 Task: Get directions from Kings Canyon National Park, California, United States to Big Thicket National Preserve, Texas, United States departing at 12:00 noon on the 15th of December
Action: Mouse moved to (762, 506)
Screenshot: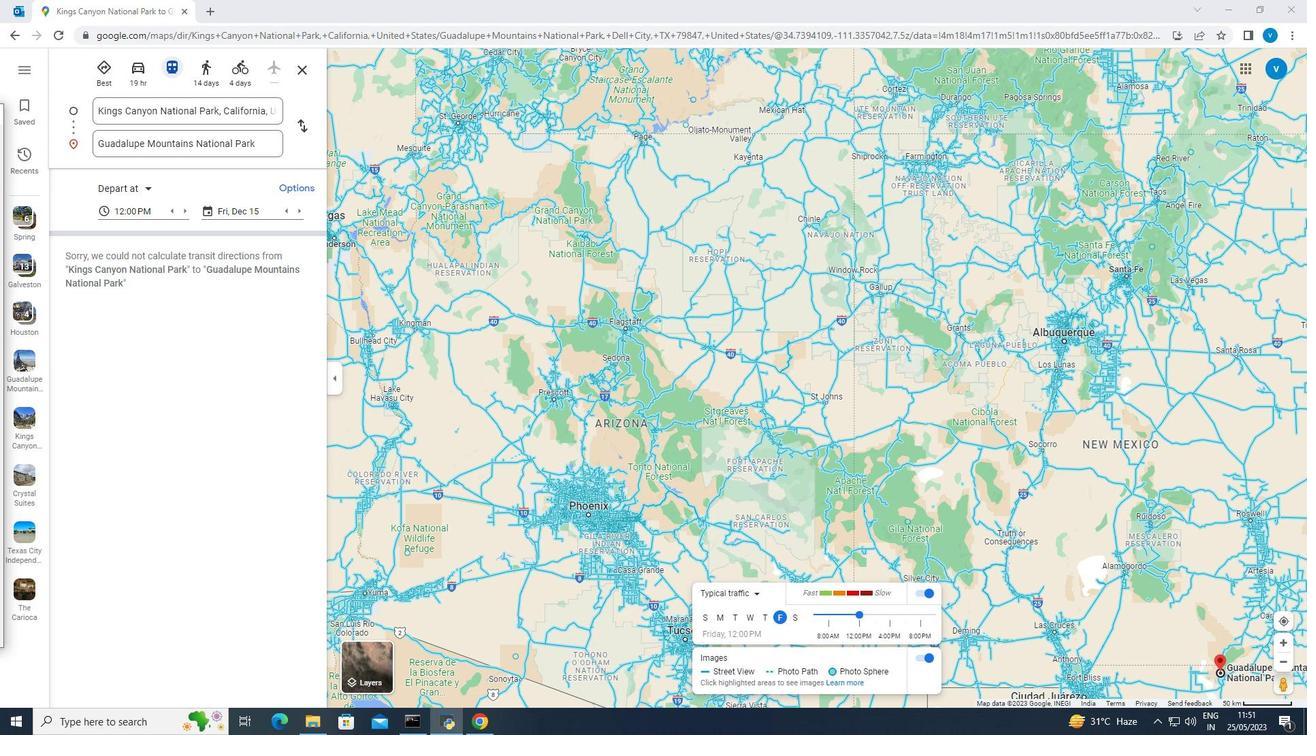
Action: Mouse pressed left at (762, 506)
Screenshot: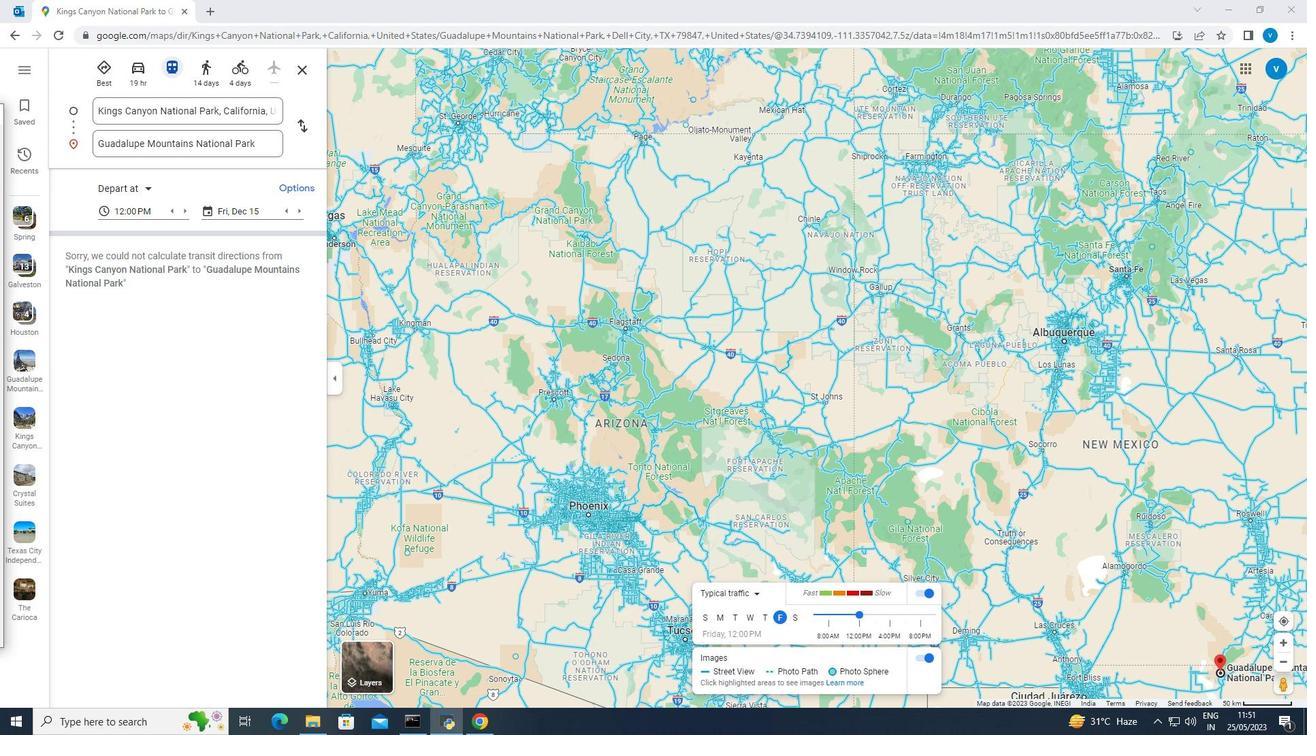 
Action: Mouse moved to (762, 506)
Screenshot: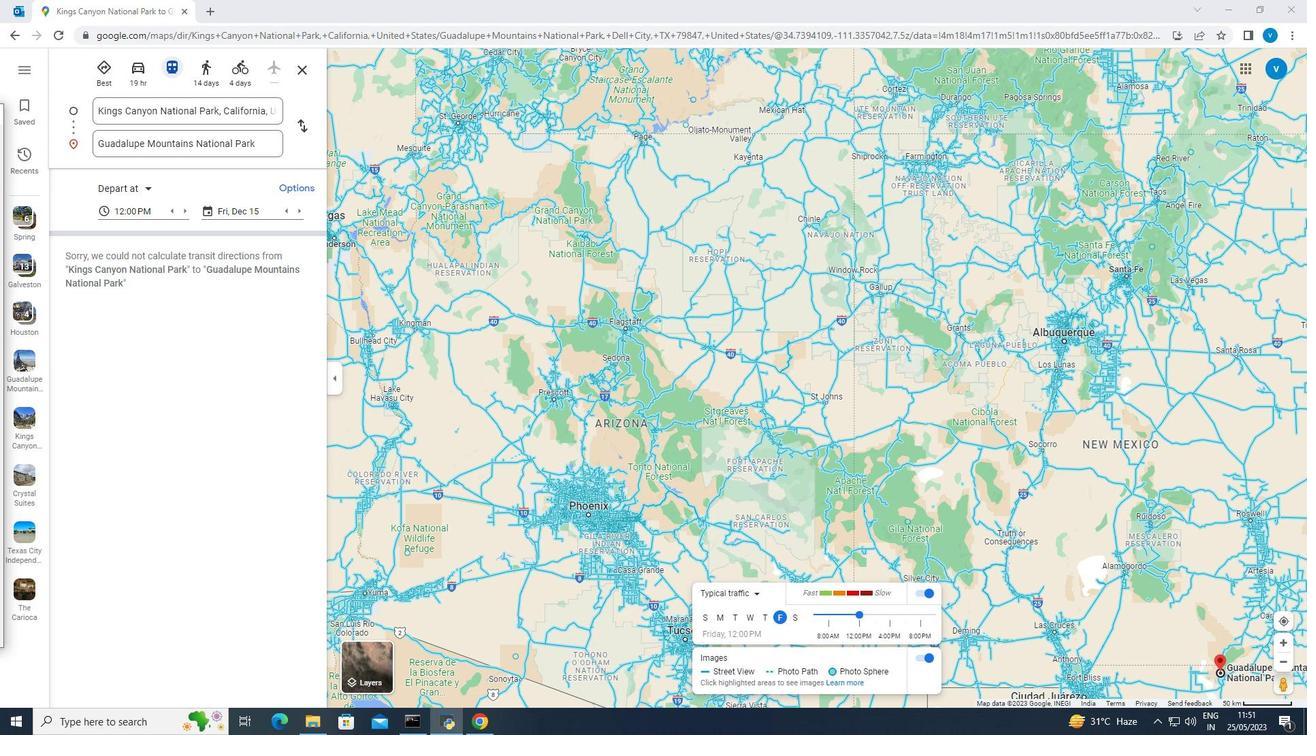 
Action: Key pressed google<Key.space>maps<Key.space>
Screenshot: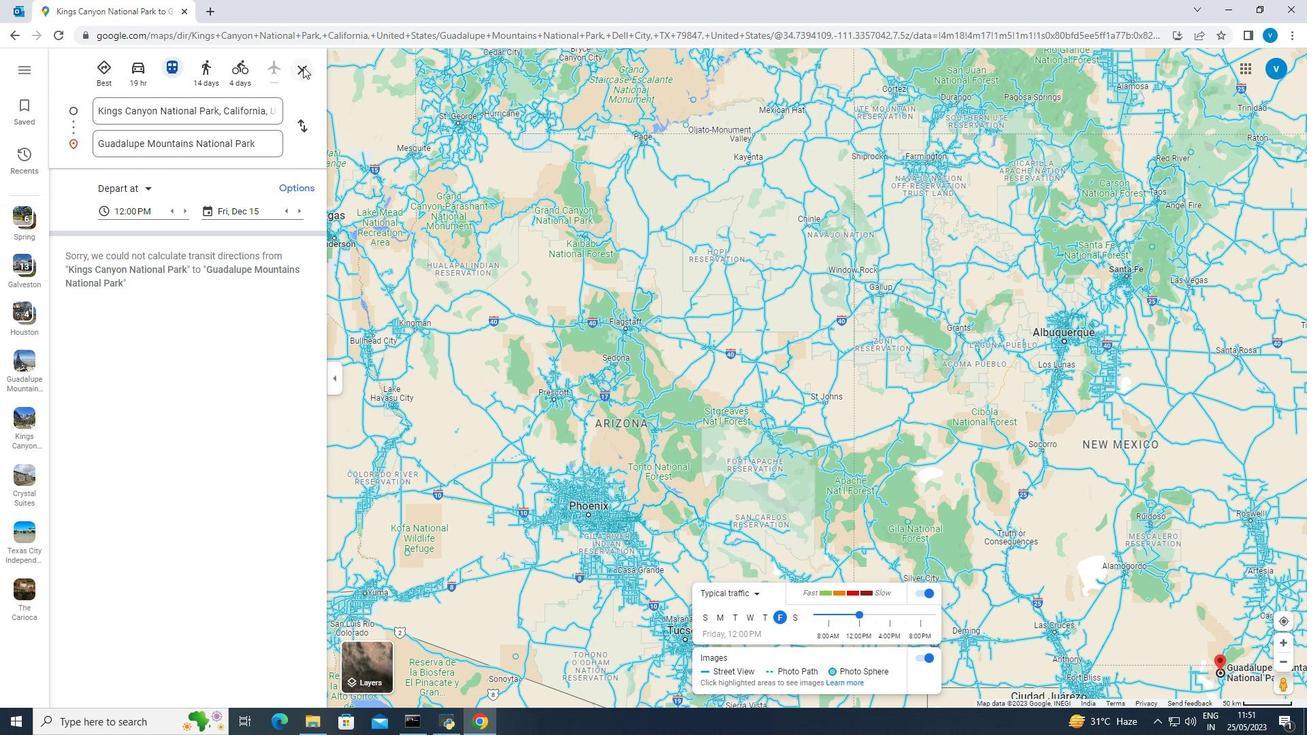 
Action: Mouse moved to (751, 499)
Screenshot: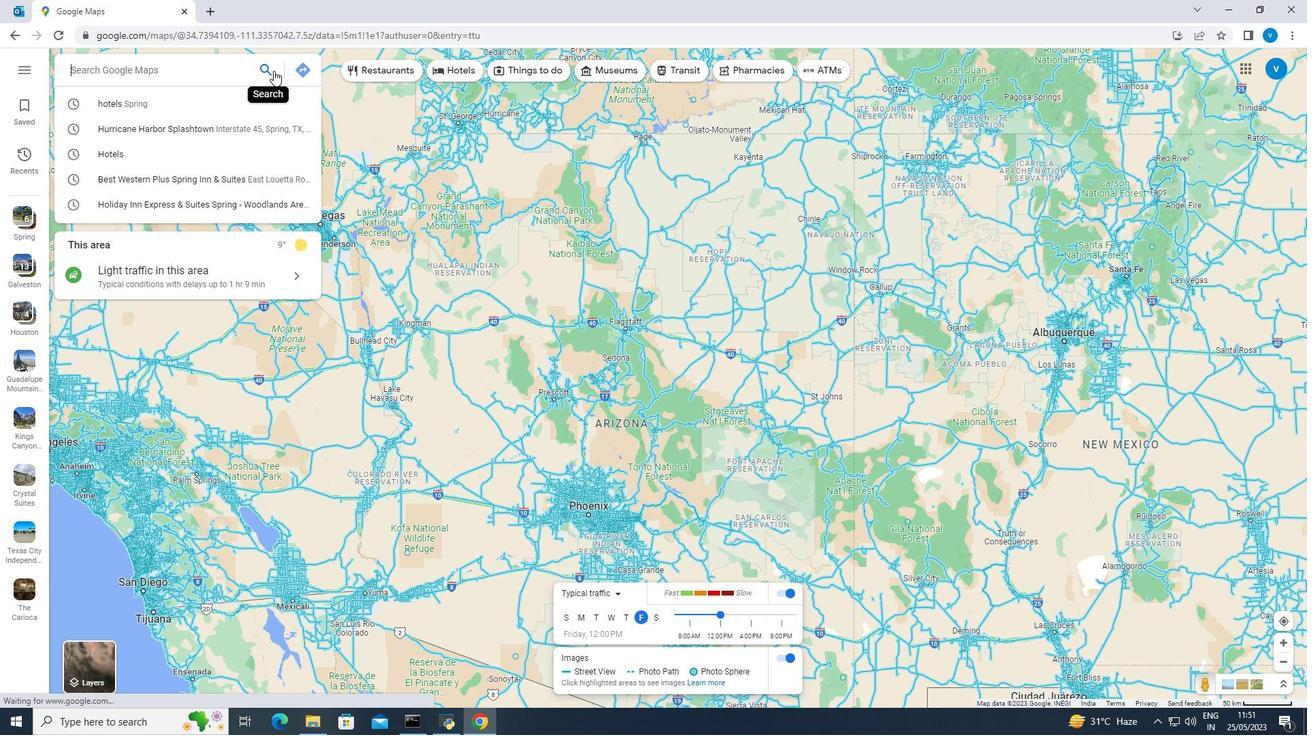 
Action: Key pressed <Key.enter>
Screenshot: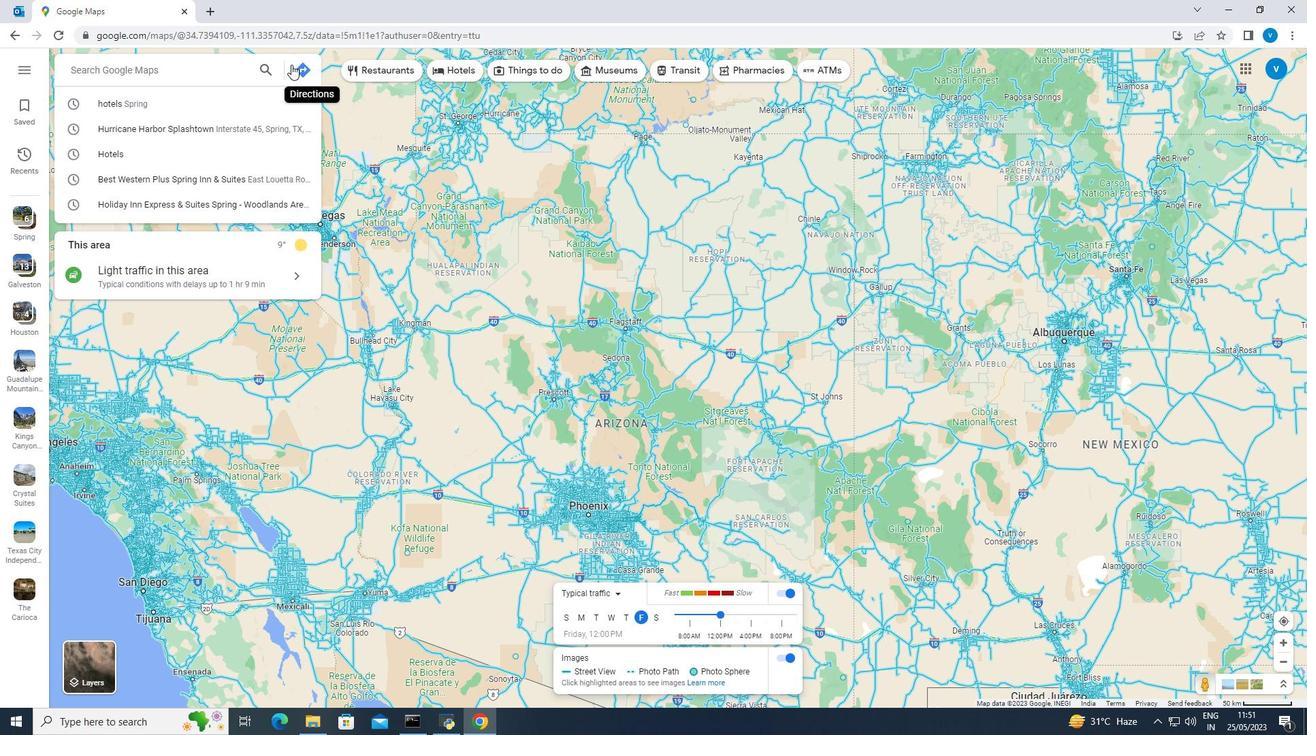 
Action: Mouse moved to (459, 452)
Screenshot: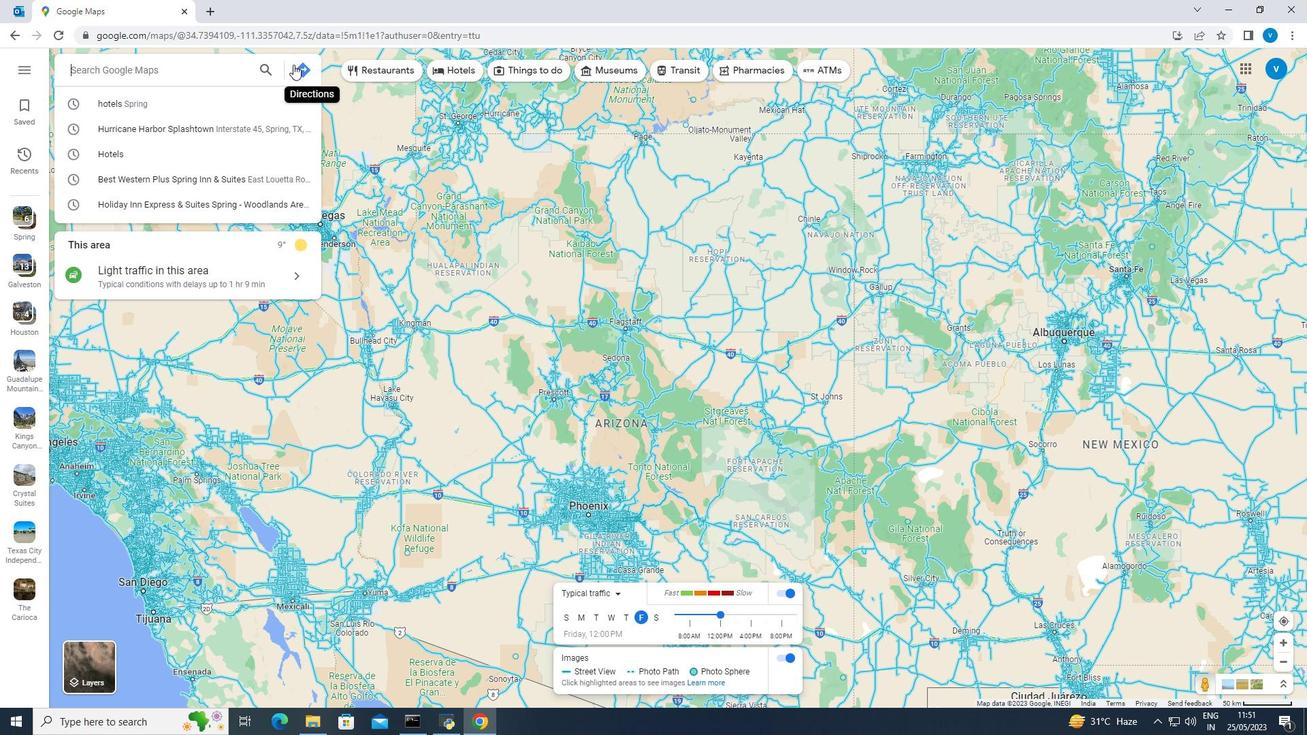 
Action: Mouse pressed left at (459, 452)
Screenshot: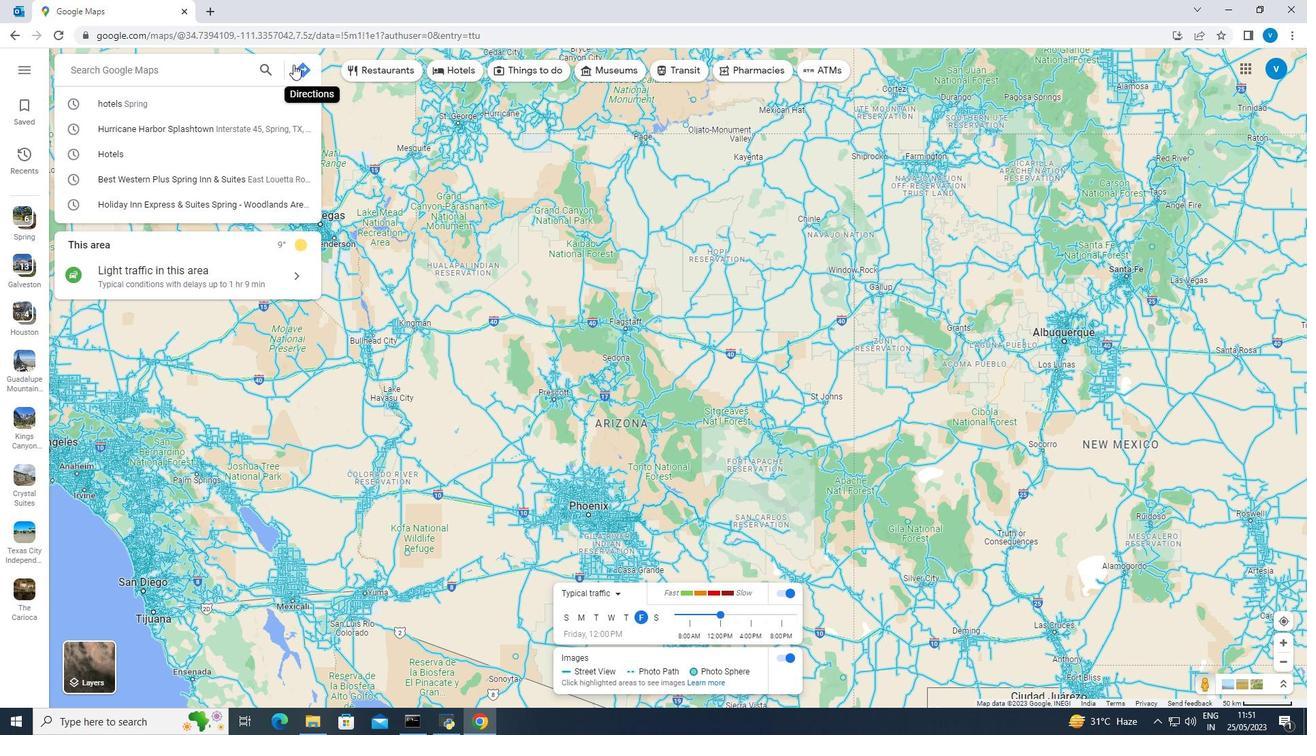 
Action: Mouse moved to (426, 312)
Screenshot: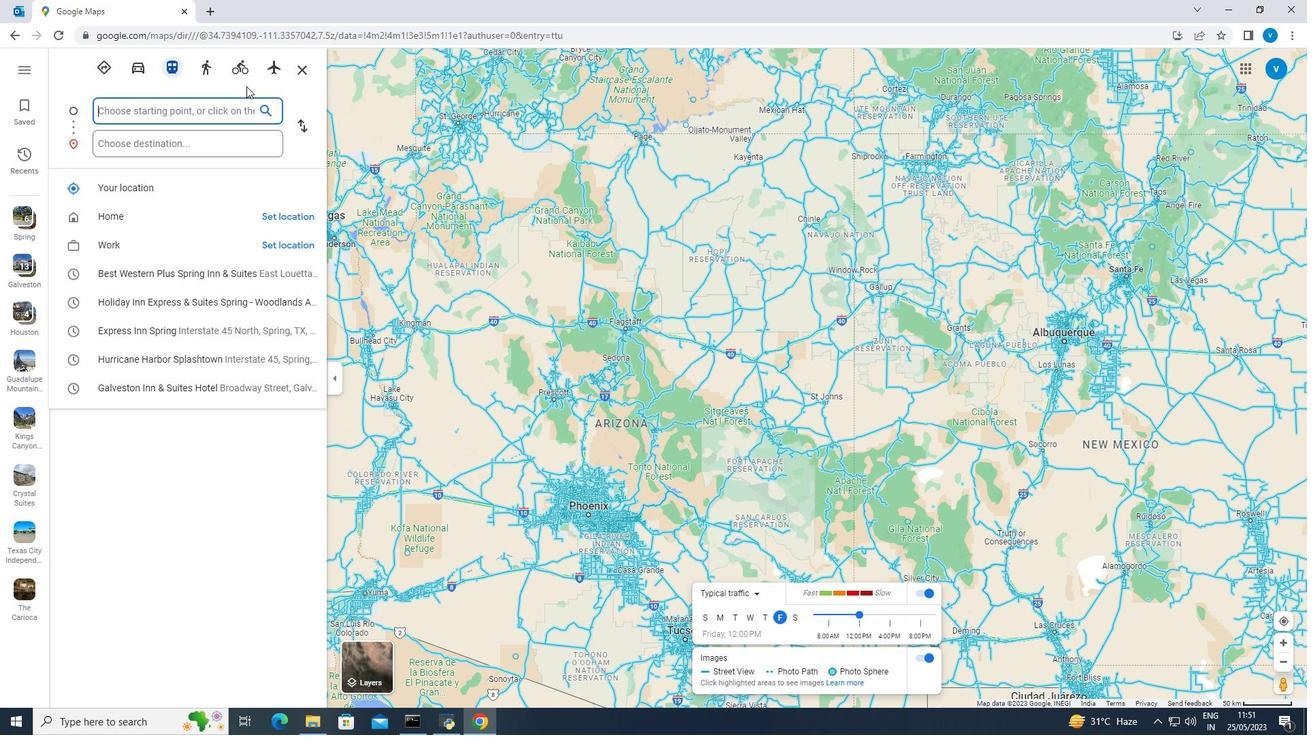
Action: Mouse pressed left at (426, 312)
Screenshot: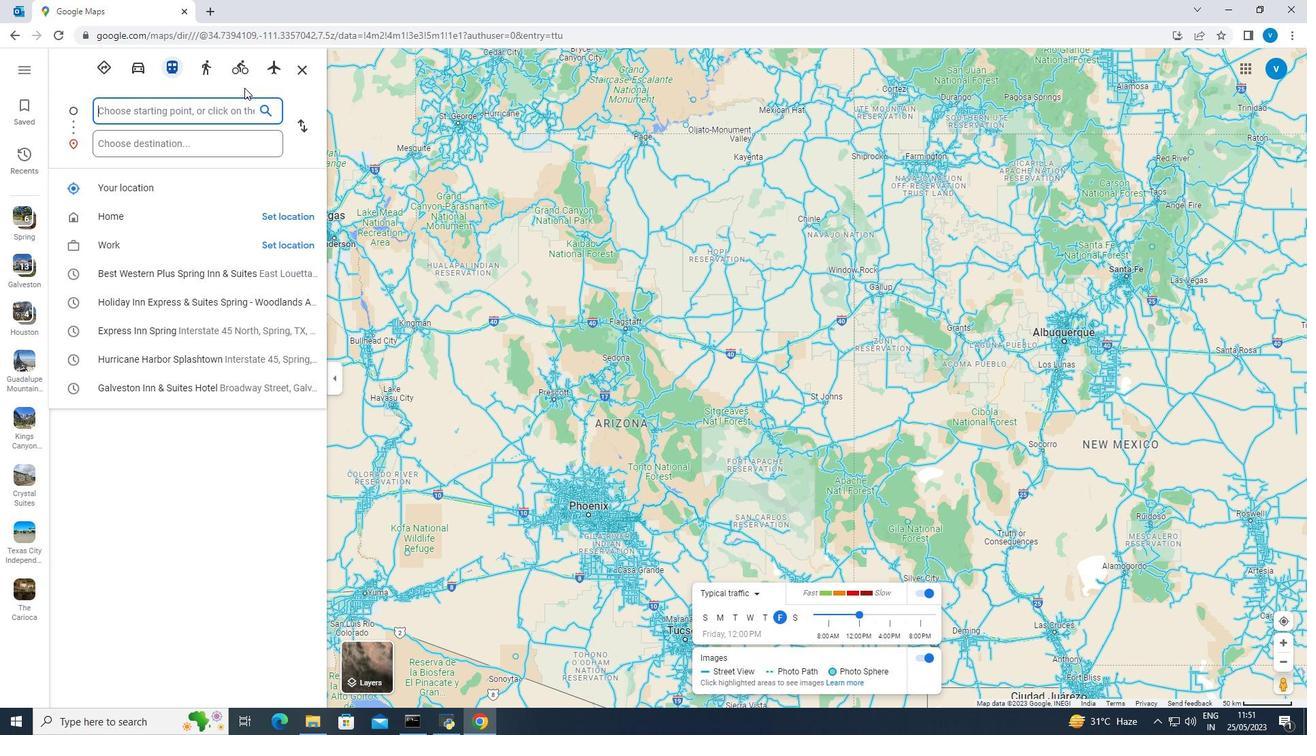
Action: Mouse moved to (426, 309)
Screenshot: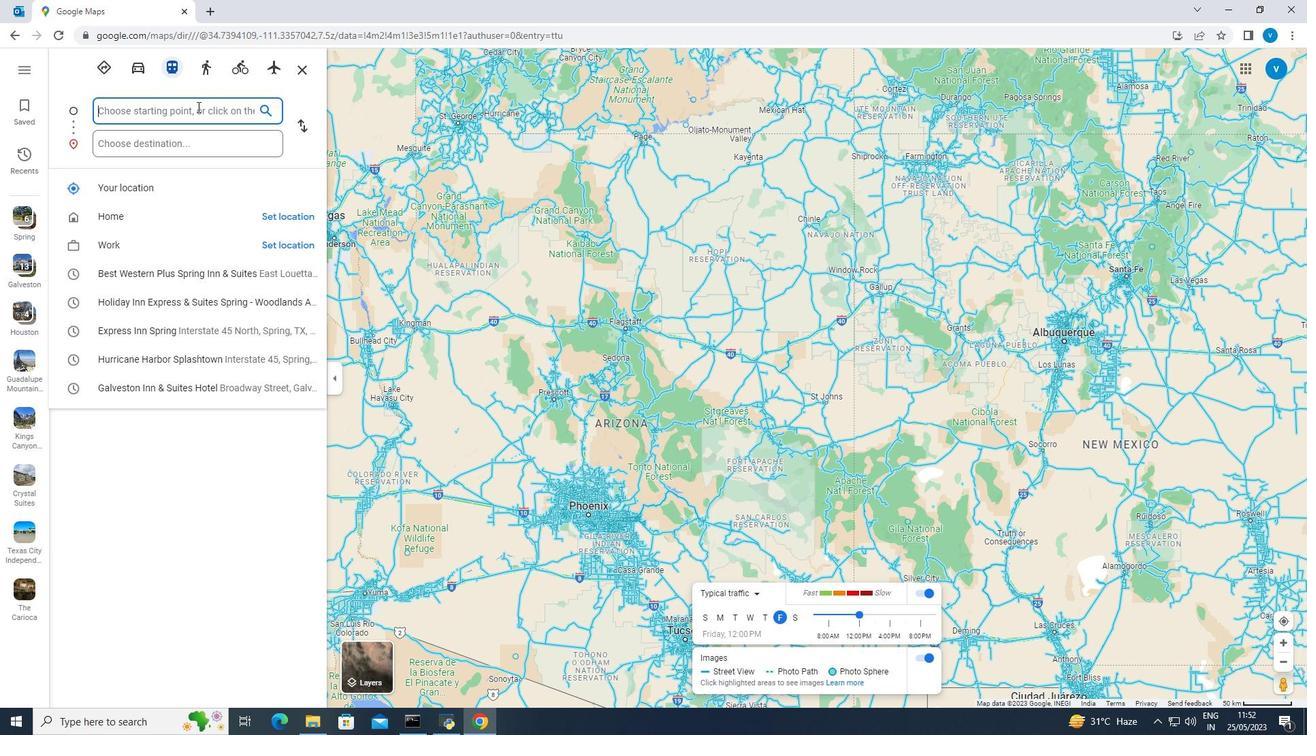 
Action: Mouse pressed left at (426, 309)
Screenshot: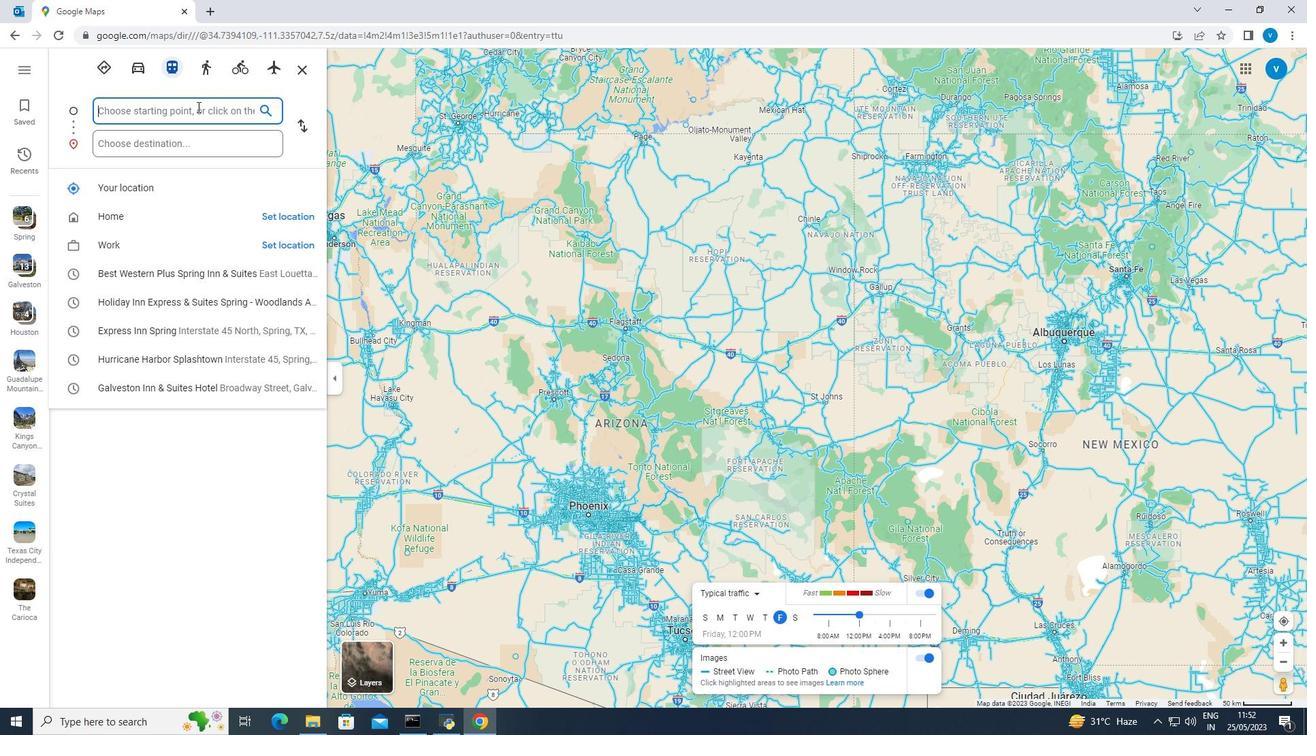 
Action: Key pressed big<Key.backspace><Key.backspace><Key.backspace><Key.shift>BI<Key.backspace>ig<Key.space><Key.shift>Thicket<Key.space><Key.shift>National<Key.space><Key.shift><Key.shift><Key.shift><Key.shift><Key.shift><Key.shift><Key.shift><Key.shift><Key.shift><Key.shift><Key.shift><Key.shift><Key.shift><Key.shift>Preserve,<Key.shift>Texas<Key.space><Key.shift>US
Screenshot: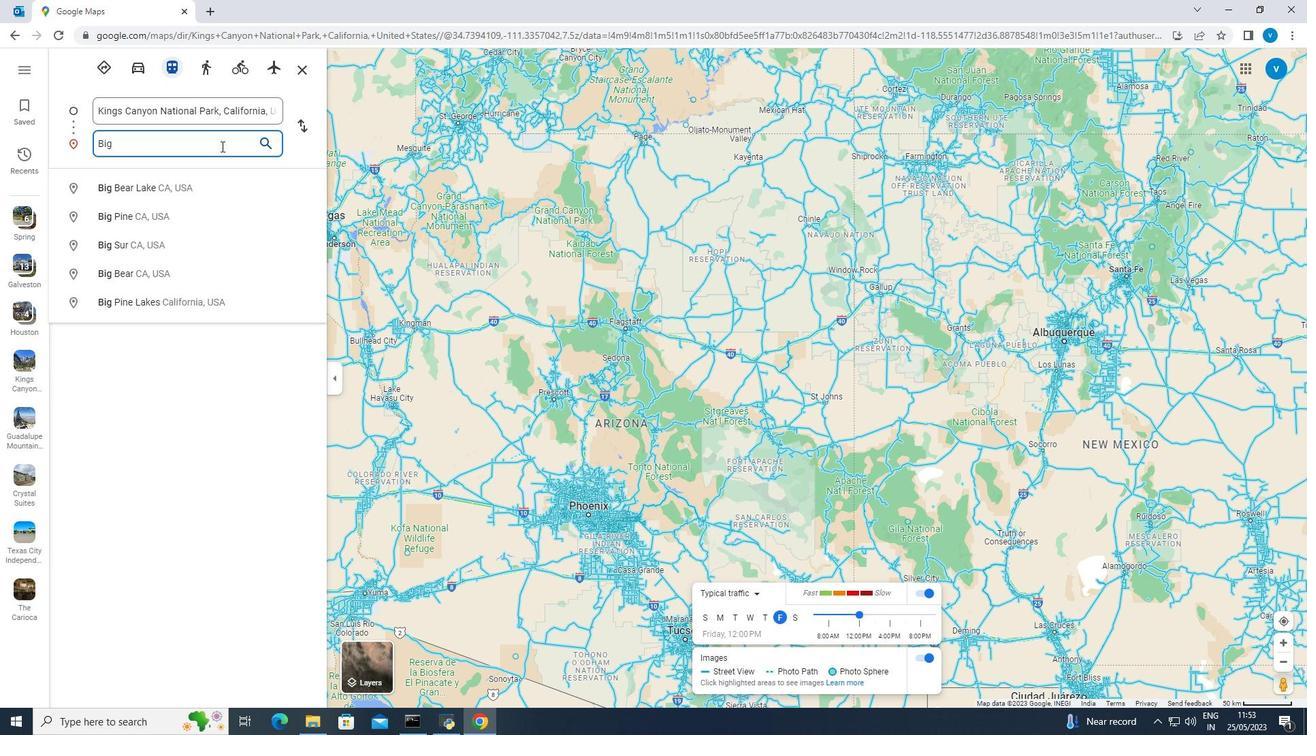 
Action: Mouse moved to (471, 316)
Screenshot: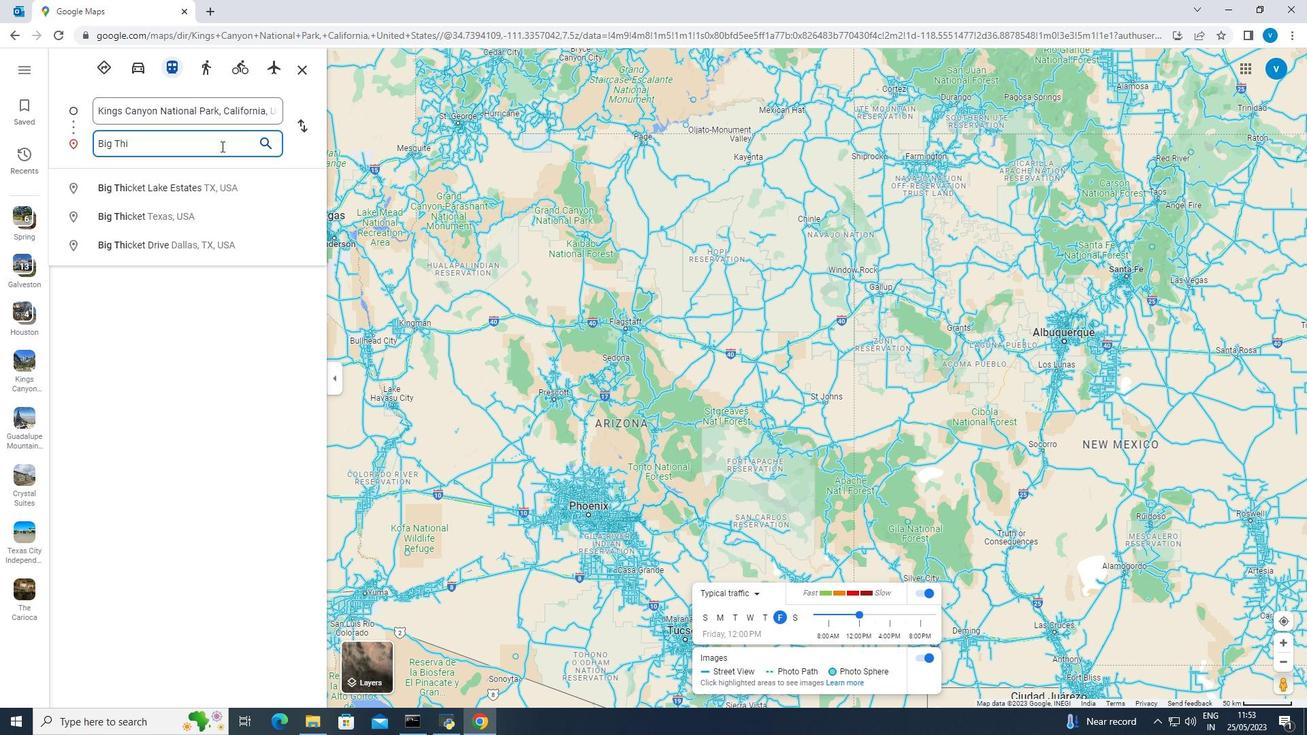 
Action: Mouse pressed left at (471, 316)
Screenshot: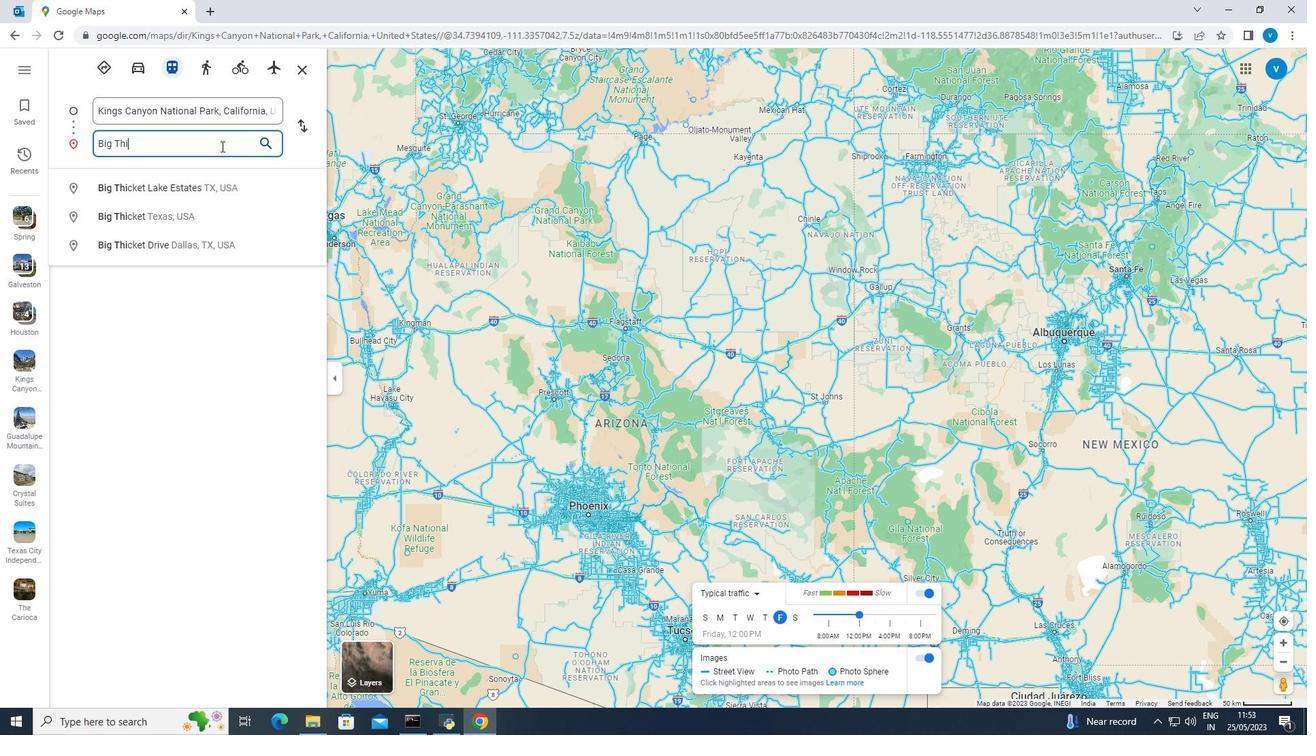 
Action: Mouse moved to (471, 314)
Screenshot: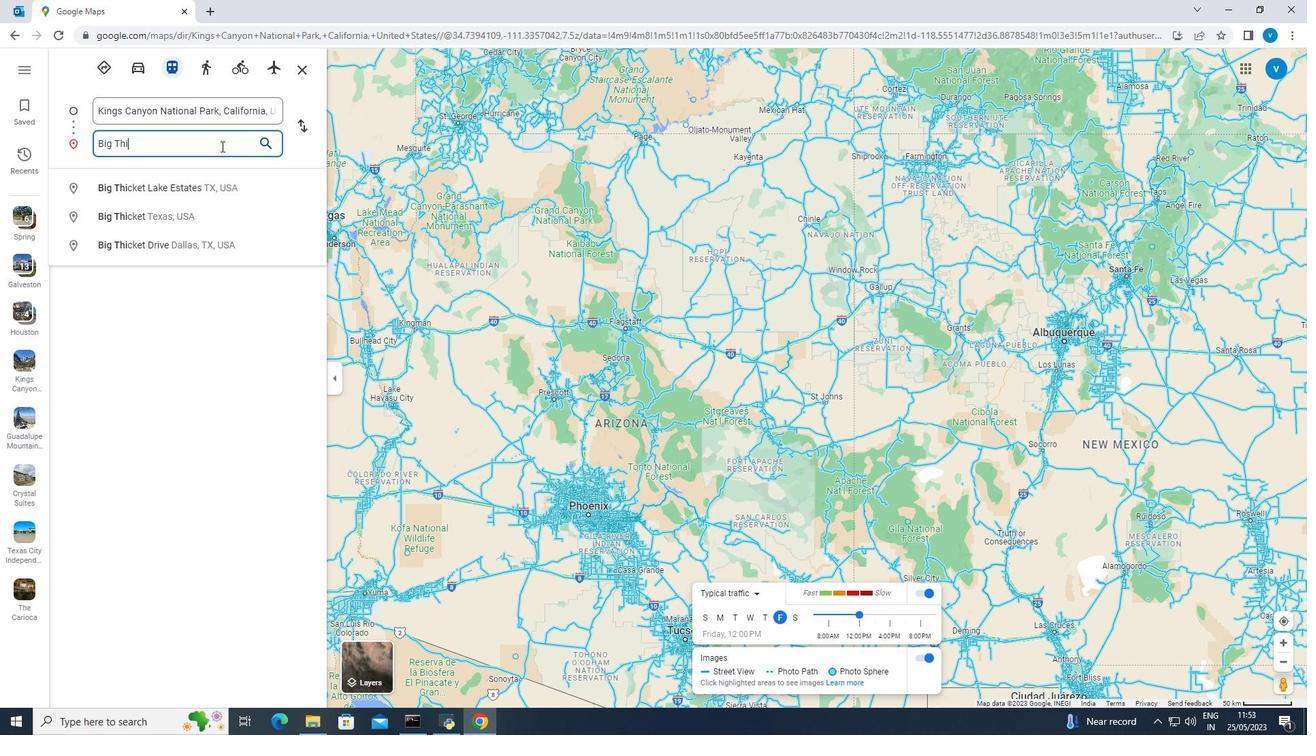 
Action: Key pressed ,
Screenshot: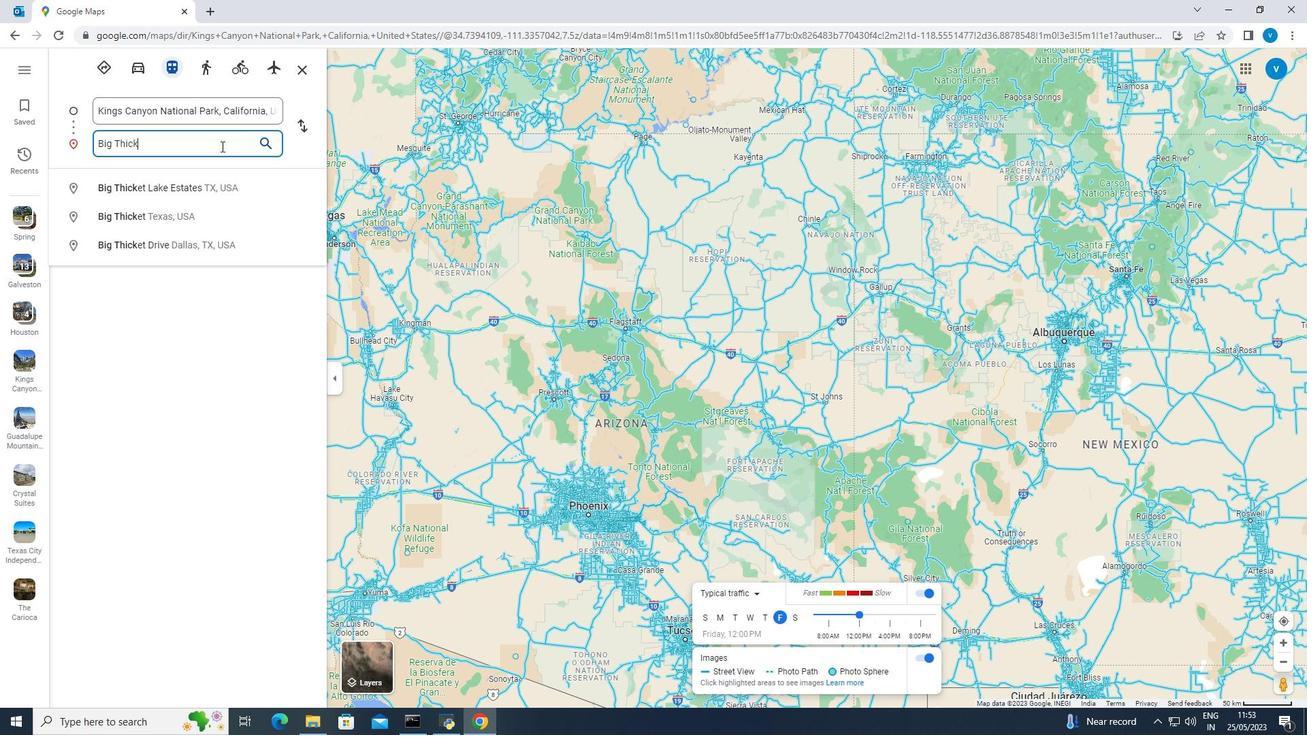 
Action: Mouse moved to (509, 309)
Screenshot: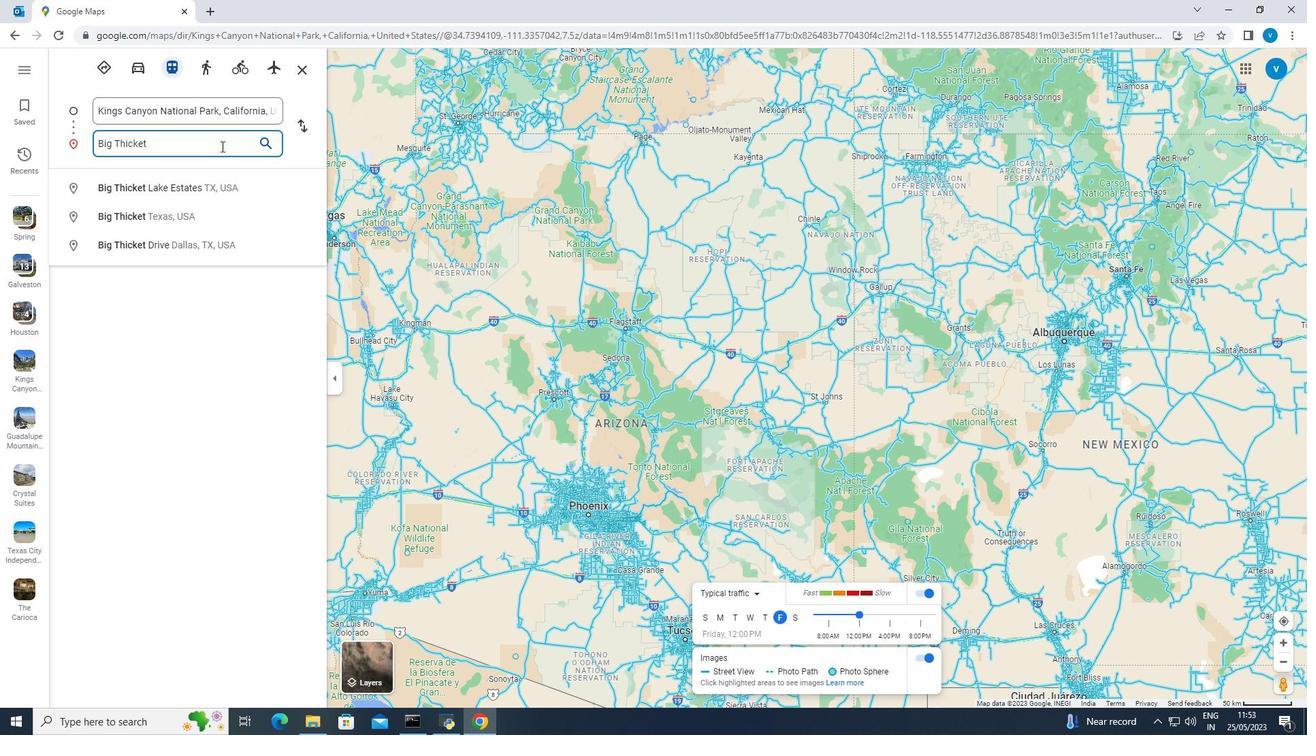 
Action: Mouse pressed left at (509, 309)
Screenshot: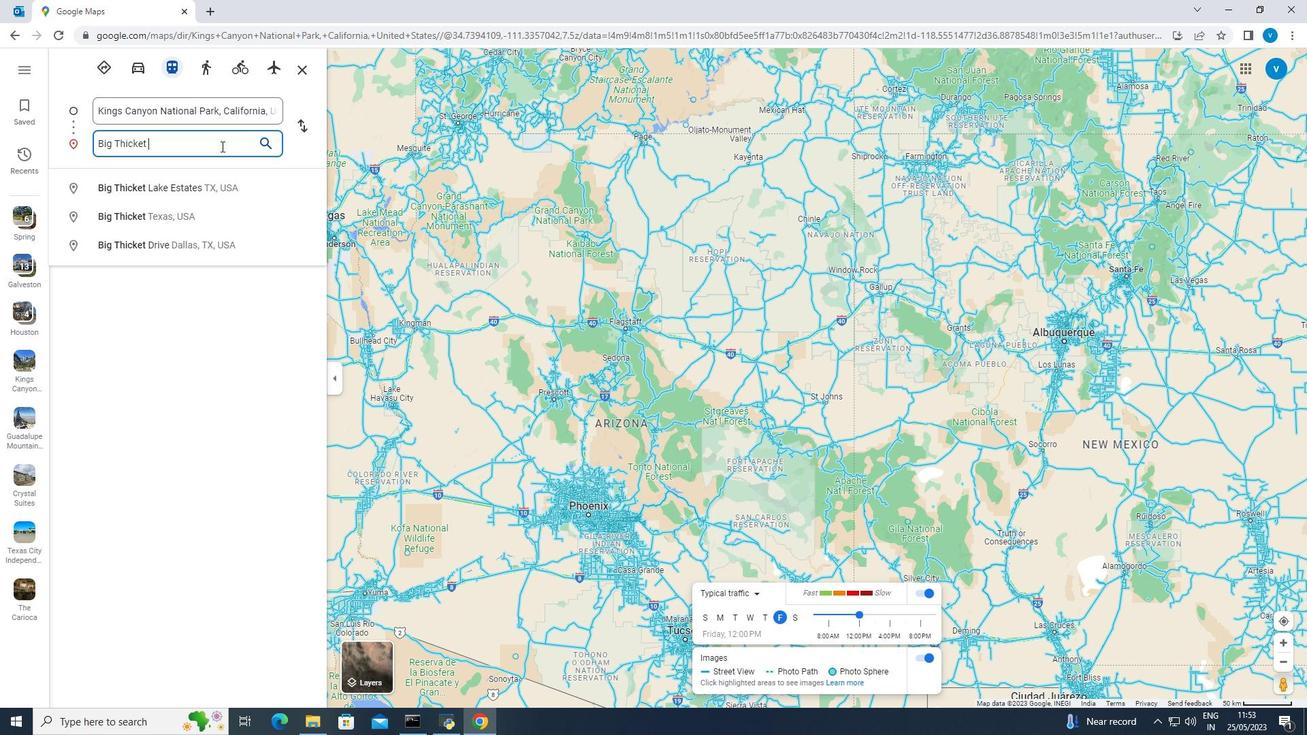 
Action: Mouse moved to (330, 576)
Screenshot: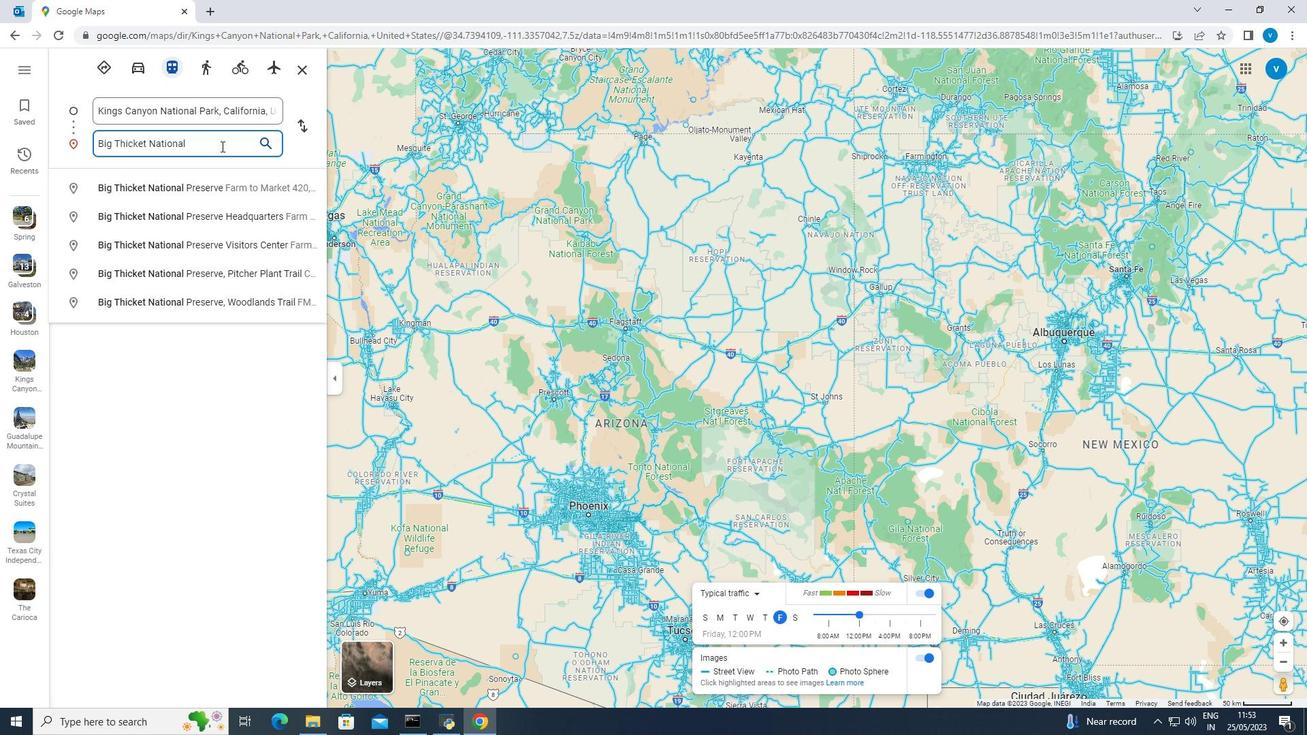 
Action: Mouse pressed left at (330, 576)
Screenshot: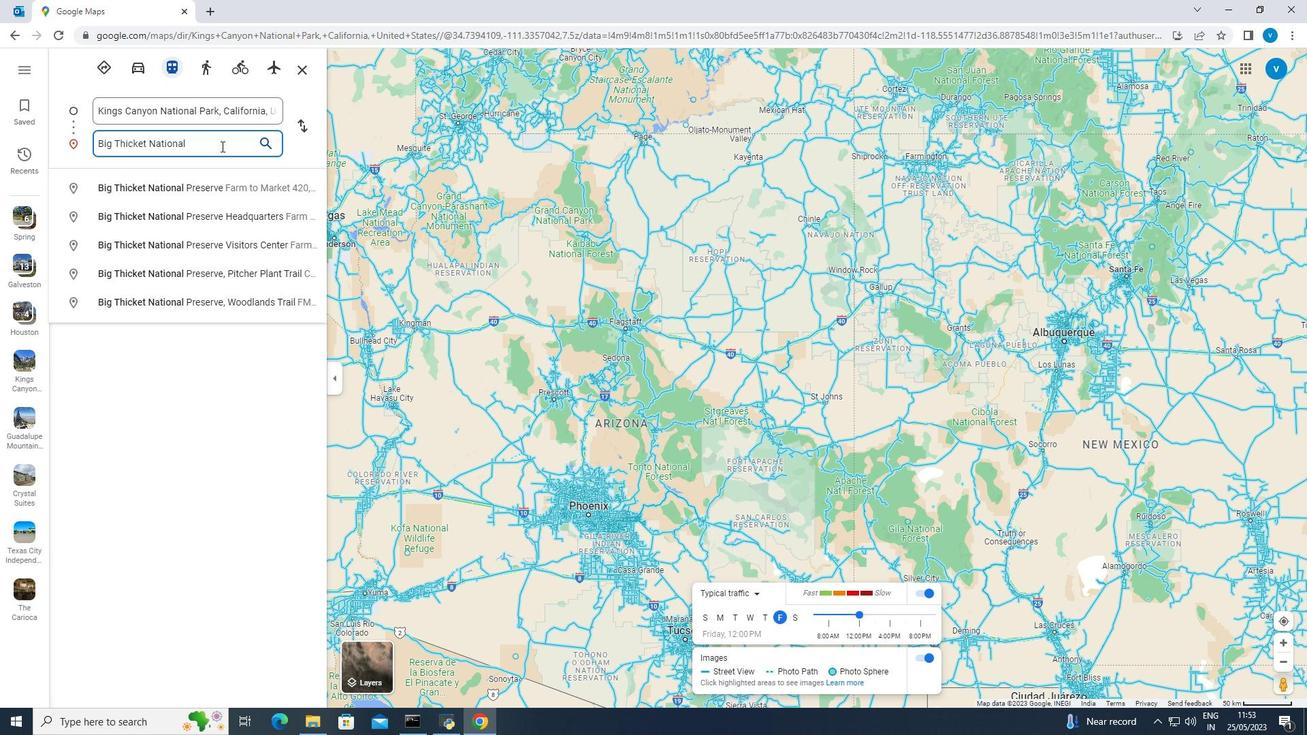 
Action: Mouse moved to (353, 352)
Screenshot: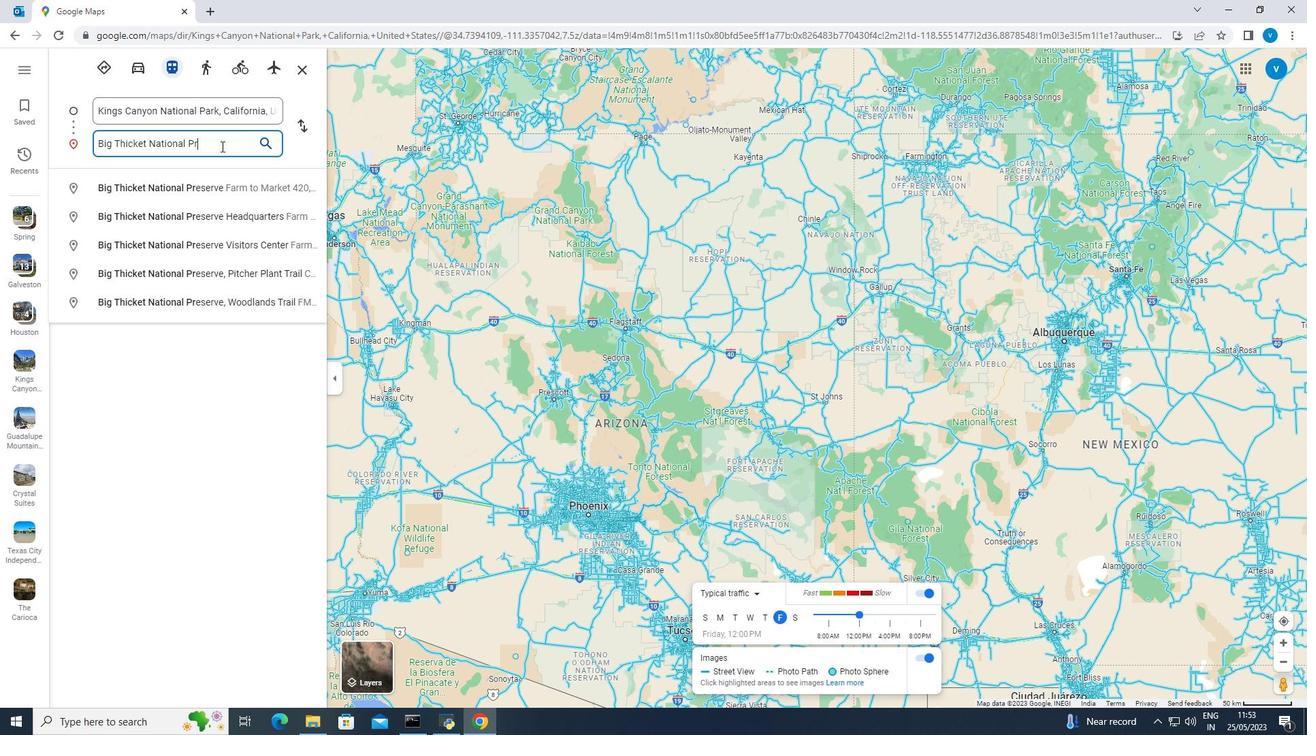 
Action: Mouse pressed left at (353, 352)
Screenshot: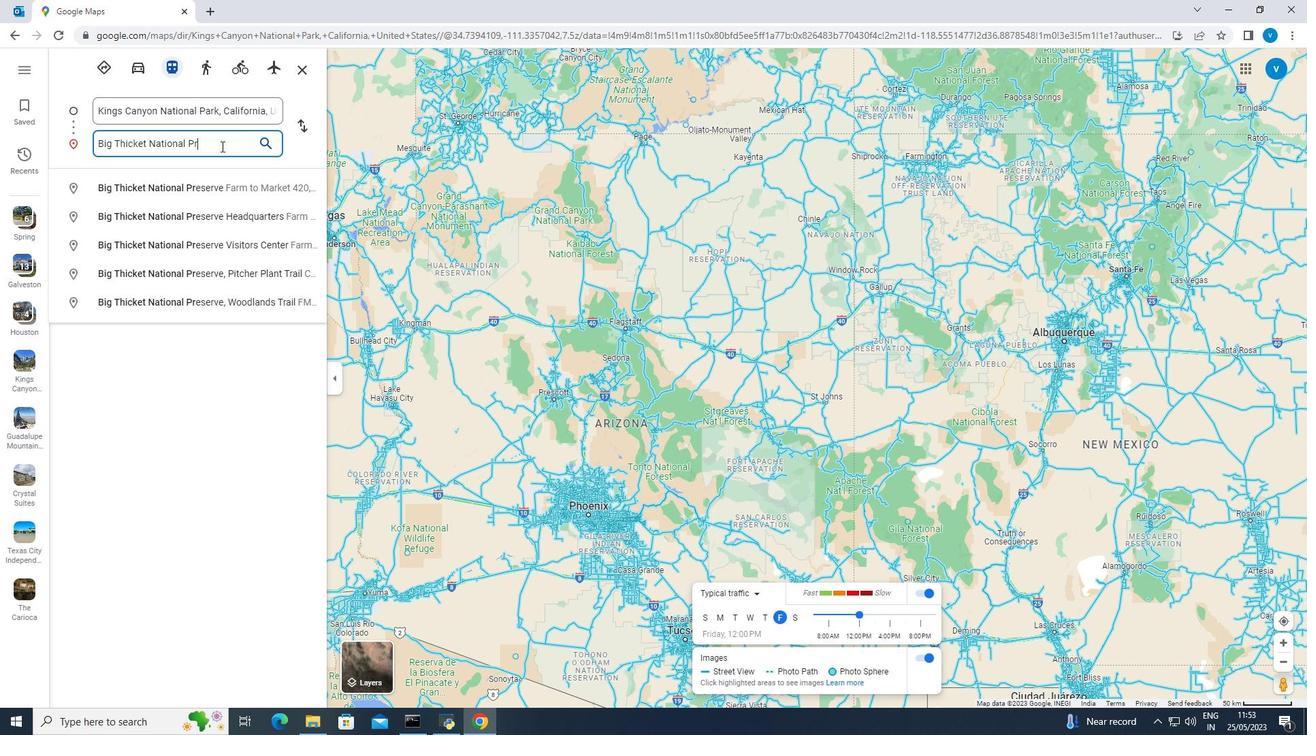 
Action: Mouse moved to (352, 352)
Screenshot: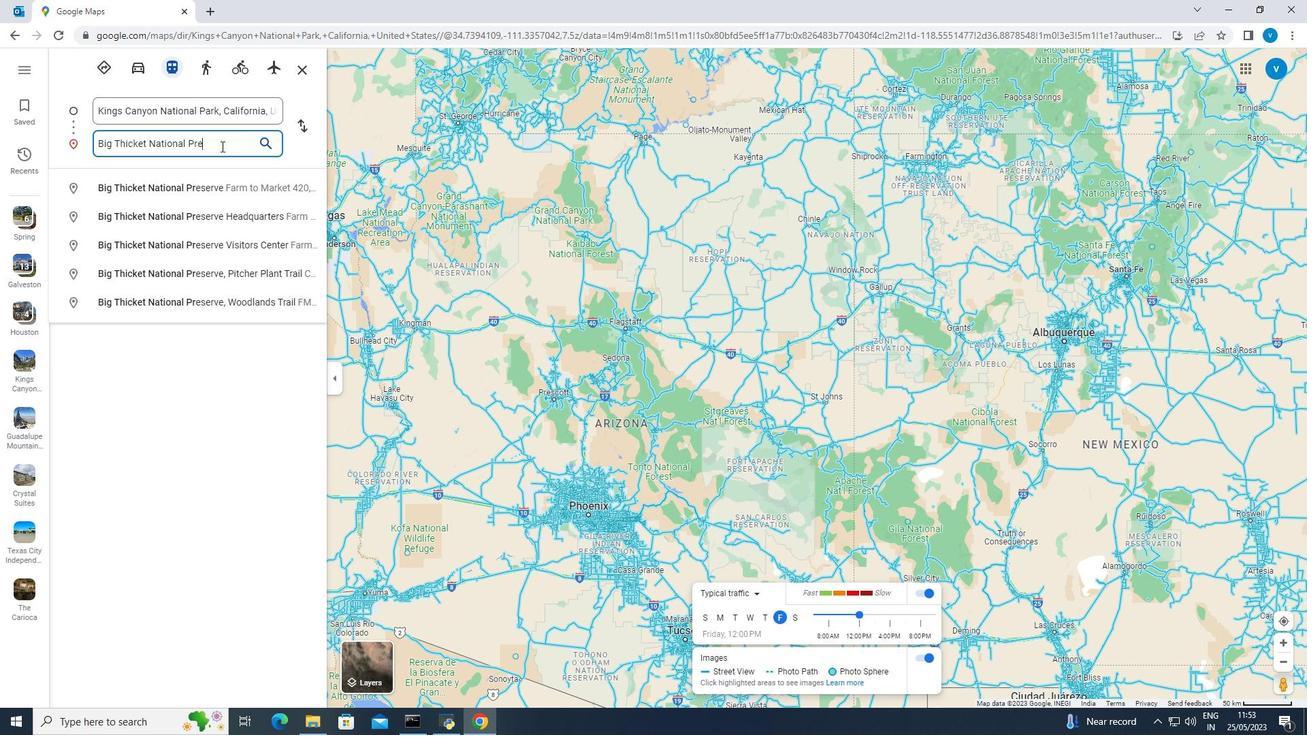 
Action: Key pressed <Key.shift>KI<Key.backspace>ing<Key.space><Key.shift>Canyou<Key.backspace>n<Key.space><Key.shift><Key.shift><Key.shift><Key.shift><Key.shift><Key.shift><Key.shift><Key.shift><Key.shift><Key.shift><Key.shift><Key.shift><Key.shift><Key.shift><Key.shift><Key.shift><Key.shift><Key.shift><Key.shift><Key.shift><Key.shift><Key.shift>National<Key.space><Key.shift>Park<Key.space><Key.shift><Key.shift><Key.shift><Key.shift>Caliifornia<Key.space>,<Key.shift><Key.shift><Key.shift><Key.shift><Key.shift><Key.shift><Key.shift><Key.shift><Key.shift><Key.shift><Key.shift><Key.shift><Key.shift><Key.shift><Key.shift><Key.shift><Key.shift><Key.shift>Us<Key.backspace><Key.shift>S
Screenshot: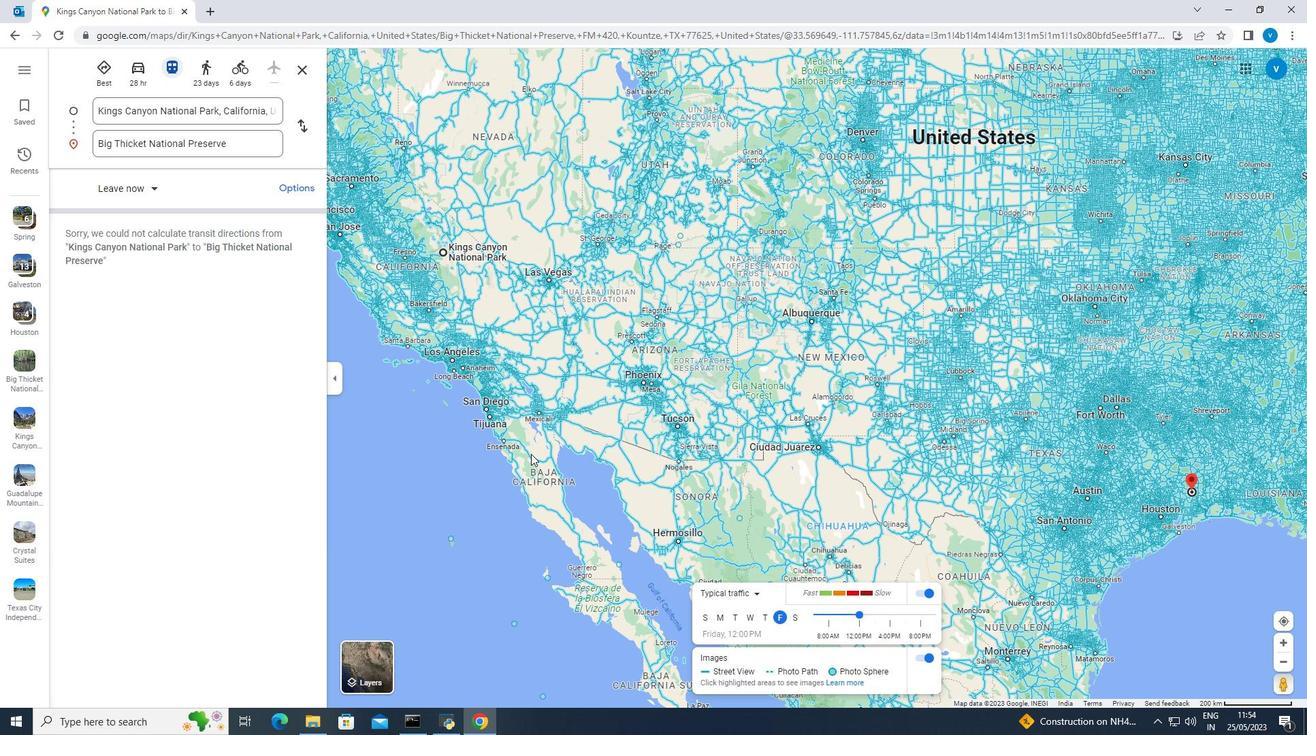 
Action: Mouse moved to (411, 431)
Screenshot: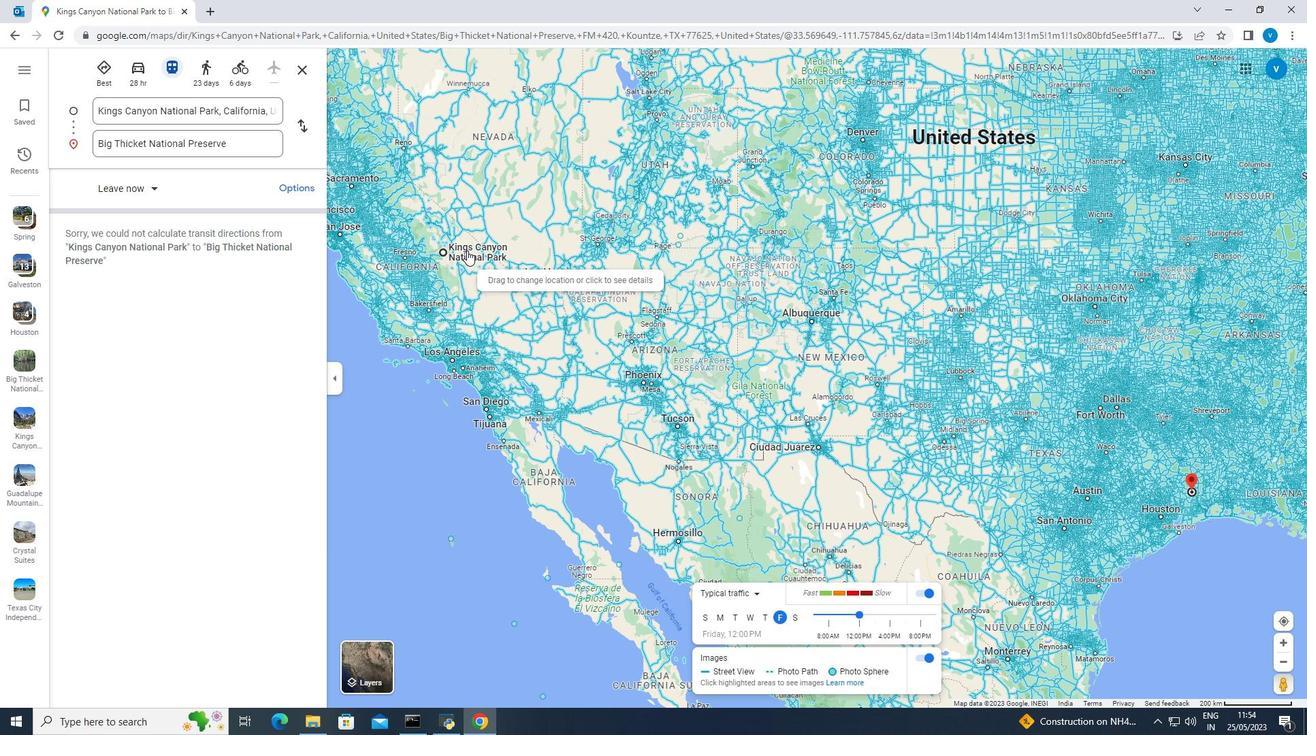 
Action: Mouse pressed left at (411, 431)
Screenshot: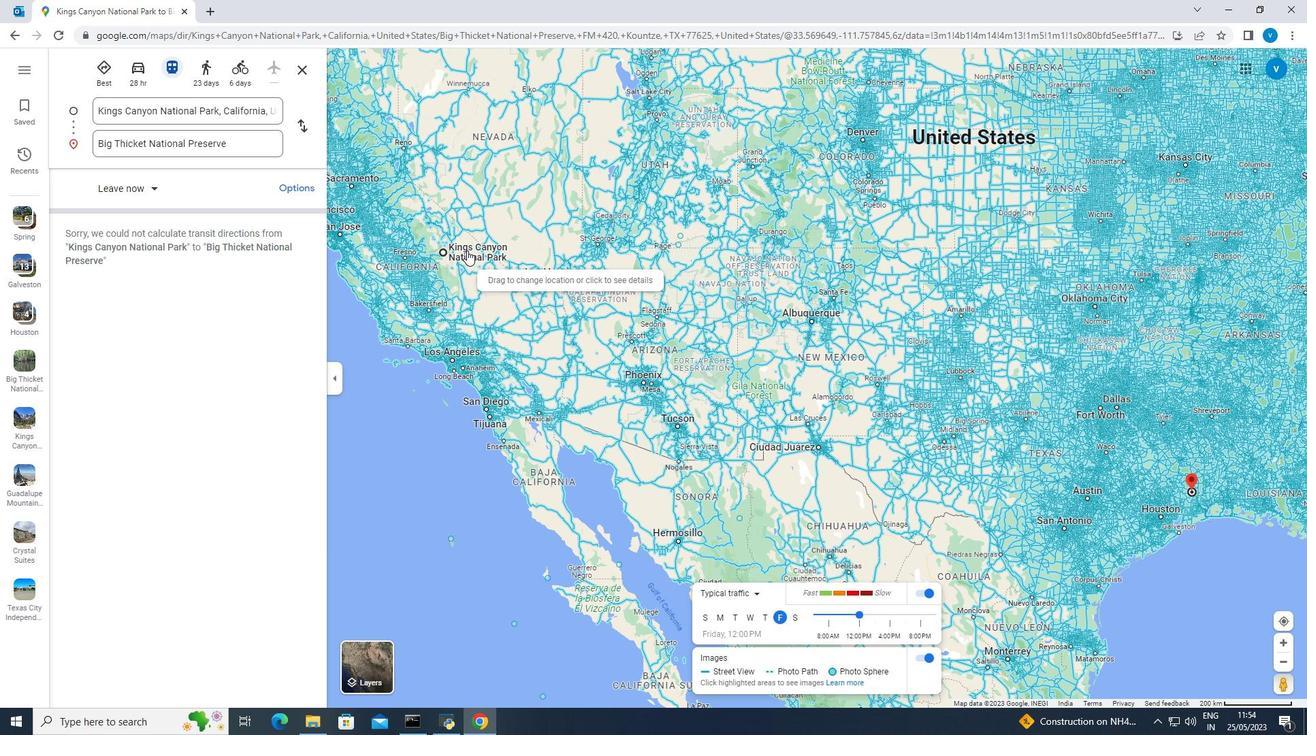 
Action: Mouse moved to (371, 454)
Screenshot: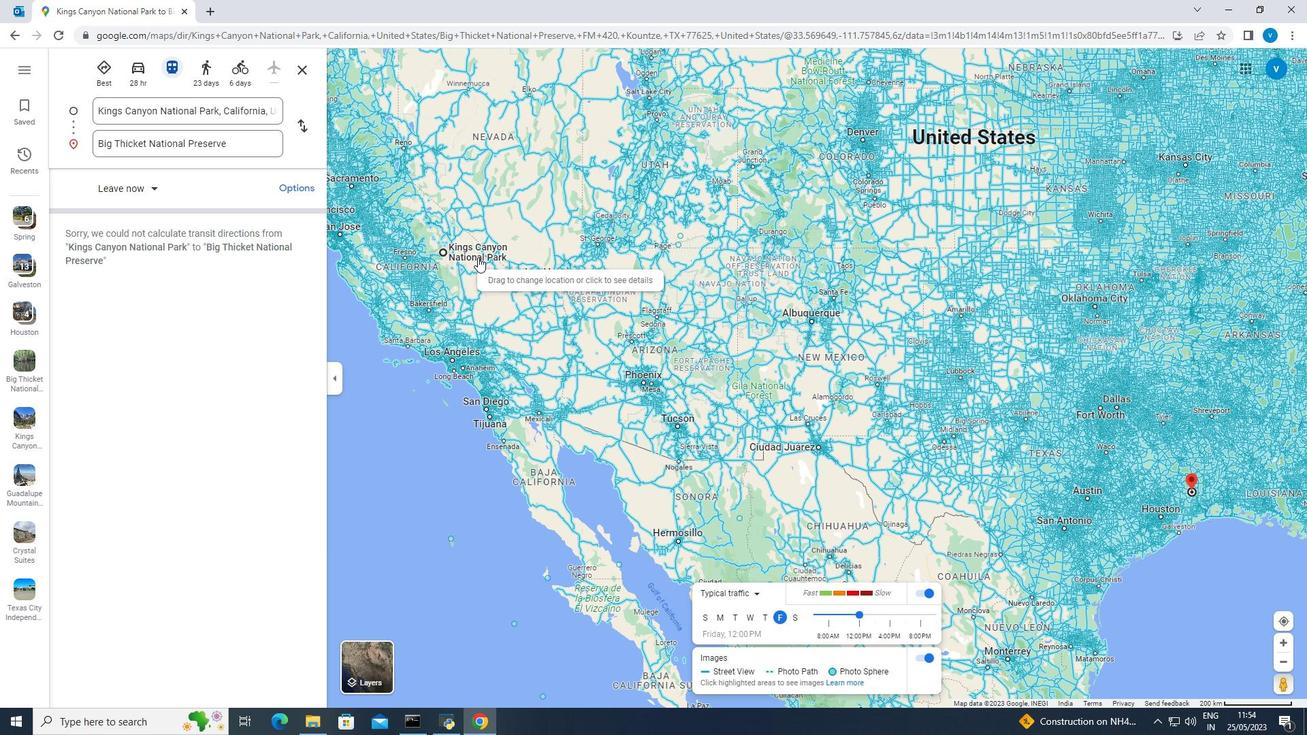 
Action: Mouse pressed left at (544, 308)
Screenshot: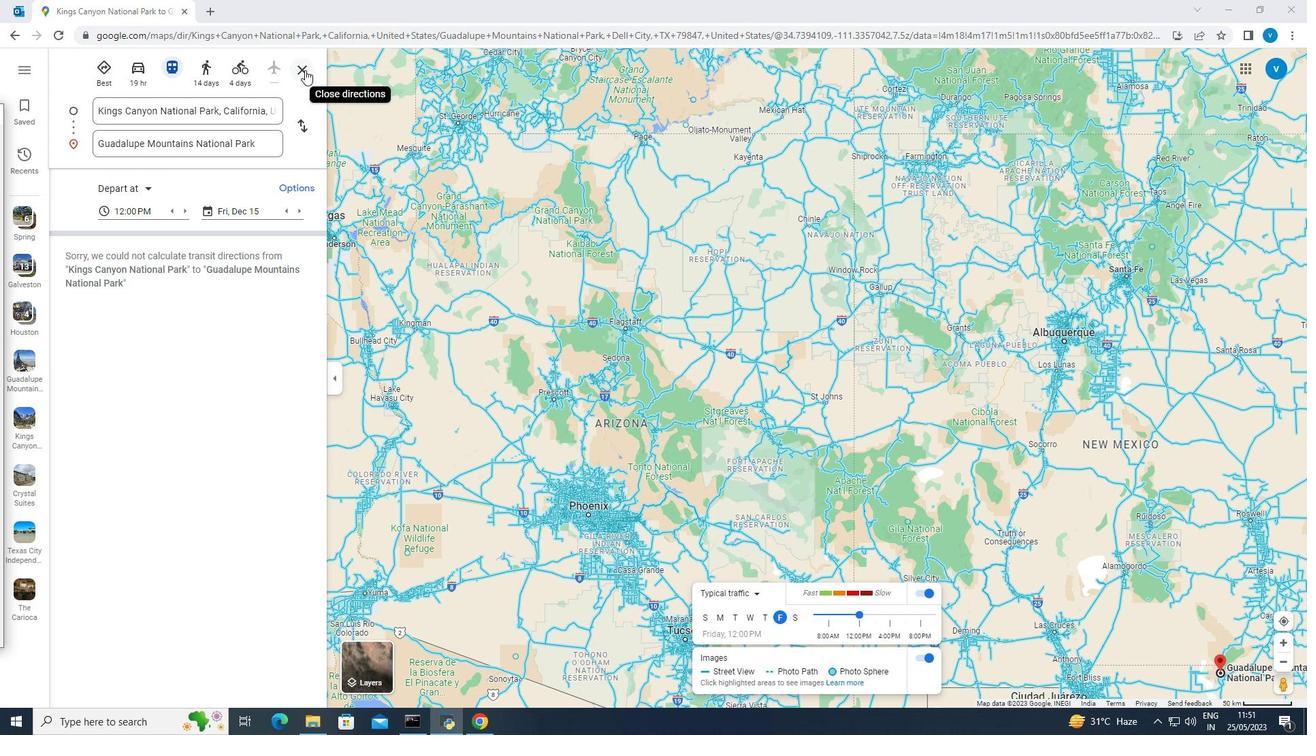 
Action: Mouse moved to (401, 463)
Screenshot: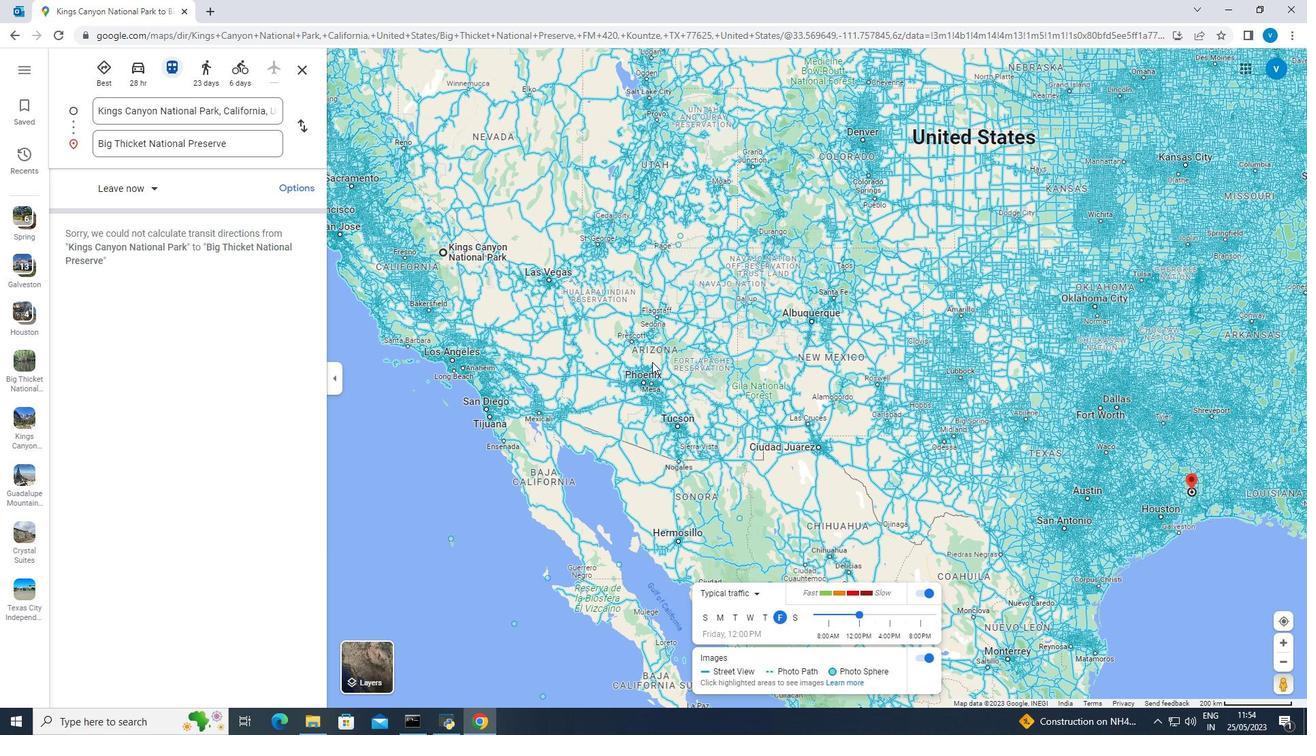 
Action: Mouse pressed left at (401, 463)
Screenshot: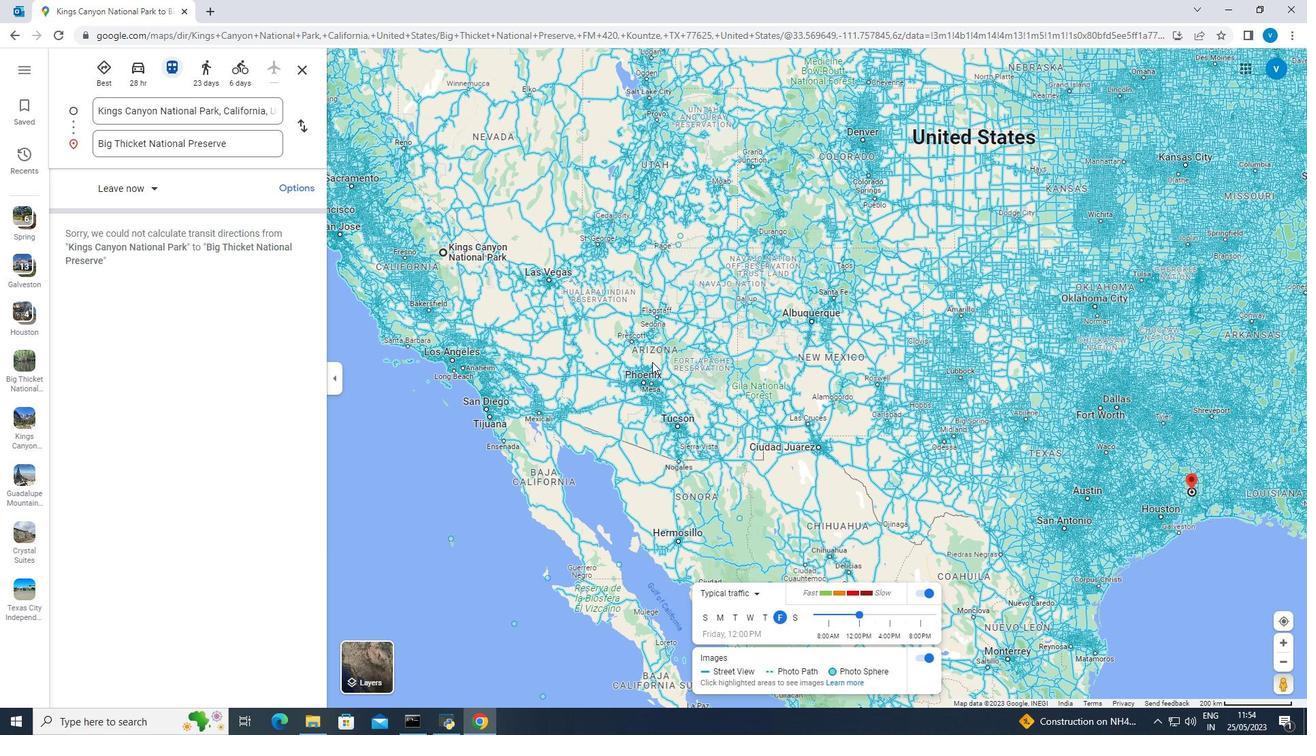 
Action: Mouse moved to (535, 306)
Screenshot: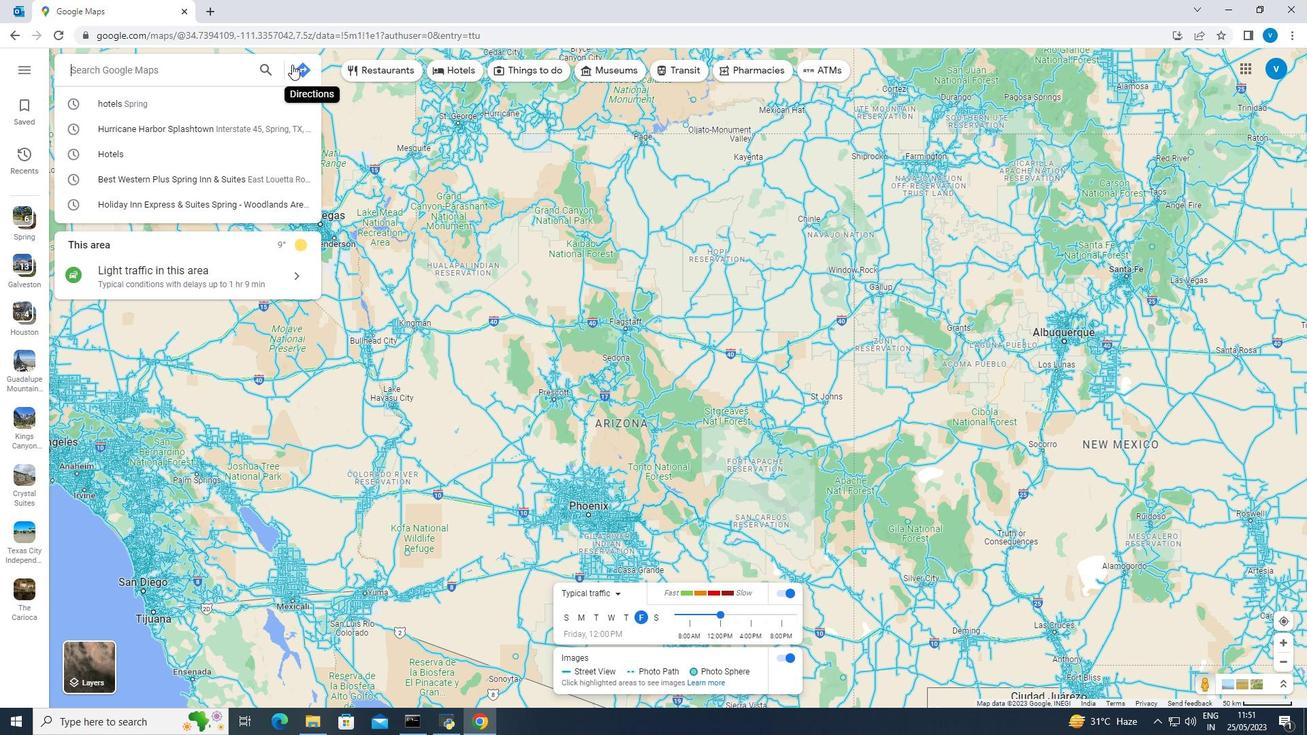 
Action: Mouse pressed left at (363, 504)
Screenshot: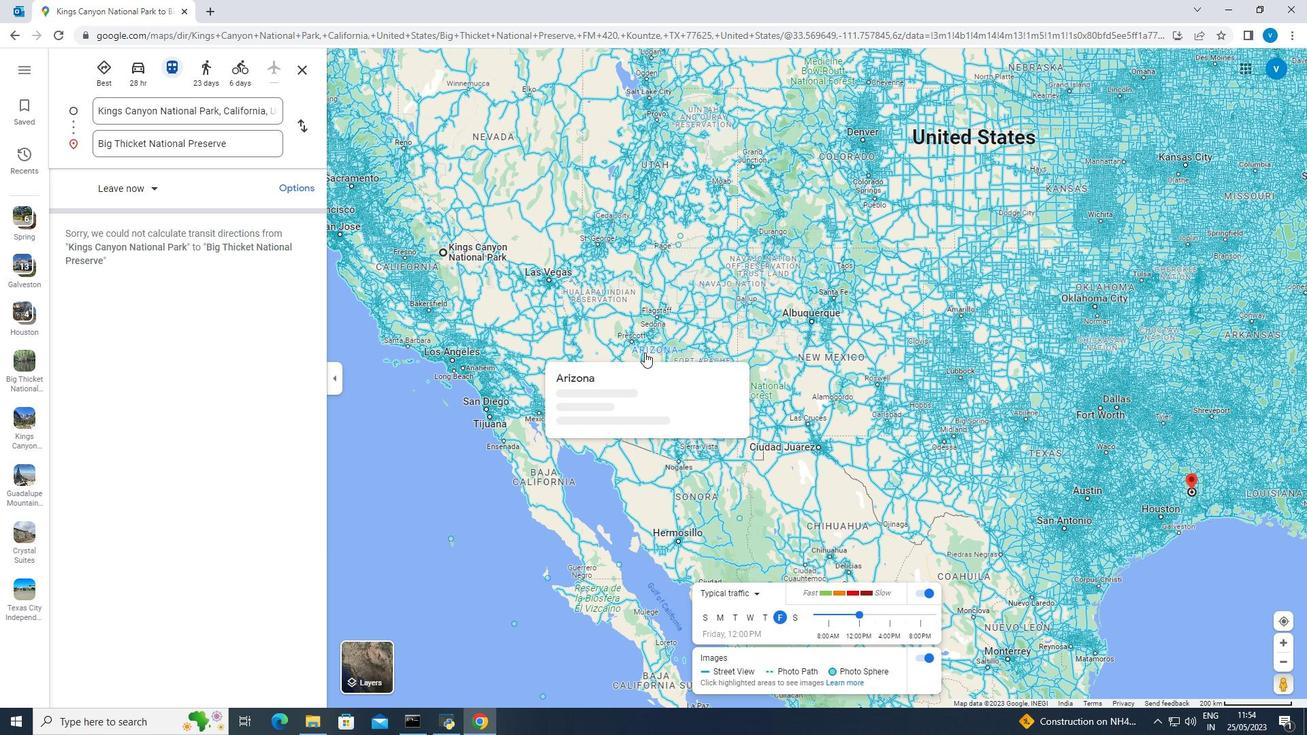 
Action: Mouse moved to (364, 504)
Screenshot: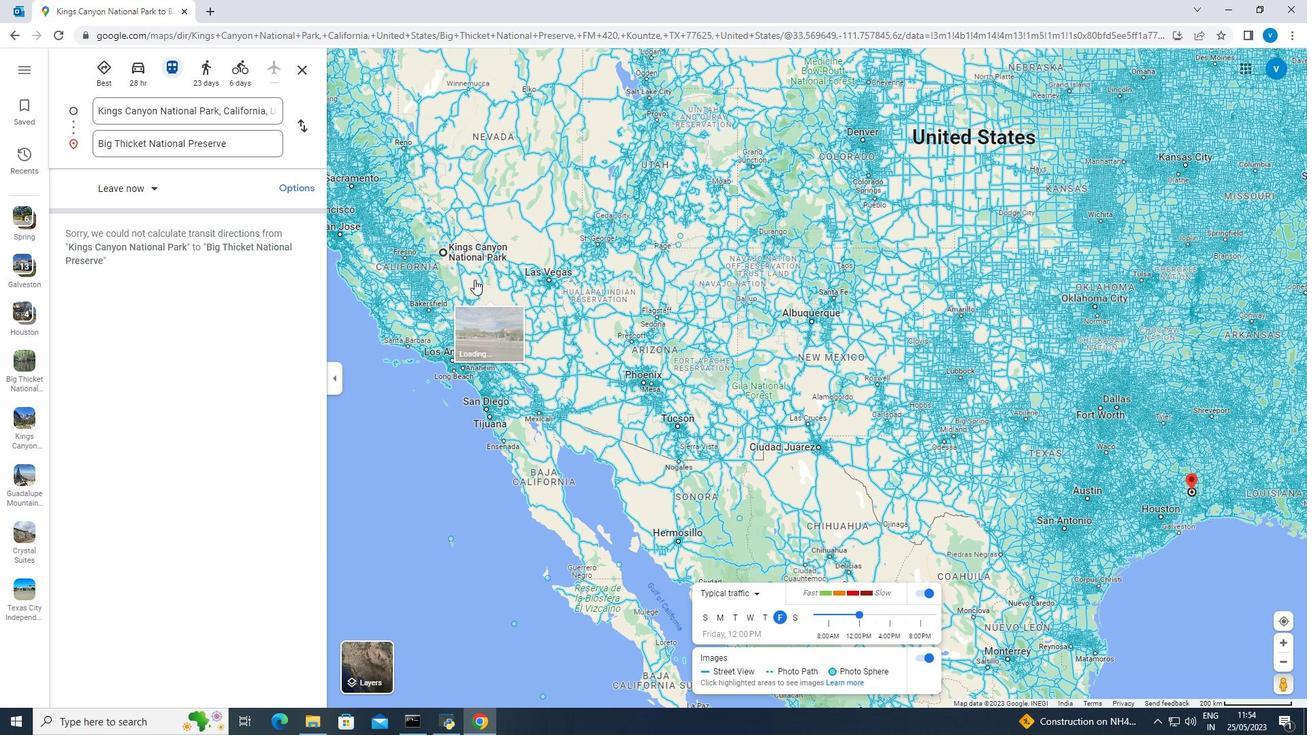 
Action: Mouse pressed left at (535, 306)
Screenshot: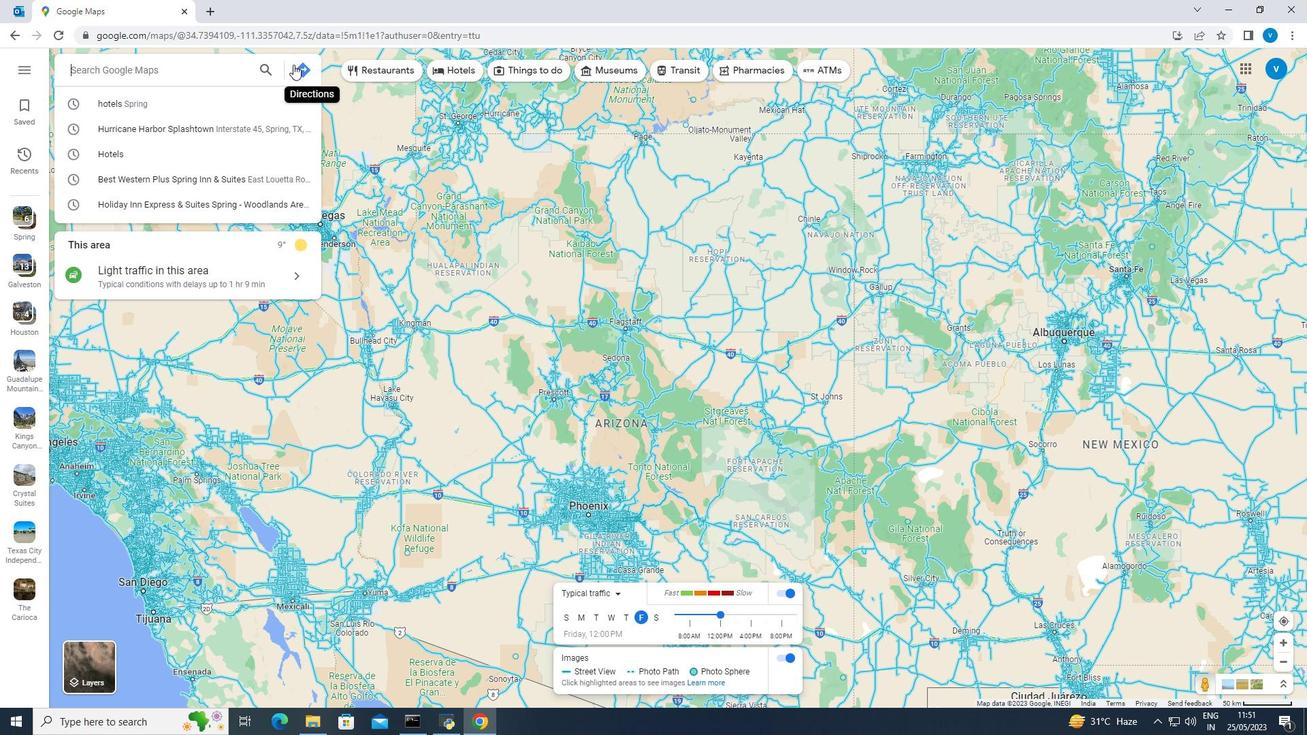 
Action: Mouse moved to (388, 452)
Screenshot: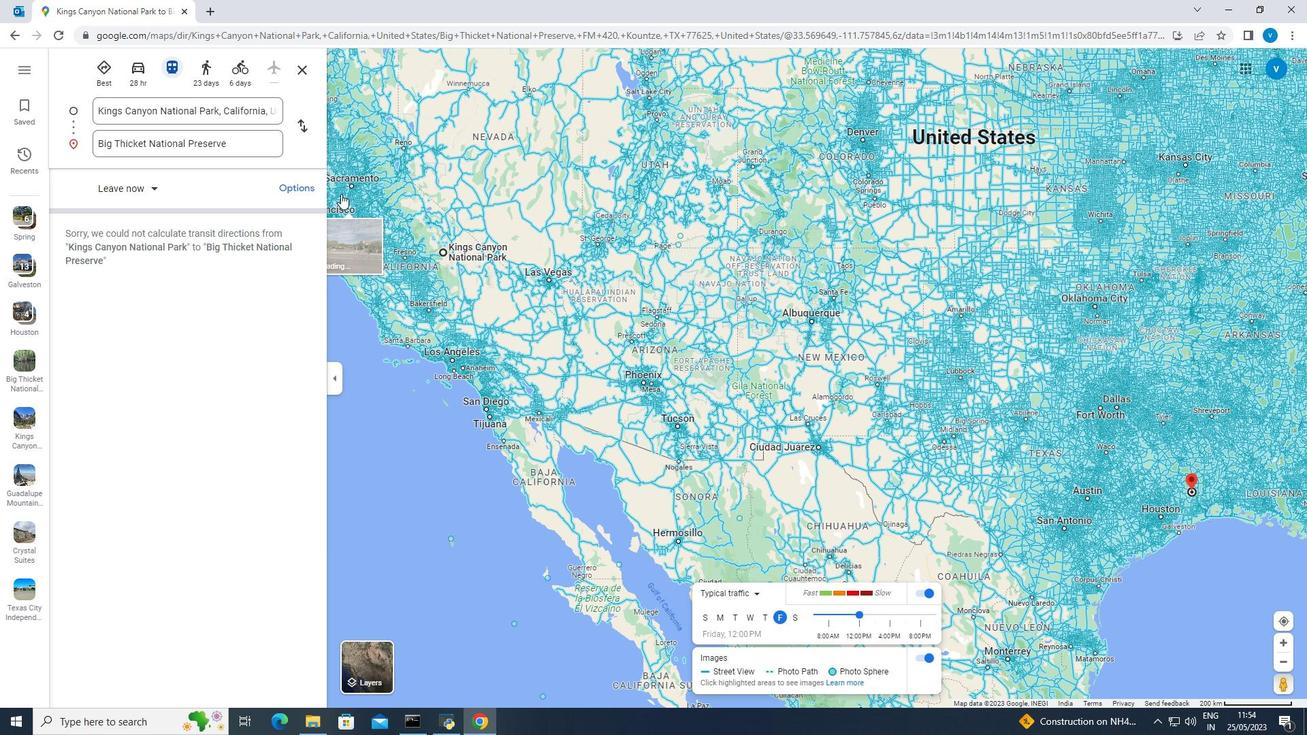 
Action: Mouse pressed left at (388, 452)
Screenshot: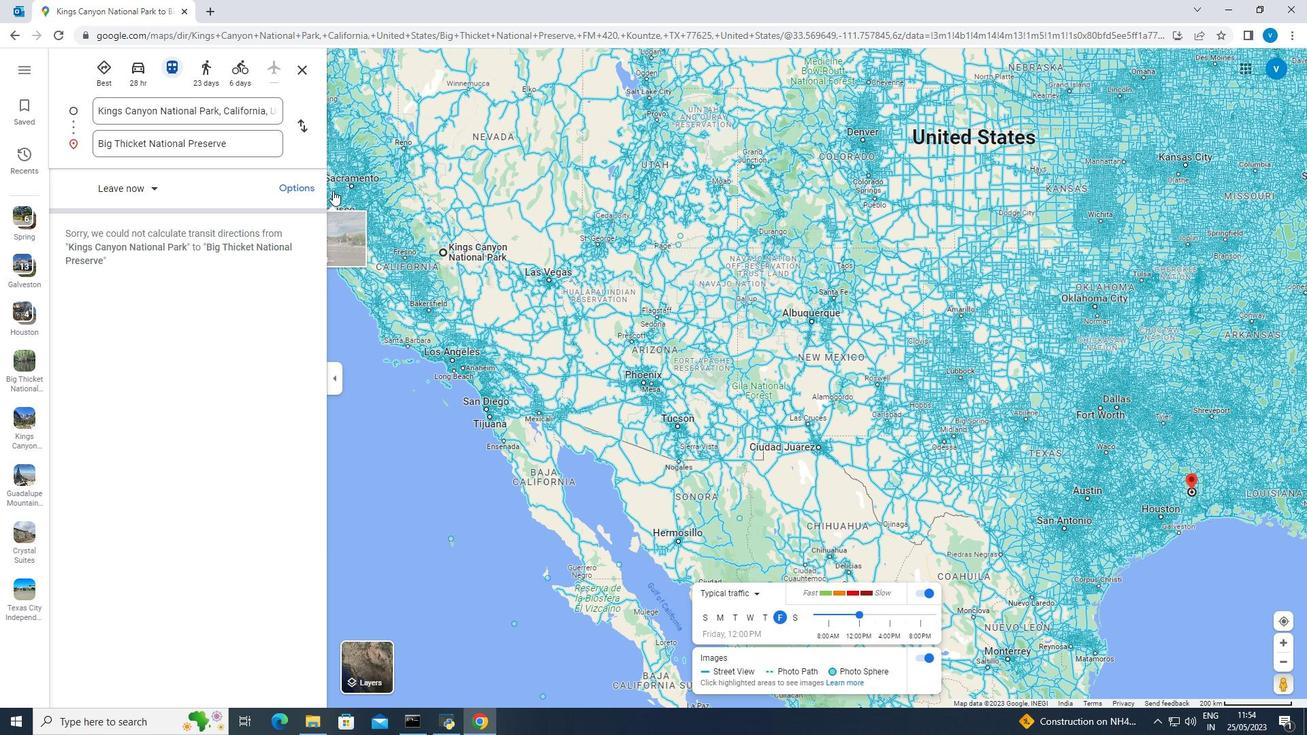 
Action: Mouse moved to (497, 324)
Screenshot: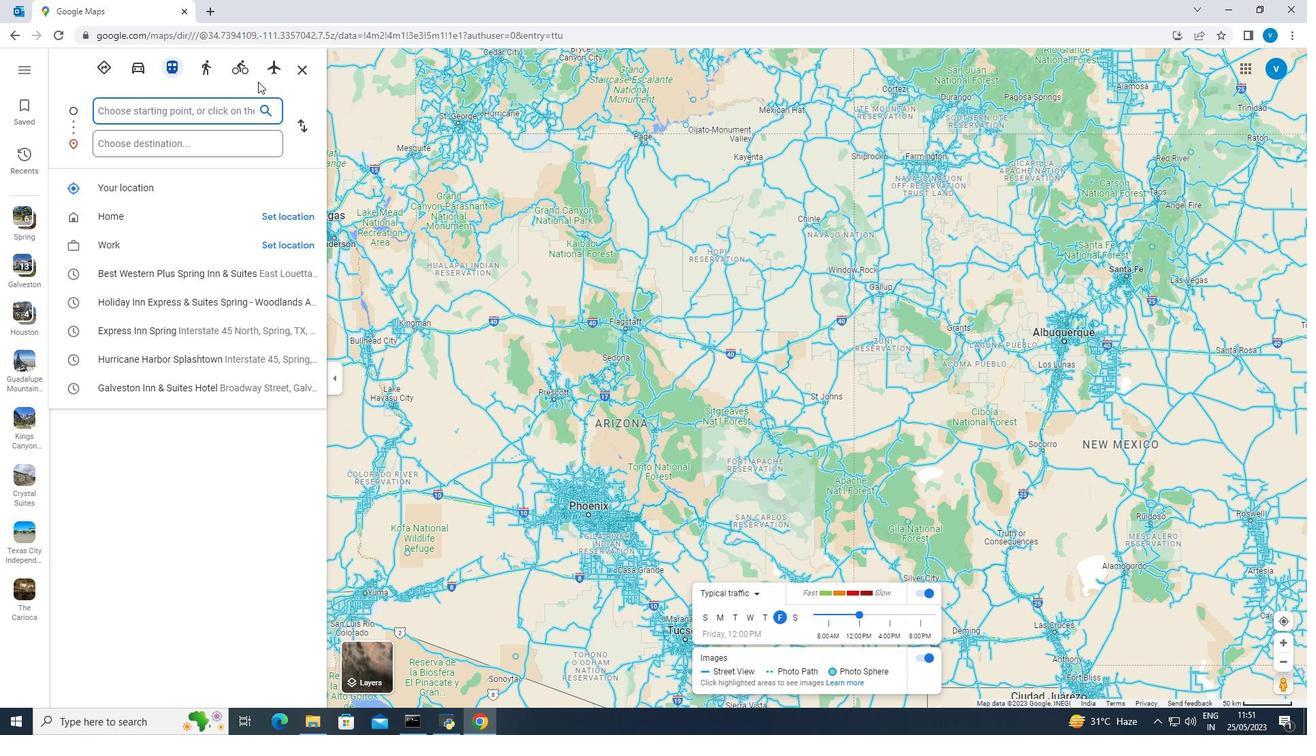 
Action: Mouse pressed left at (368, 450)
Screenshot: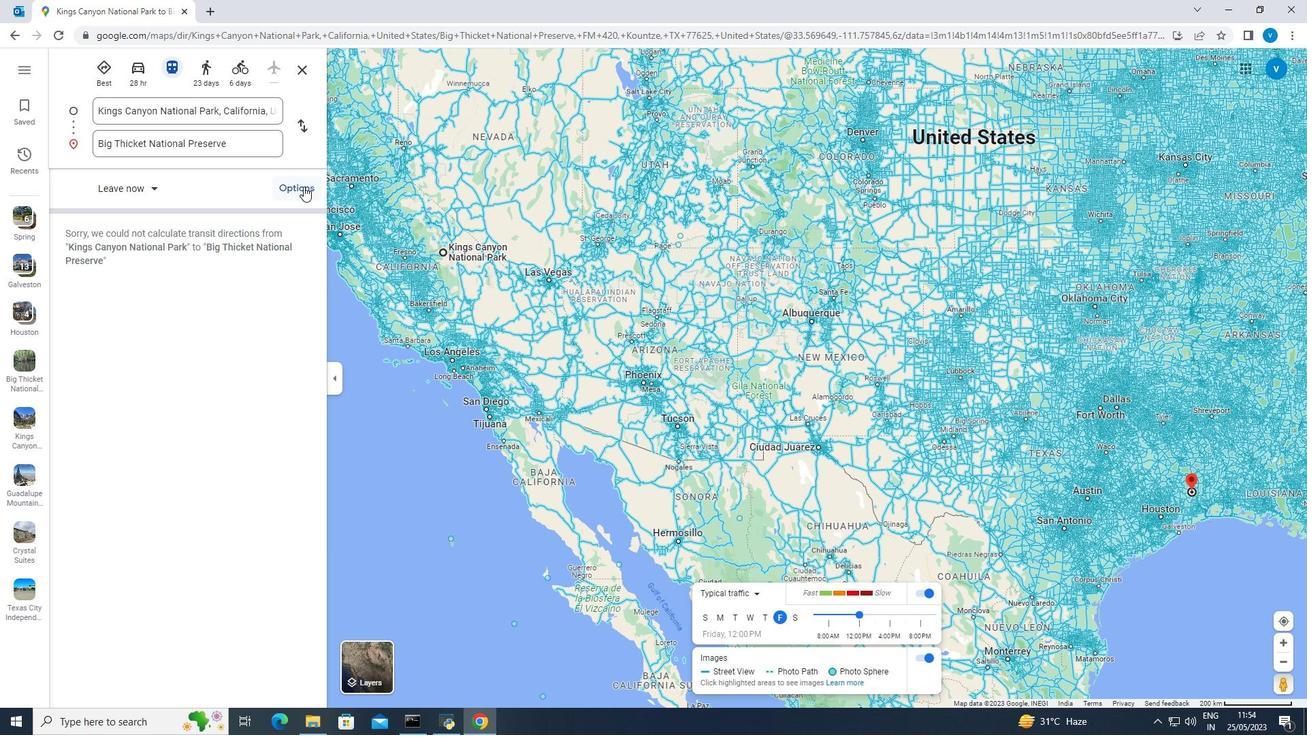 
Action: Mouse moved to (486, 329)
Screenshot: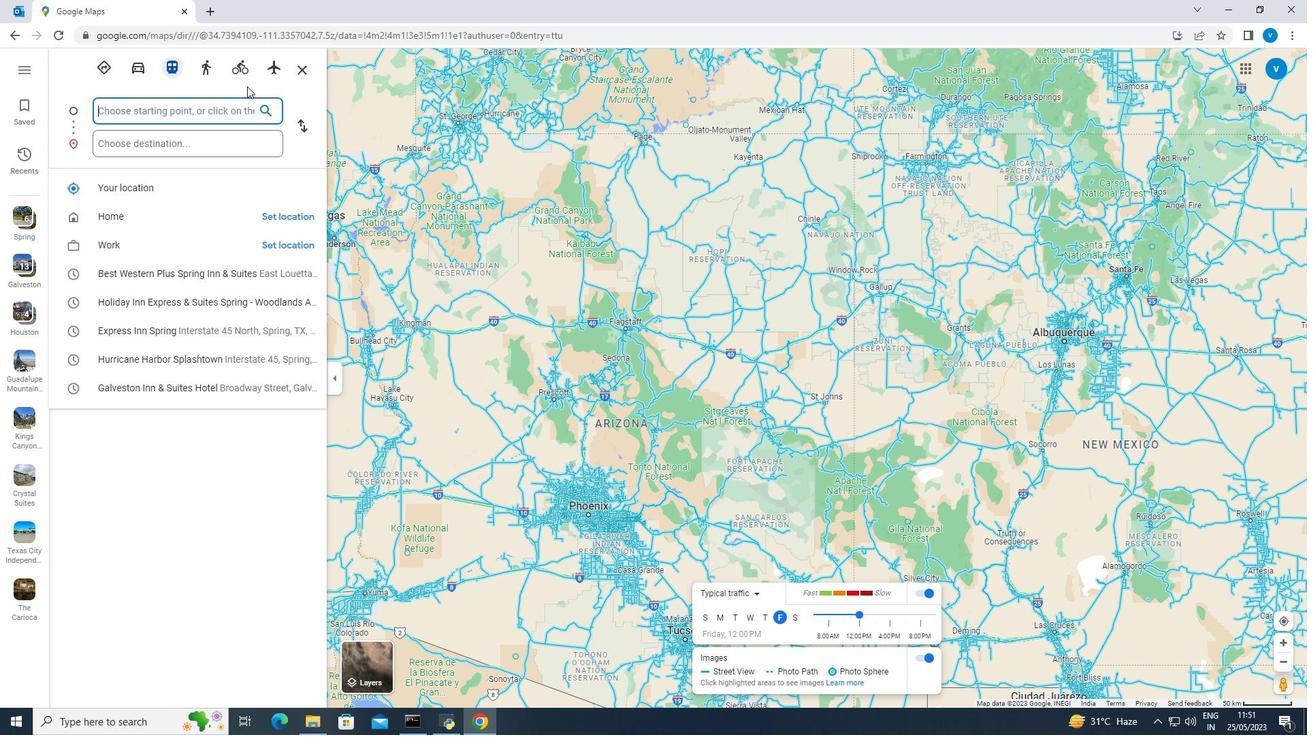 
Action: Mouse pressed left at (398, 455)
Screenshot: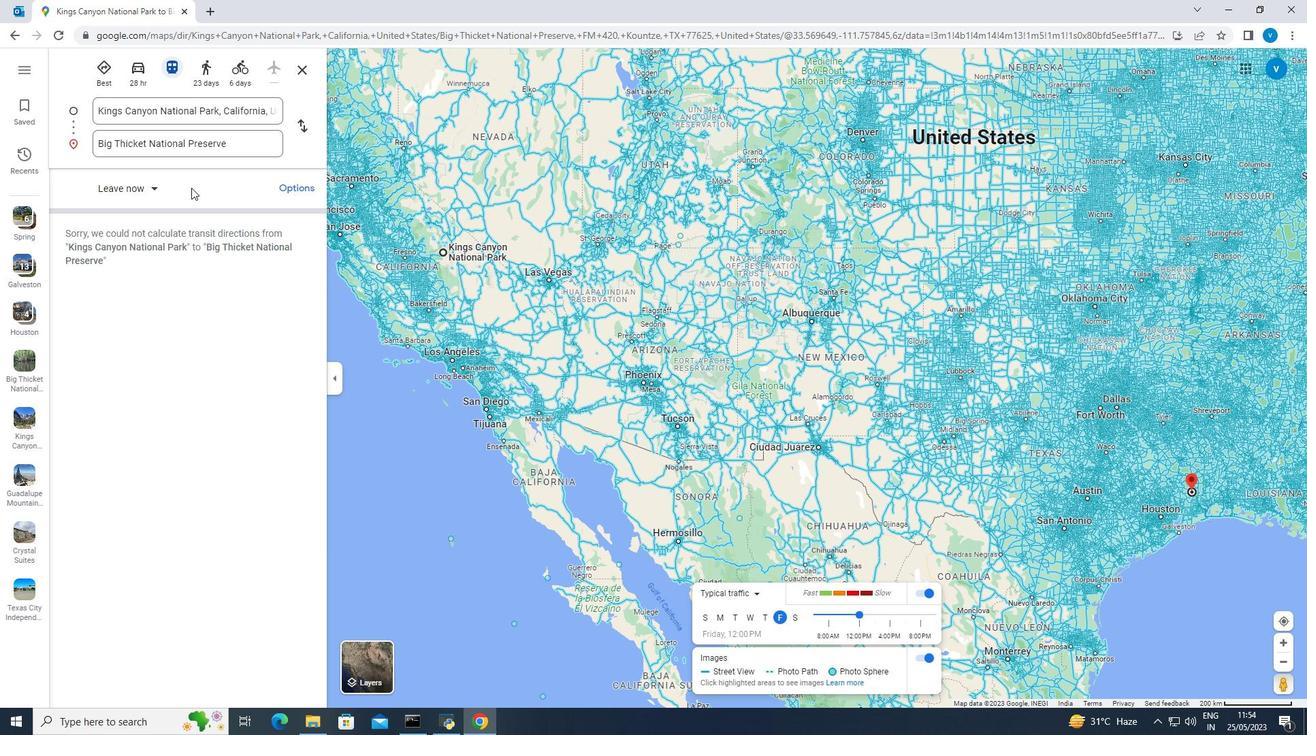 
Action: Mouse moved to (462, 339)
Screenshot: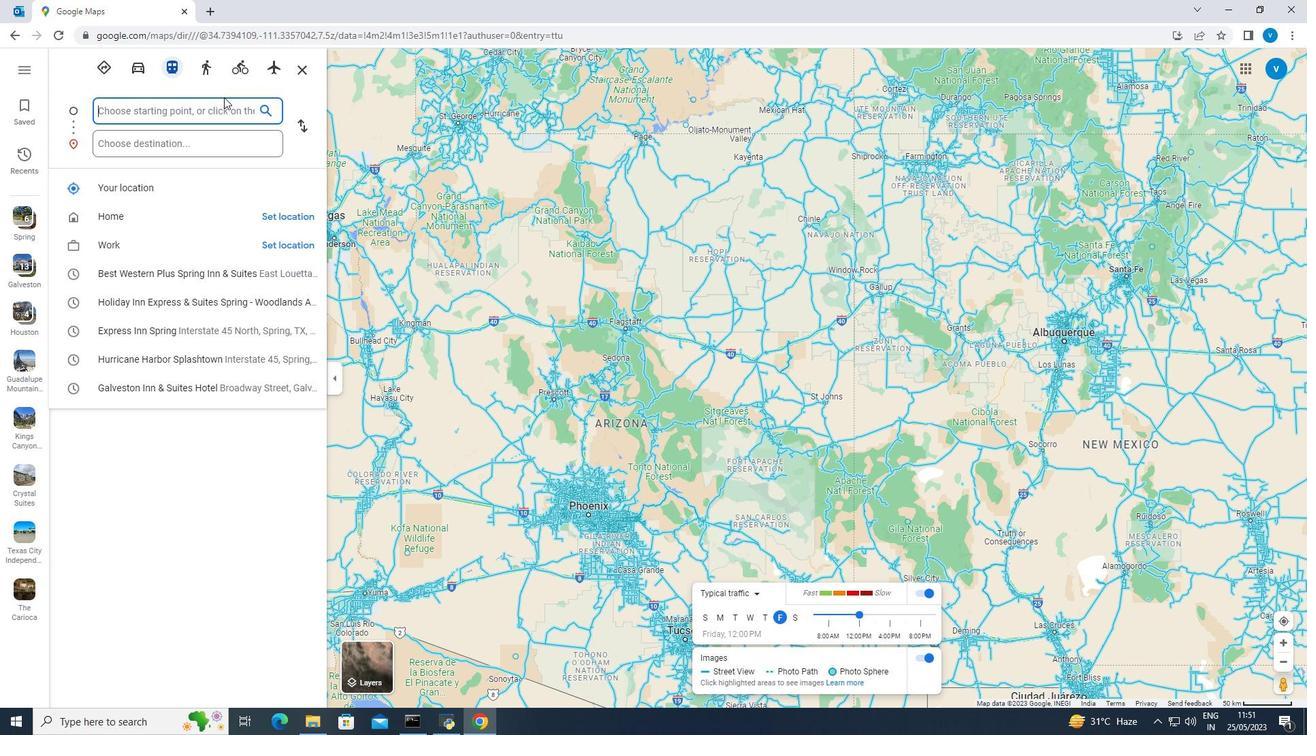 
Action: Key pressed <Key.backspace>
Screenshot: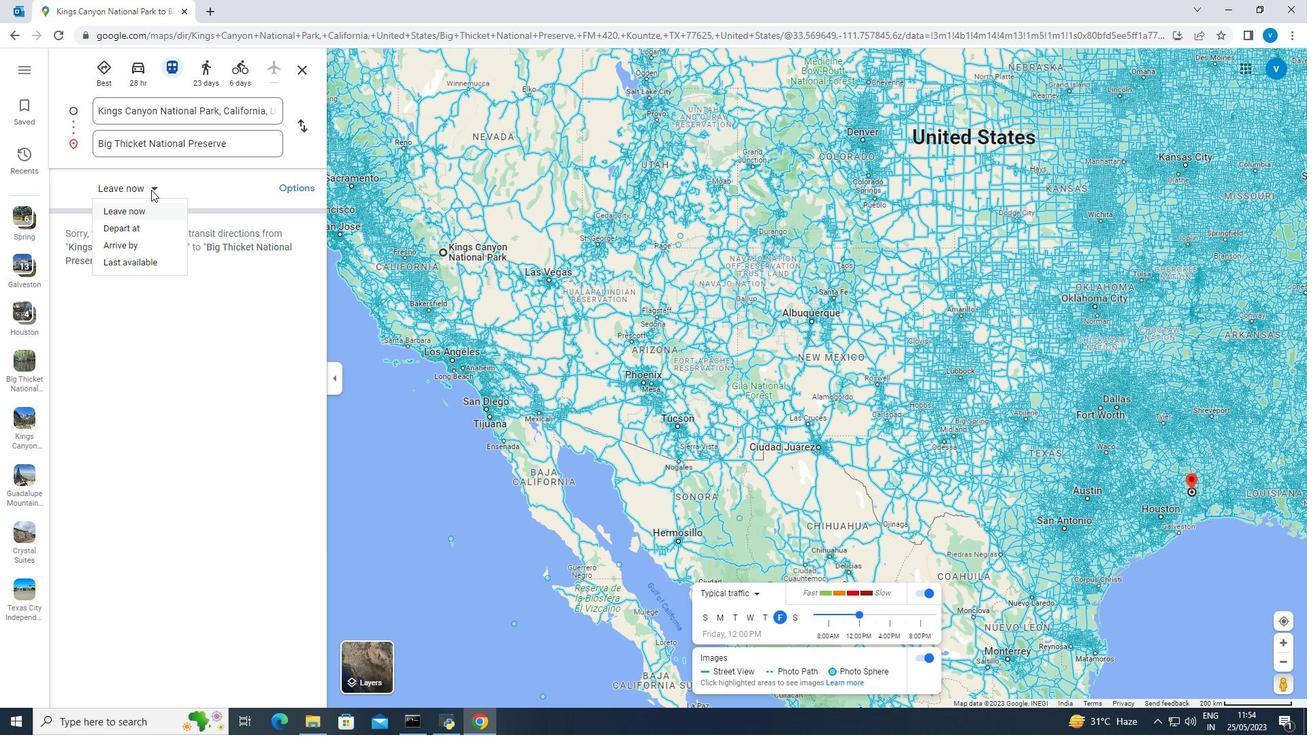 
Action: Mouse moved to (463, 335)
Screenshot: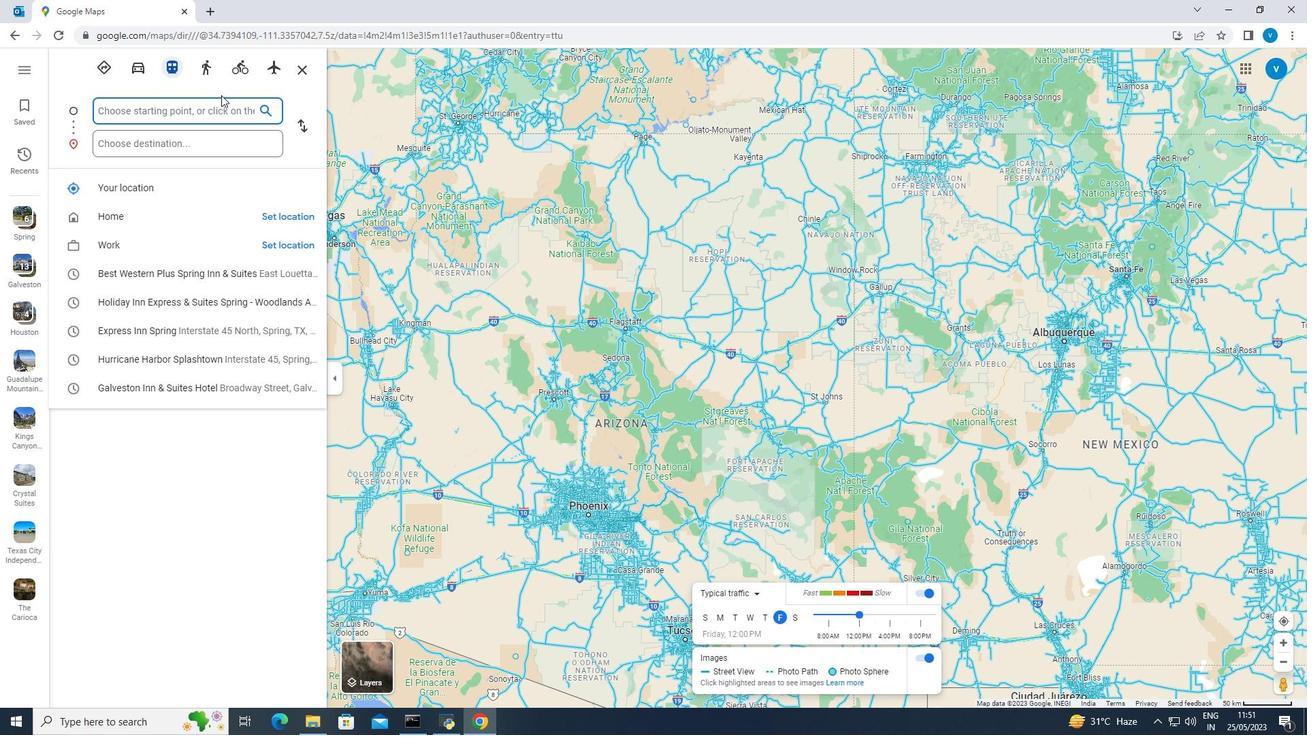 
Action: Key pressed 1
Screenshot: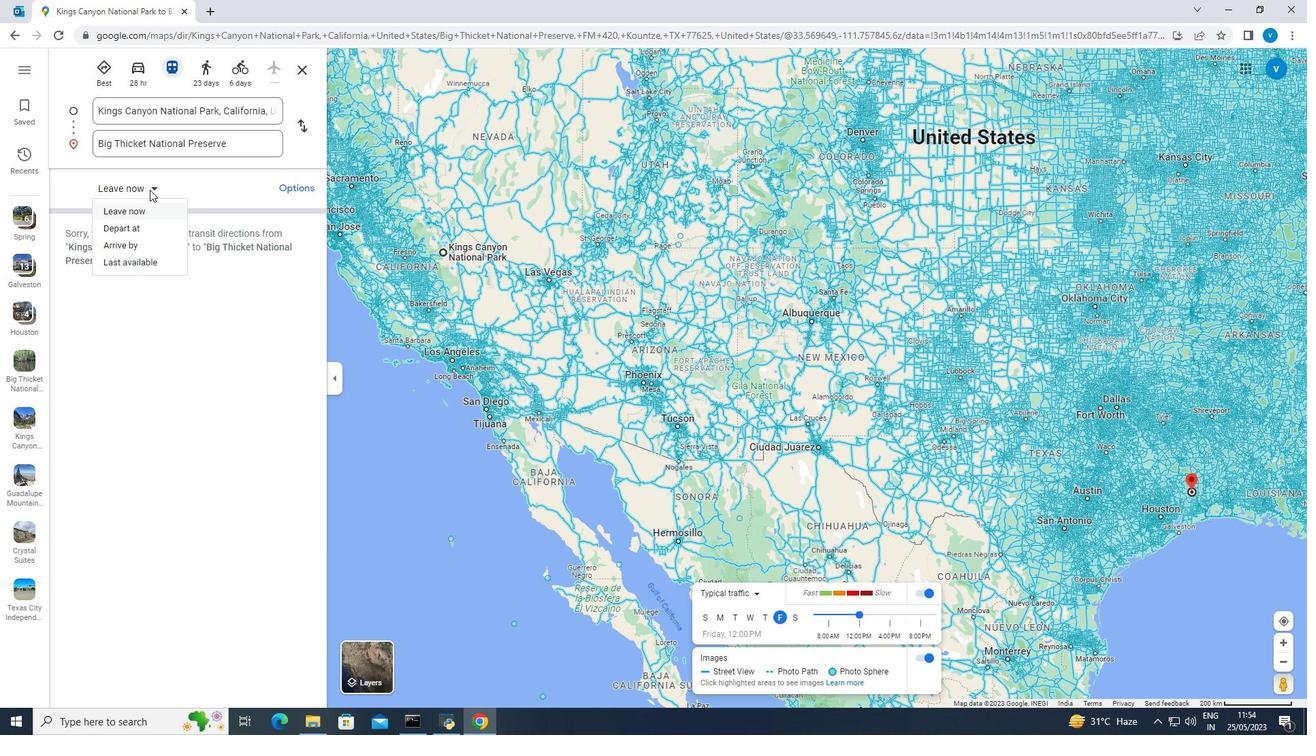 
Action: Mouse moved to (463, 334)
Screenshot: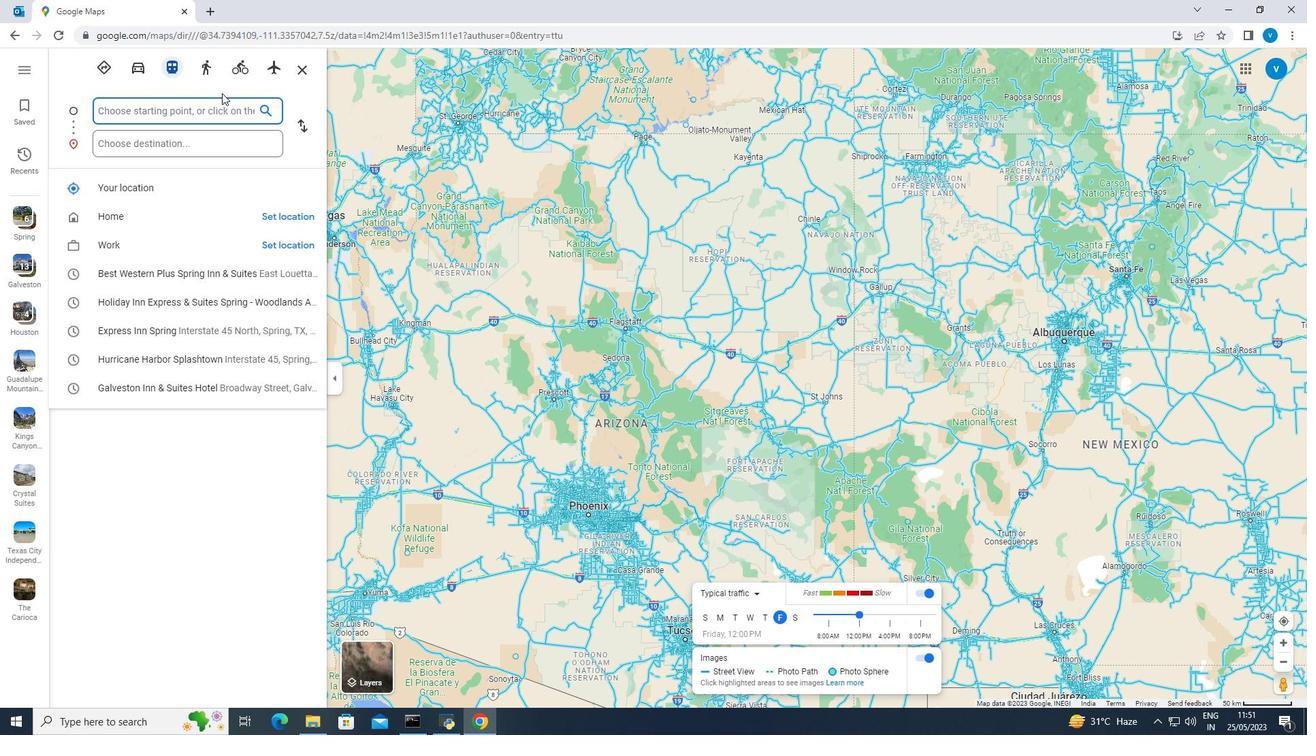 
Action: Key pressed 2
Screenshot: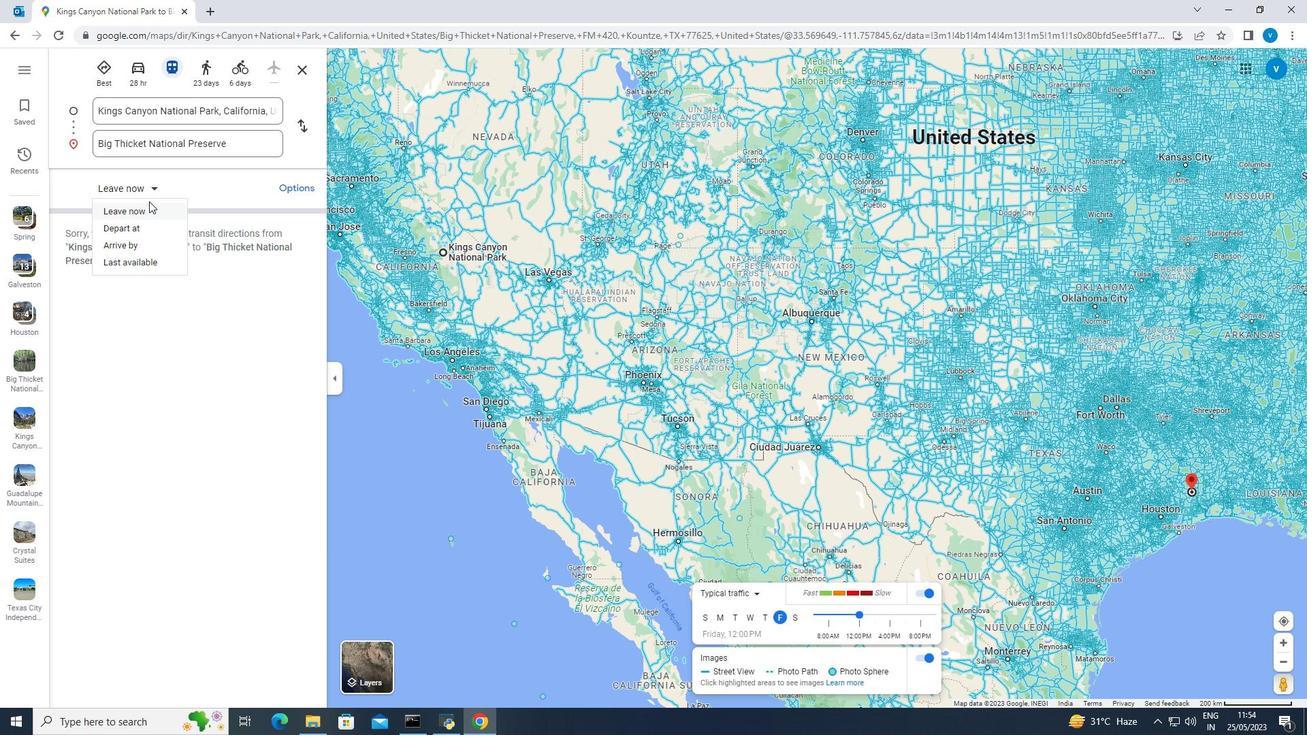 
Action: Mouse moved to (443, 332)
Screenshot: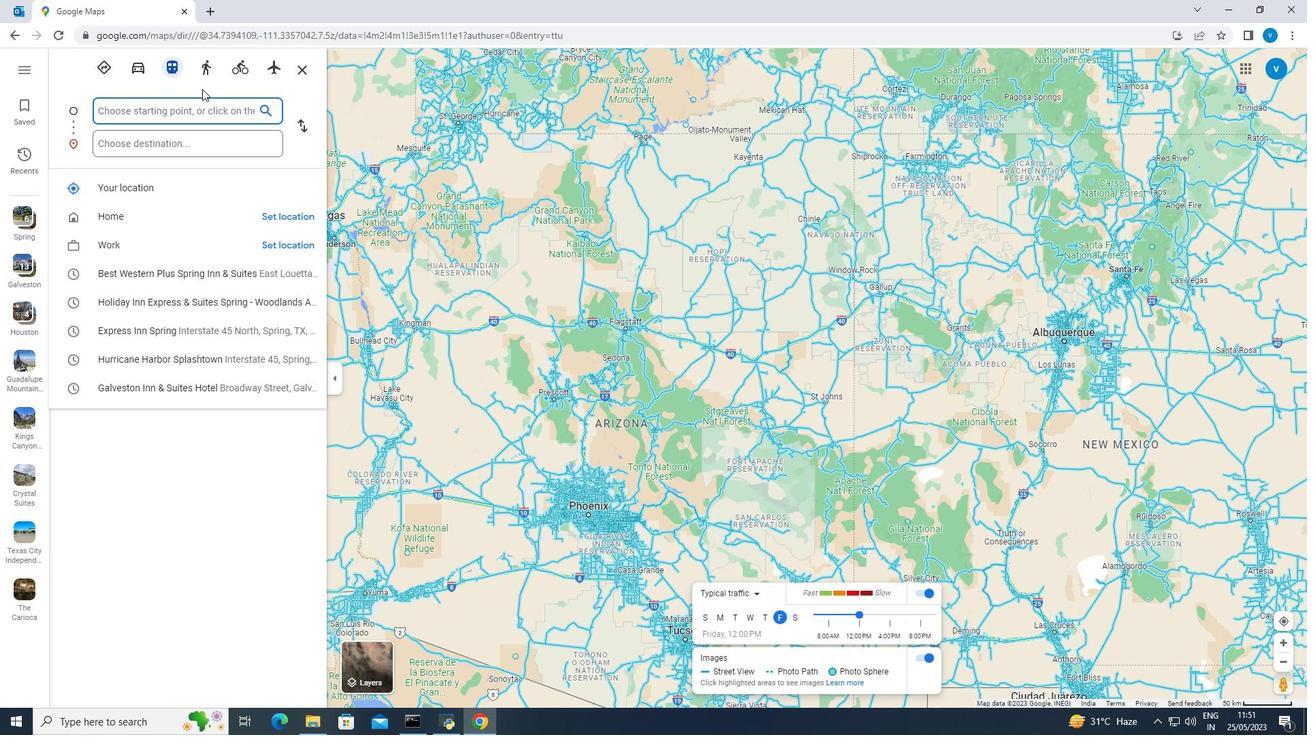 
Action: Key pressed .
Screenshot: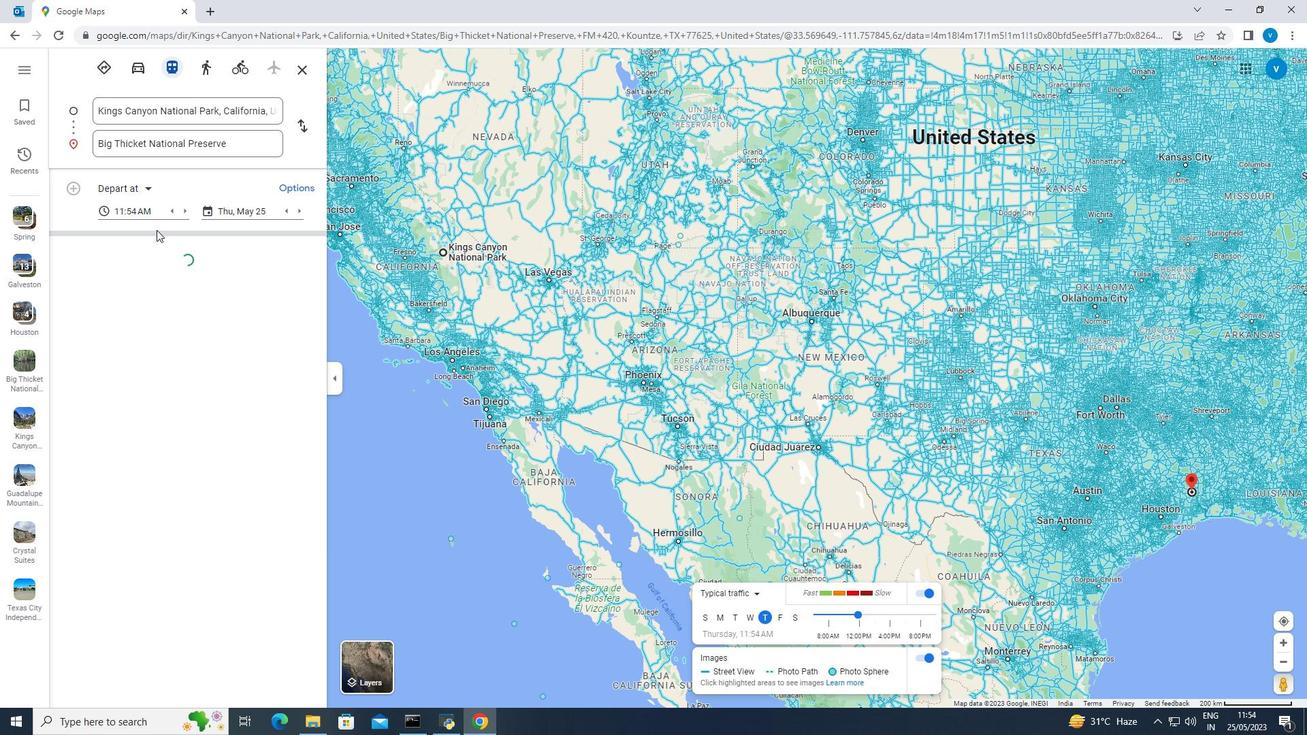 
Action: Mouse moved to (439, 348)
Screenshot: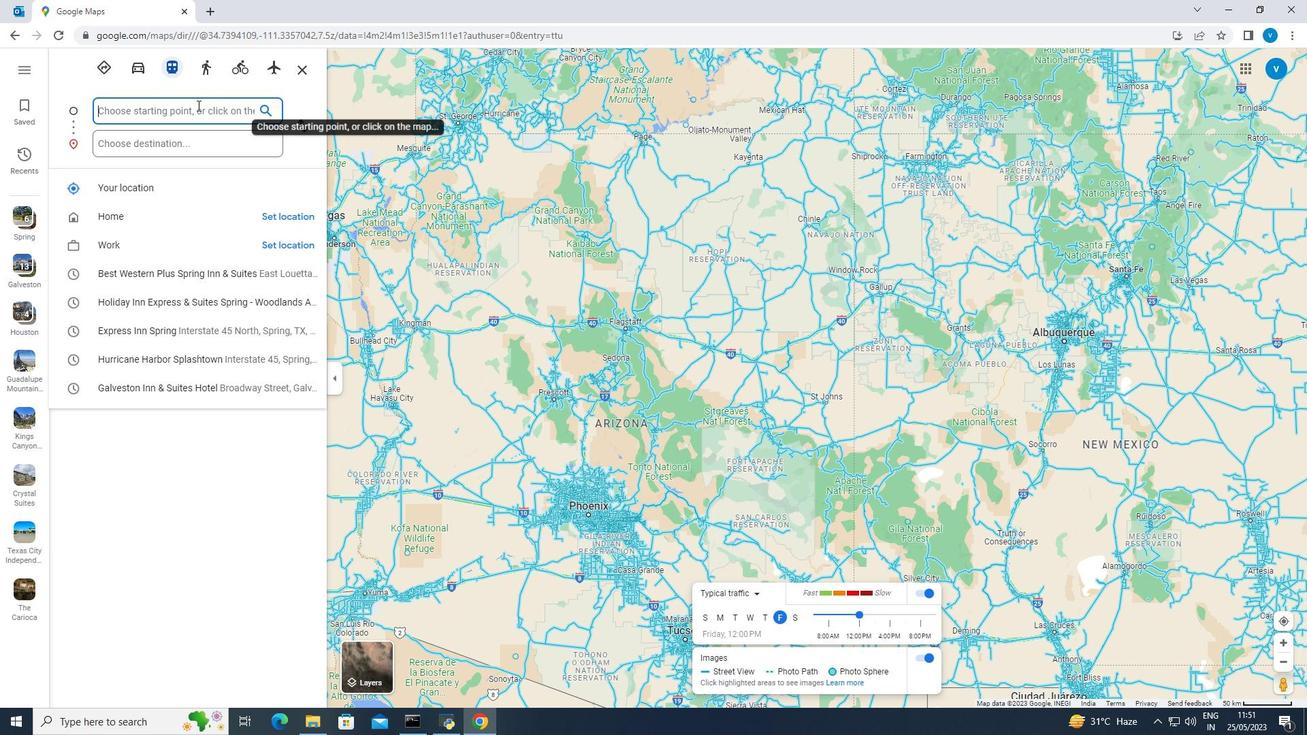 
Action: Key pressed 00
Screenshot: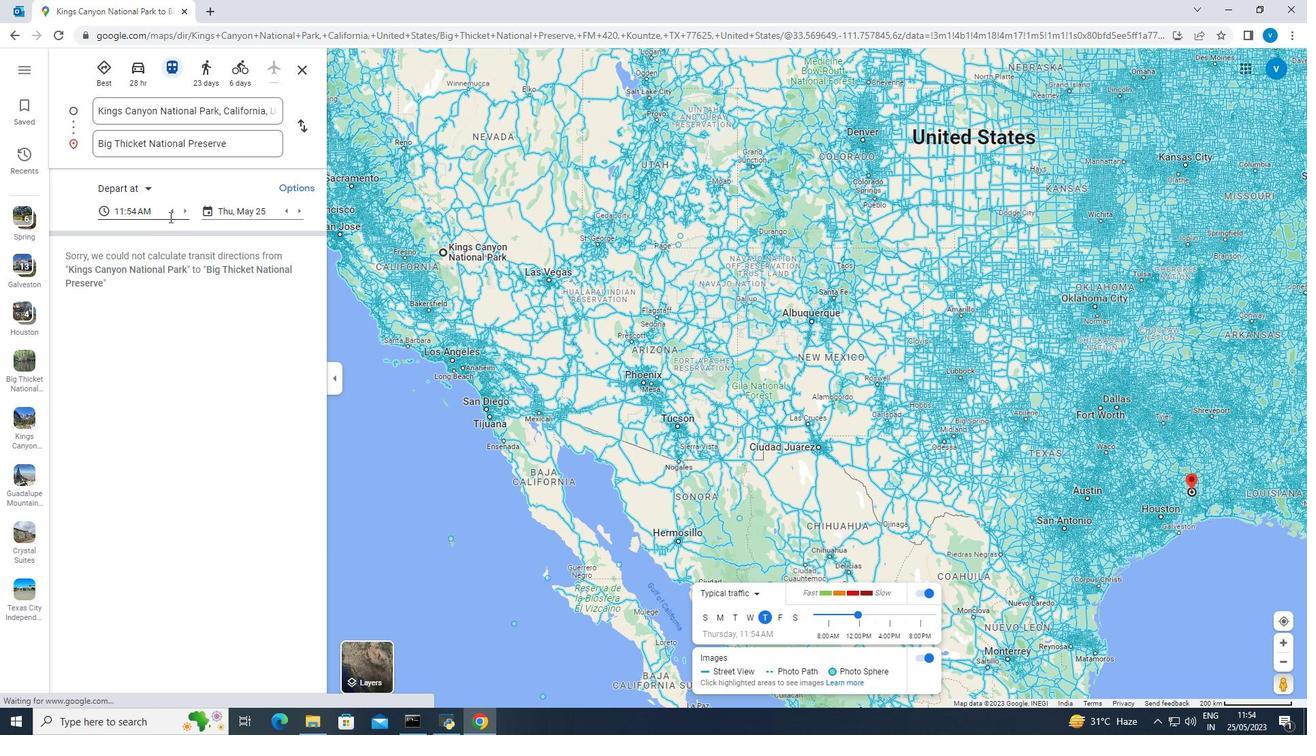 
Action: Mouse pressed left at (439, 348)
Screenshot: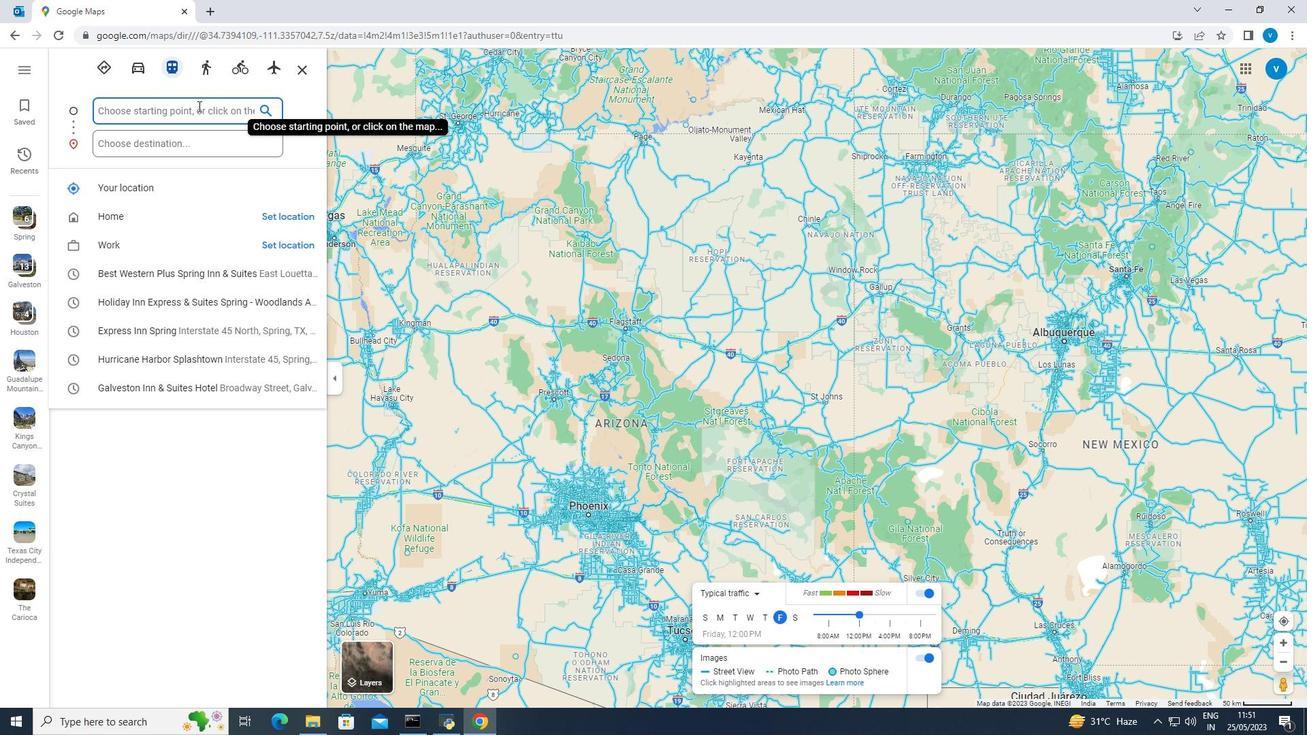 
Action: Mouse moved to (439, 348)
Screenshot: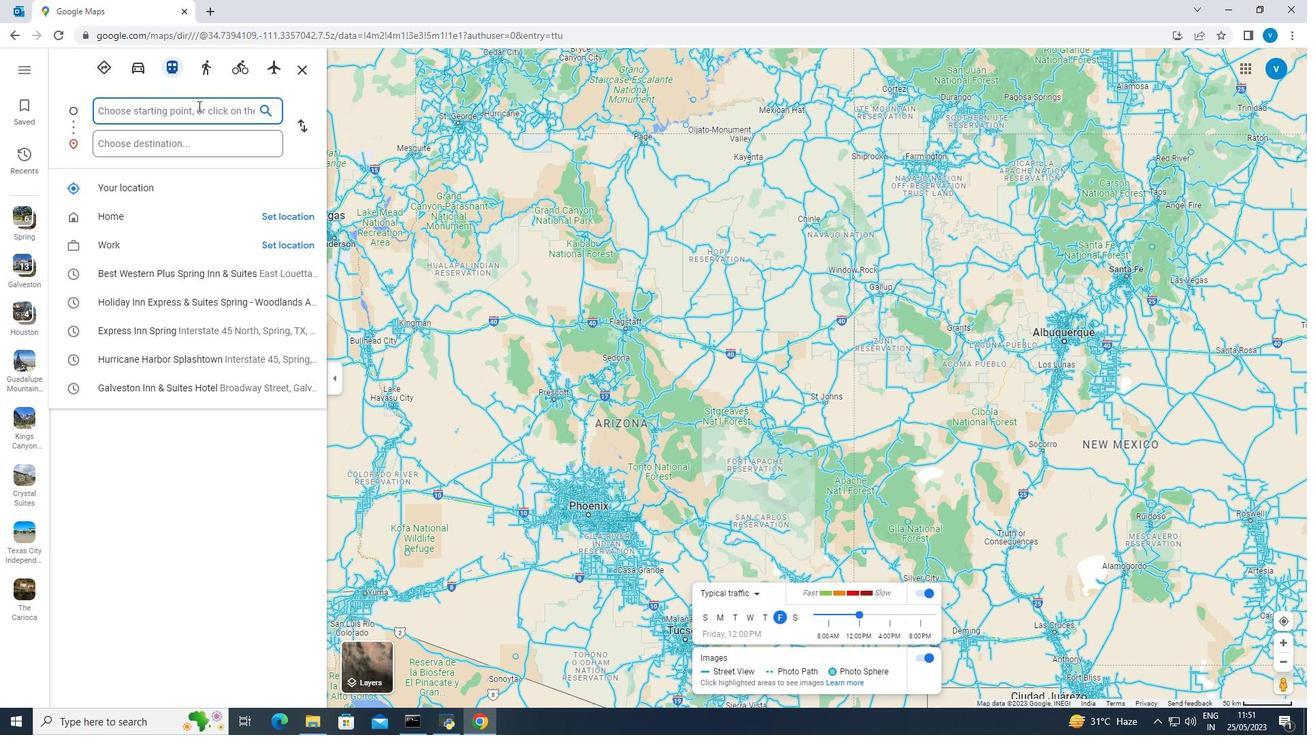 
Action: Key pressed <Key.space><Key.shift><Key.shift>PM
Screenshot: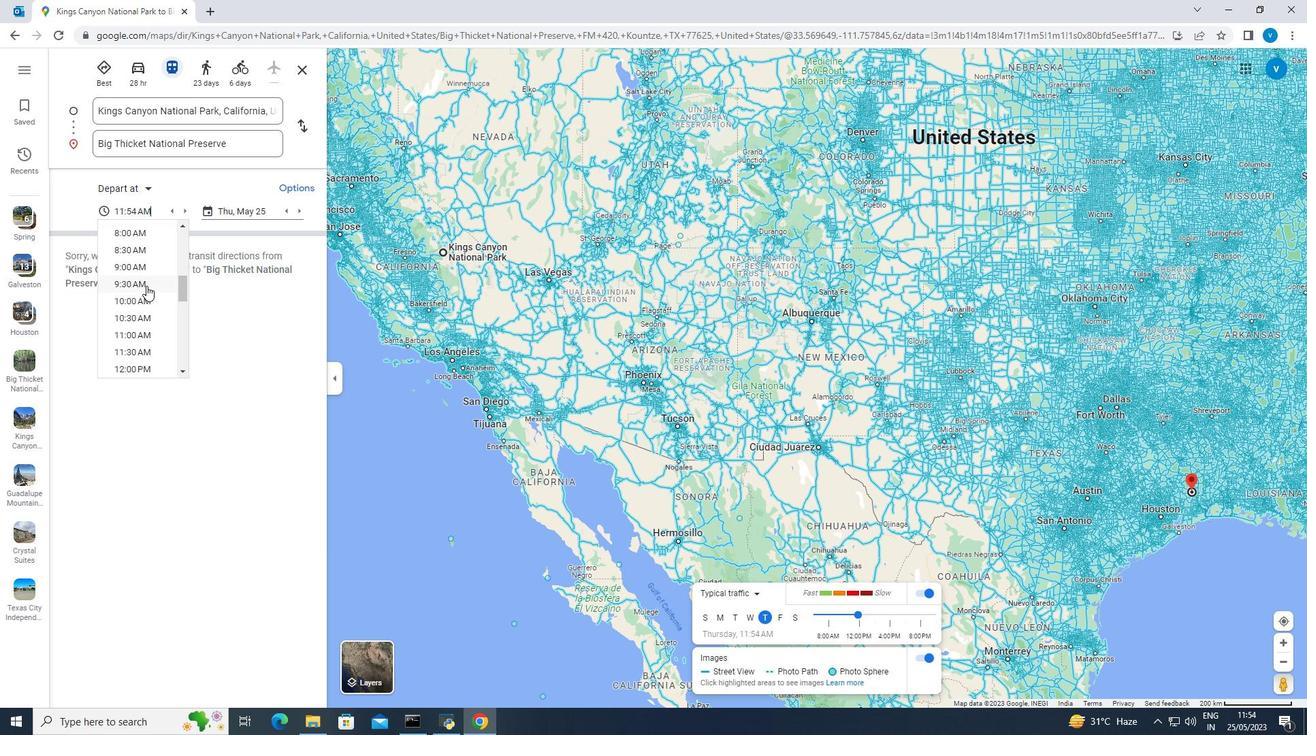 
Action: Mouse moved to (527, 431)
Screenshot: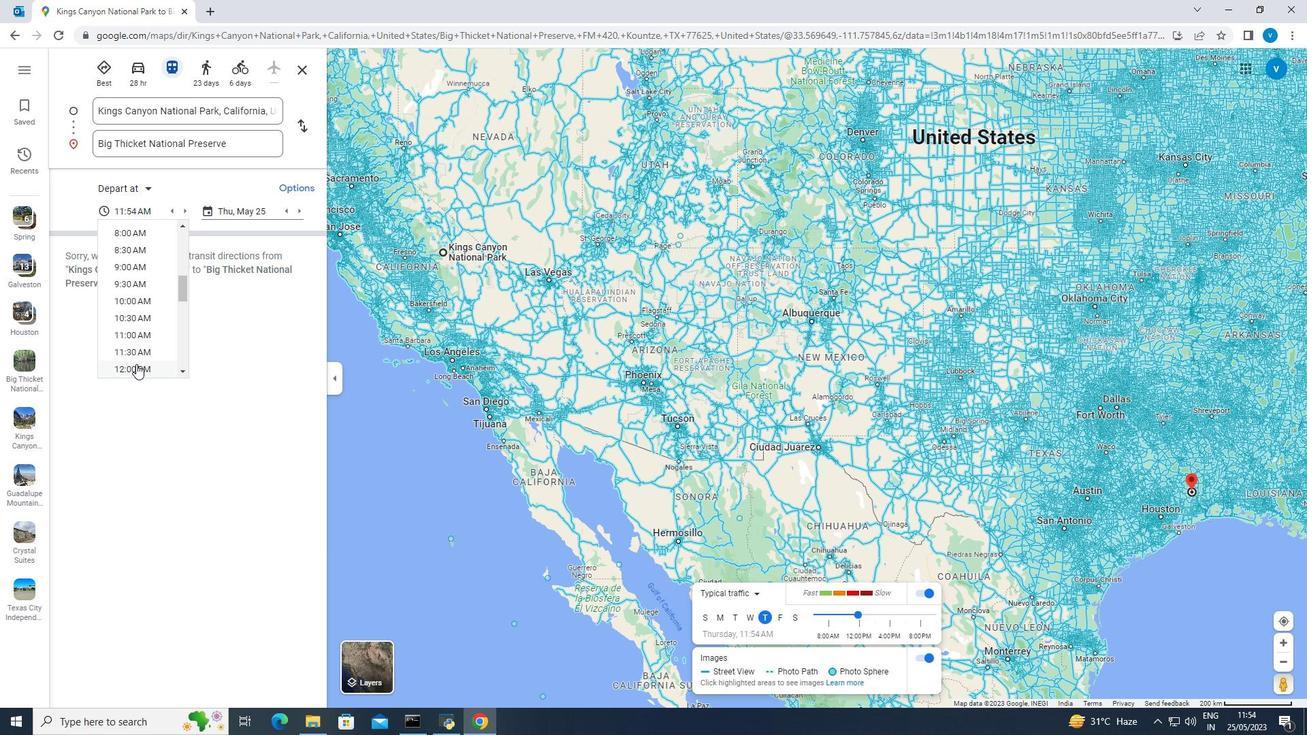 
Action: Key pressed <Key.shift>
Screenshot: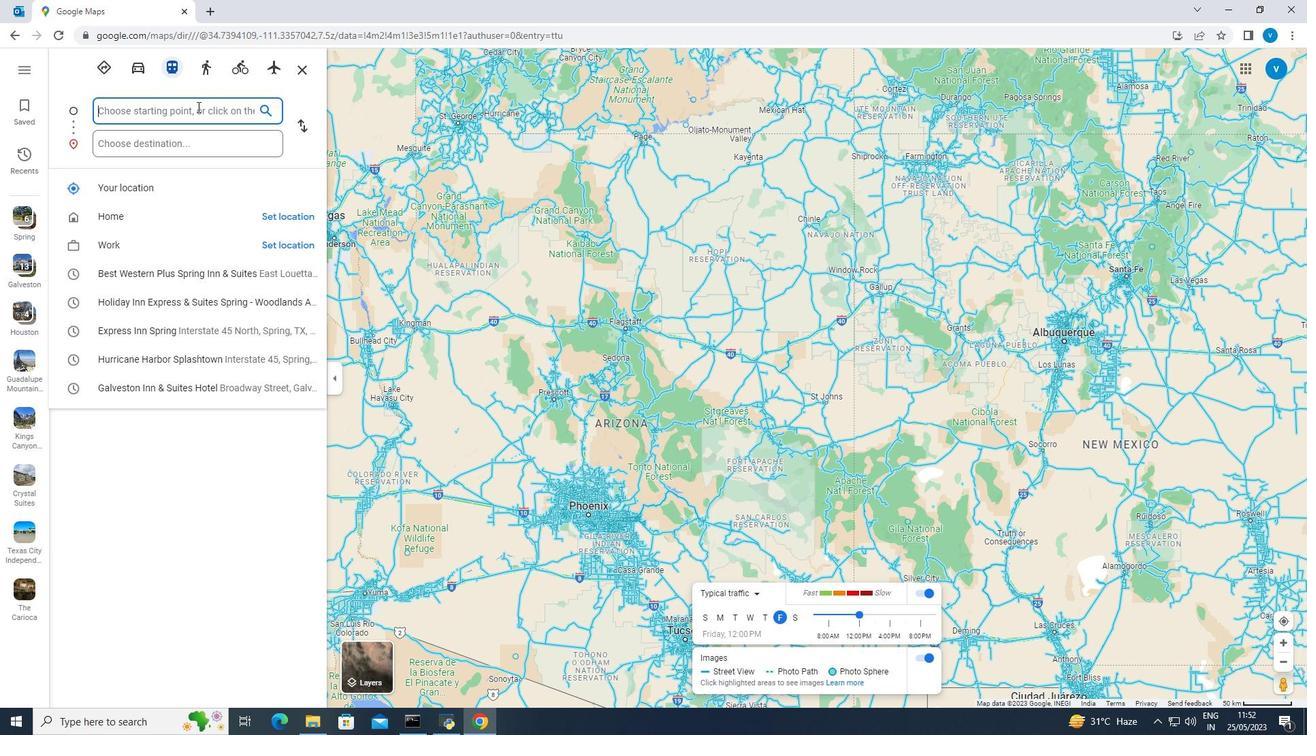 
Action: Mouse moved to (529, 431)
Screenshot: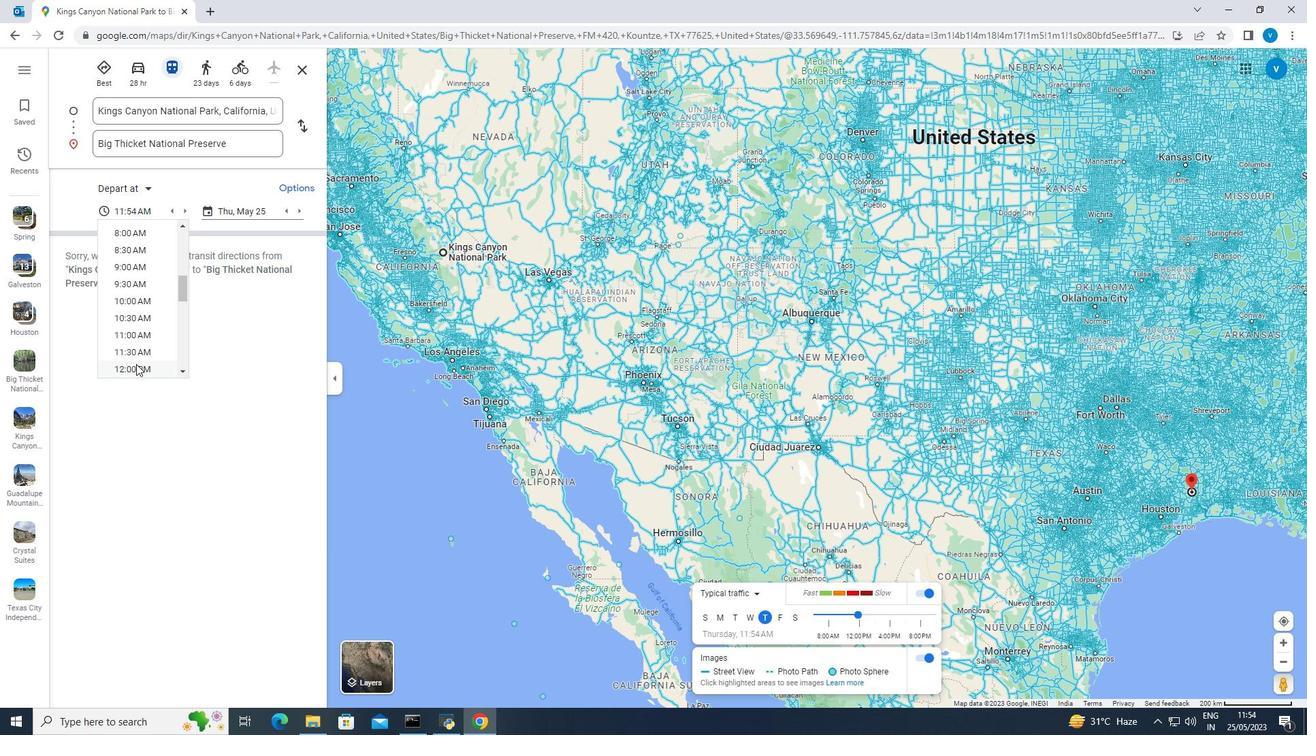 
Action: Key pressed <Key.shift>
Screenshot: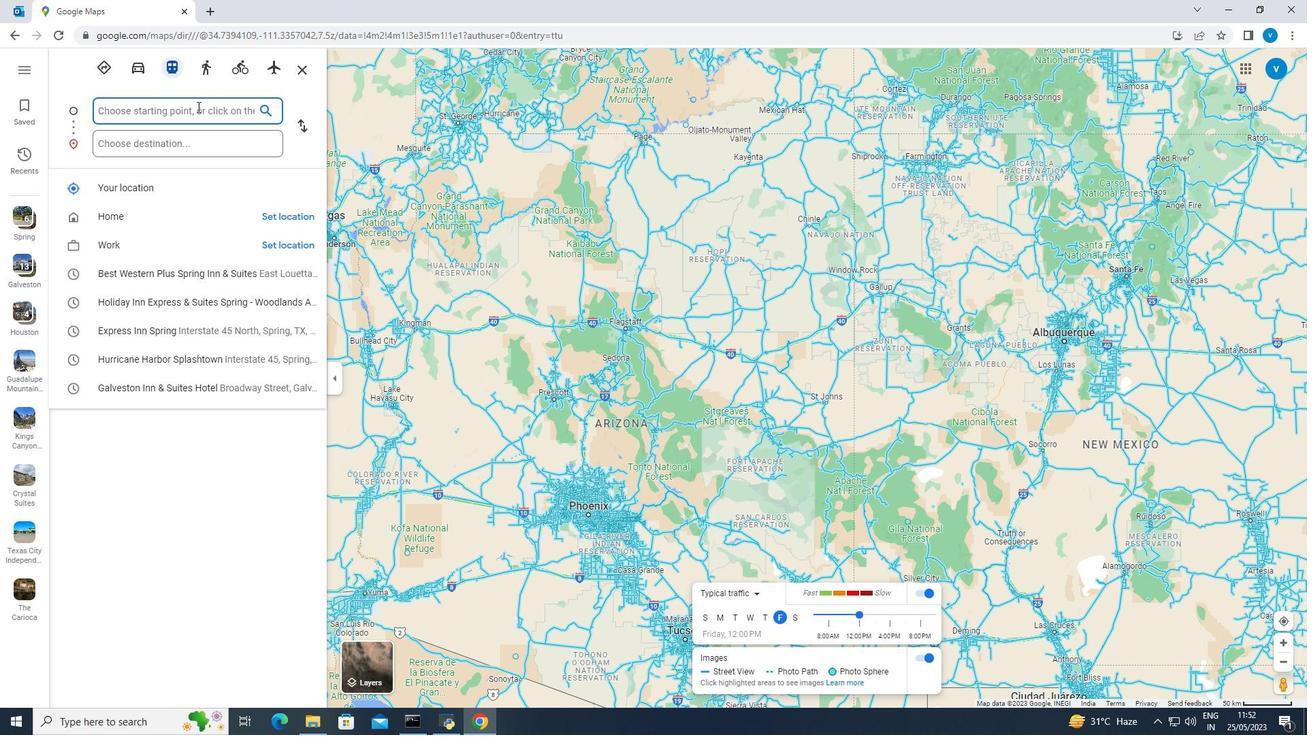 
Action: Mouse moved to (525, 433)
Screenshot: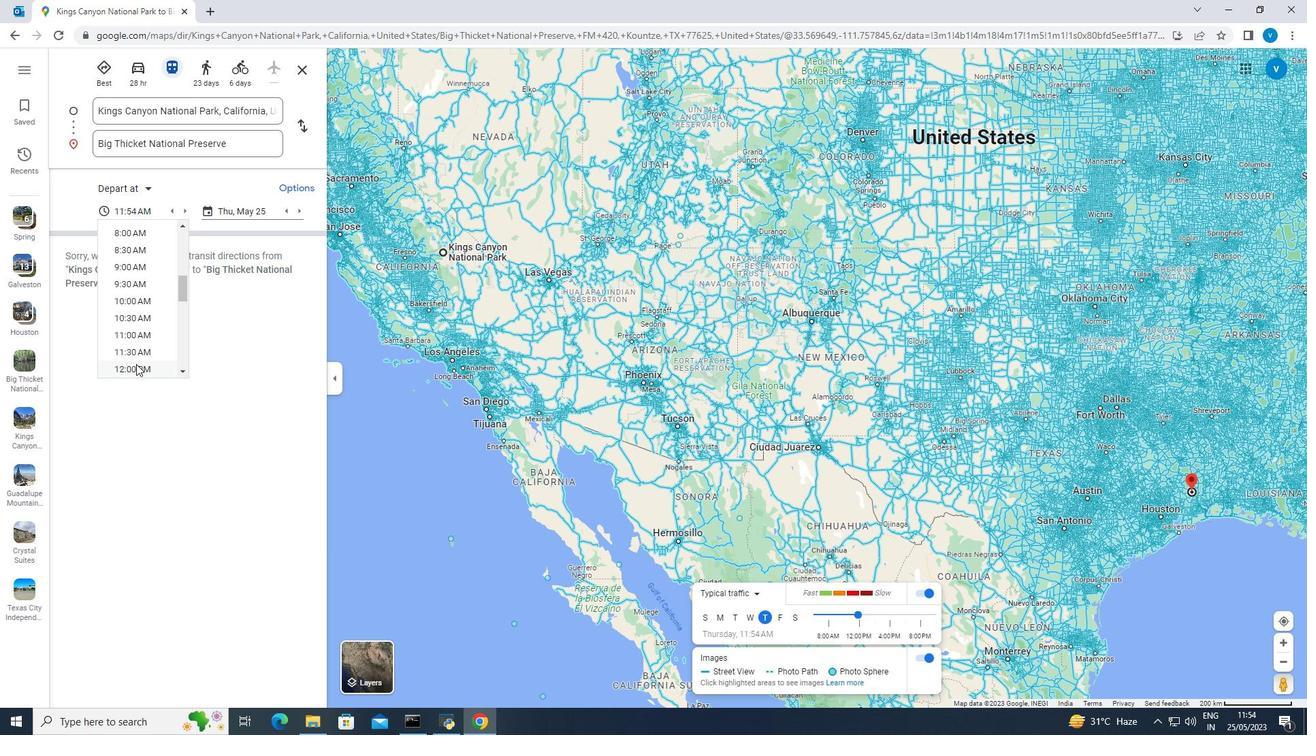
Action: Key pressed <Key.shift>
Screenshot: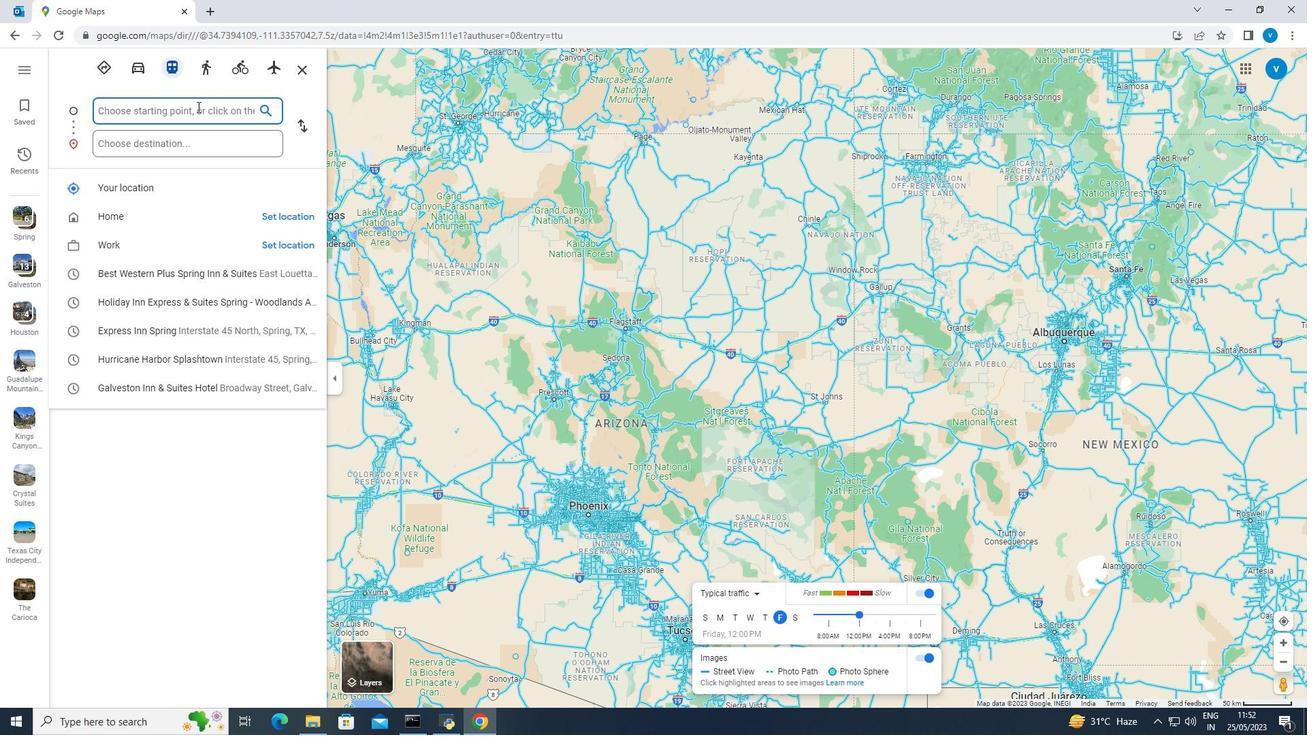
Action: Mouse moved to (524, 433)
Screenshot: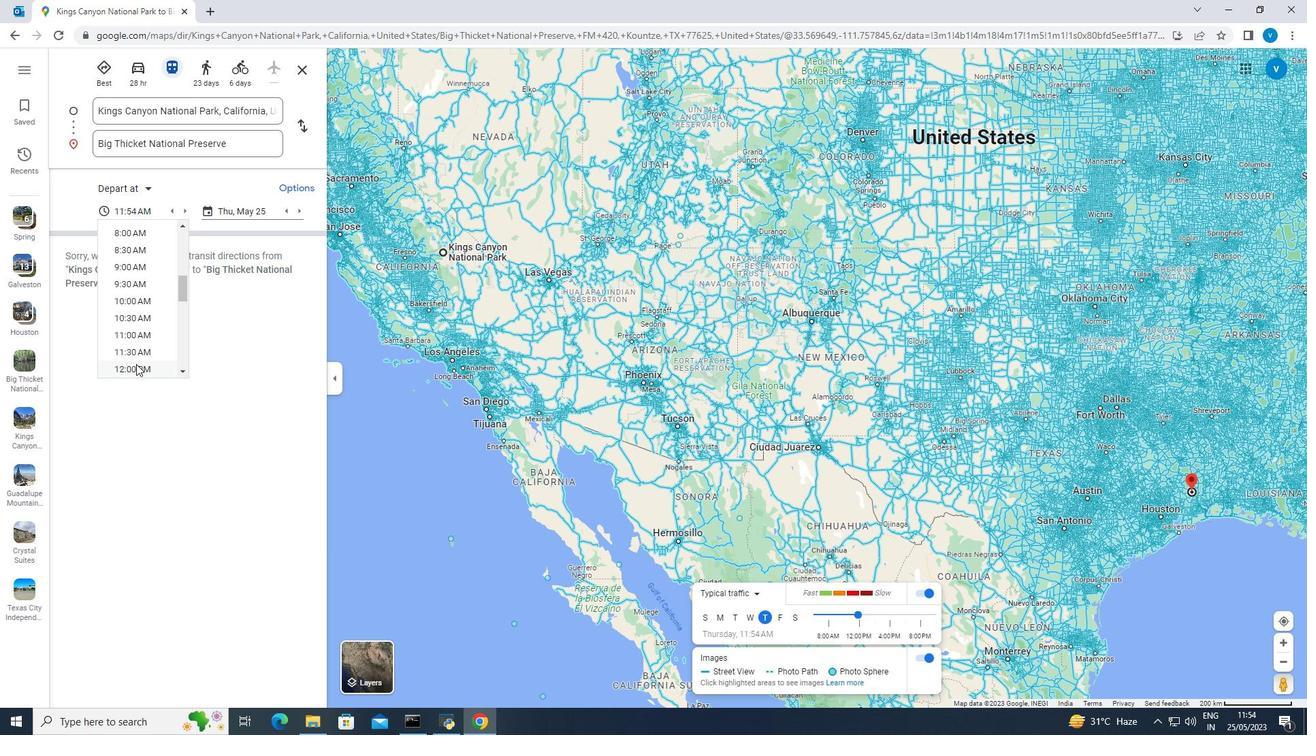 
Action: Key pressed <Key.shift><Key.shift><Key.shift><Key.shift><Key.shift><Key.shift>
Screenshot: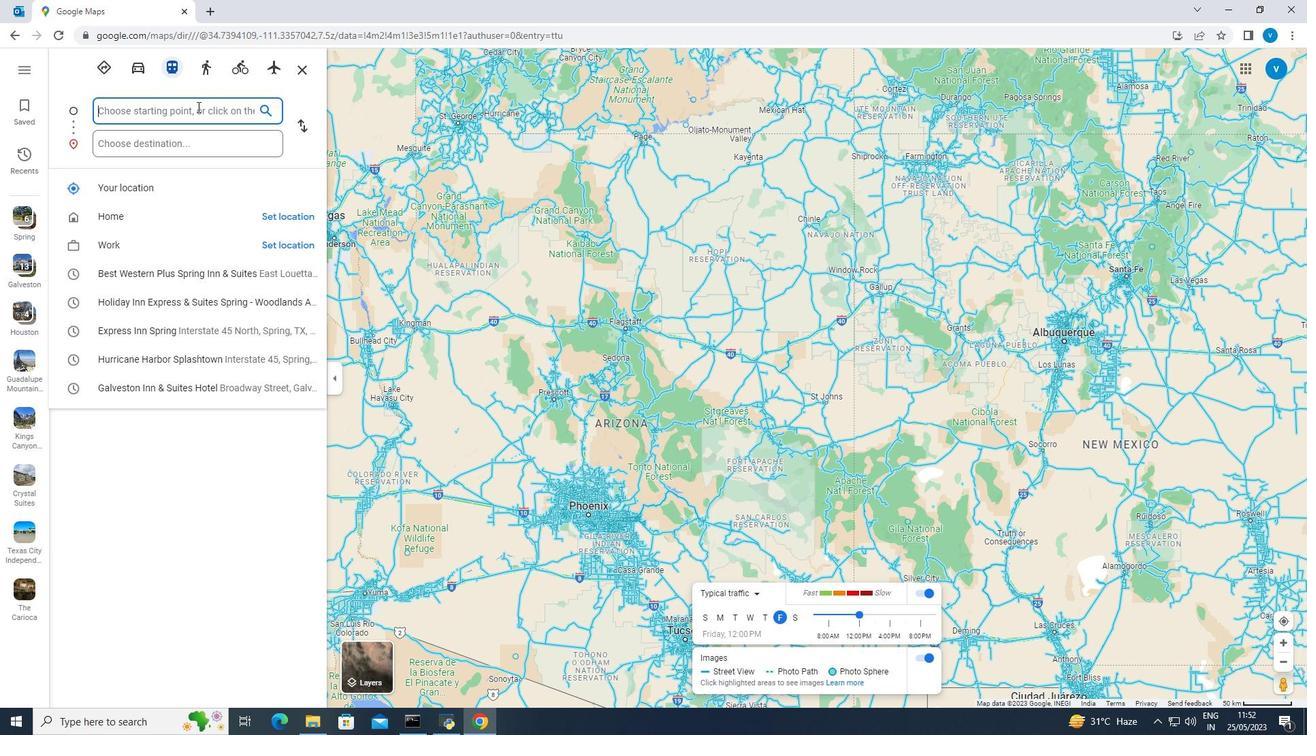 
Action: Mouse moved to (523, 433)
Screenshot: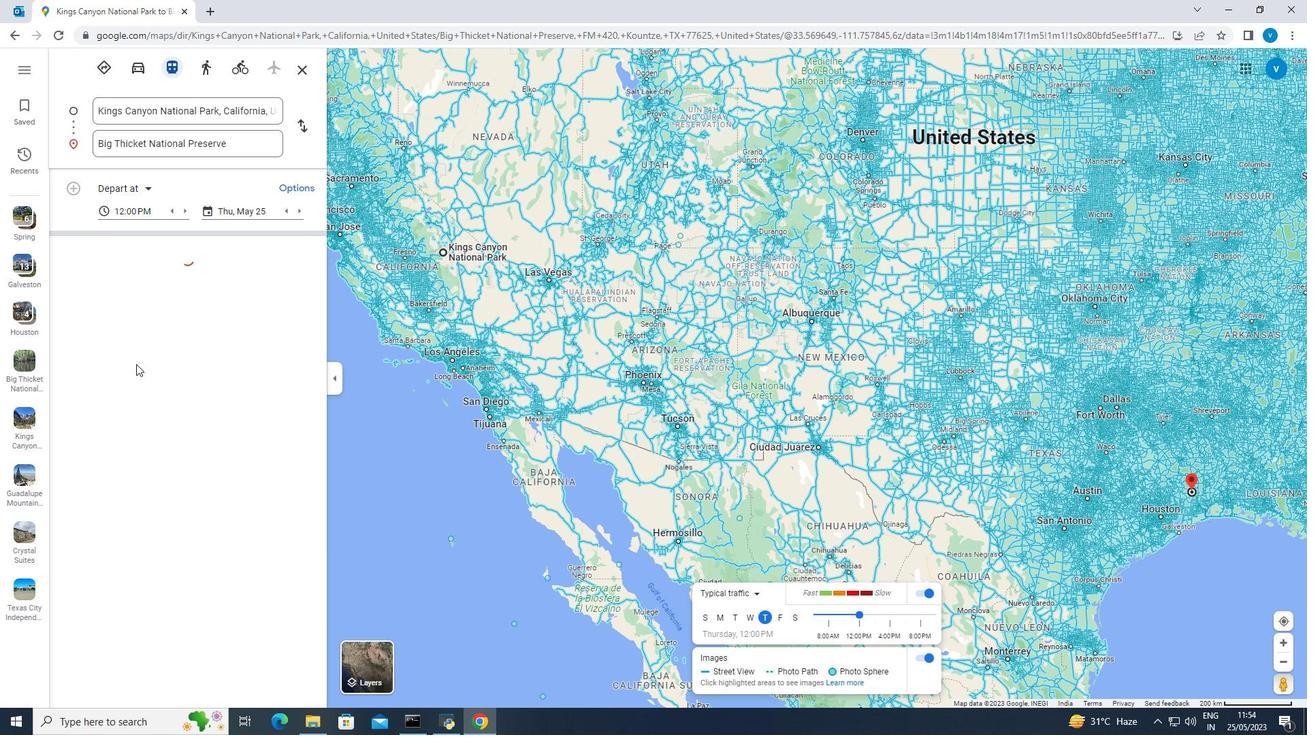 
Action: Key pressed <Key.shift>
Screenshot: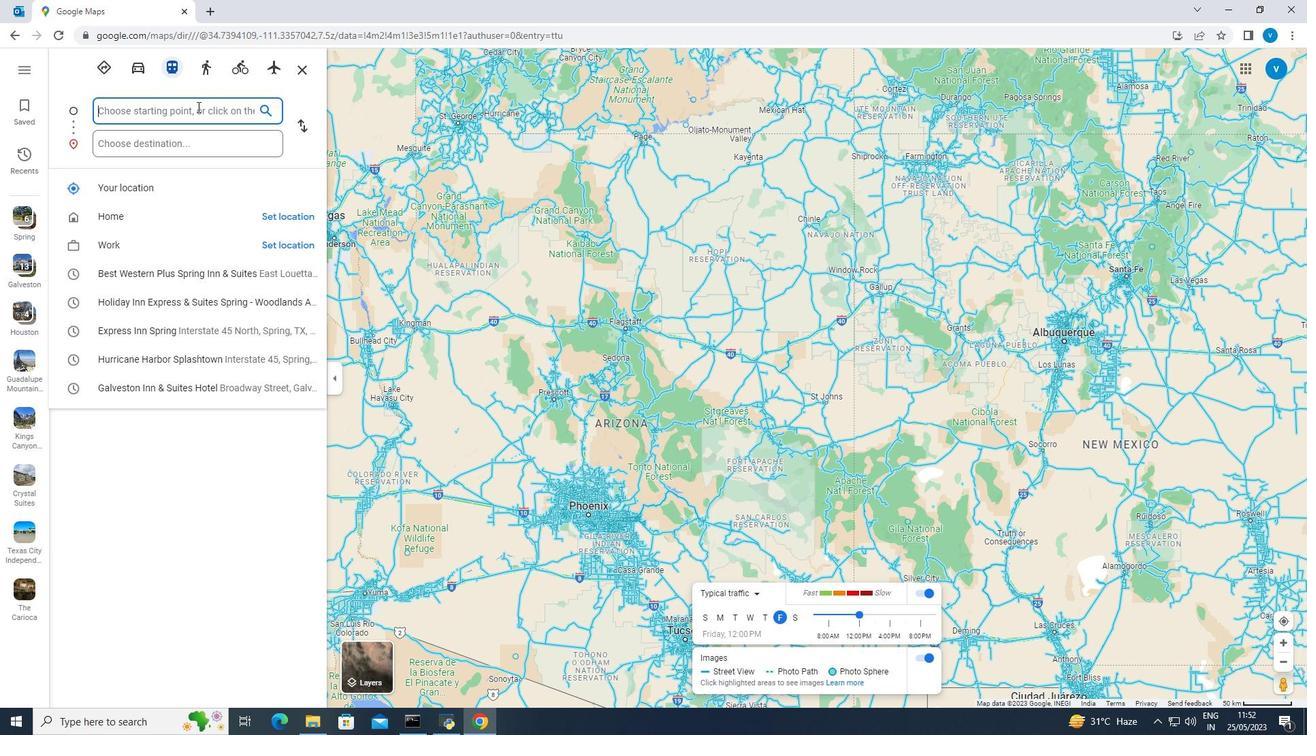 
Action: Mouse moved to (504, 452)
Screenshot: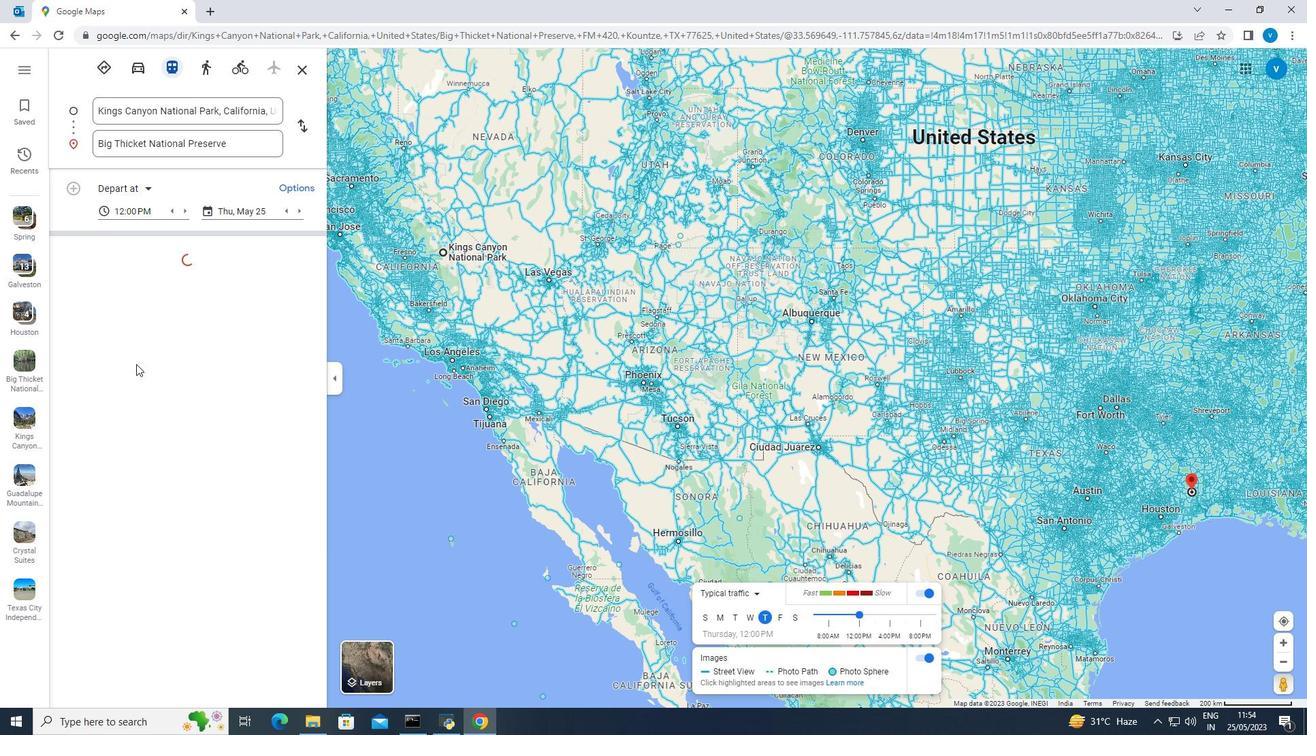 
Action: Key pressed <Key.shift>
Screenshot: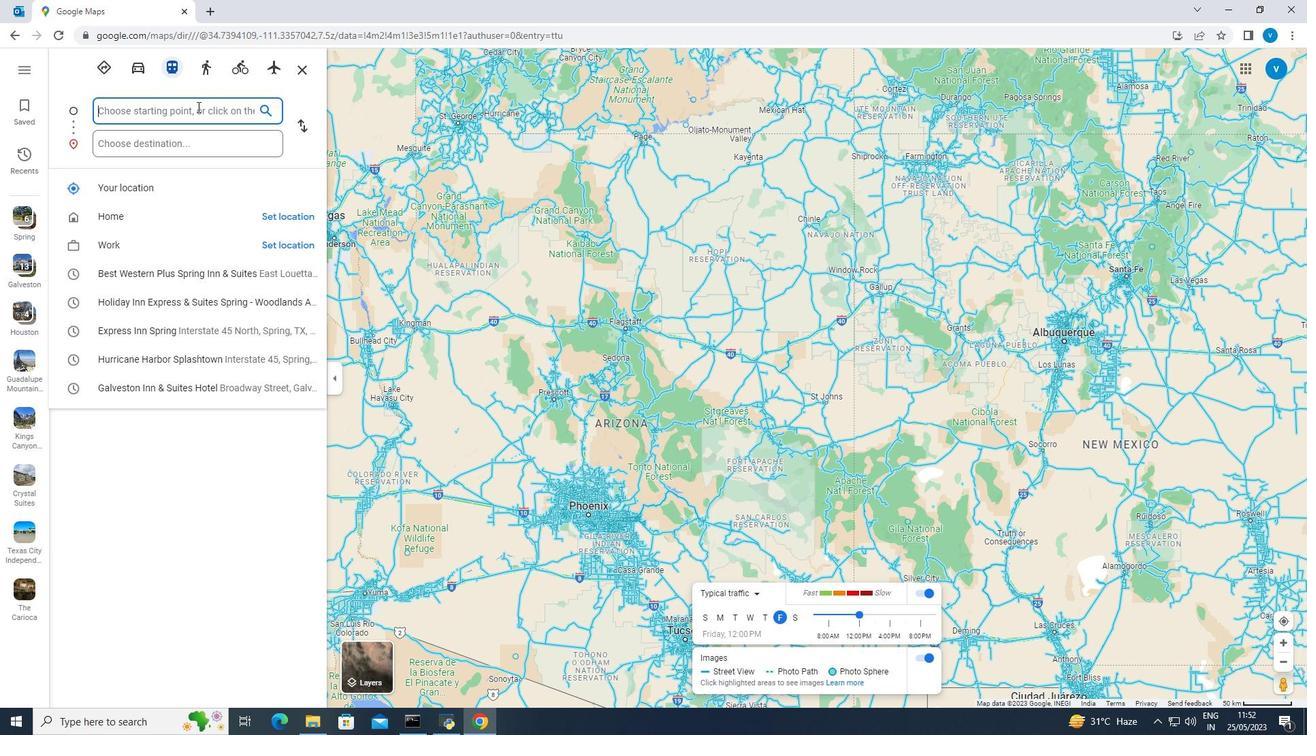 
Action: Mouse moved to (501, 461)
Screenshot: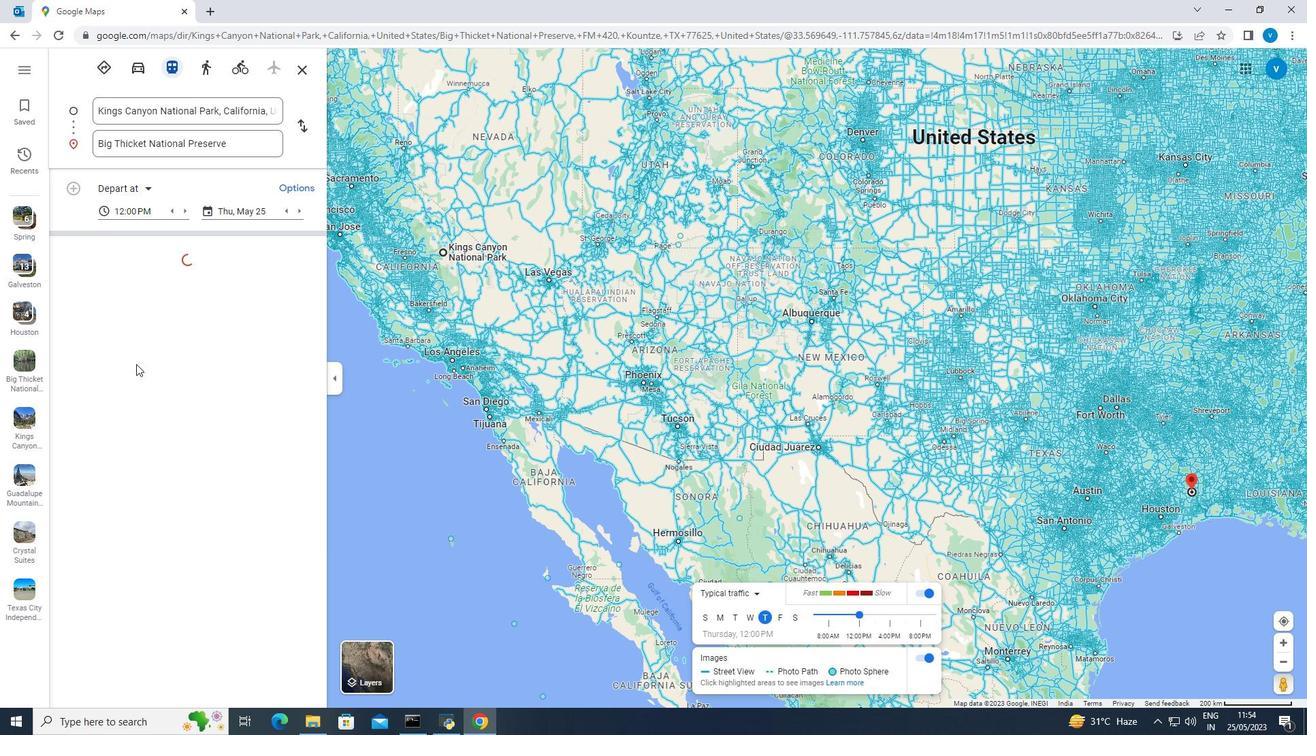 
Action: Key pressed <Key.shift>
Screenshot: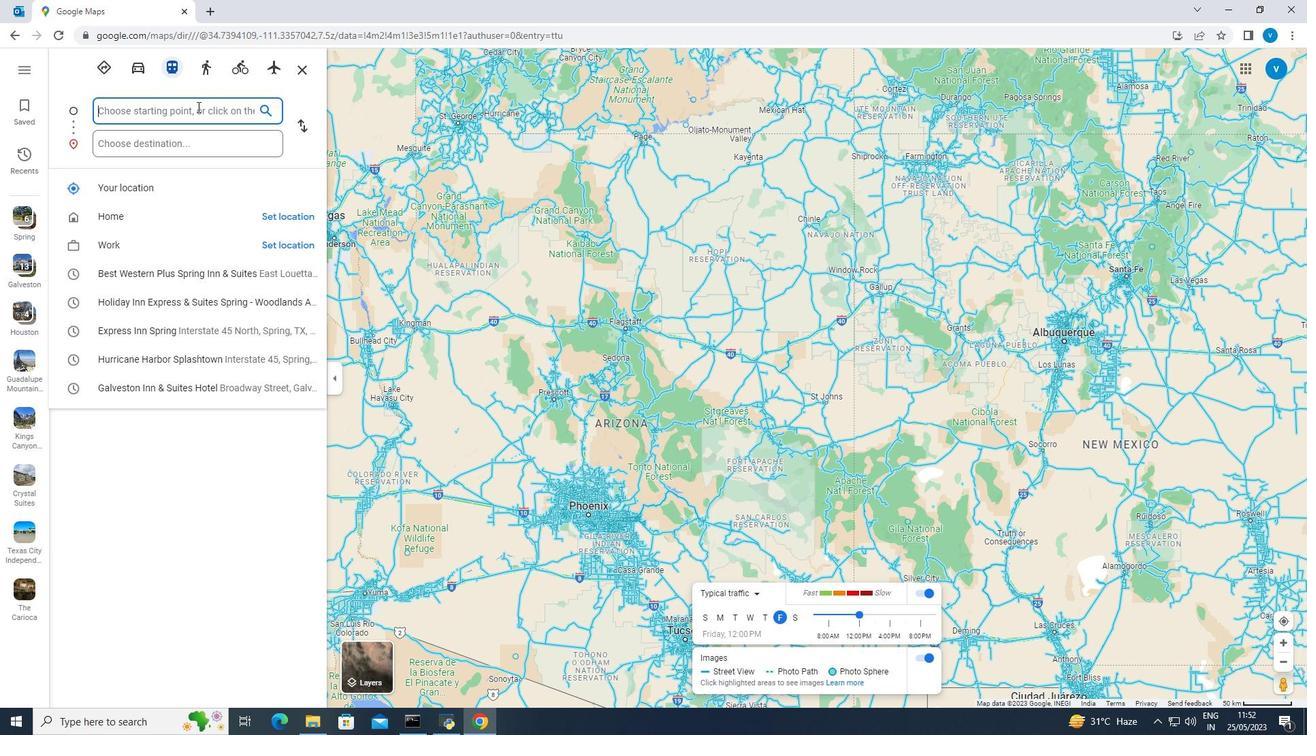 
Action: Mouse moved to (500, 462)
Screenshot: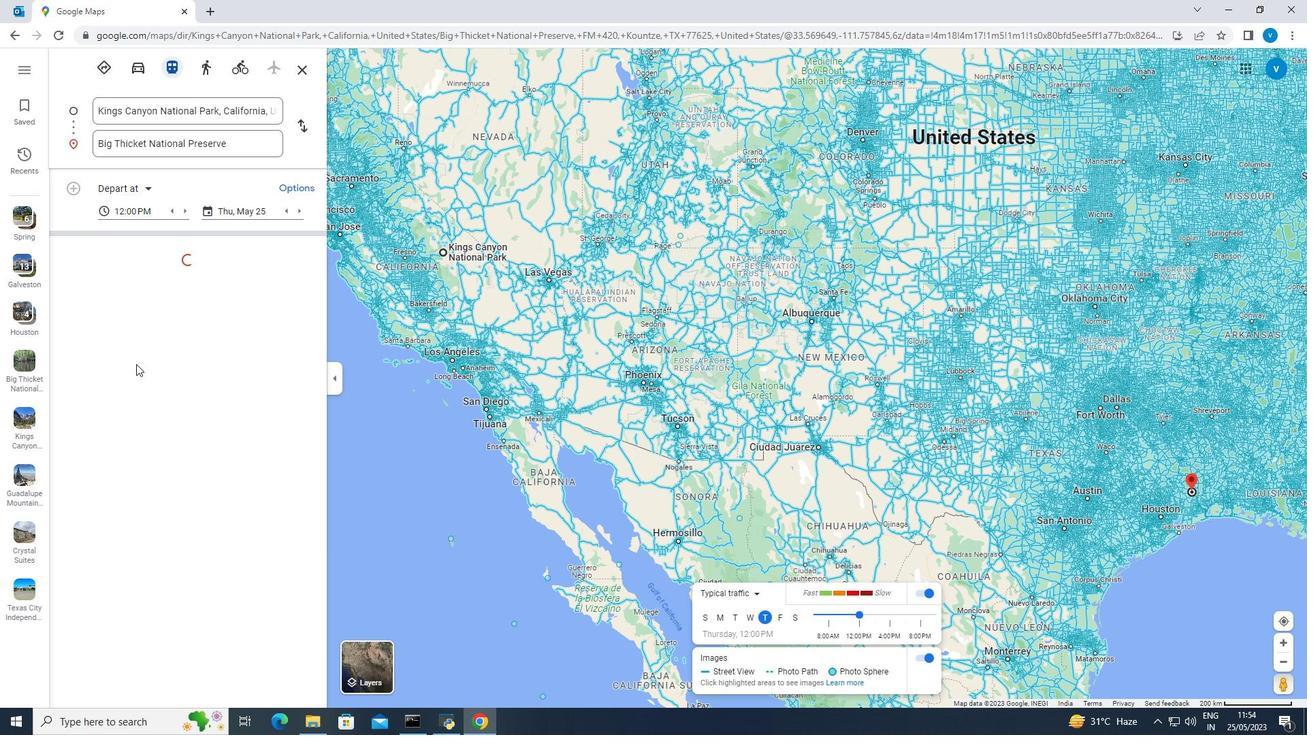 
Action: Key pressed <Key.shift>
Screenshot: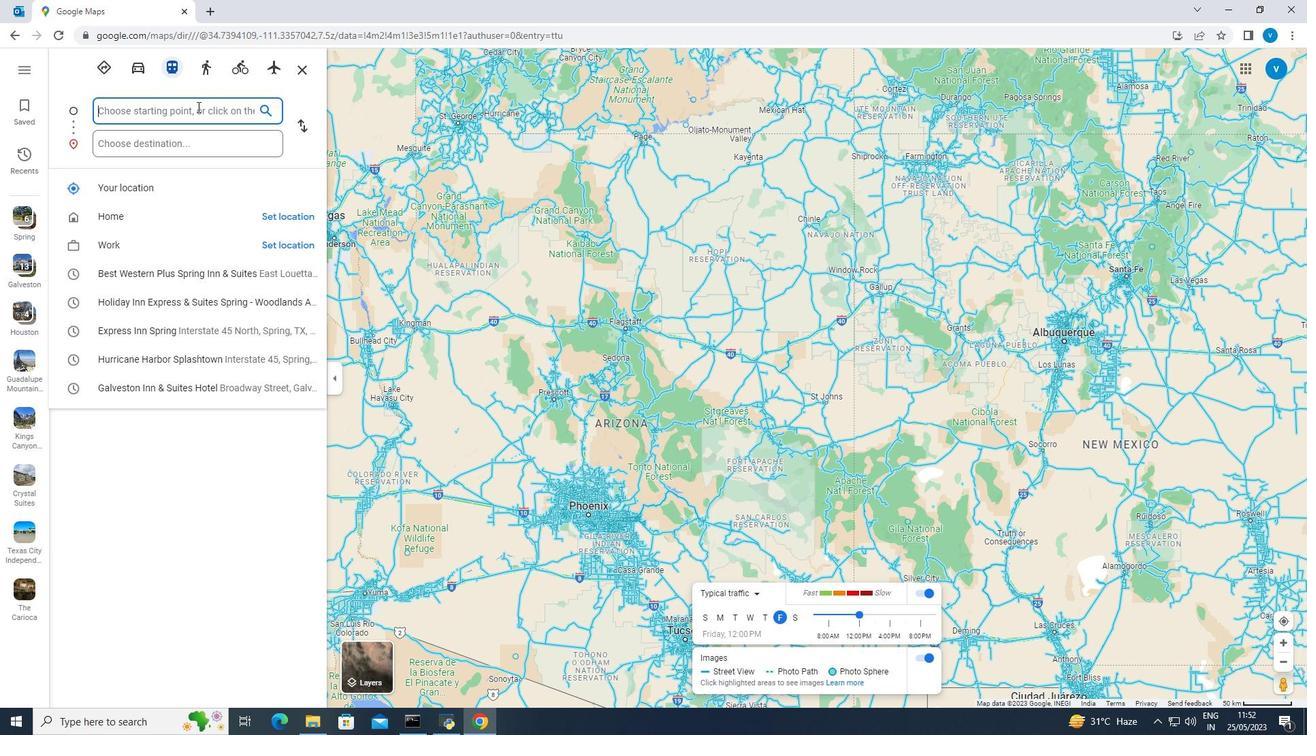 
Action: Mouse moved to (493, 464)
Screenshot: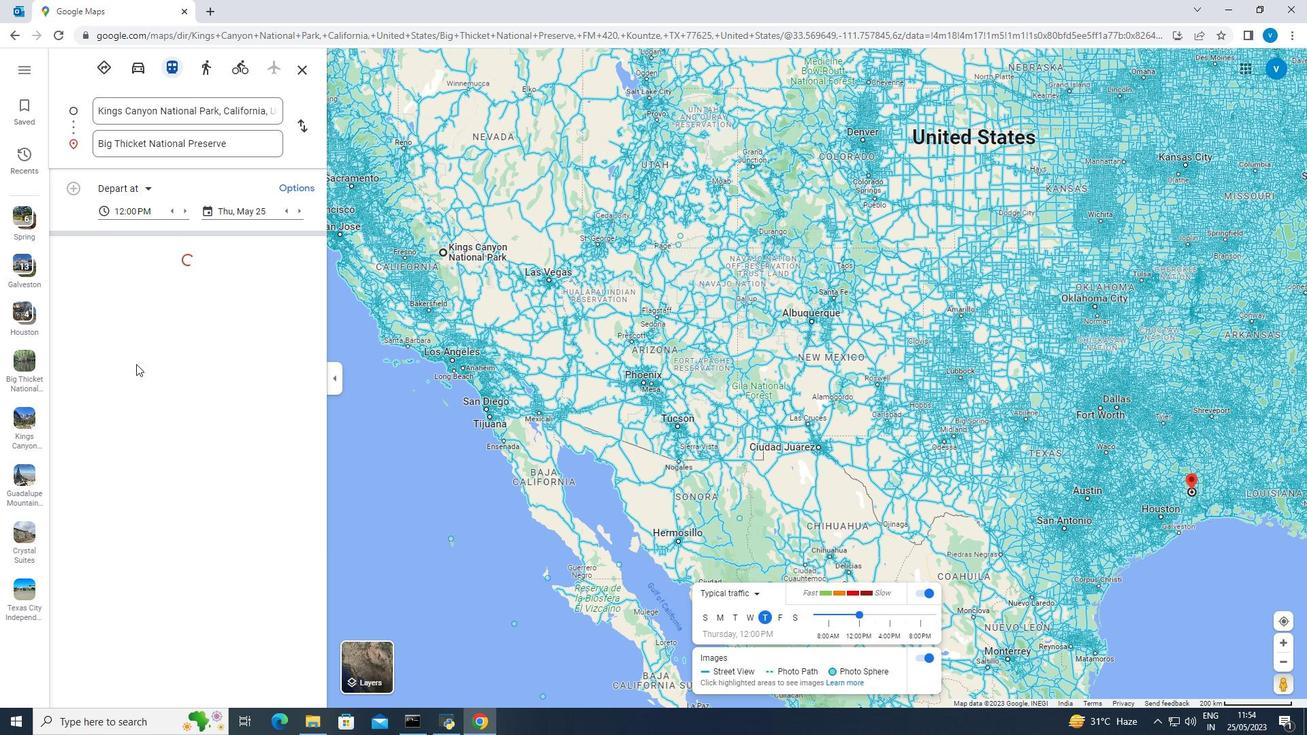 
Action: Key pressed <Key.shift>
Screenshot: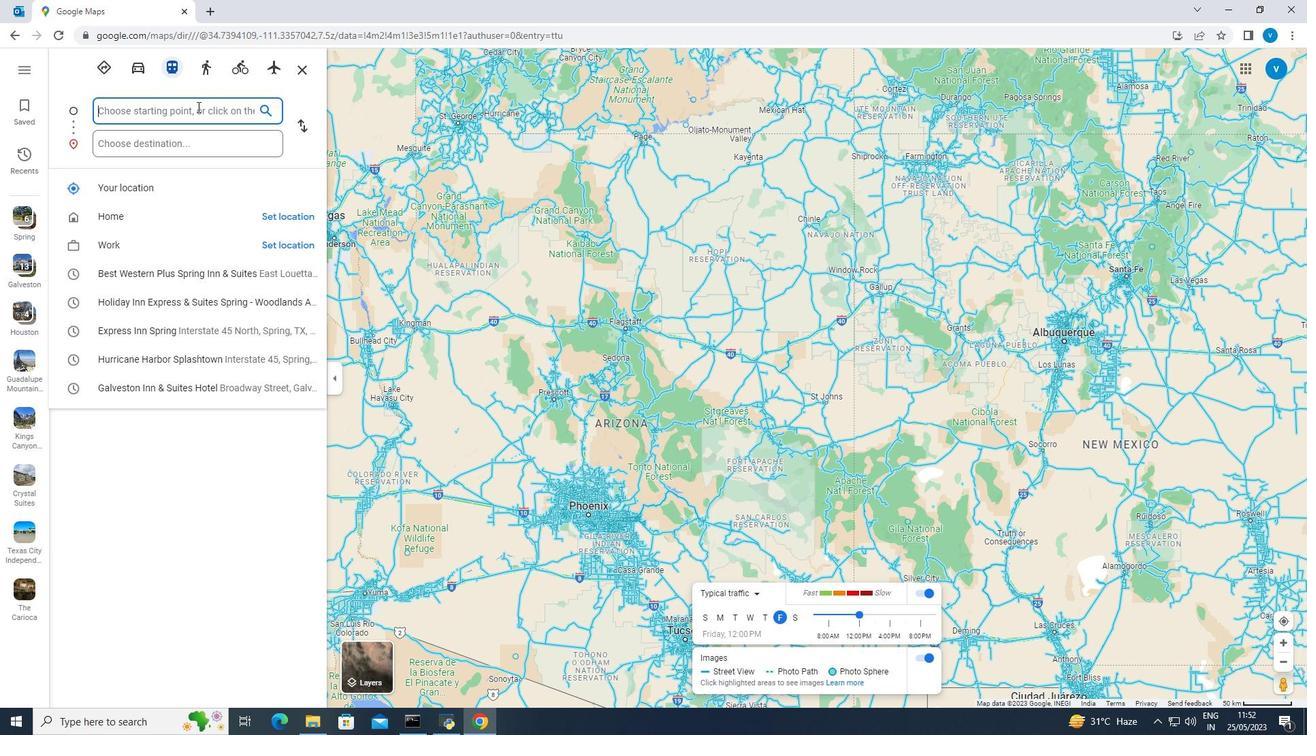 
Action: Mouse moved to (483, 465)
Screenshot: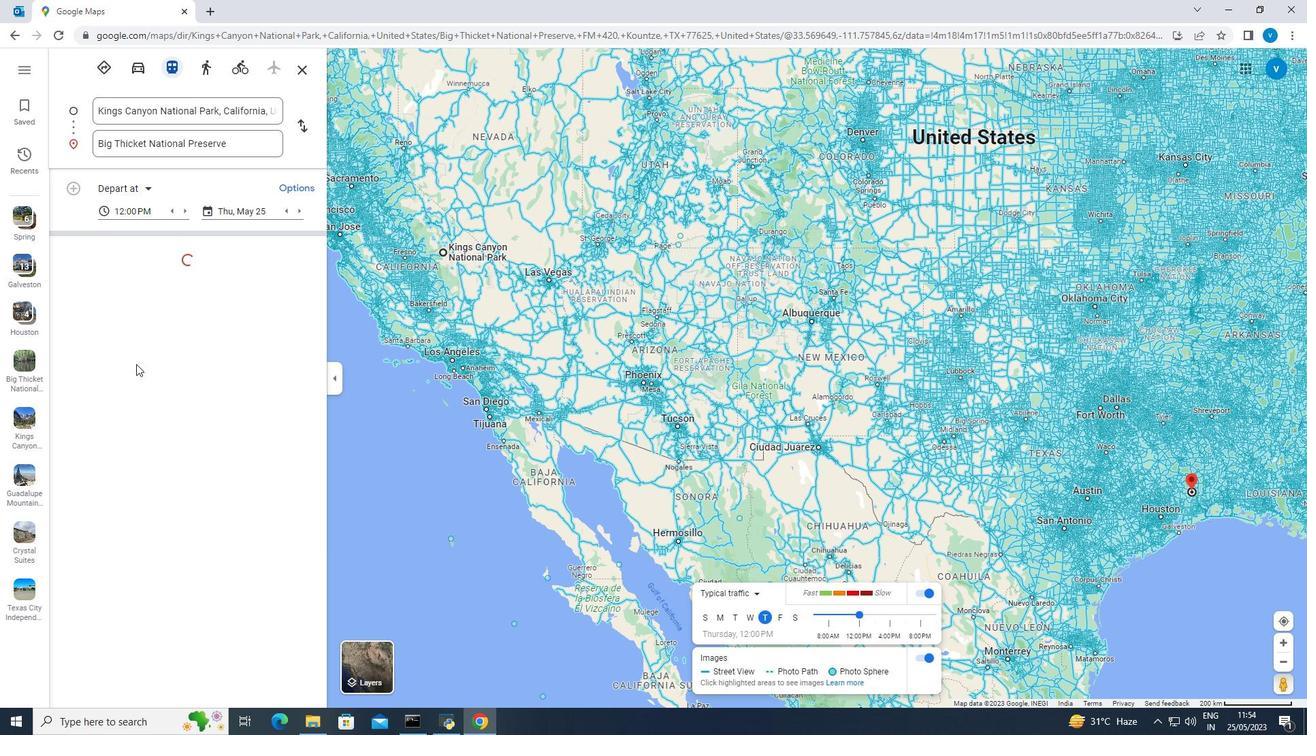 
Action: Key pressed <Key.shift>
Screenshot: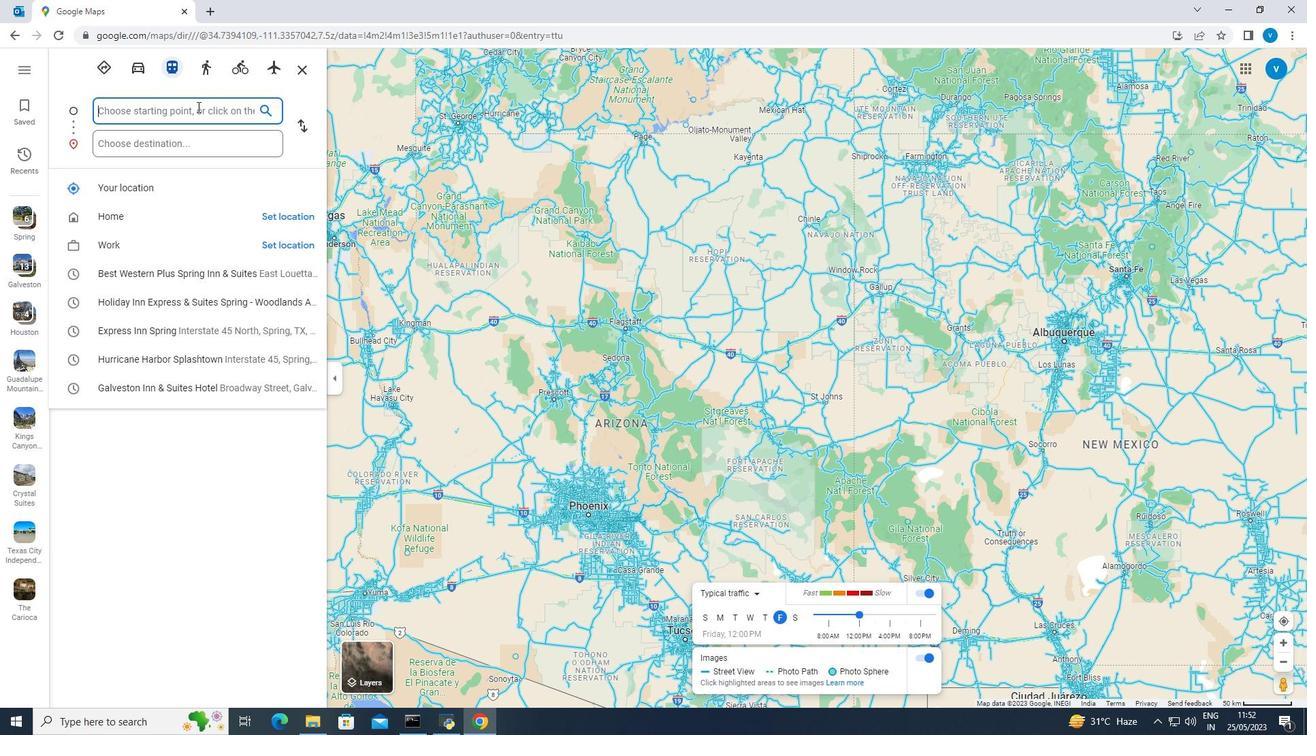 
Action: Mouse moved to (475, 463)
Screenshot: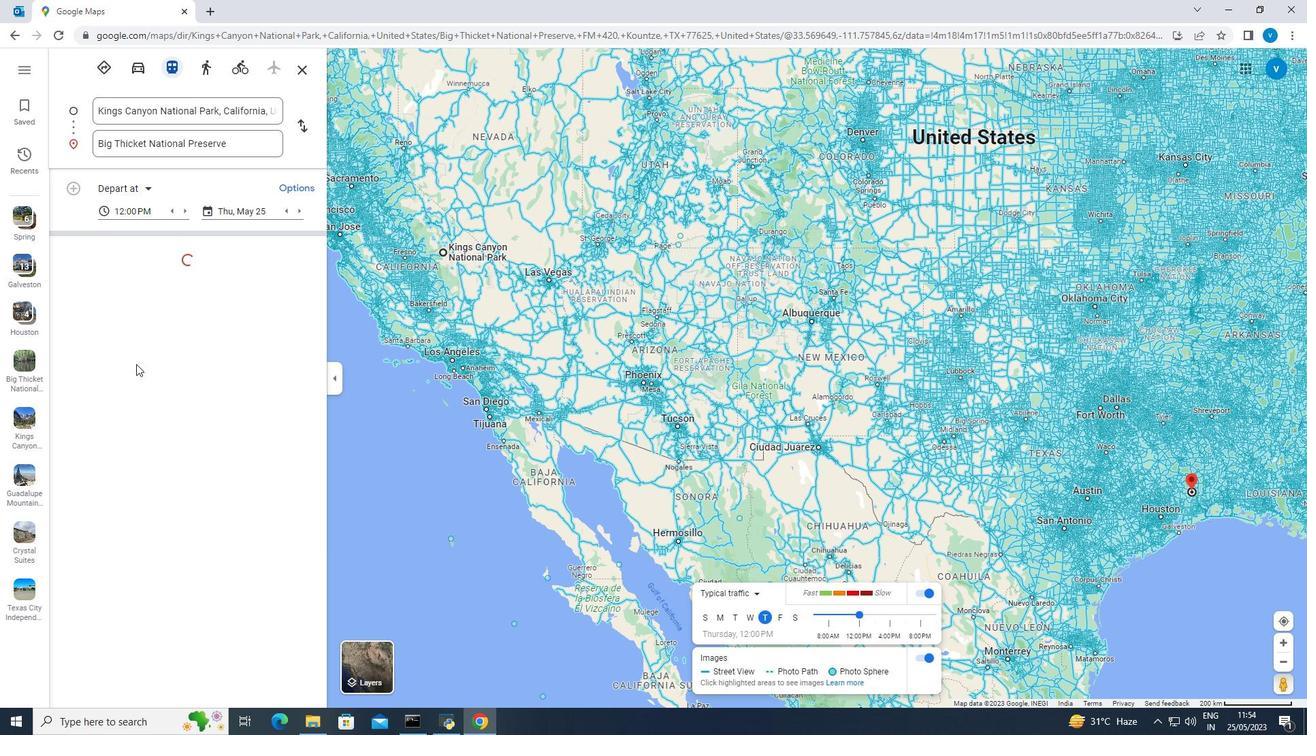 
Action: Key pressed <Key.shift>
Screenshot: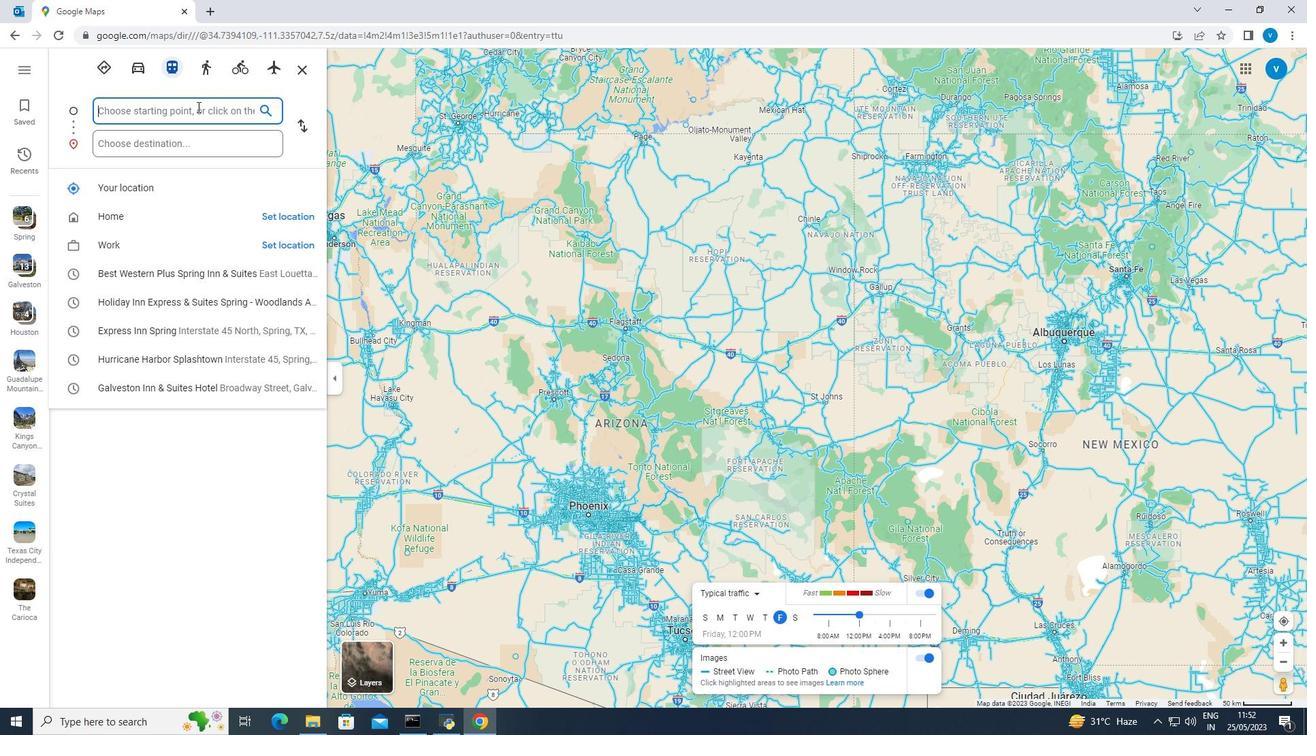 
Action: Mouse moved to (474, 463)
Screenshot: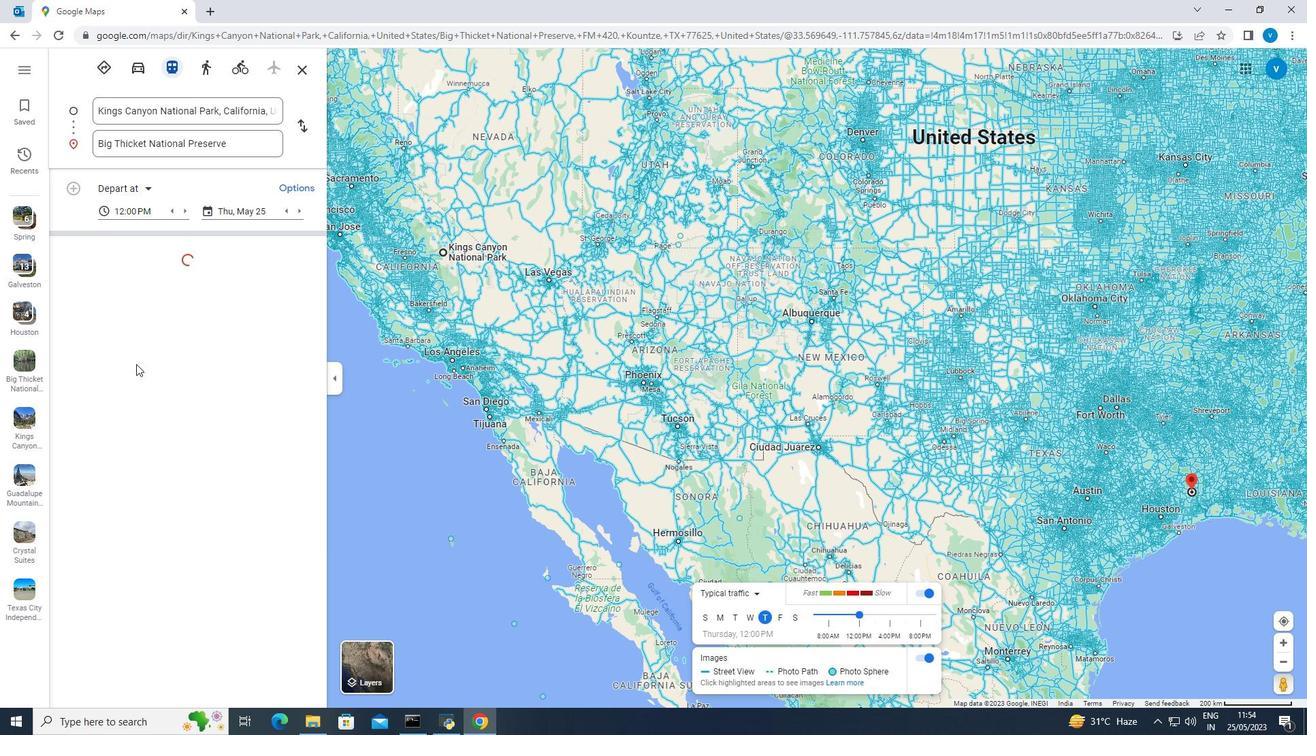 
Action: Key pressed <Key.shift>
Screenshot: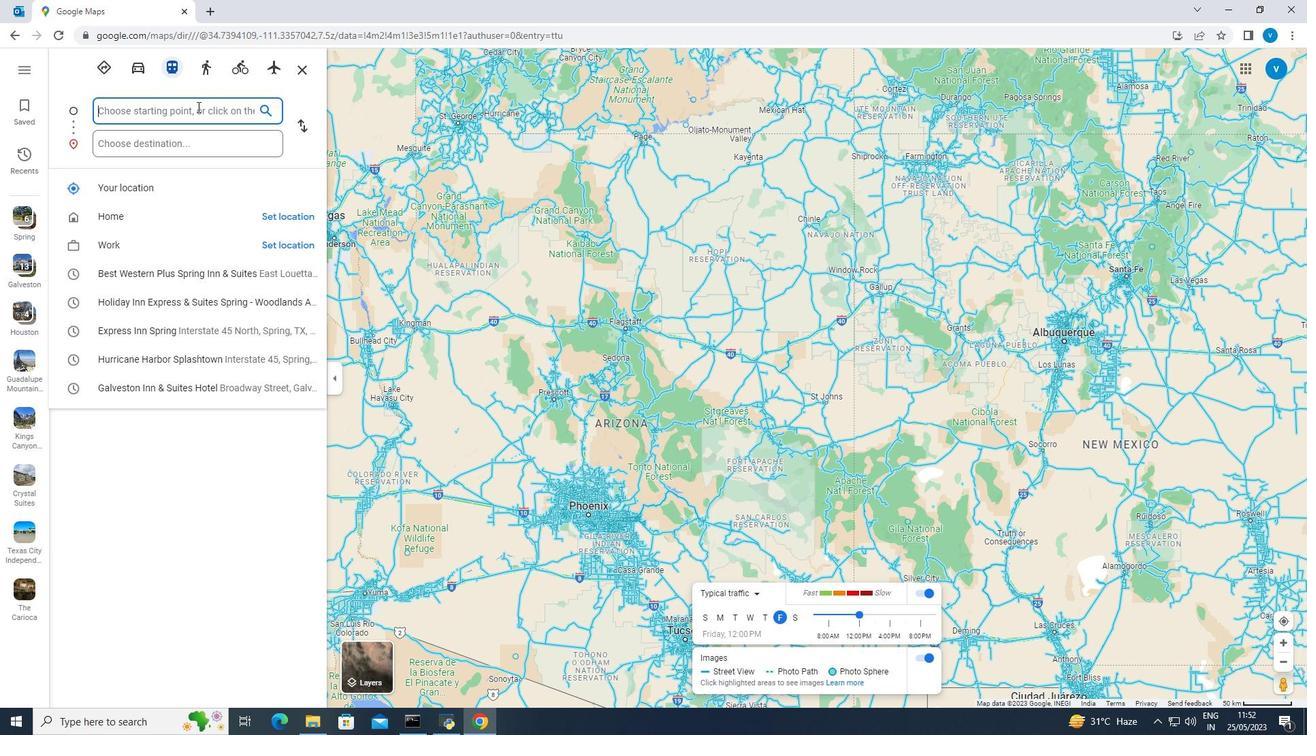 
Action: Mouse moved to (469, 461)
Screenshot: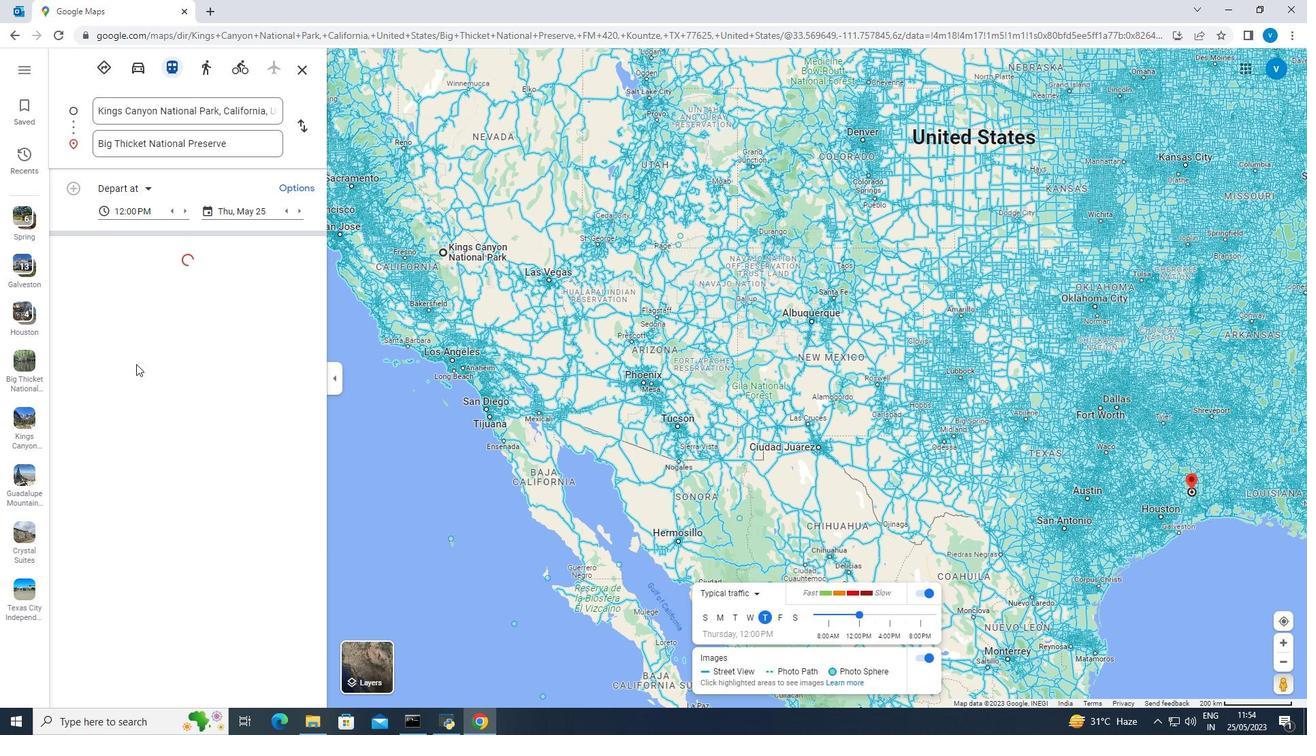 
Action: Key pressed <Key.shift>
Screenshot: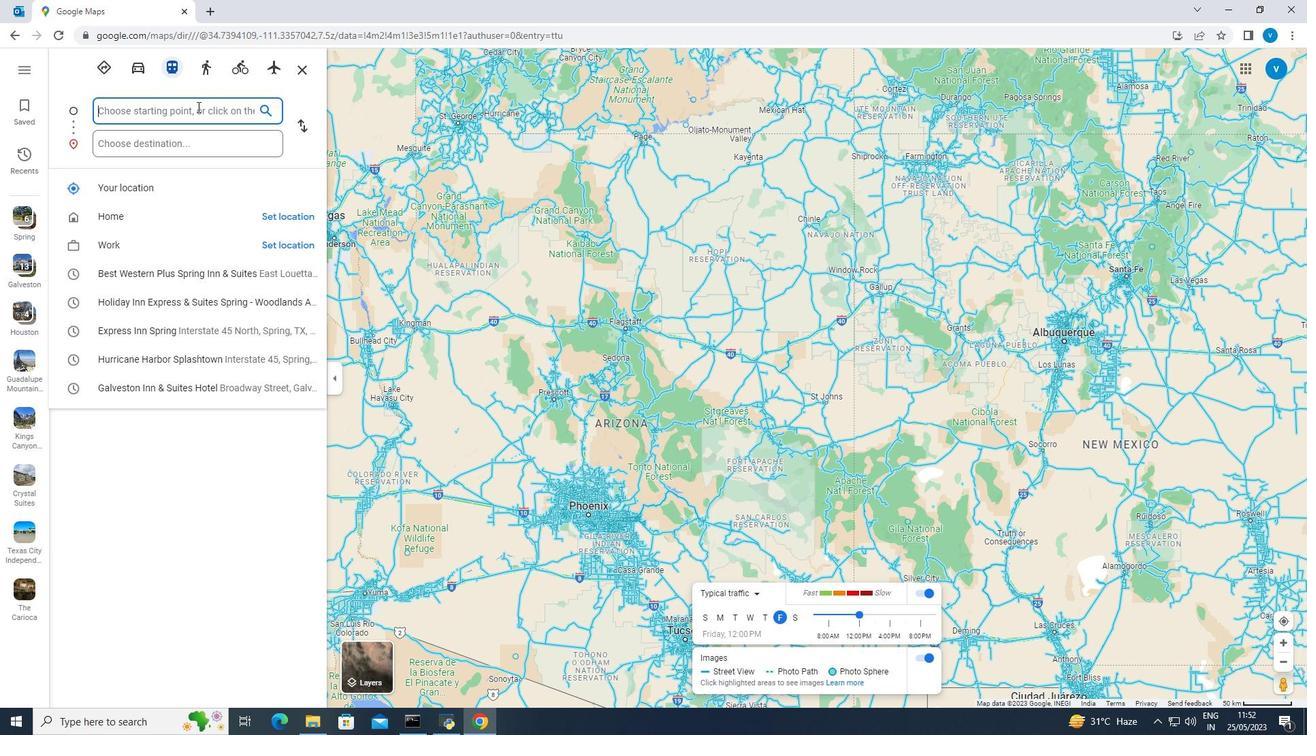 
Action: Mouse moved to (463, 459)
Screenshot: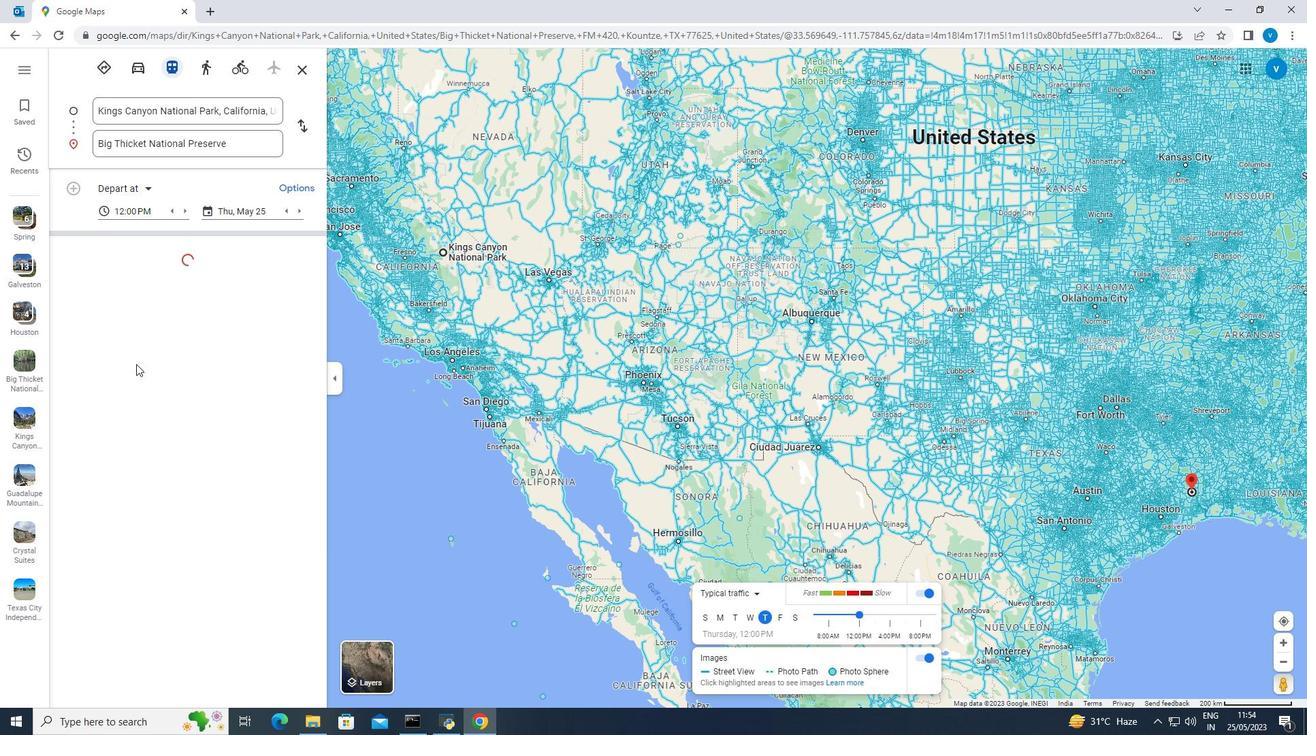 
Action: Key pressed <Key.shift>
Screenshot: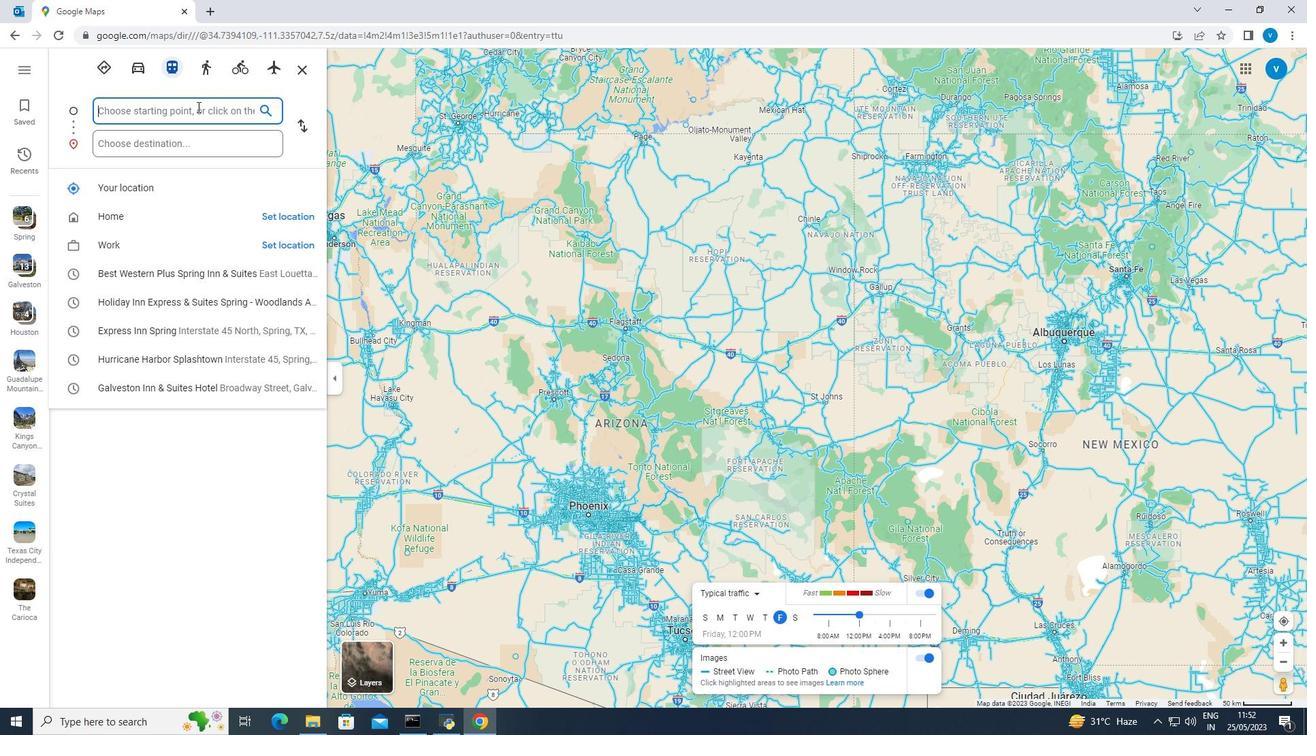
Action: Mouse moved to (461, 458)
Screenshot: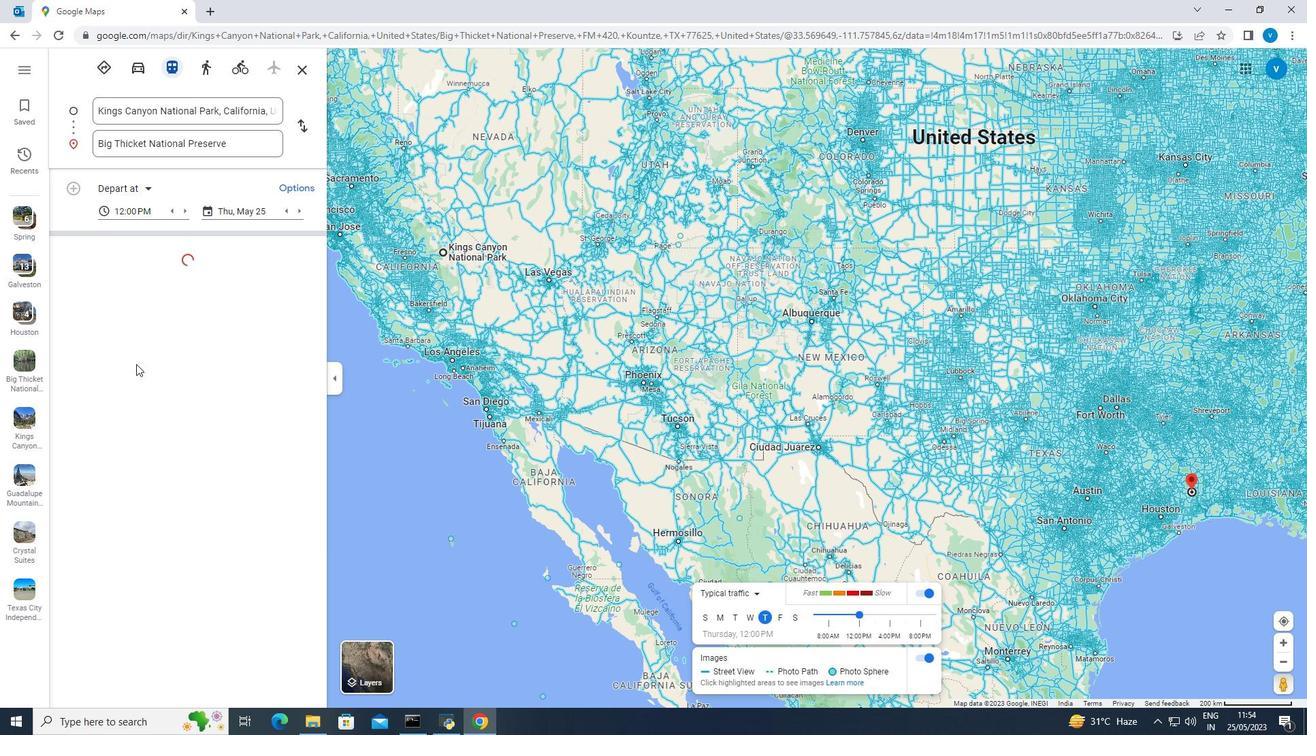 
Action: Key pressed <Key.shift><Key.shift>
Screenshot: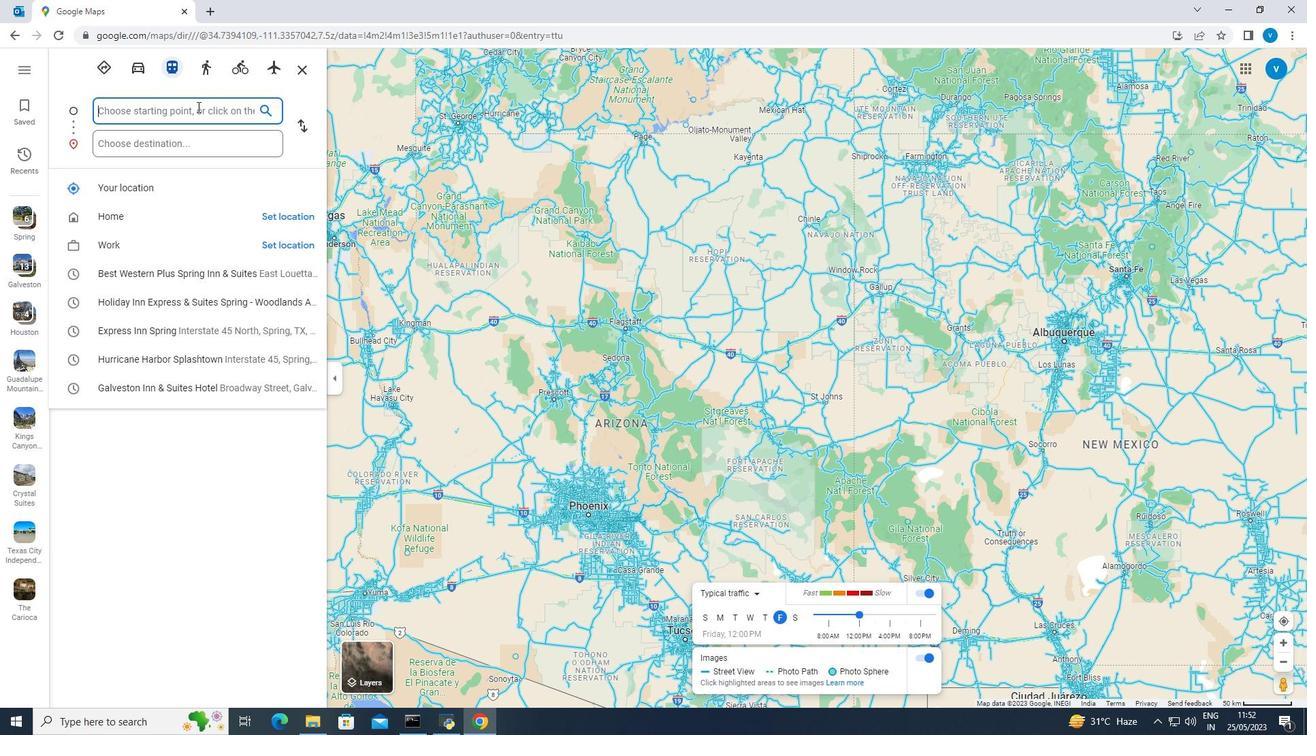 
Action: Mouse moved to (459, 458)
Screenshot: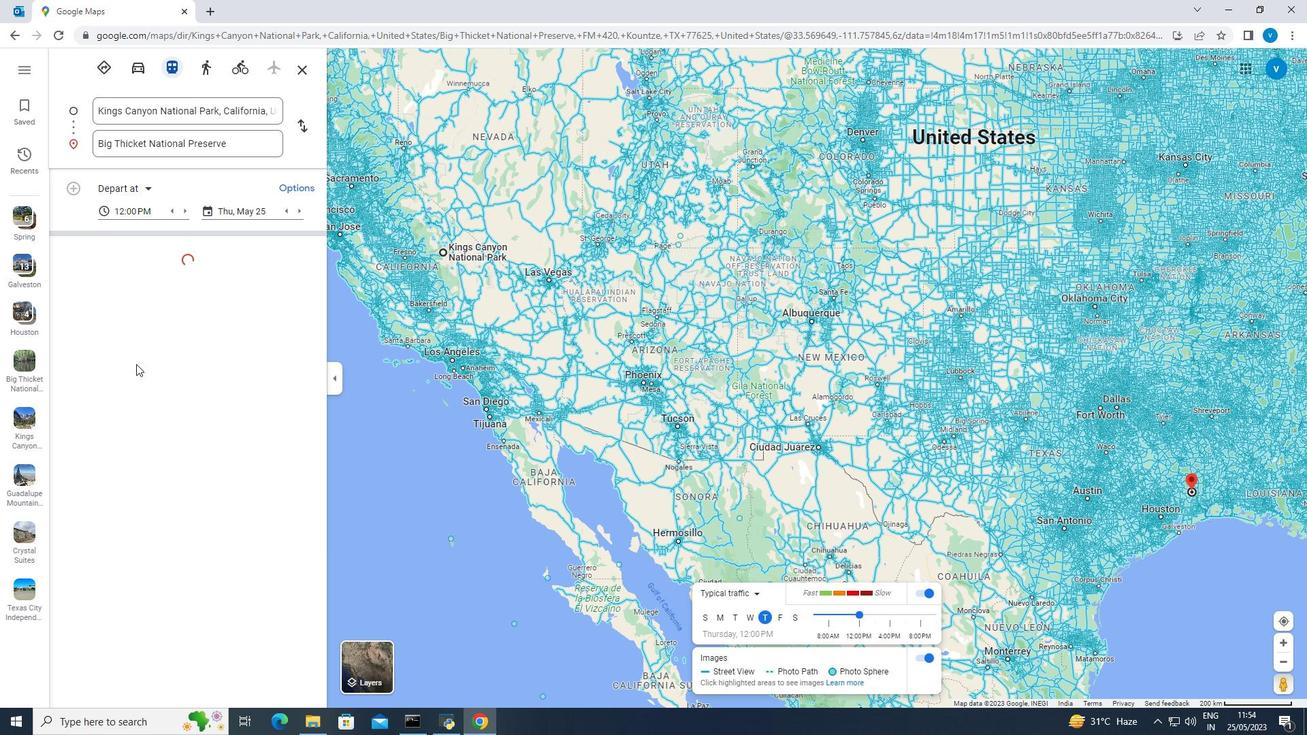 
Action: Key pressed <Key.shift>
Screenshot: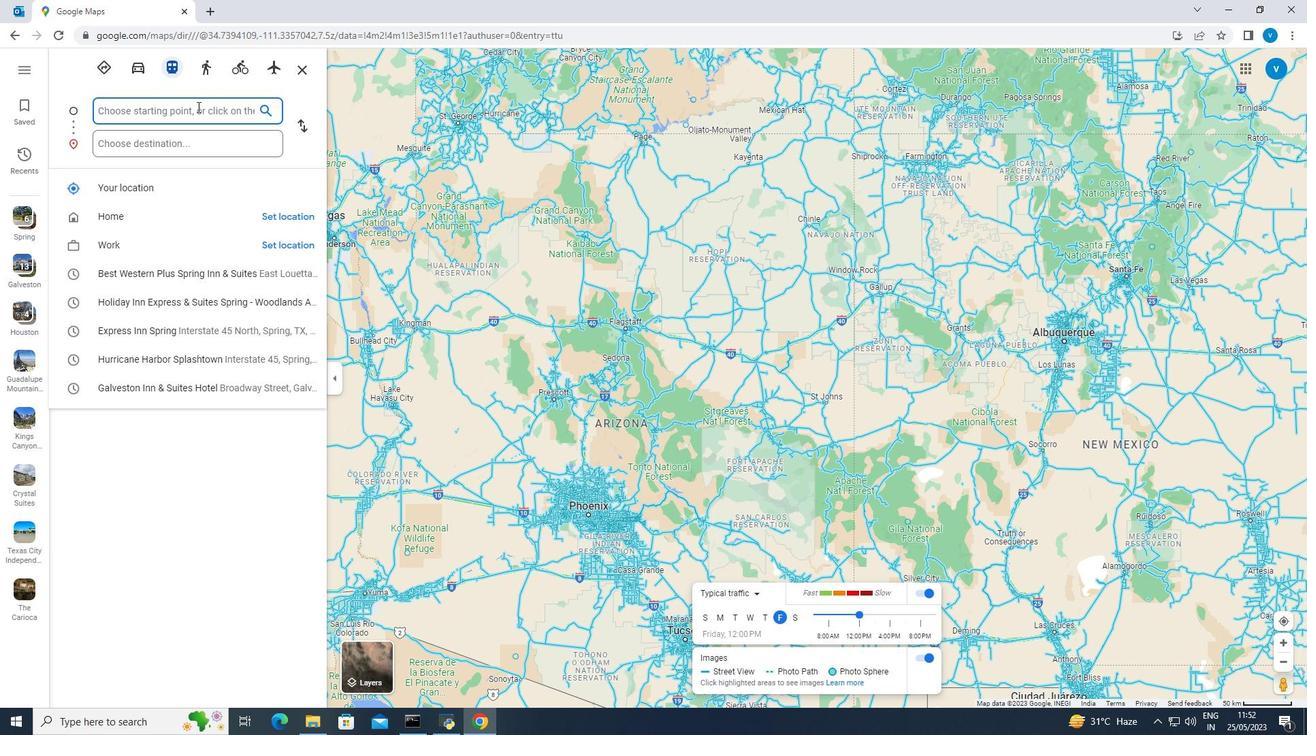 
Action: Mouse moved to (455, 458)
Screenshot: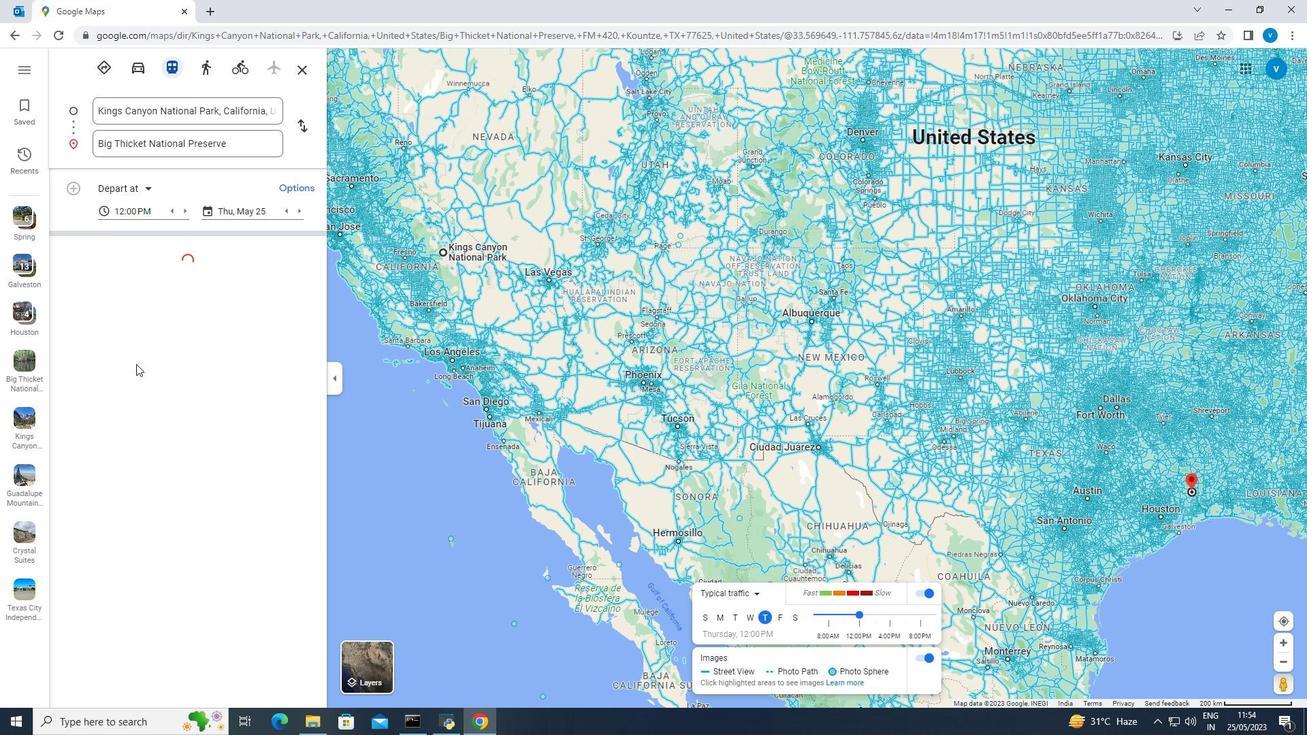 
Action: Key pressed <Key.shift>
Screenshot: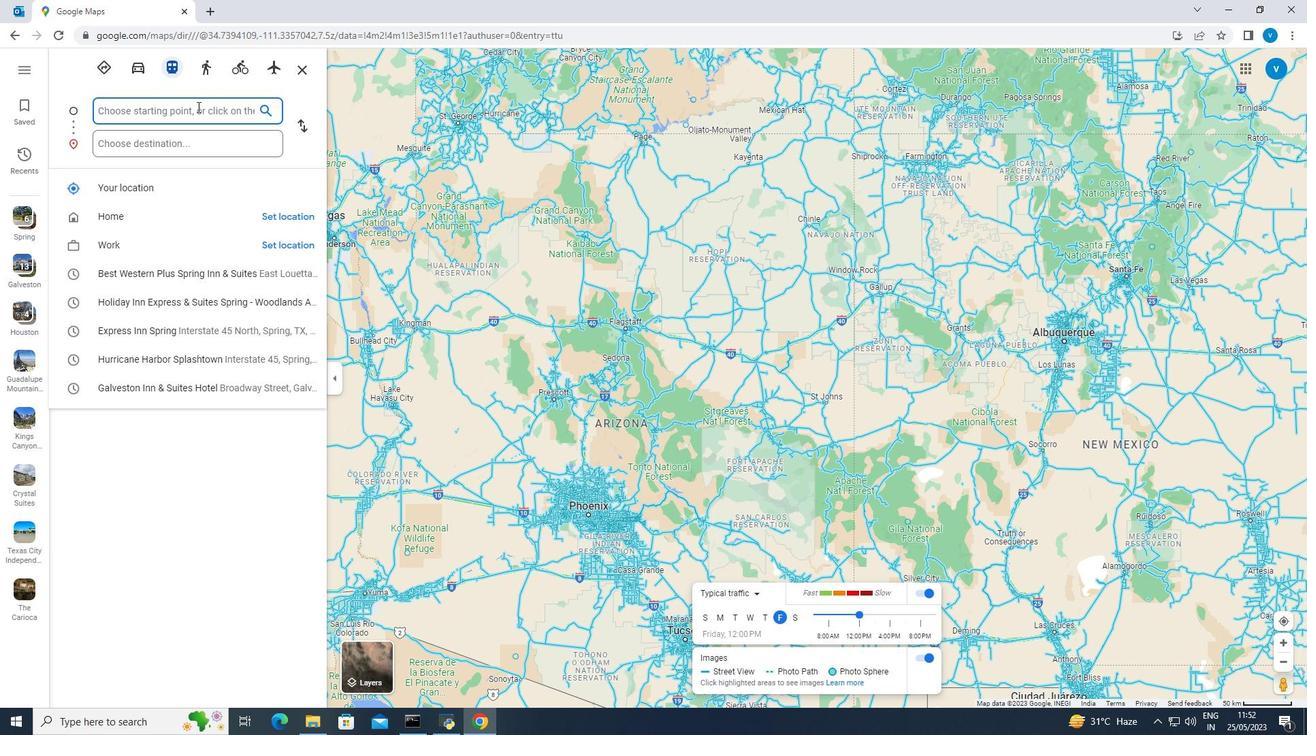 
Action: Mouse moved to (455, 458)
Screenshot: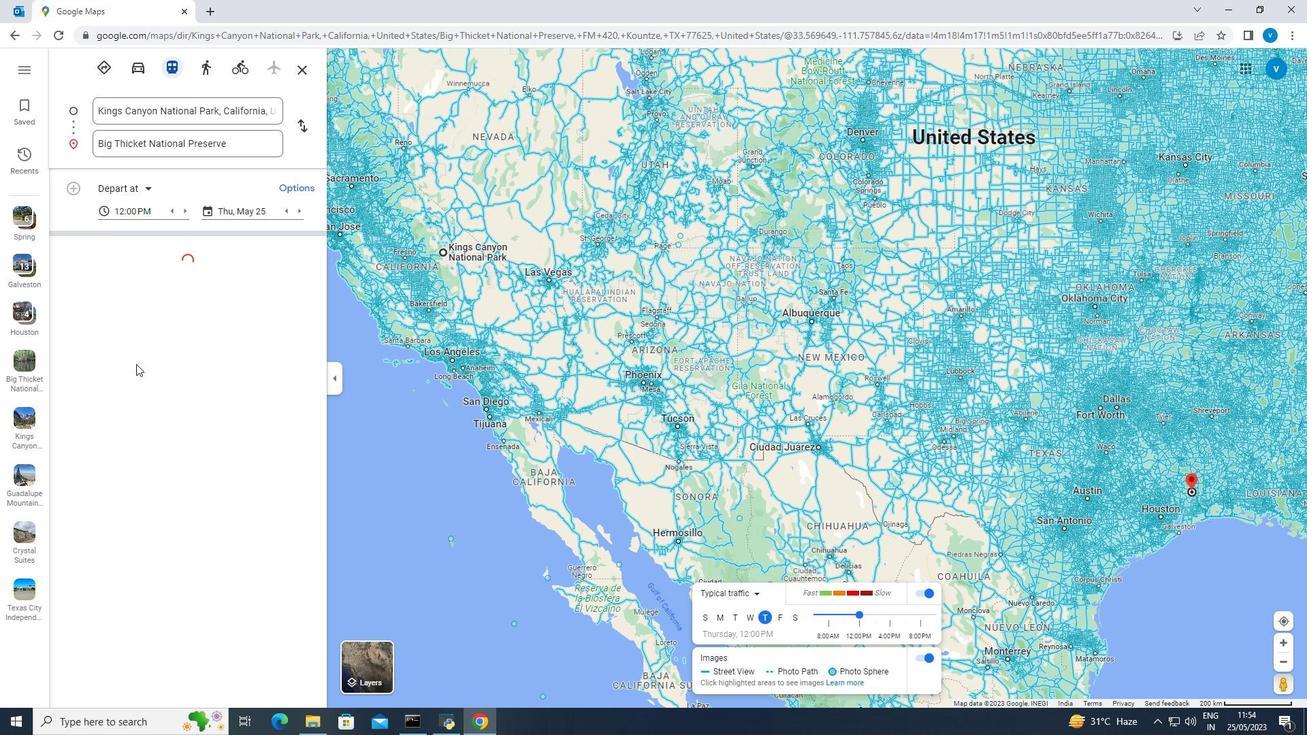 
Action: Key pressed <Key.shift><Key.shift><Key.shift>
Screenshot: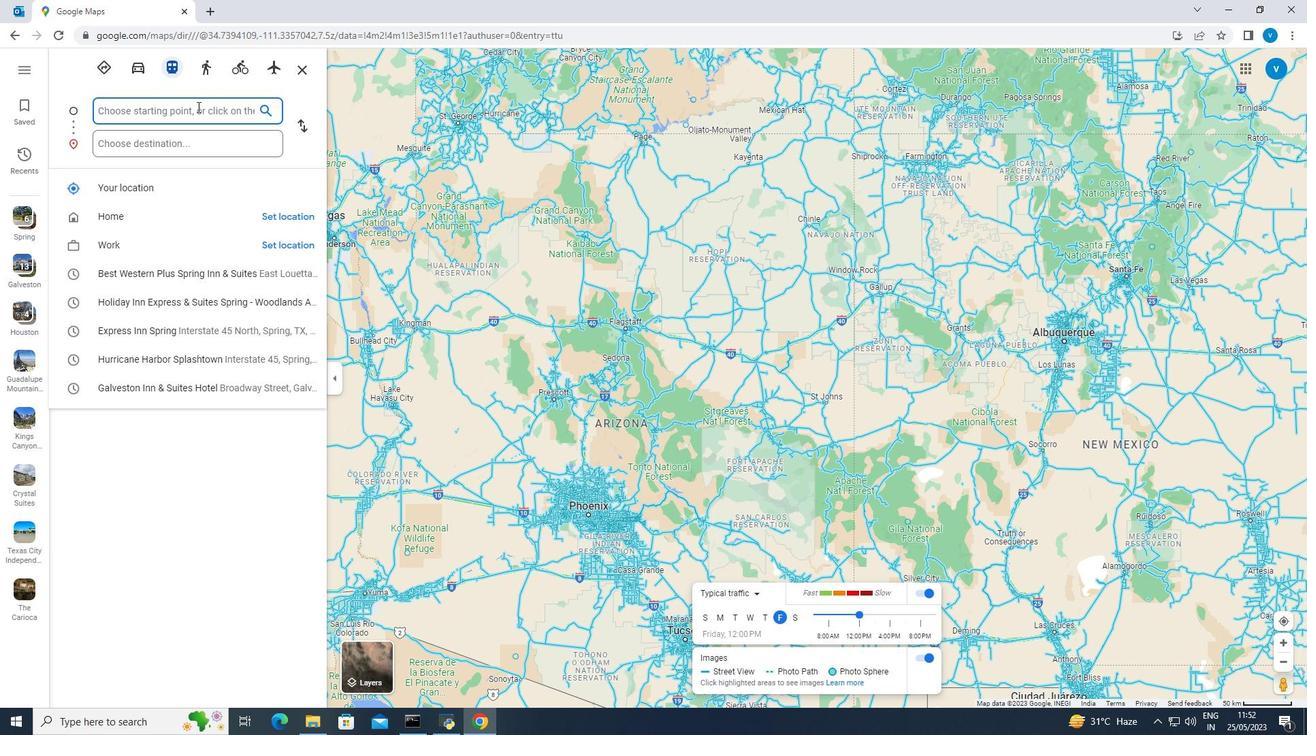
Action: Mouse moved to (452, 456)
Screenshot: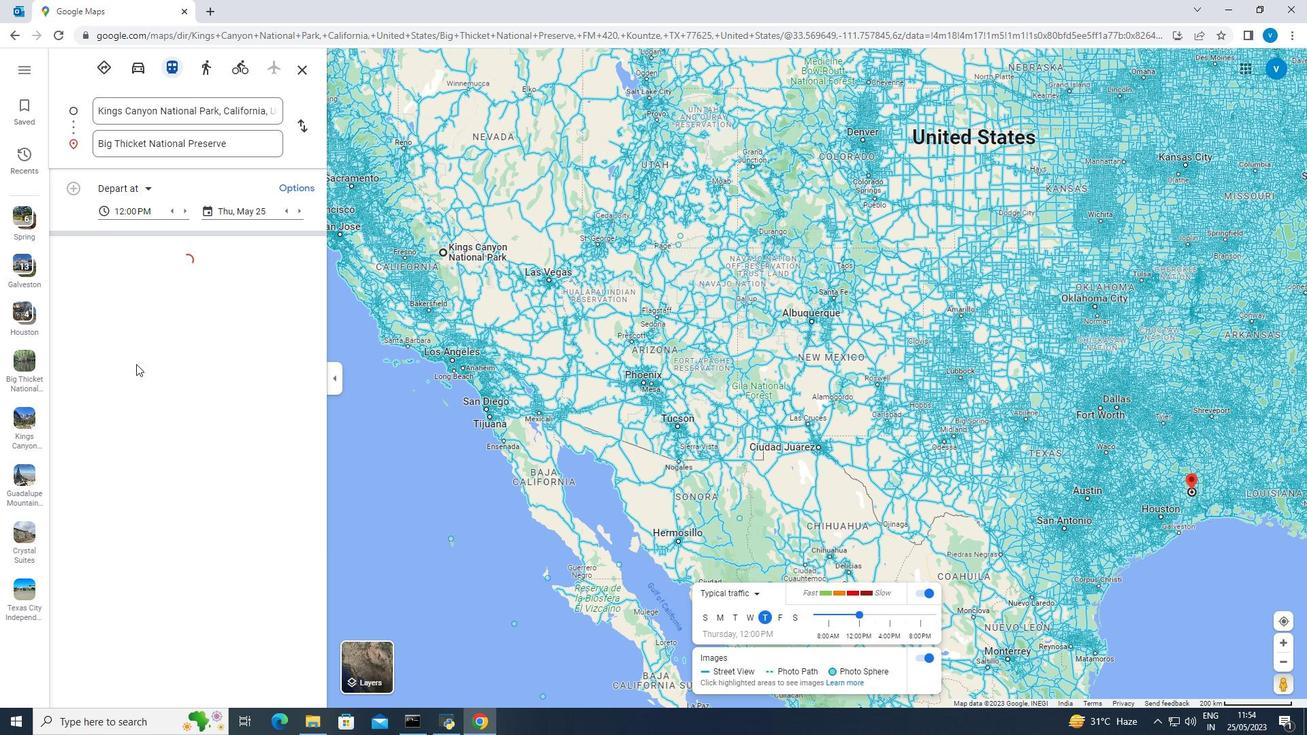 
Action: Key pressed <Key.shift><Key.shift><Key.shift><Key.shift><Key.shift>K
Screenshot: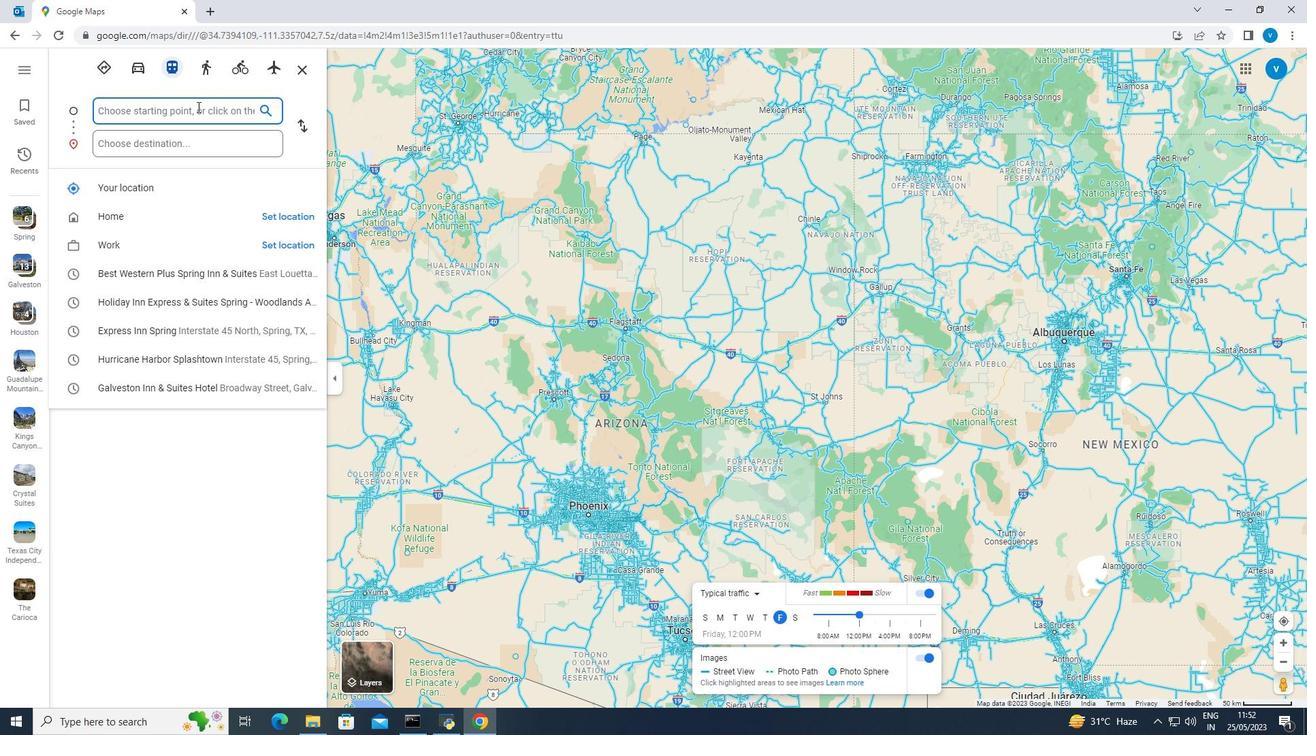 
Action: Mouse moved to (452, 454)
Screenshot: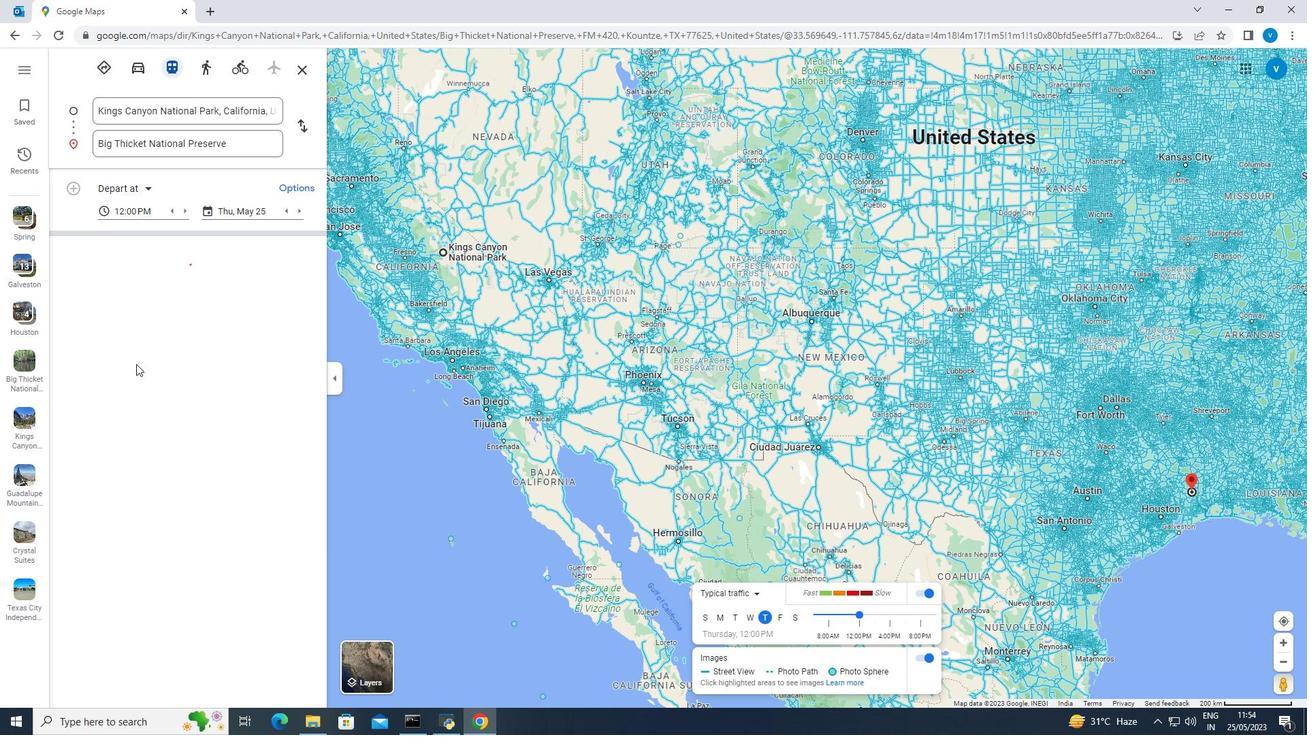 
Action: Mouse pressed left at (452, 454)
Screenshot: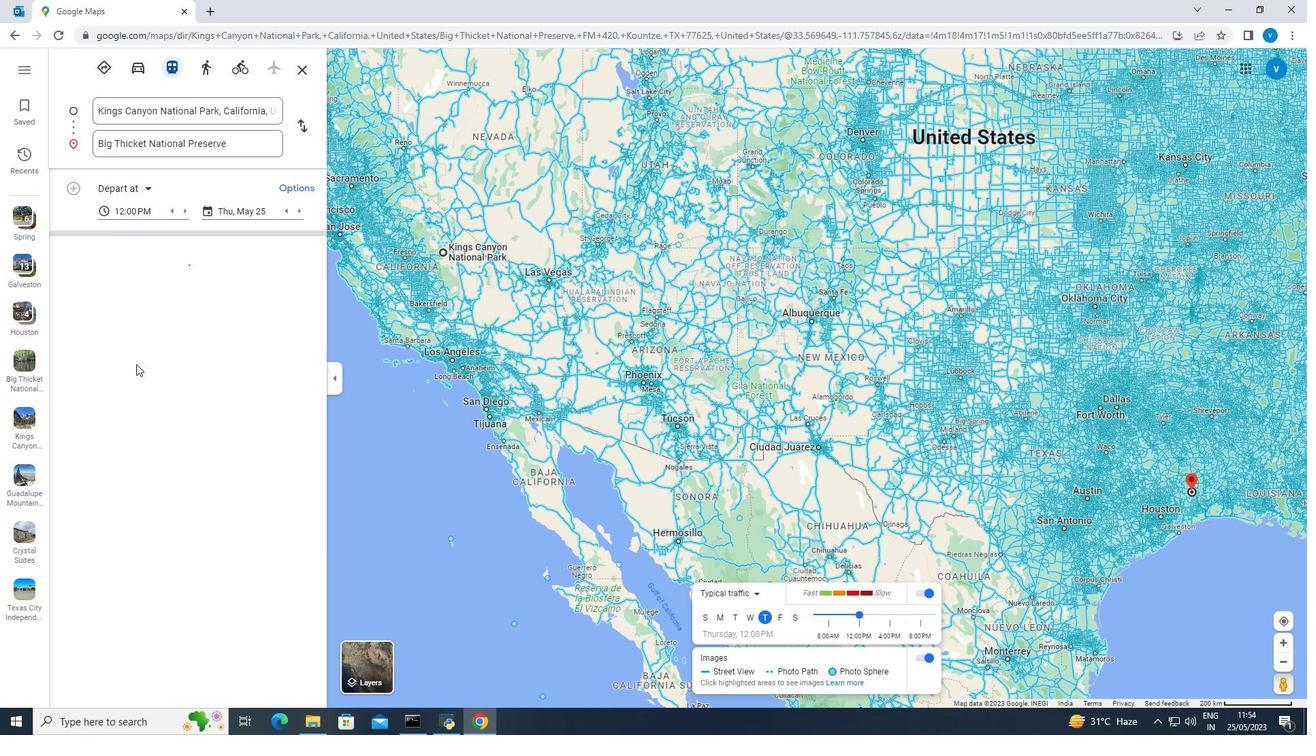 
Action: Mouse moved to (493, 467)
Screenshot: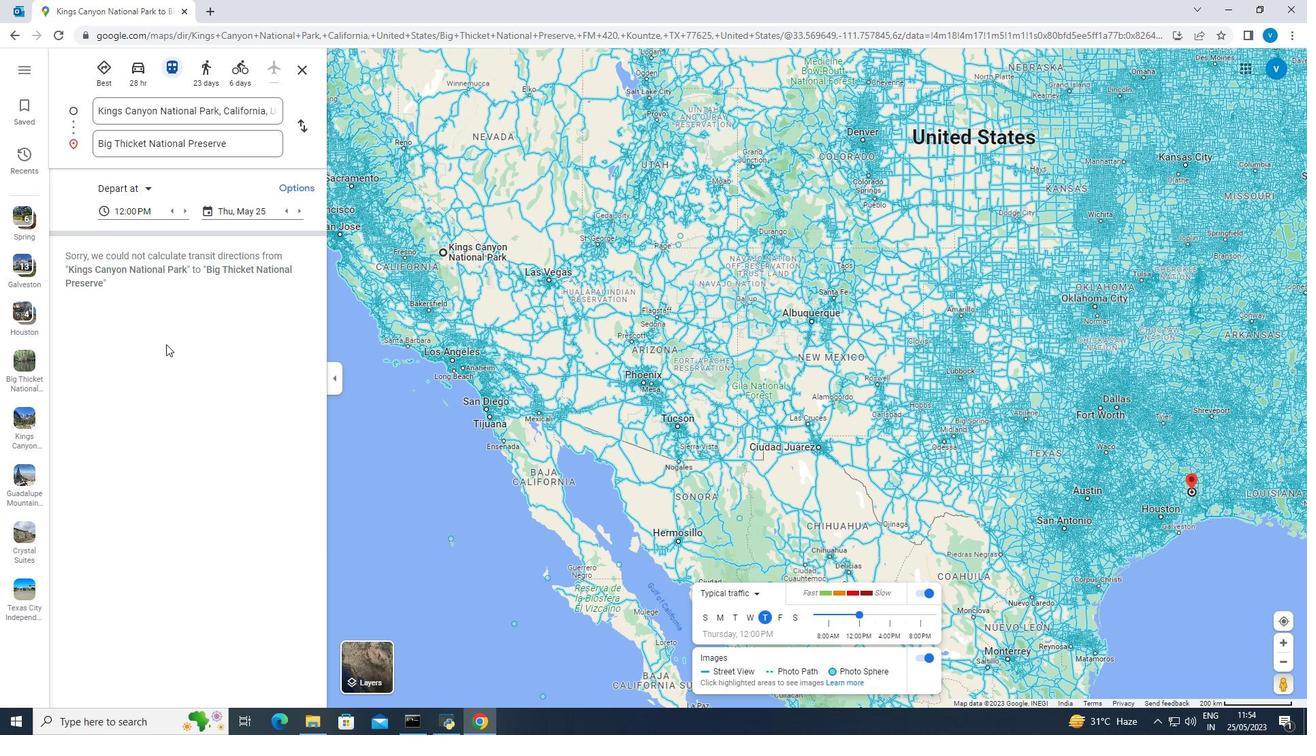 
Action: Key pressed i
Screenshot: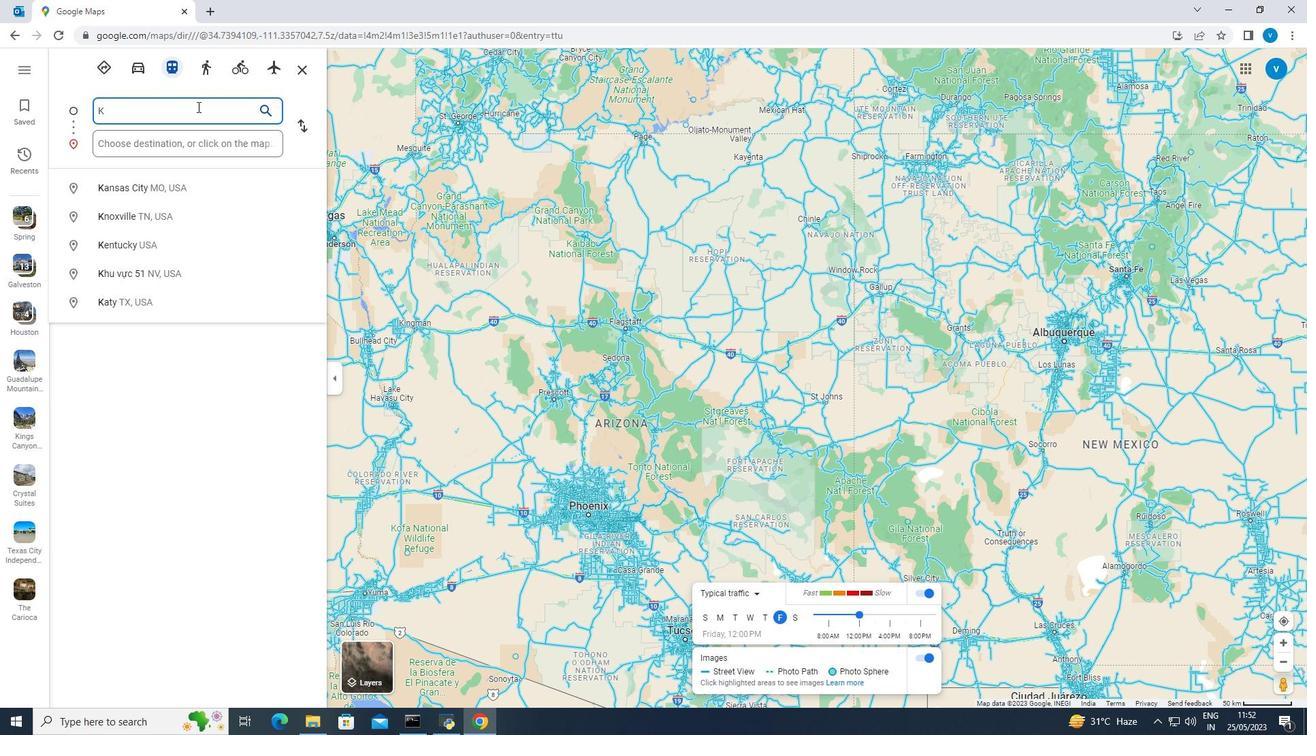 
Action: Mouse moved to (484, 476)
Screenshot: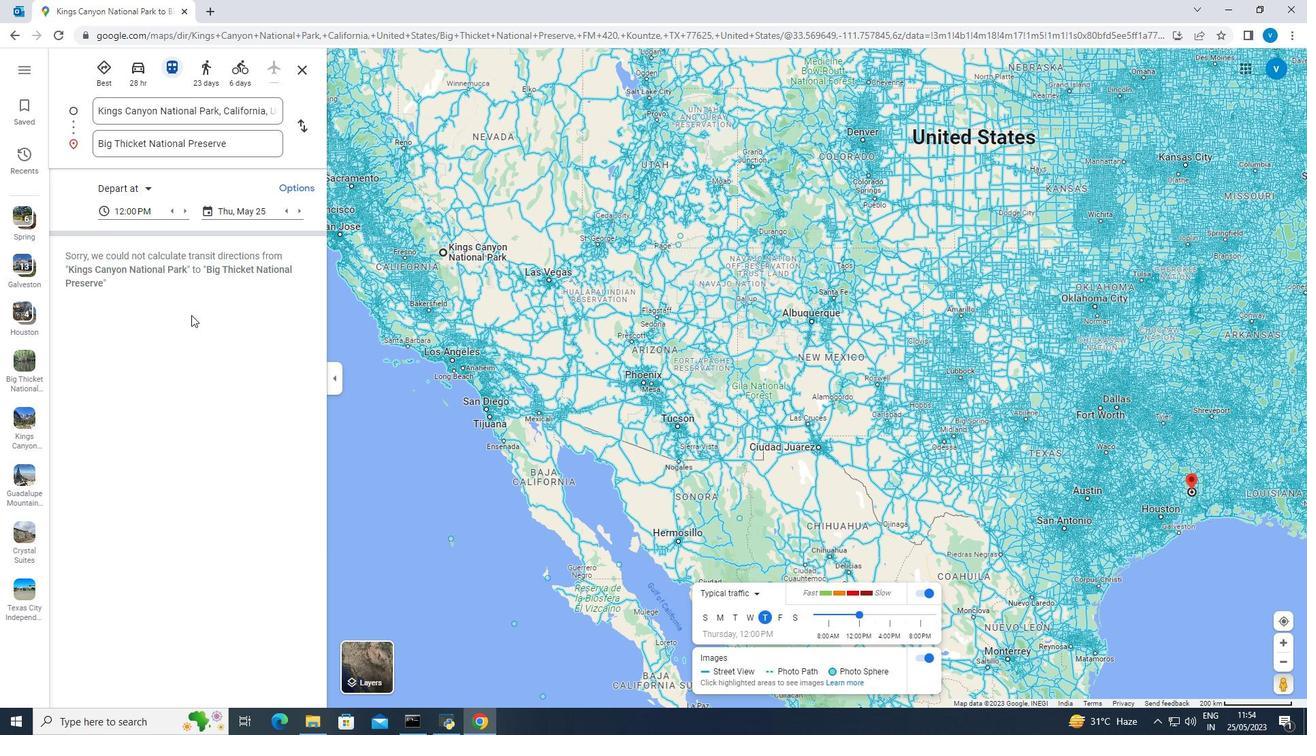 
Action: Key pressed n
Screenshot: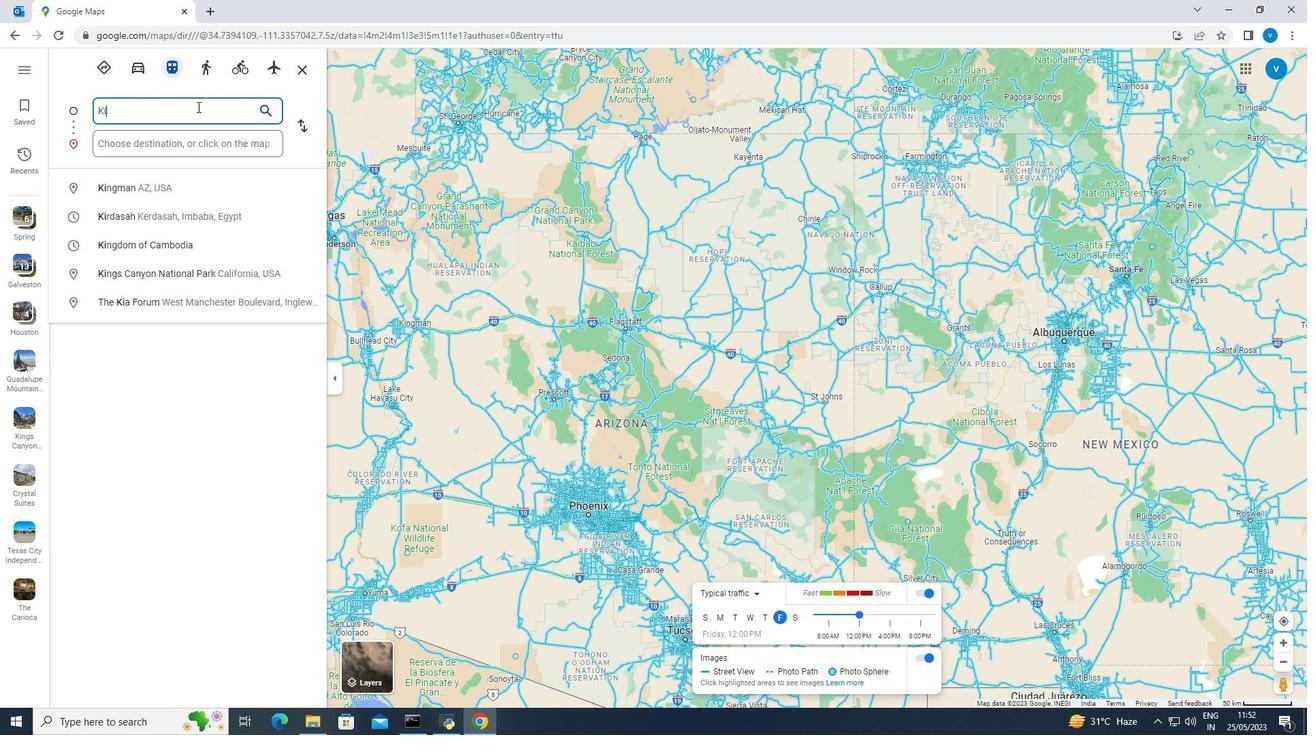 
Action: Mouse moved to (555, 484)
Screenshot: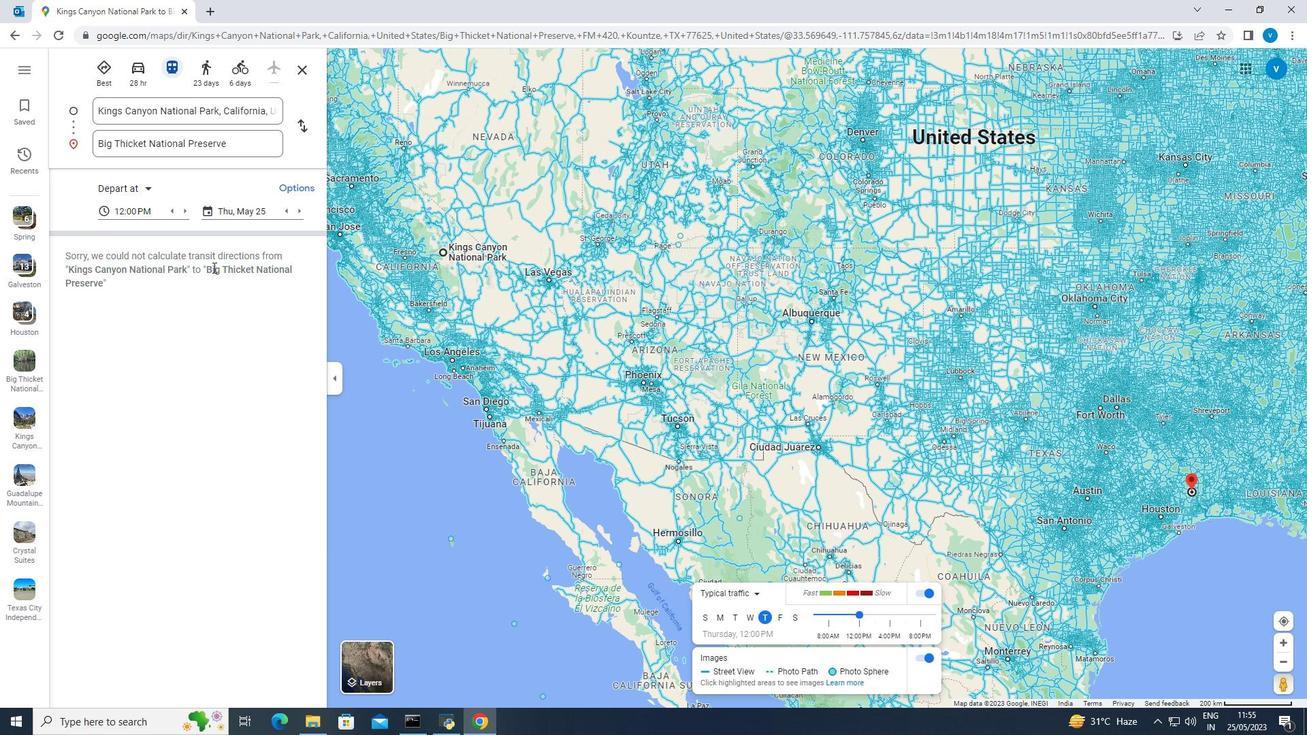 
Action: Key pressed g
Screenshot: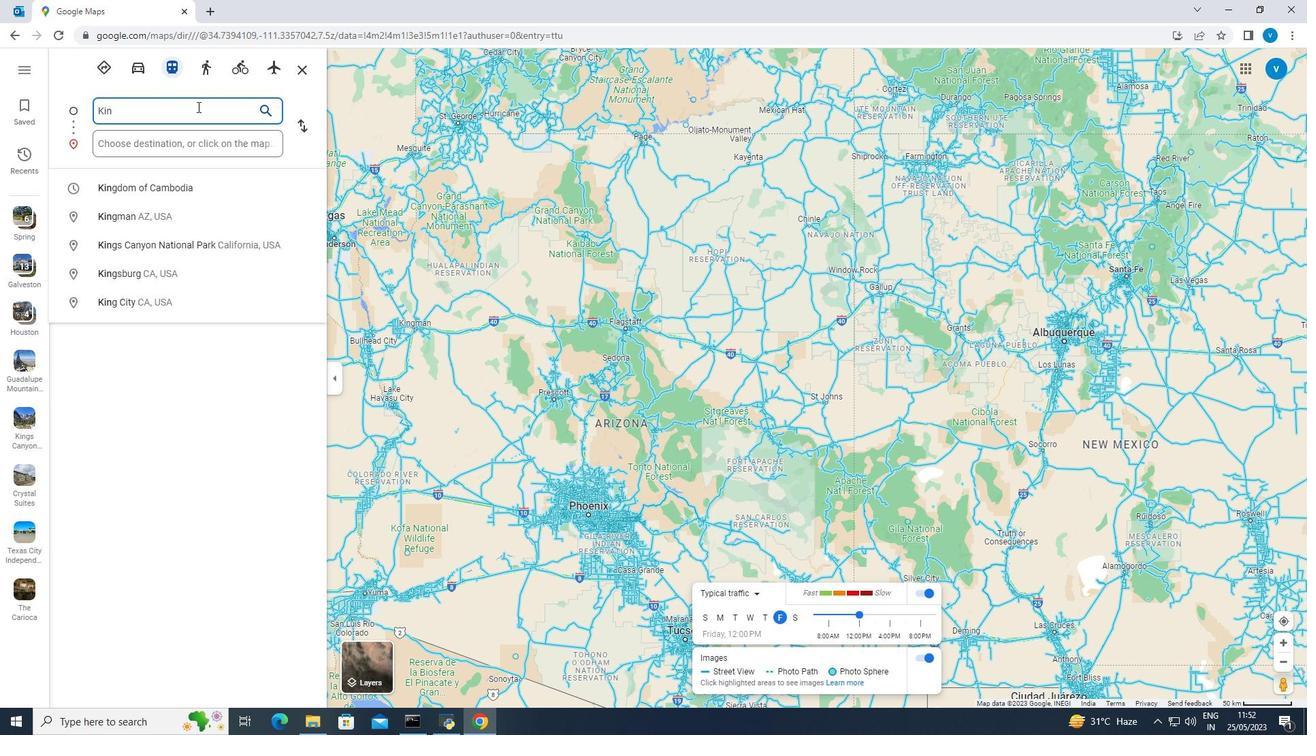 
Action: Mouse moved to (561, 483)
Screenshot: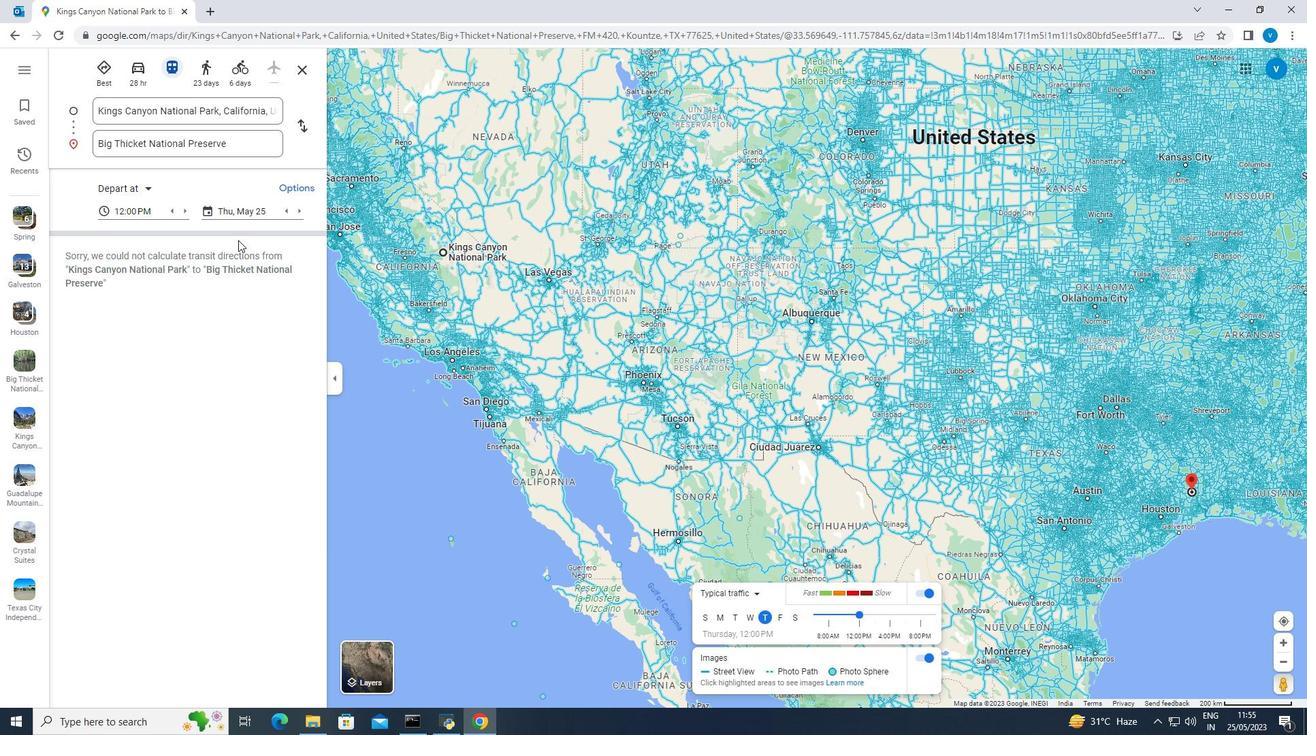 
Action: Mouse pressed left at (561, 483)
Screenshot: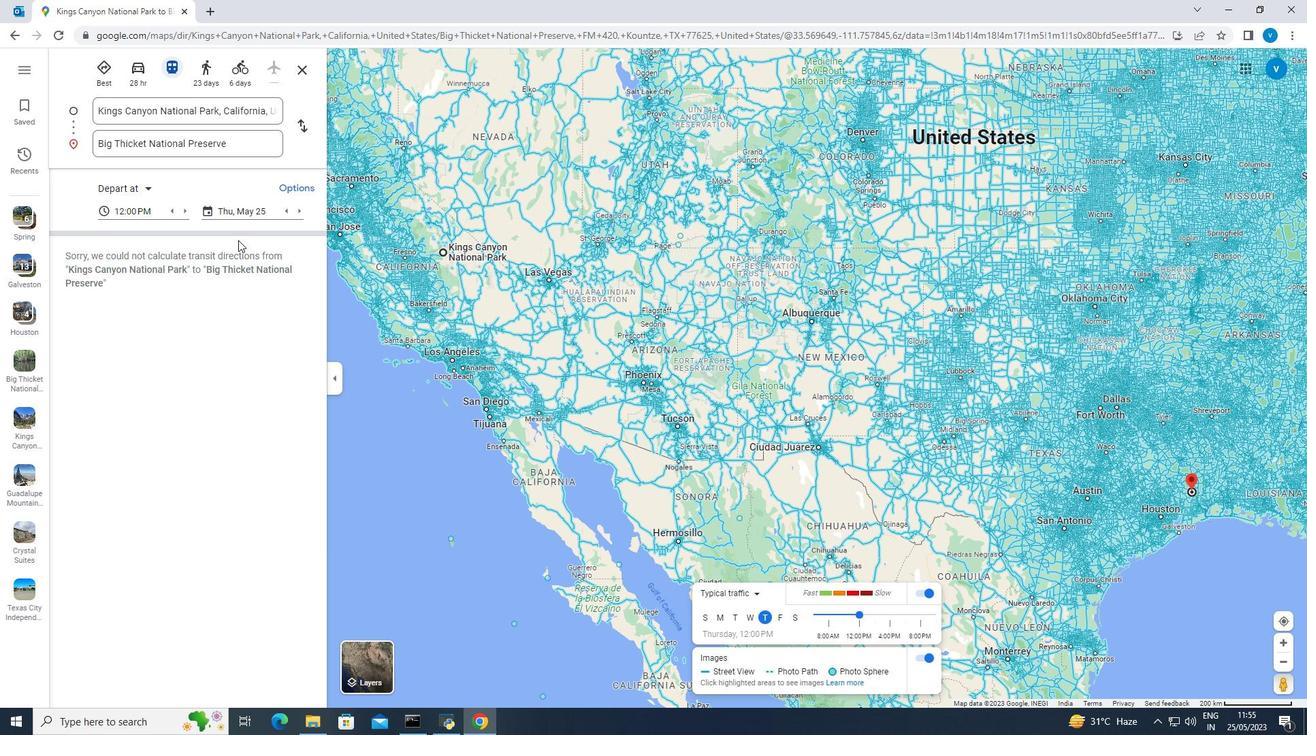 
Action: Mouse pressed left at (561, 483)
Screenshot: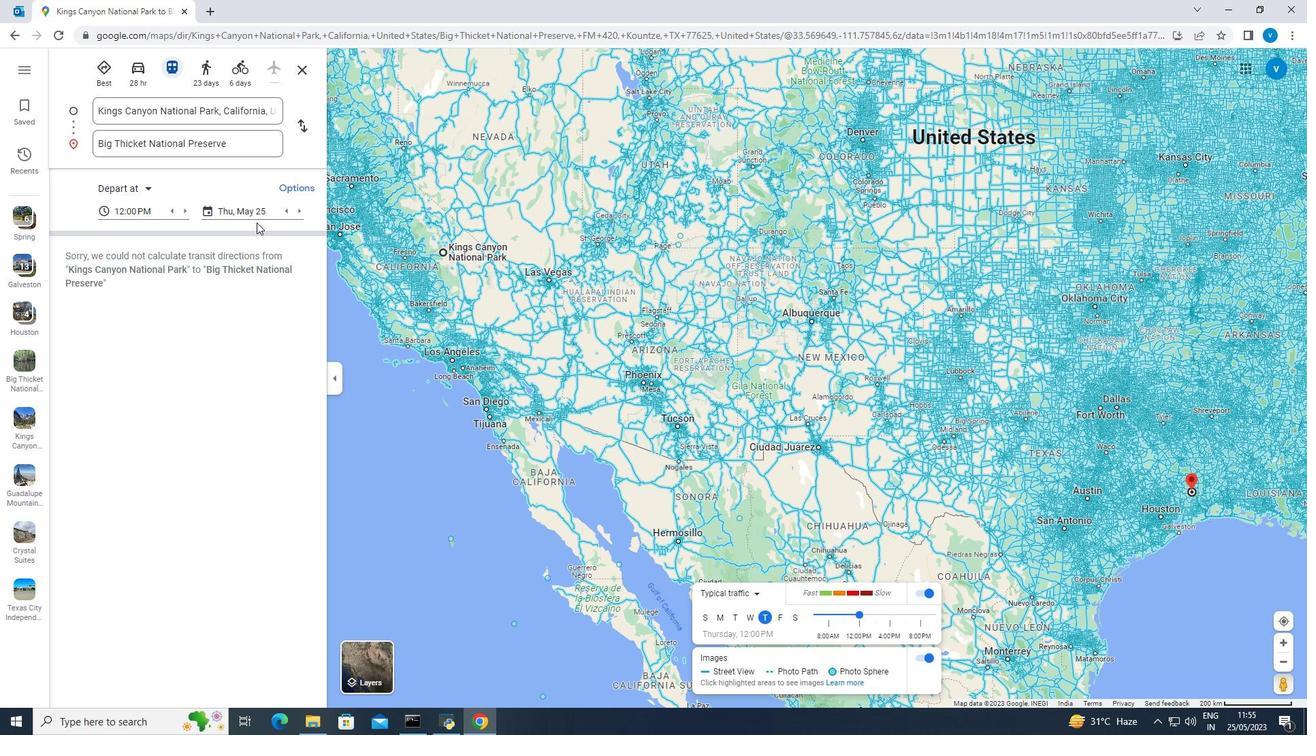 
Action: Key pressed s
Screenshot: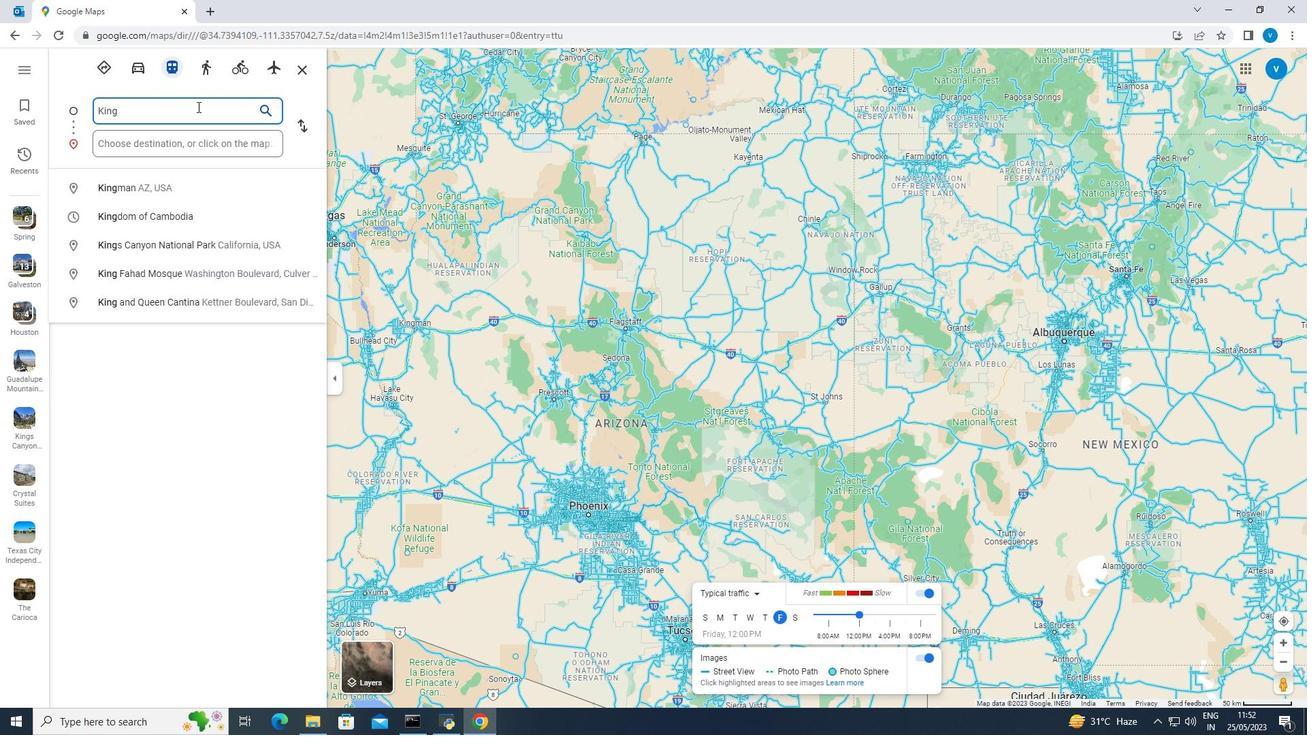 
Action: Mouse pressed left at (561, 483)
Screenshot: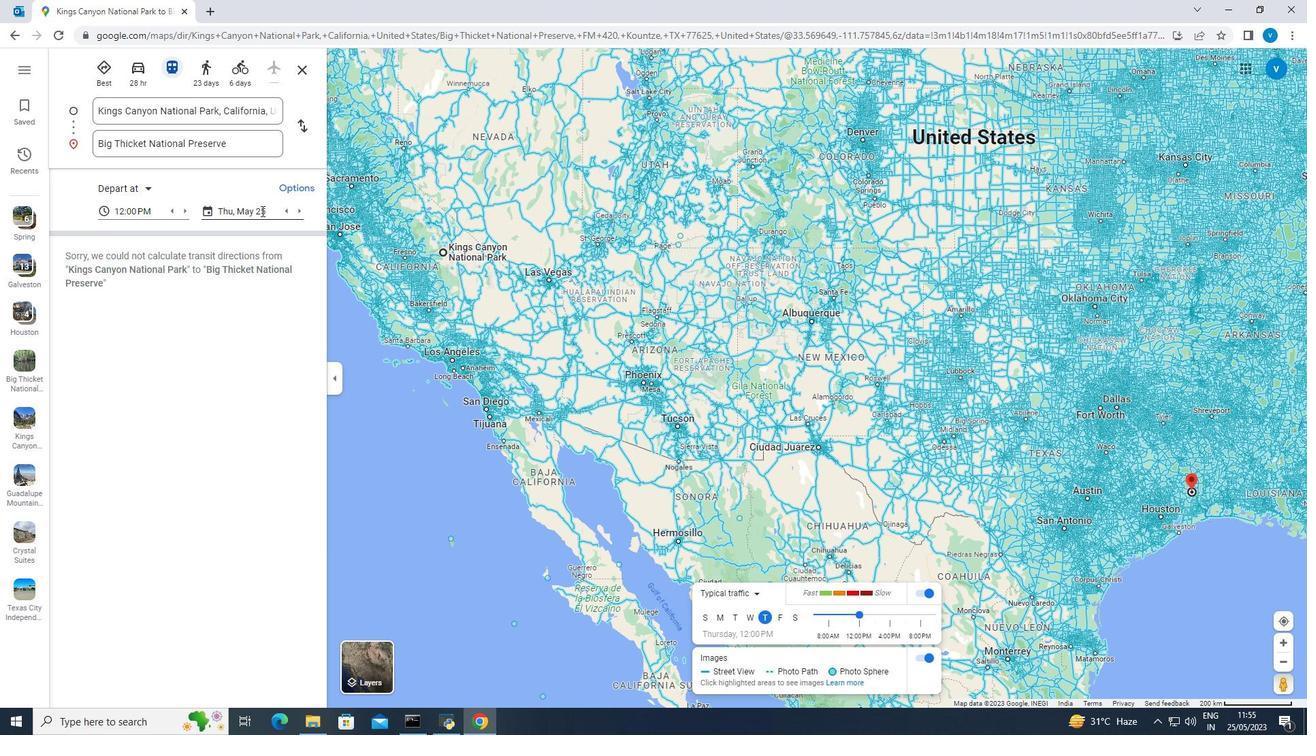 
Action: Mouse pressed left at (561, 483)
Screenshot: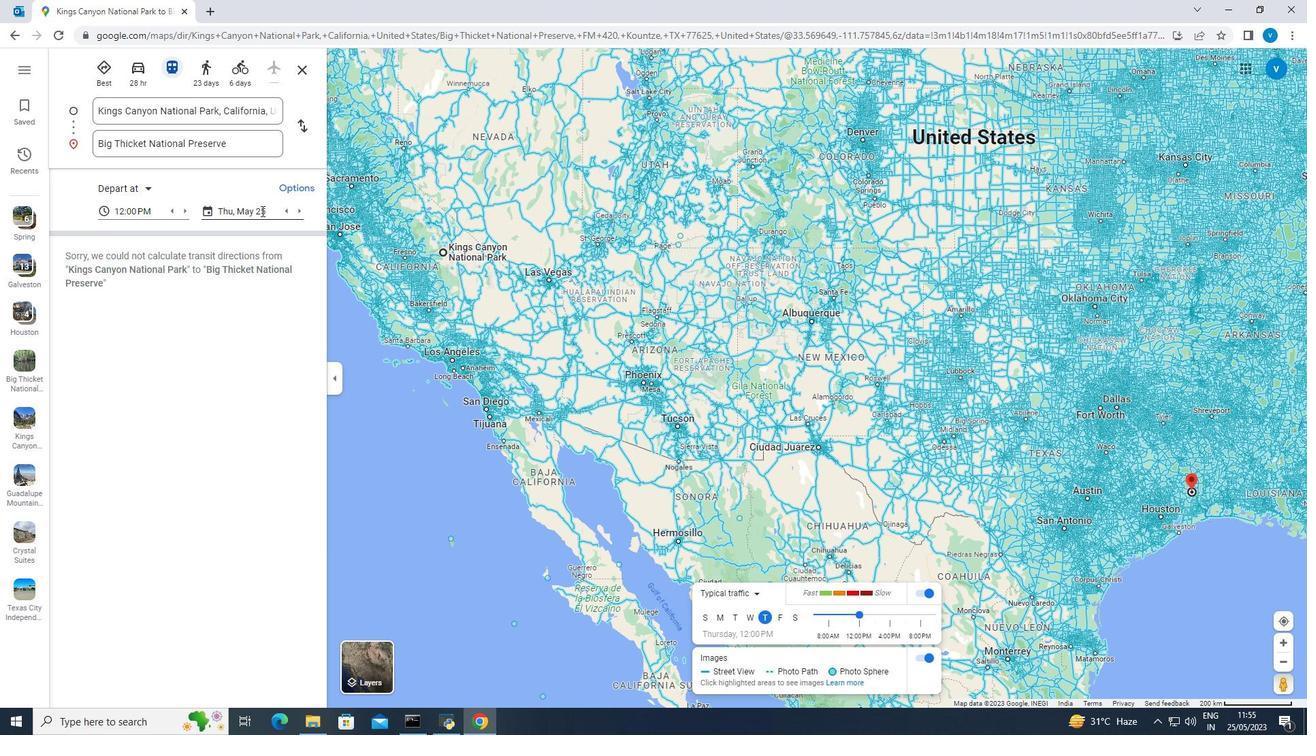 
Action: Key pressed <Key.space>
Screenshot: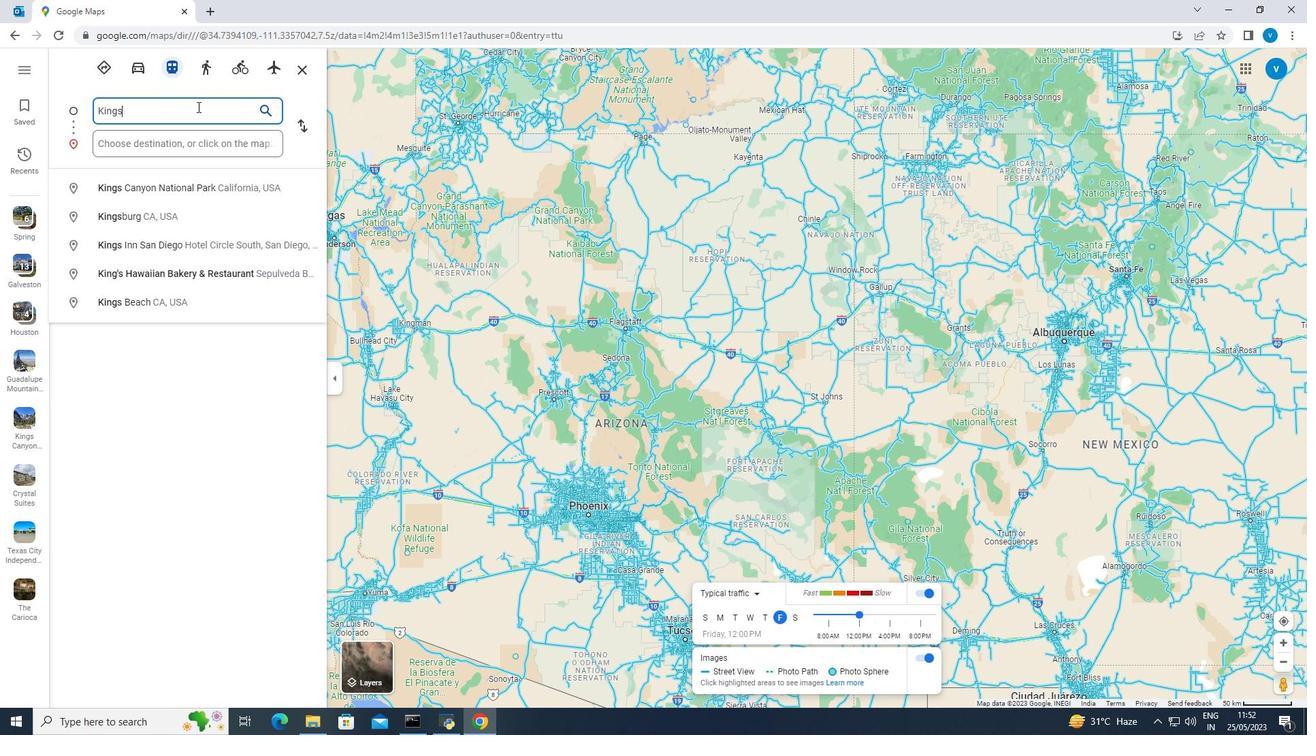 
Action: Mouse moved to (561, 482)
Screenshot: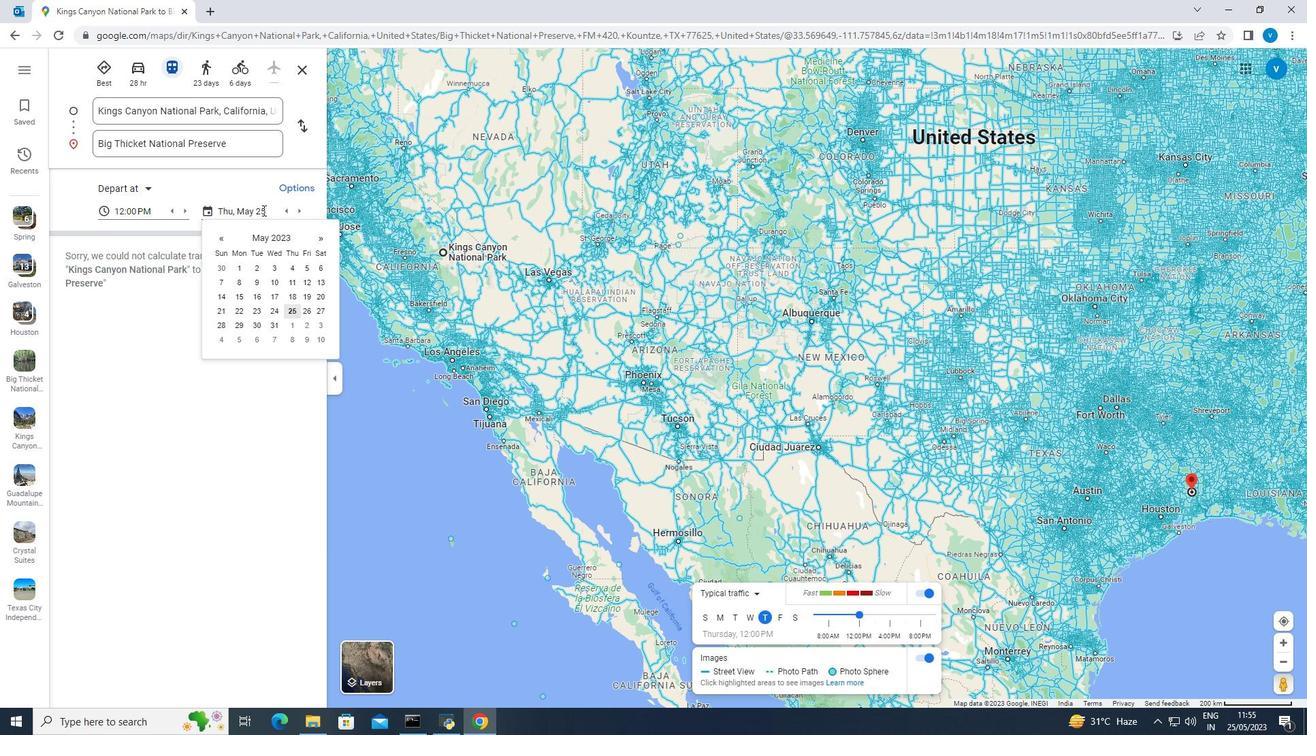 
Action: Mouse pressed left at (561, 482)
Screenshot: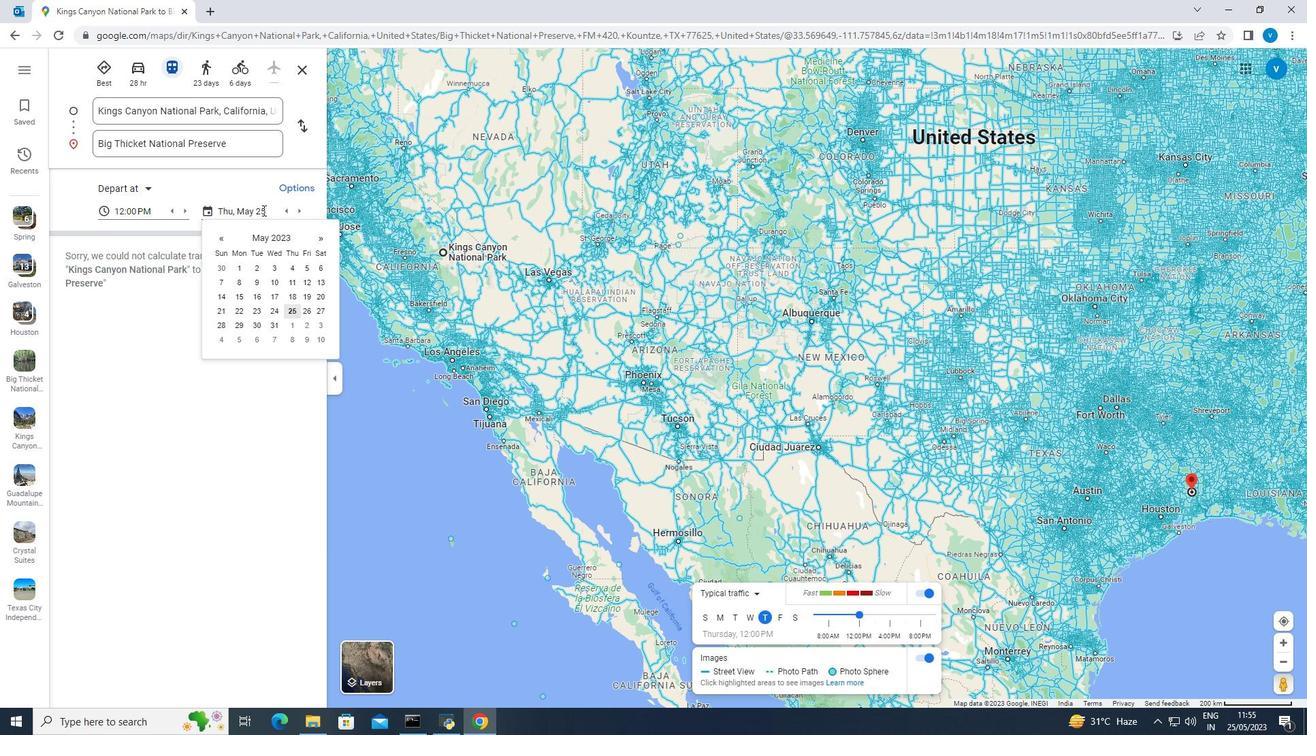 
Action: Key pressed <Key.shift>
Screenshot: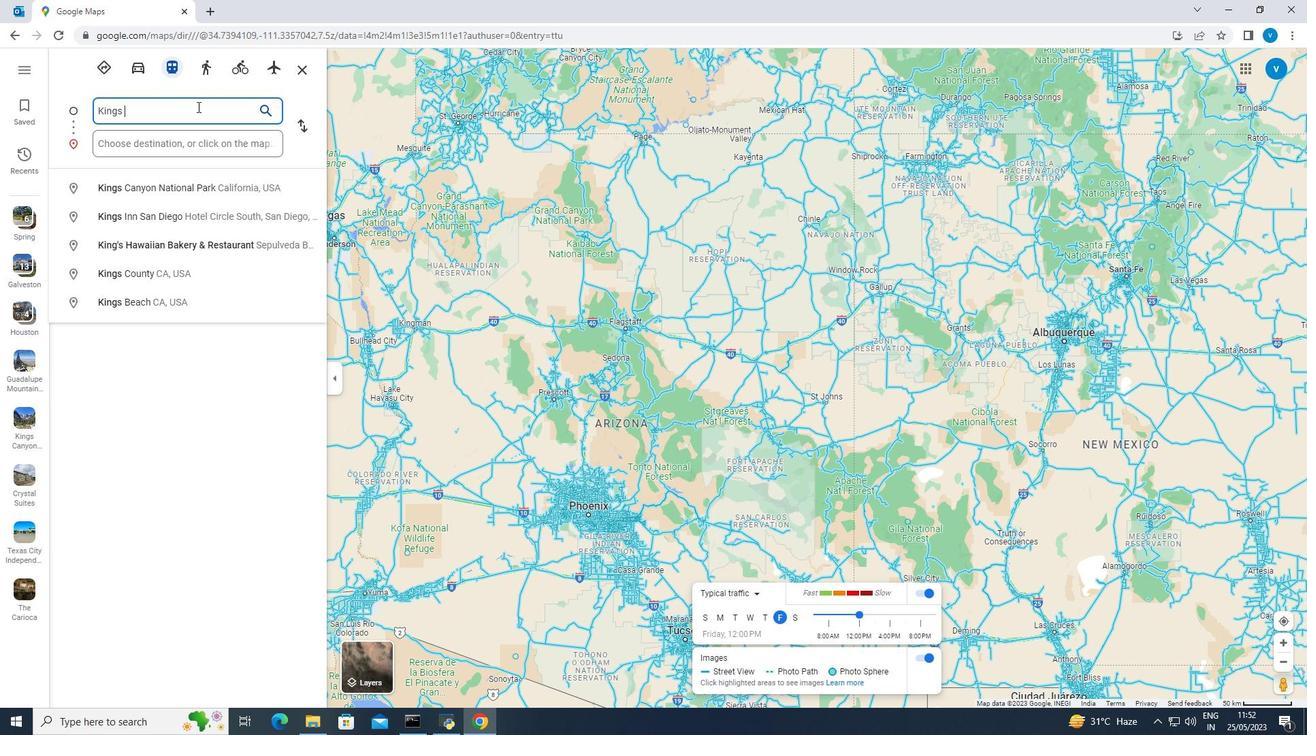 
Action: Mouse pressed left at (561, 482)
Screenshot: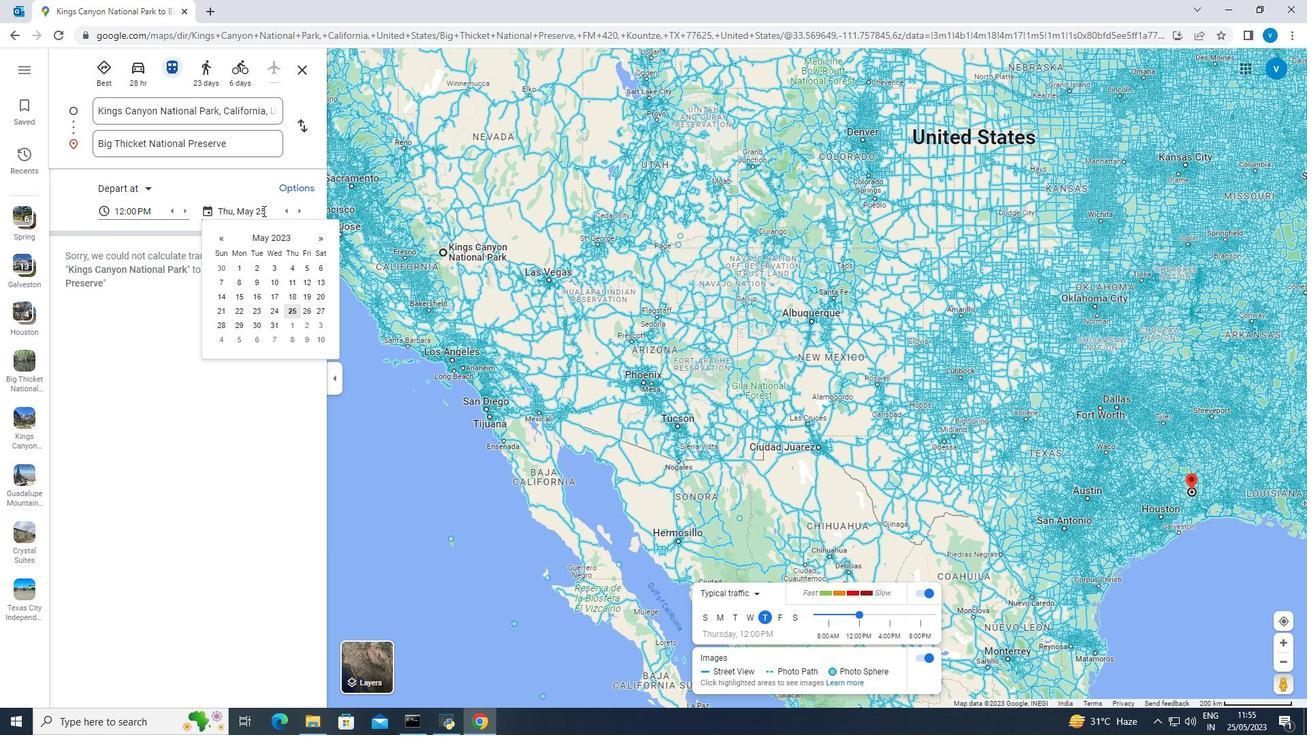 
Action: Key pressed <Key.shift>C
Screenshot: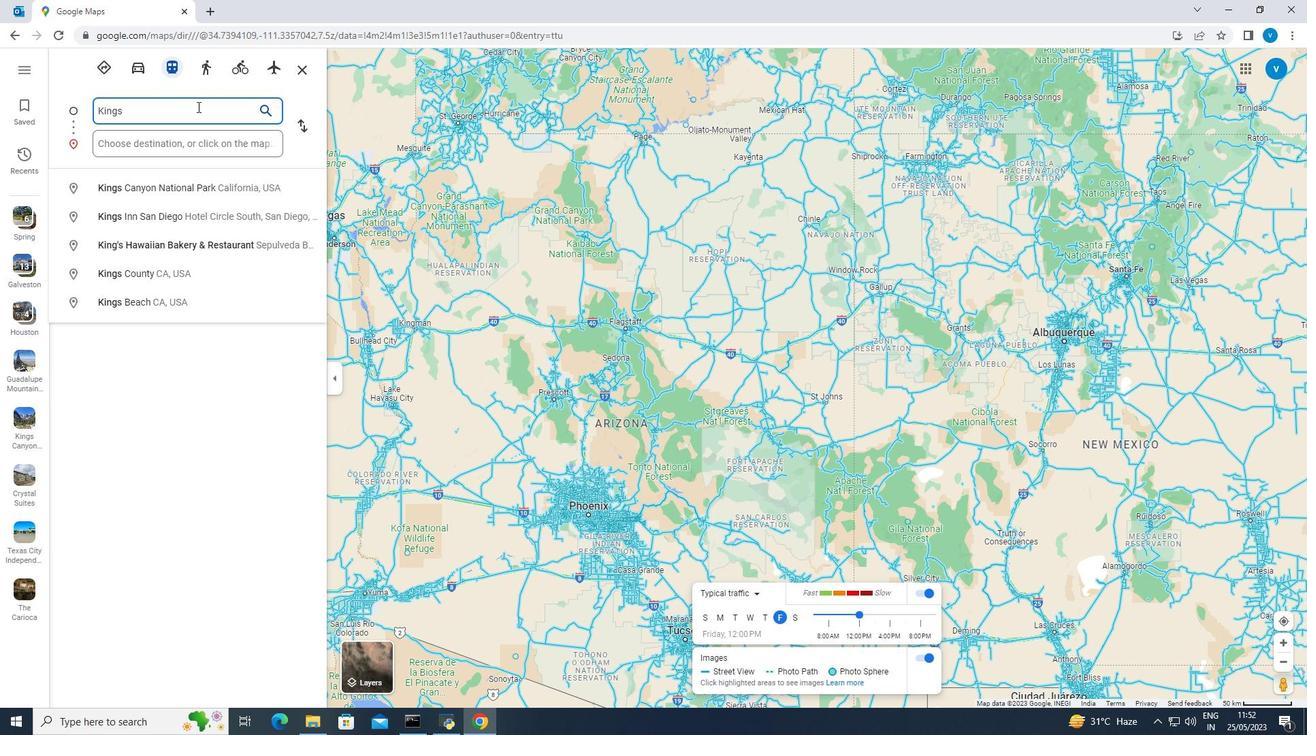
Action: Mouse pressed left at (561, 482)
Screenshot: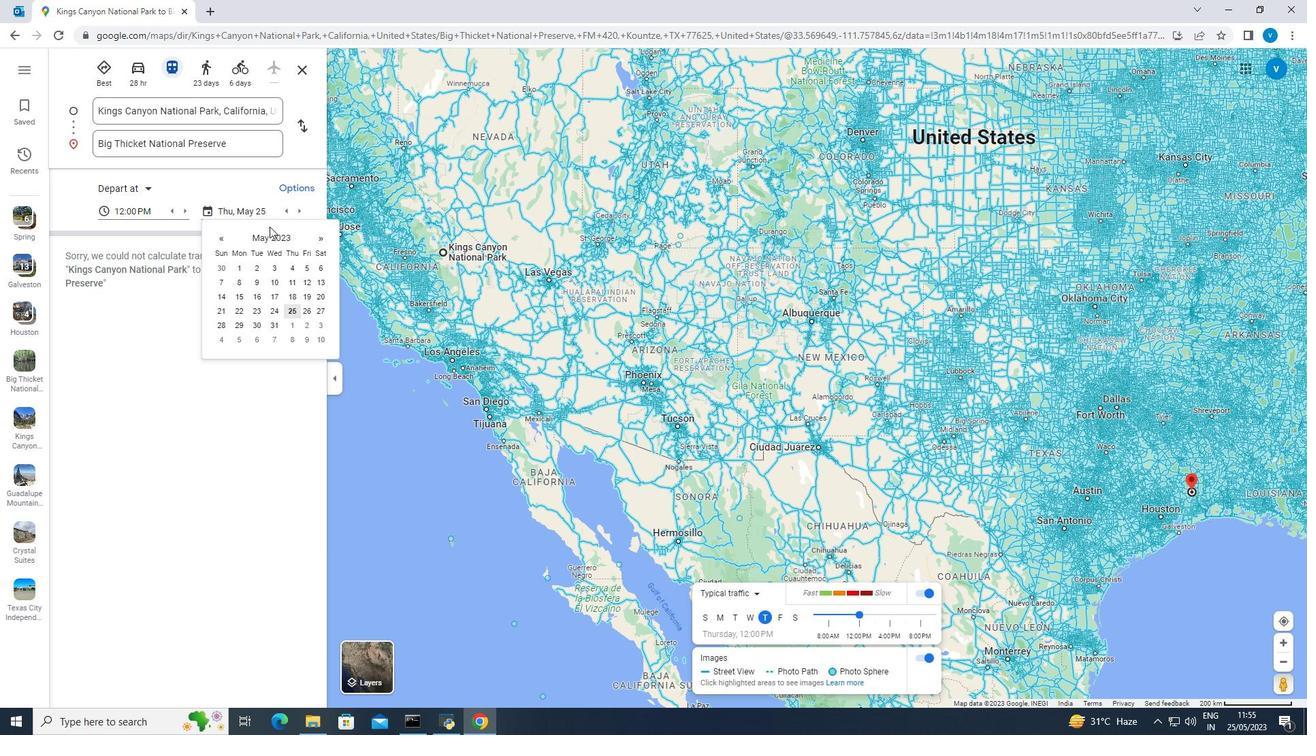 
Action: Mouse moved to (524, 552)
Screenshot: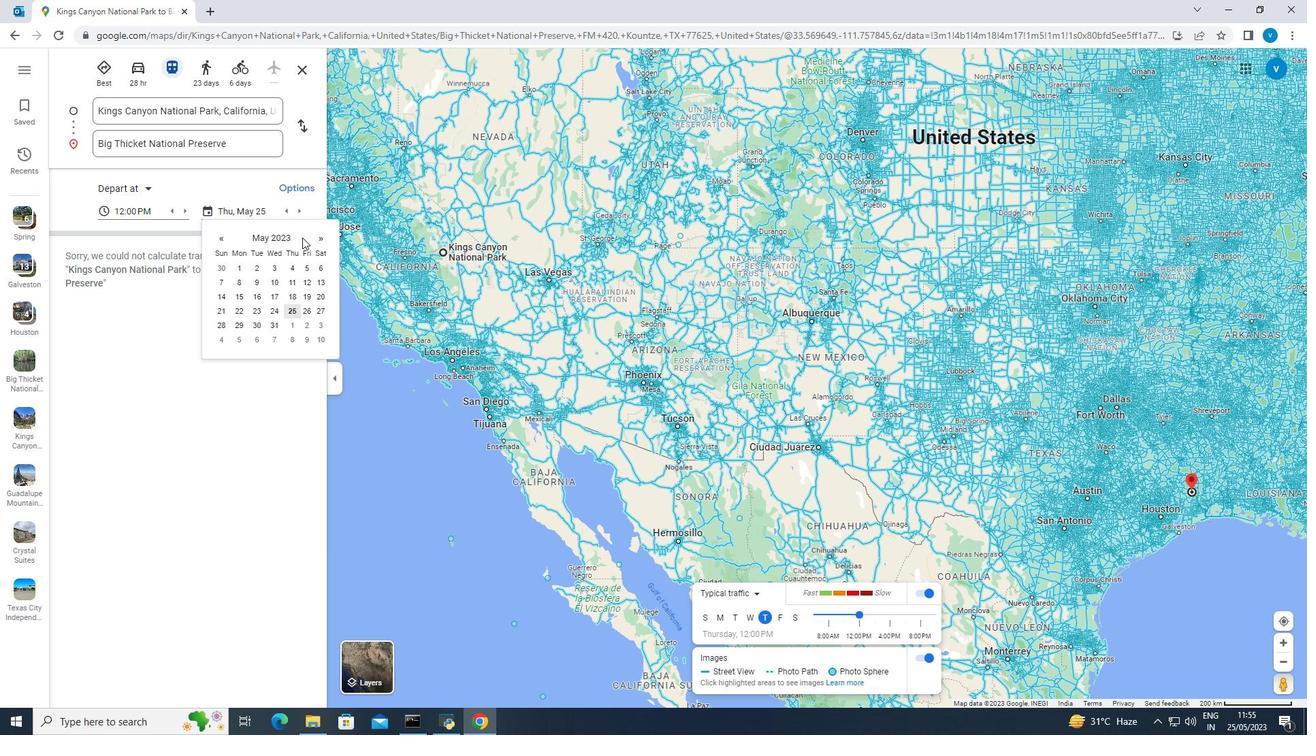 
Action: Key pressed a
Screenshot: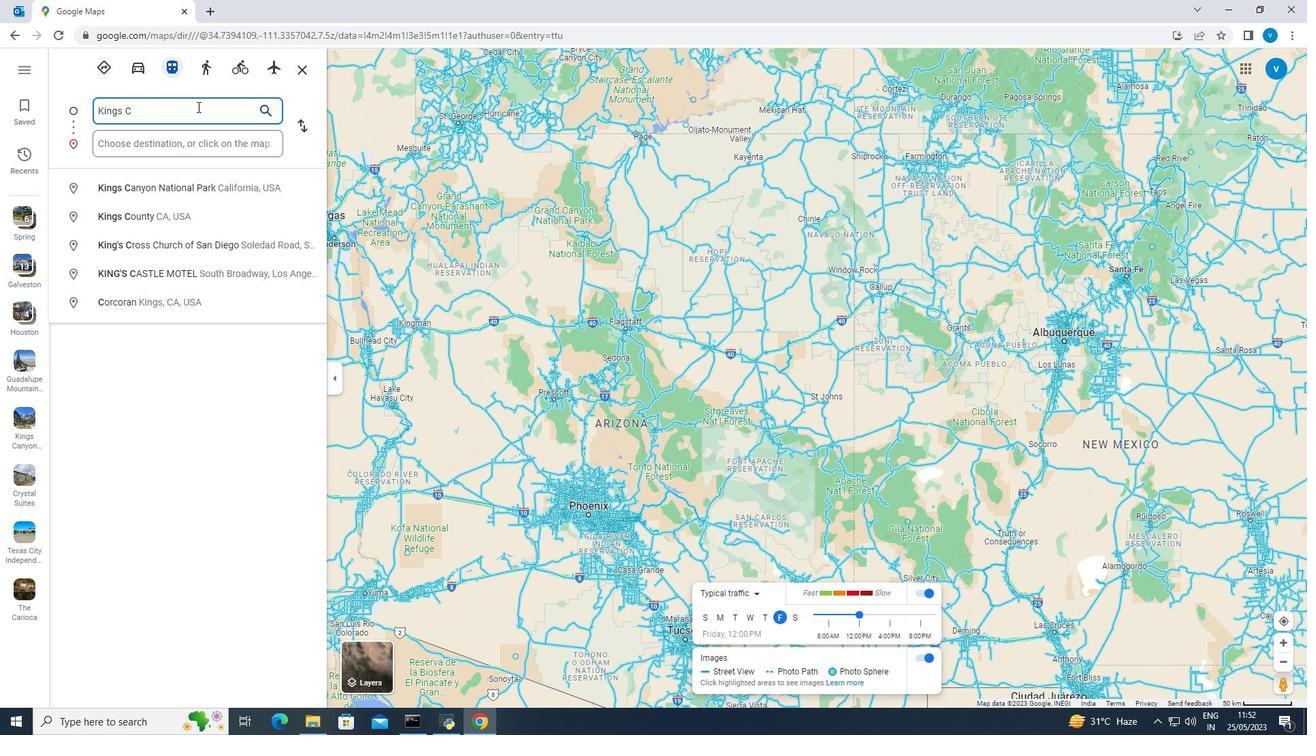 
Action: Mouse moved to (548, 543)
Screenshot: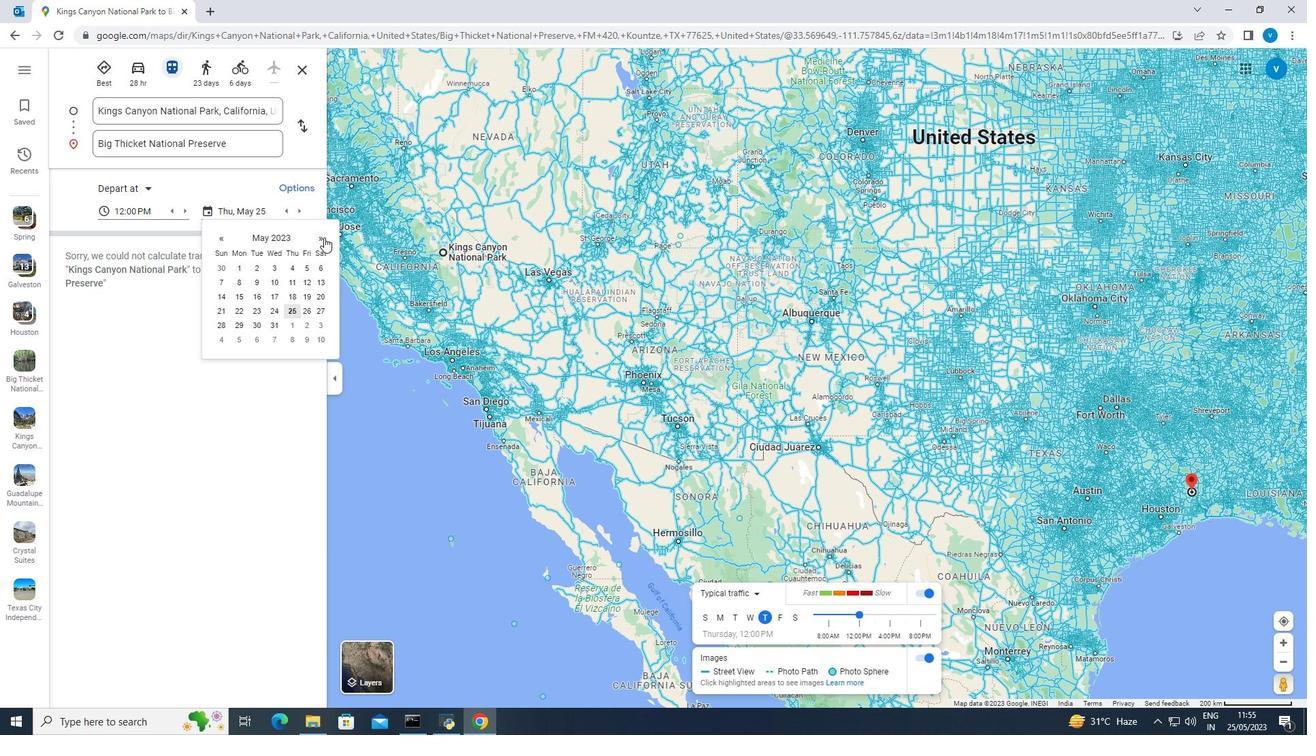 
Action: Key pressed n
Screenshot: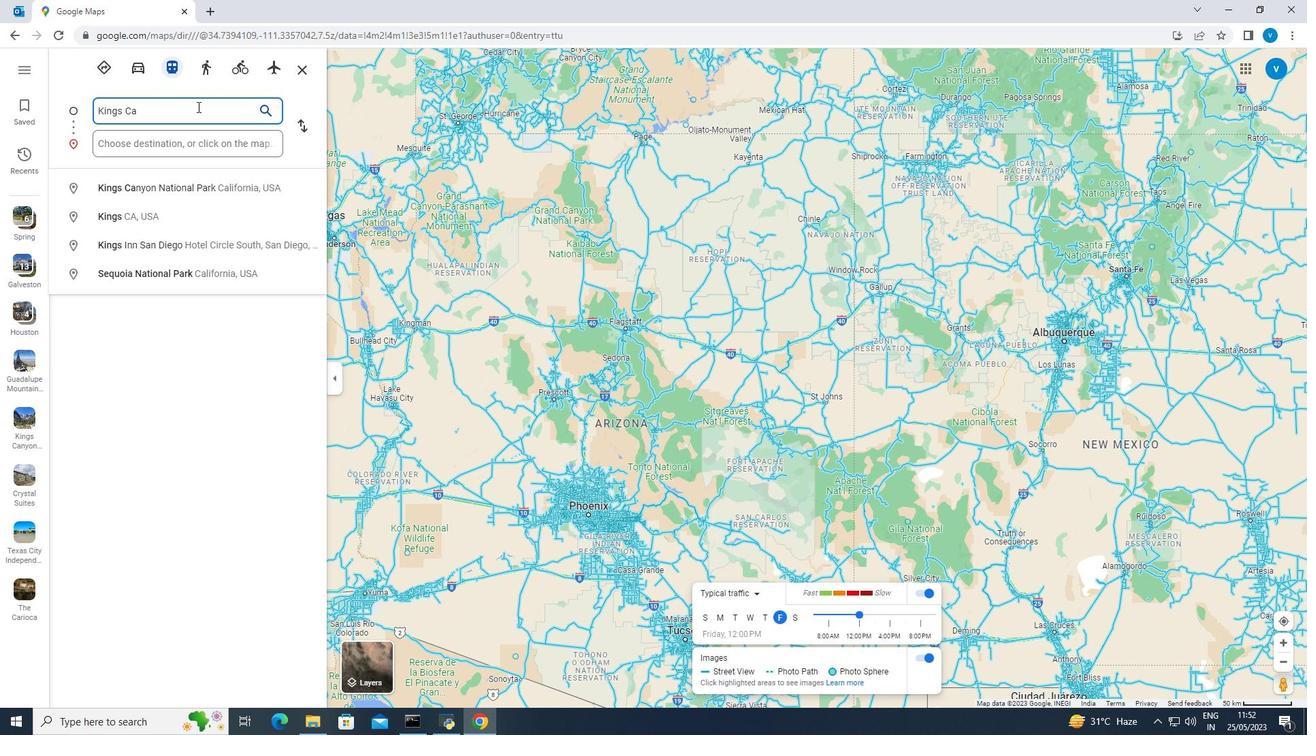 
Action: Mouse moved to (551, 538)
Screenshot: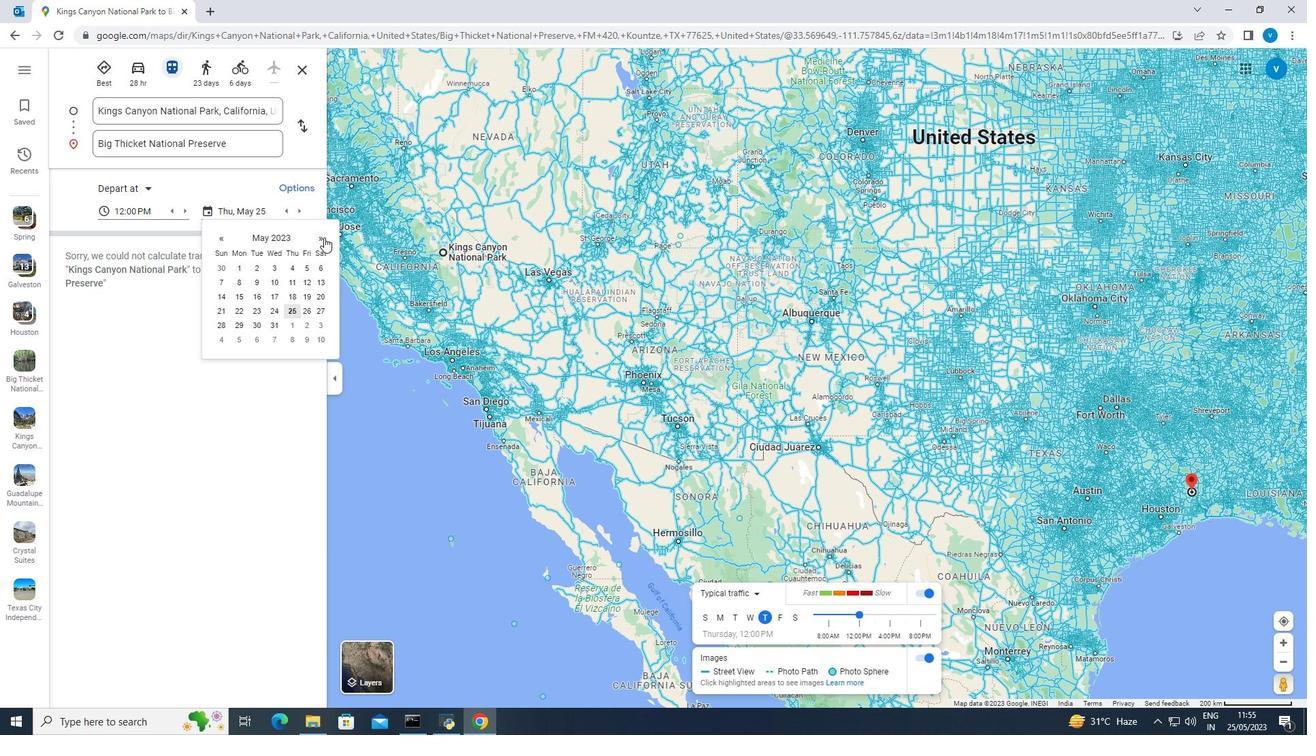 
Action: Mouse pressed left at (551, 538)
Screenshot: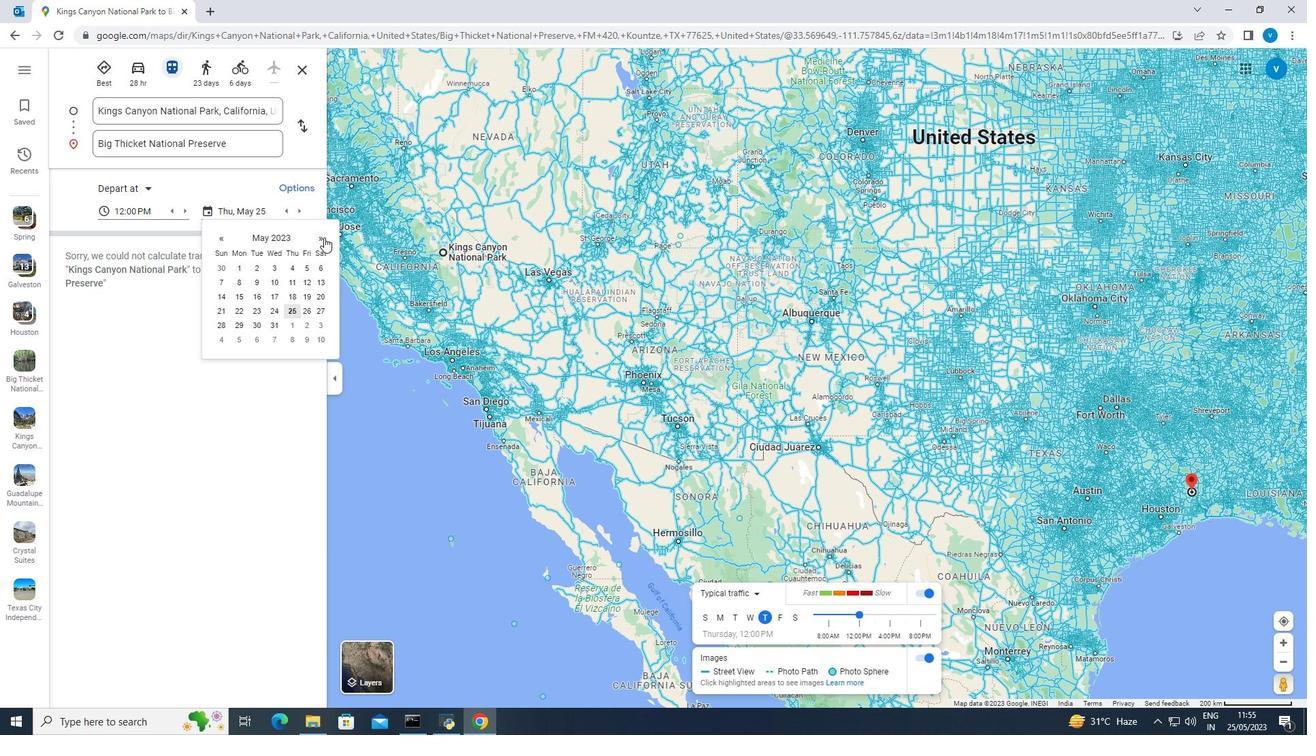 
Action: Key pressed y
Screenshot: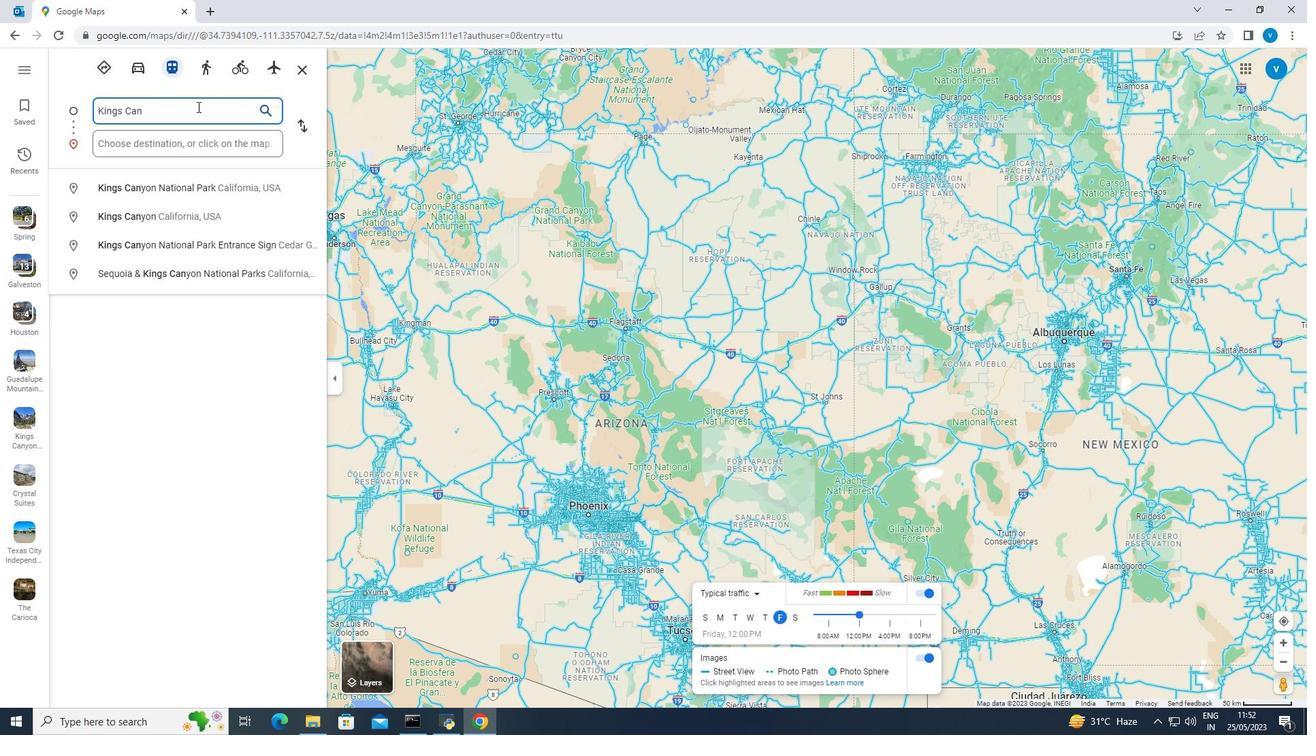 
Action: Mouse moved to (511, 535)
Screenshot: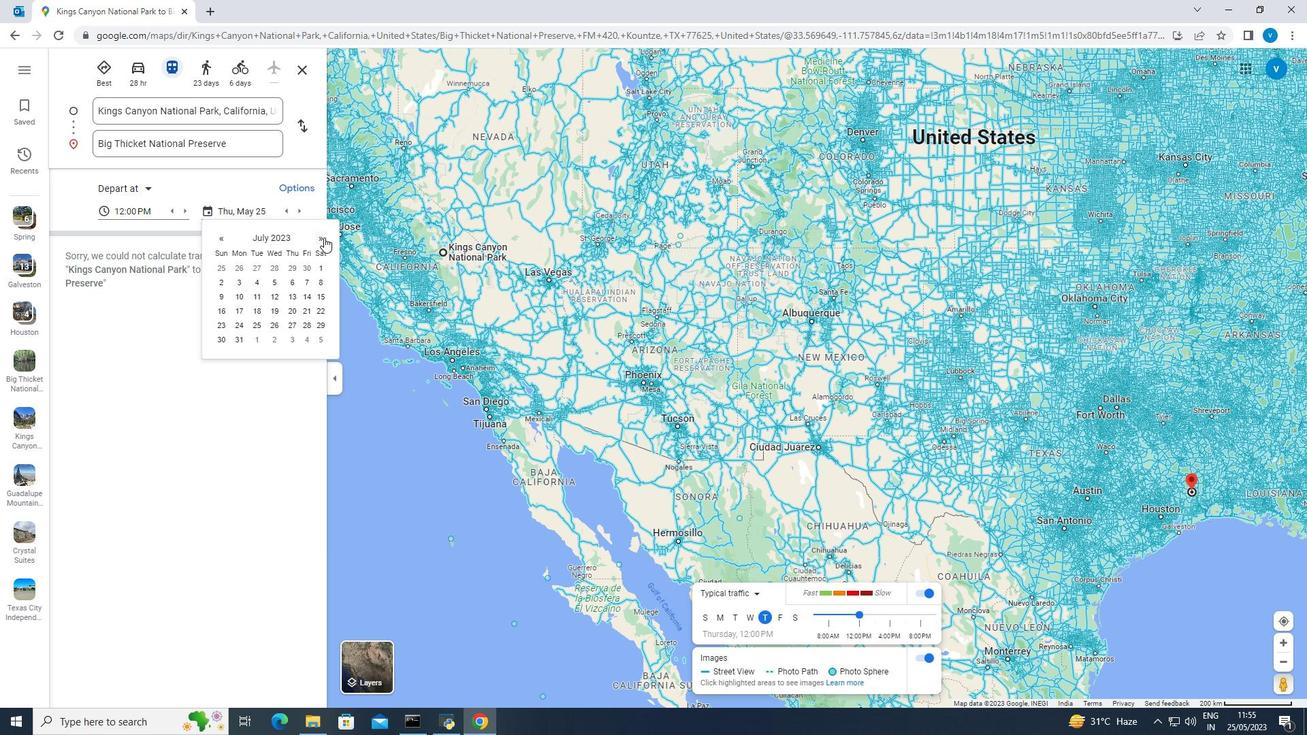 
Action: Key pressed o
Screenshot: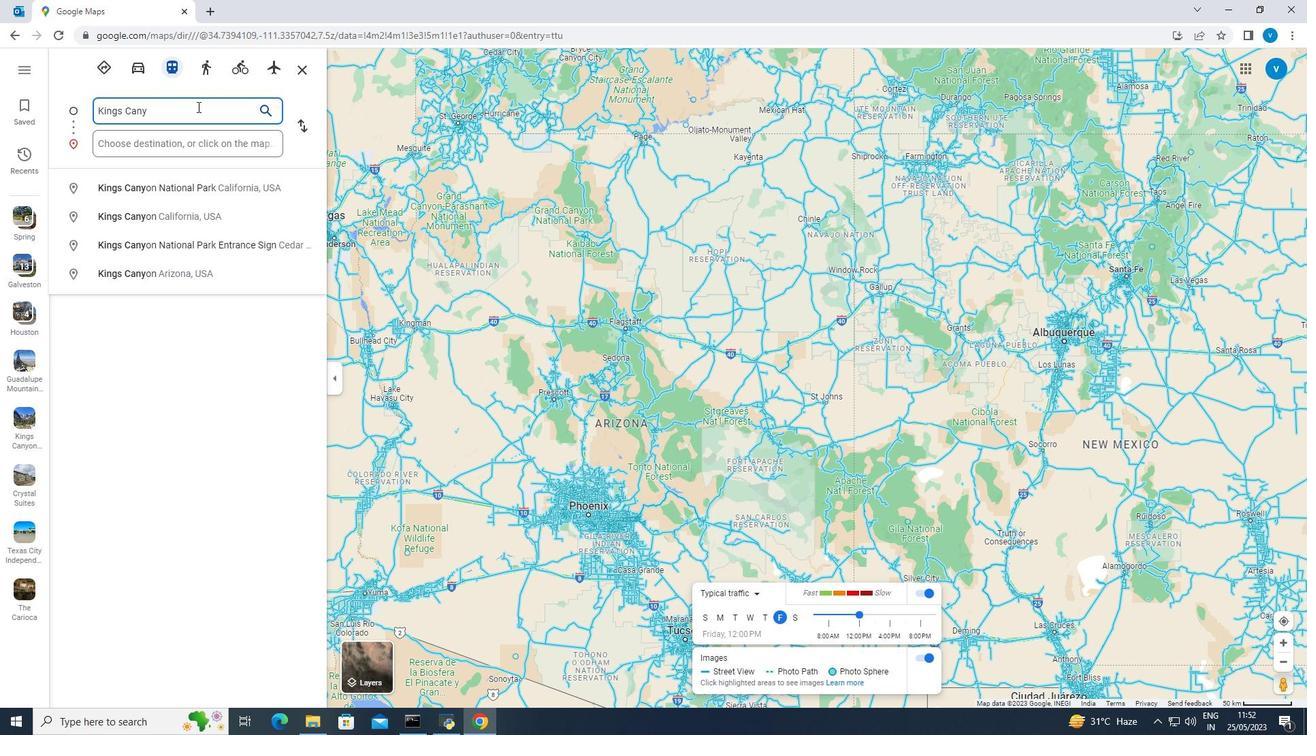 
Action: Mouse moved to (511, 535)
Screenshot: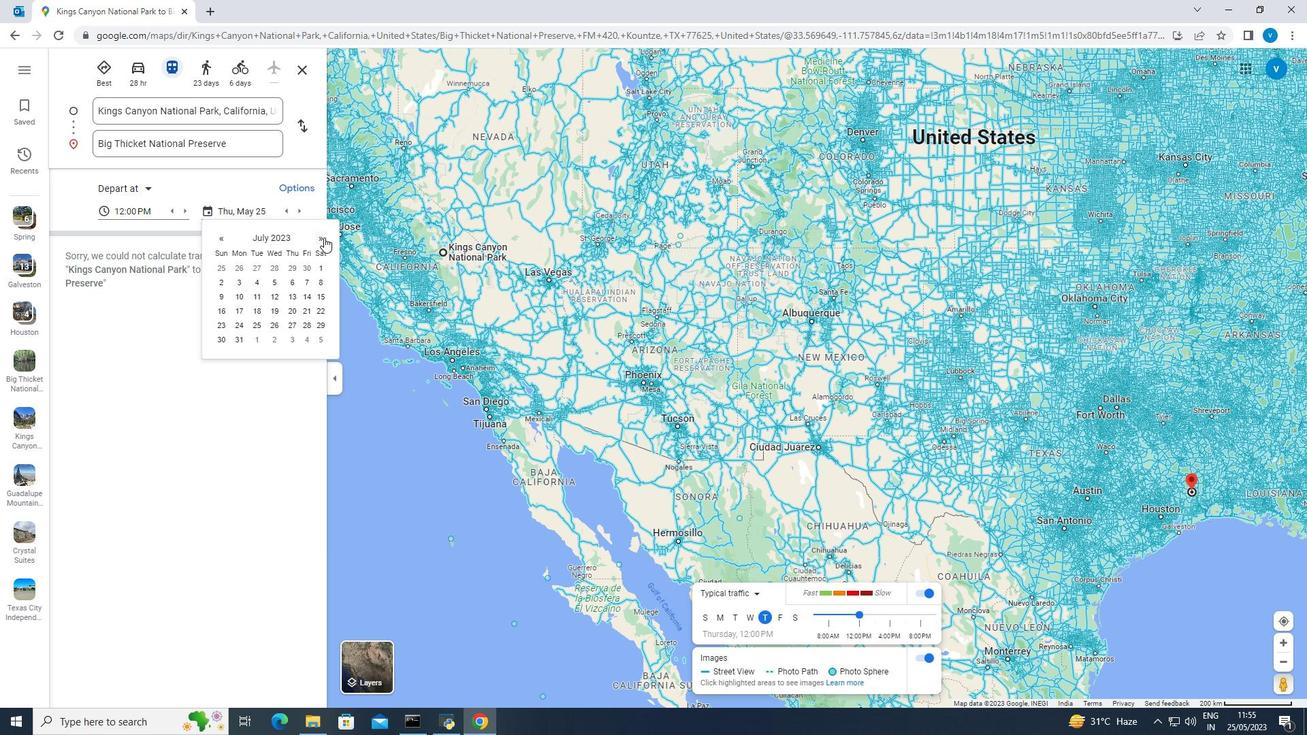 
Action: Key pressed n
Screenshot: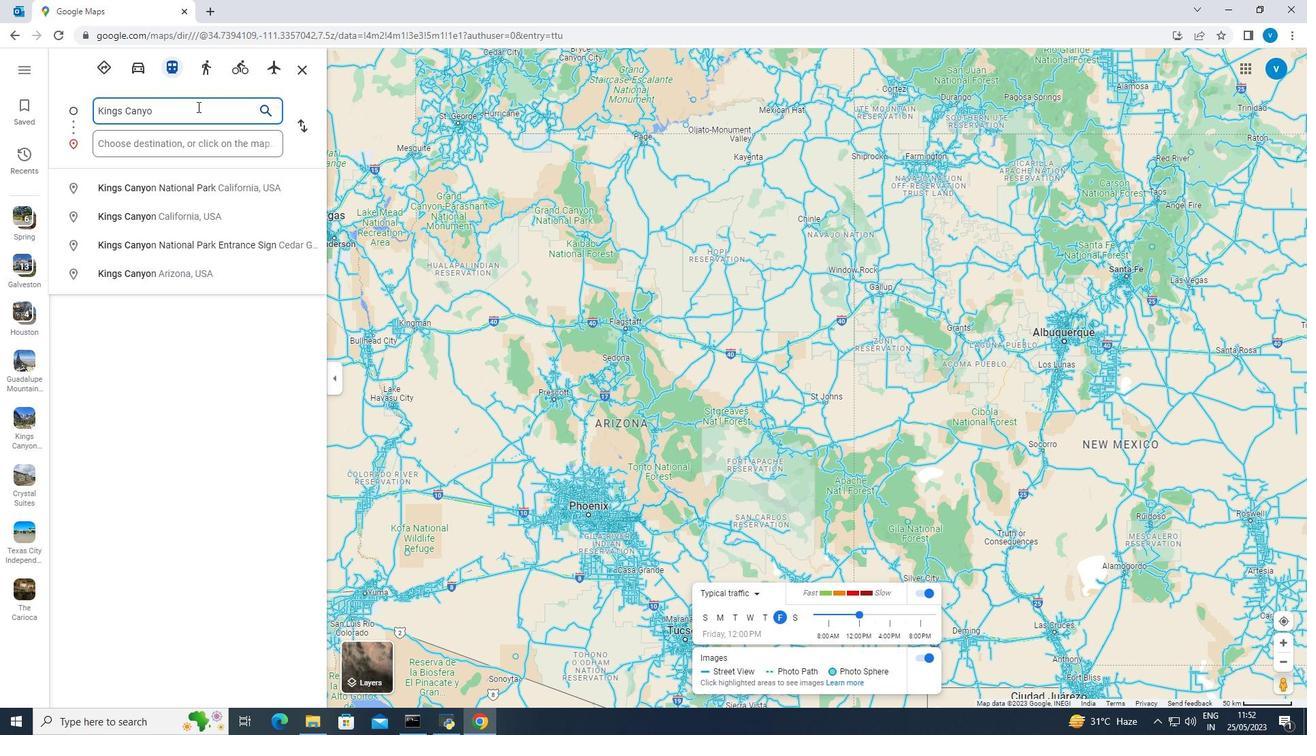 
Action: Mouse moved to (511, 535)
Screenshot: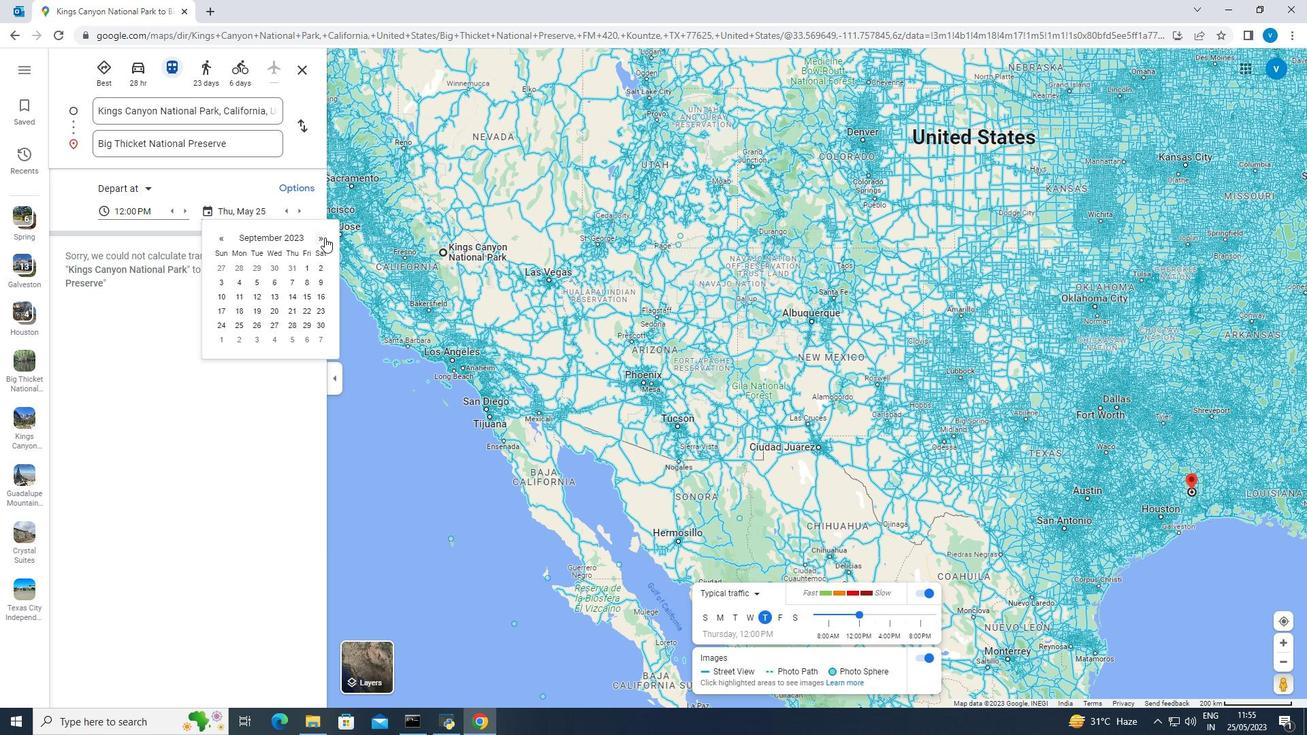 
Action: Key pressed <Key.space>
Screenshot: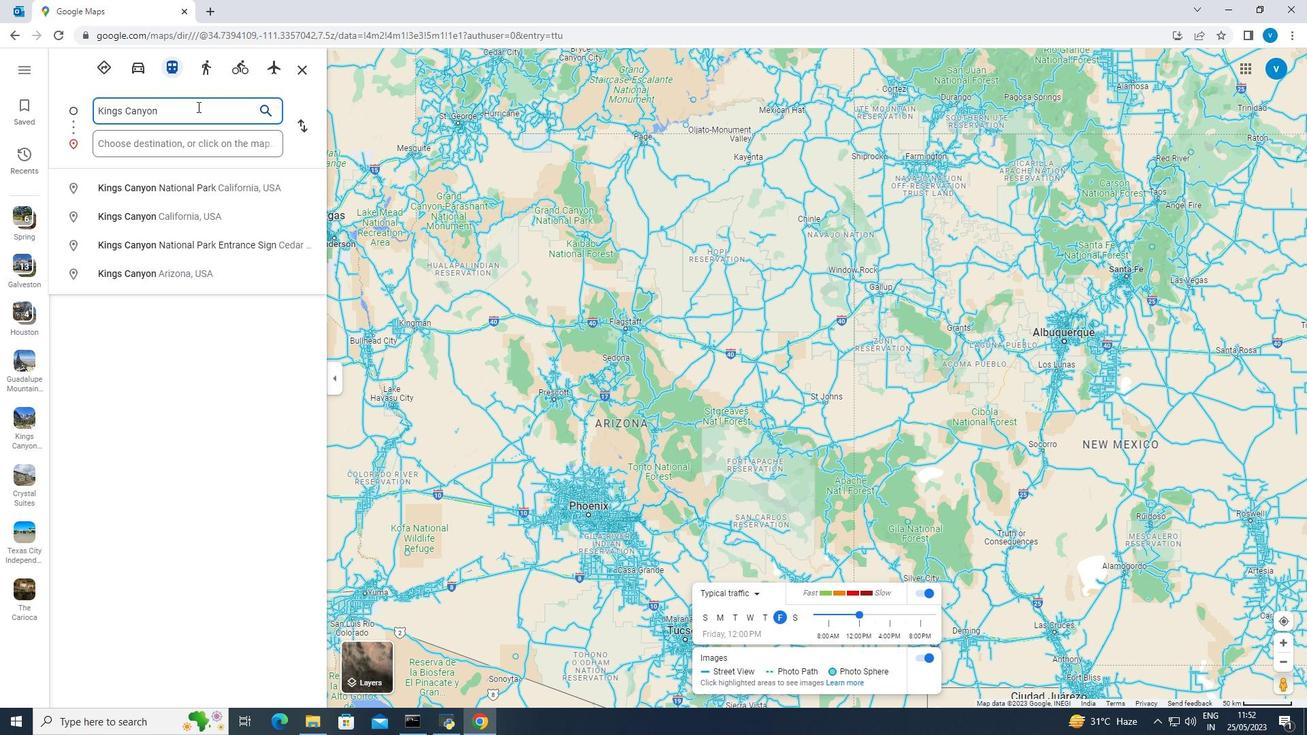 
Action: Mouse moved to (482, 522)
Screenshot: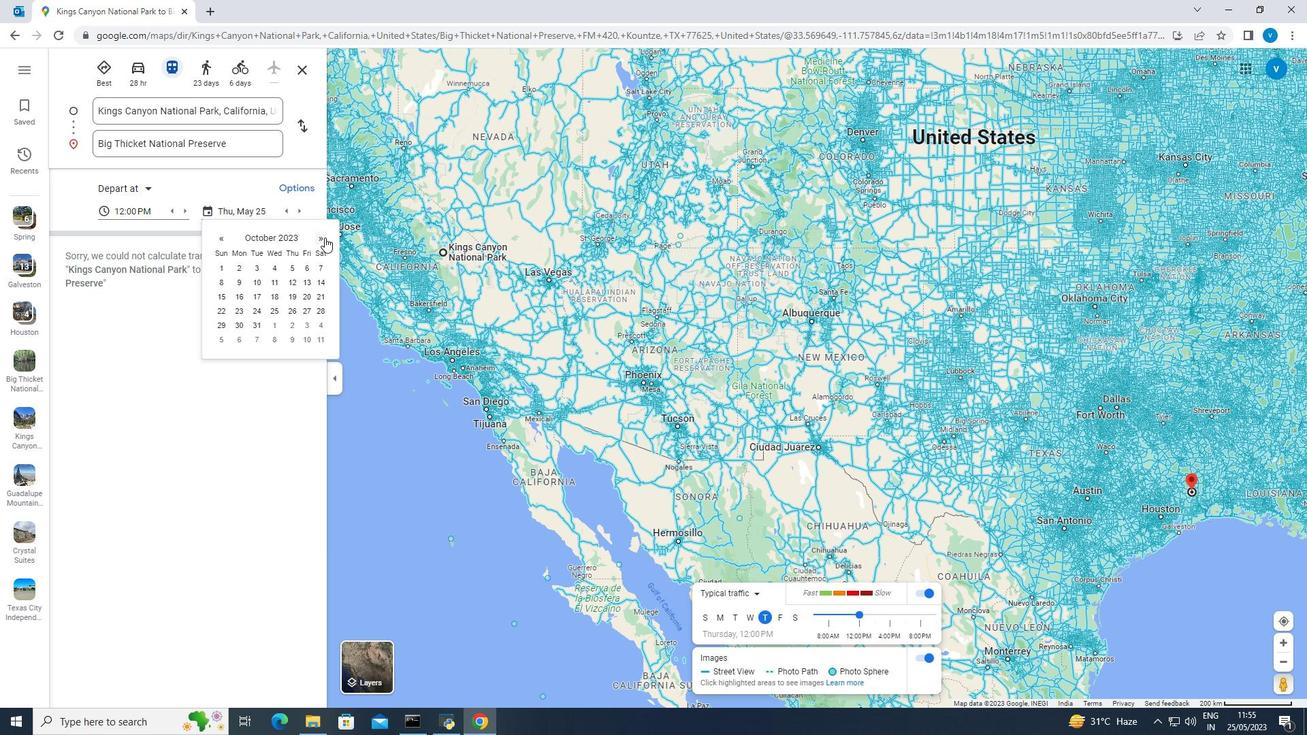 
Action: Key pressed <Key.shift>
Screenshot: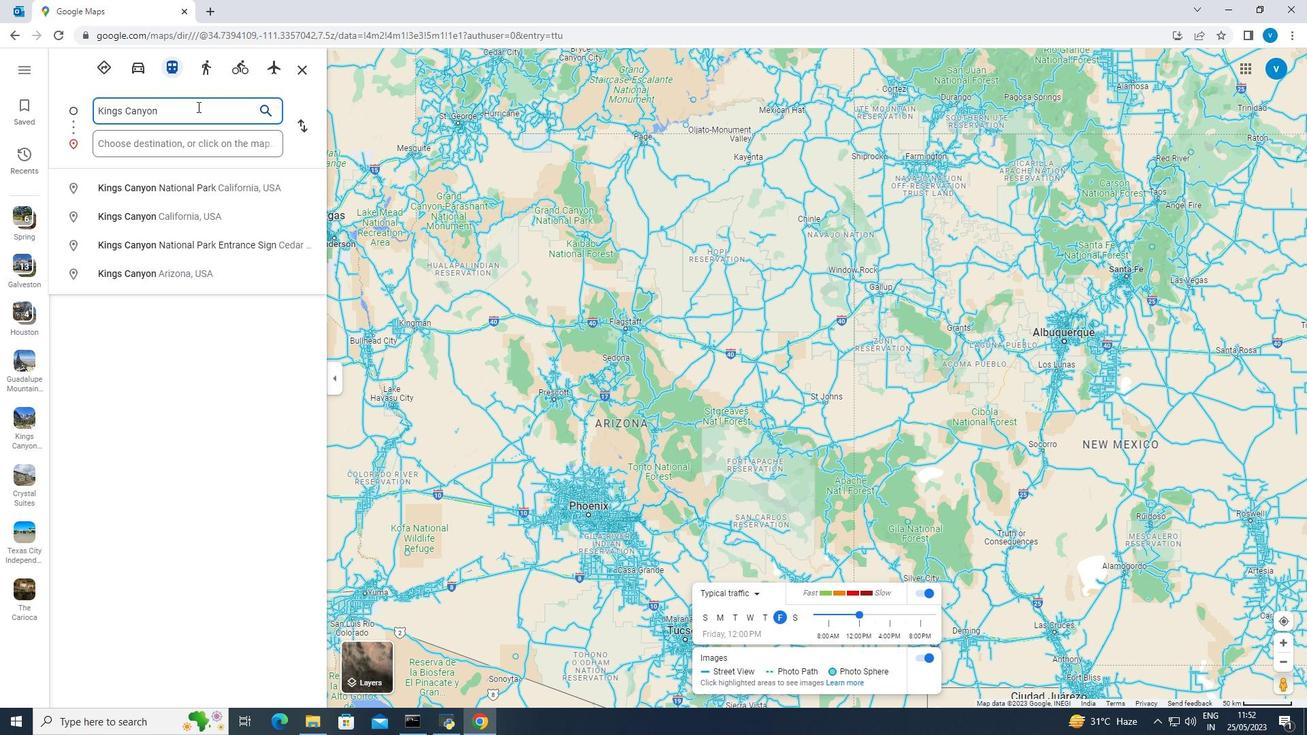 
Action: Mouse moved to (466, 533)
Screenshot: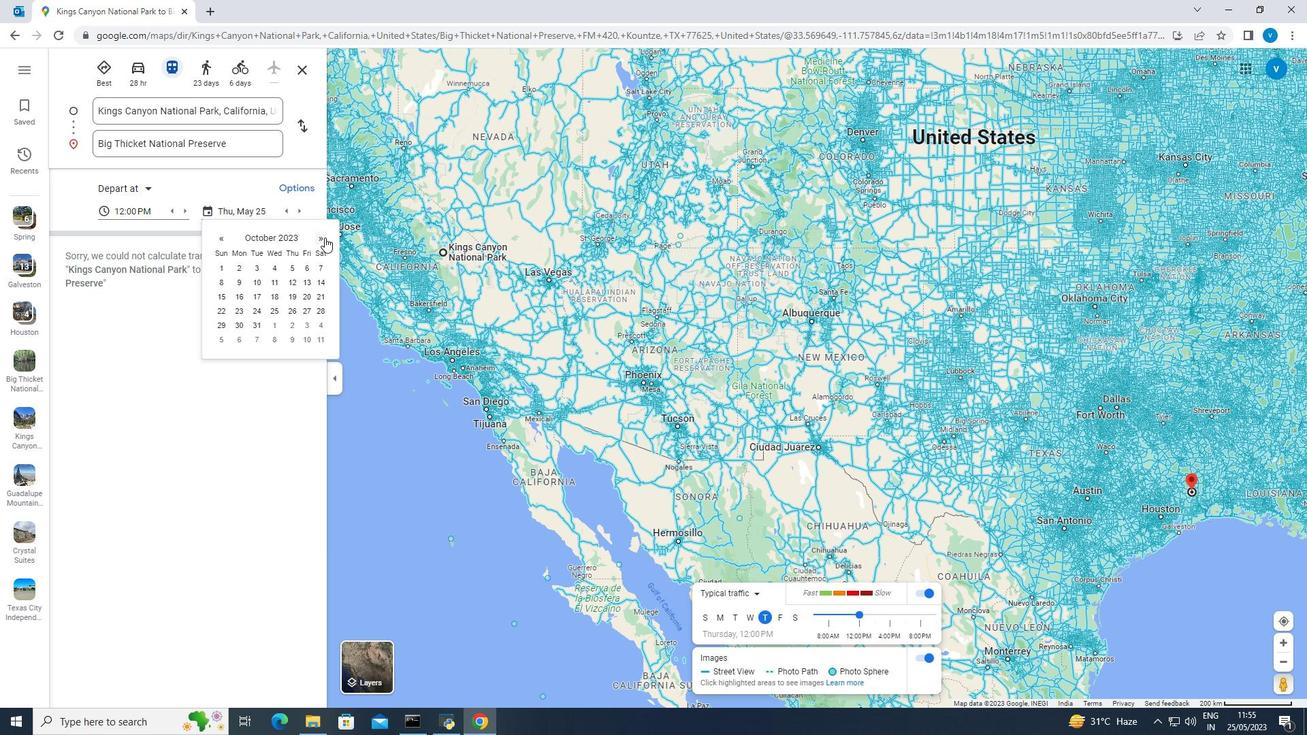 
Action: Key pressed <Key.shift><Key.shift><Key.shift>N
Screenshot: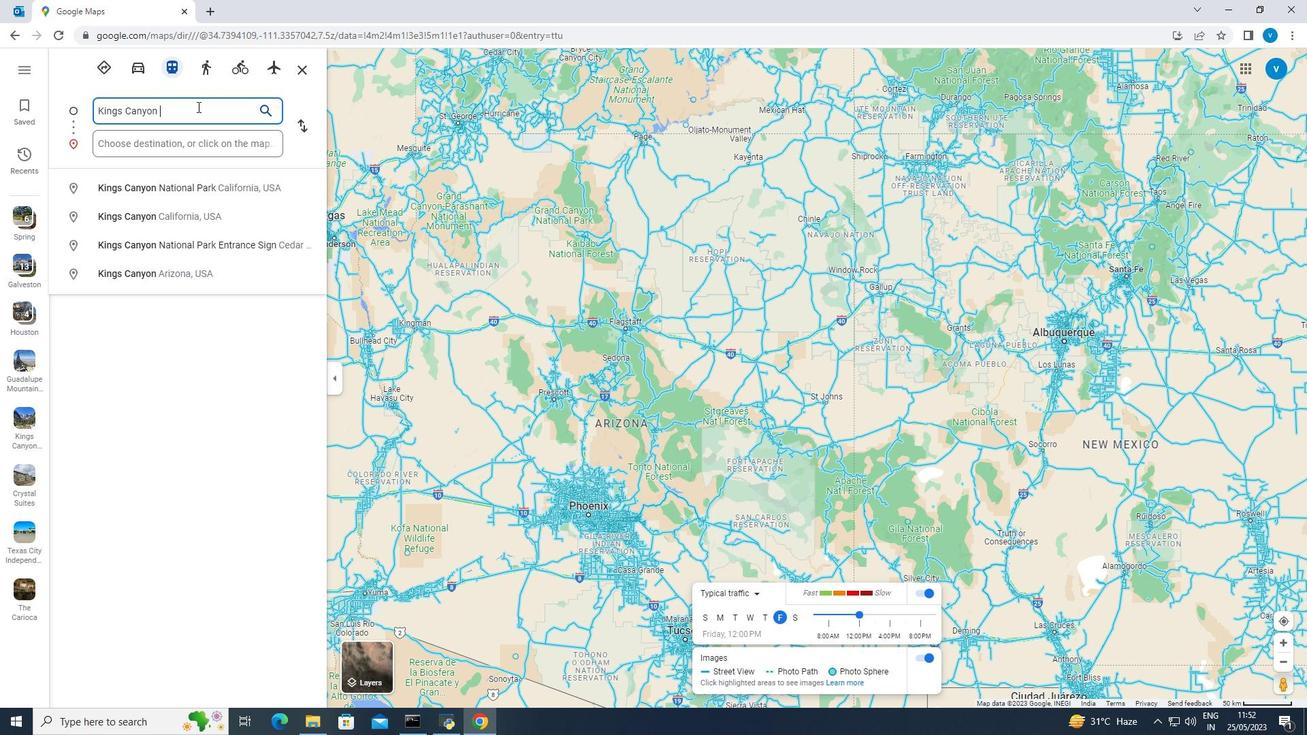 
Action: Mouse moved to (482, 533)
Screenshot: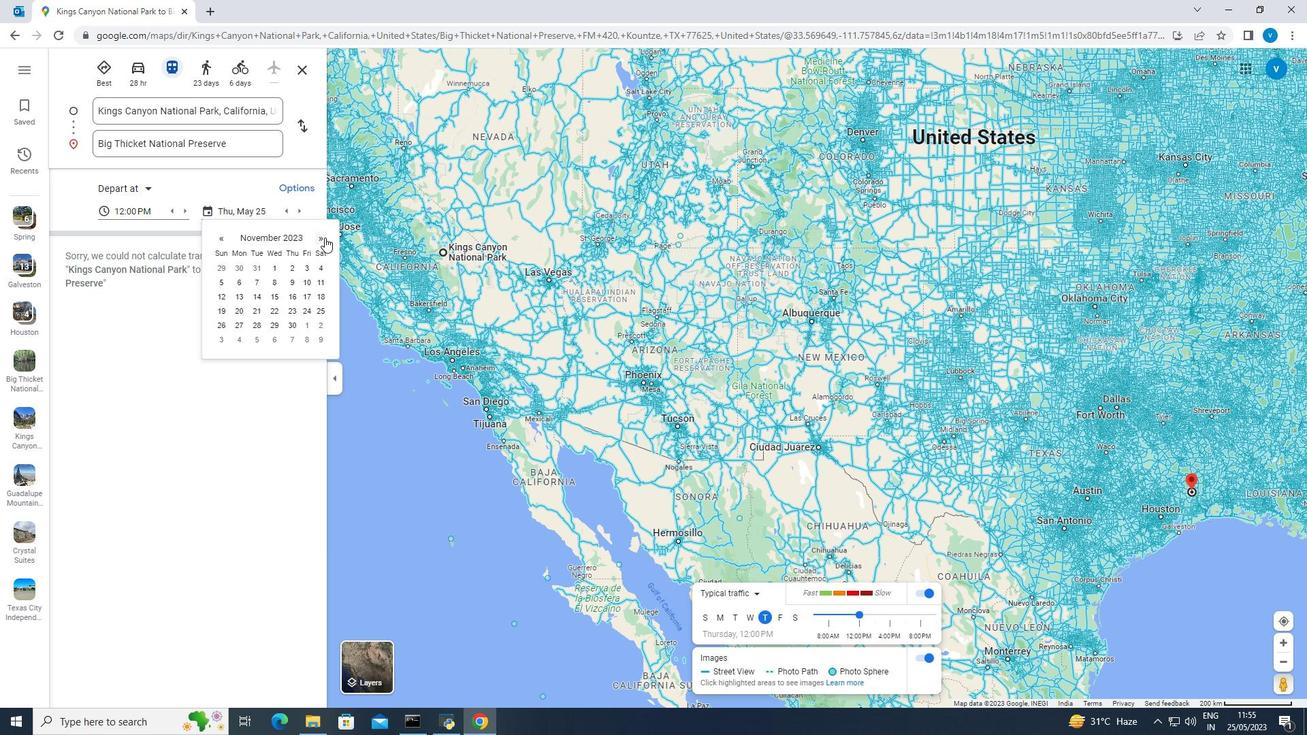 
Action: Key pressed a
Screenshot: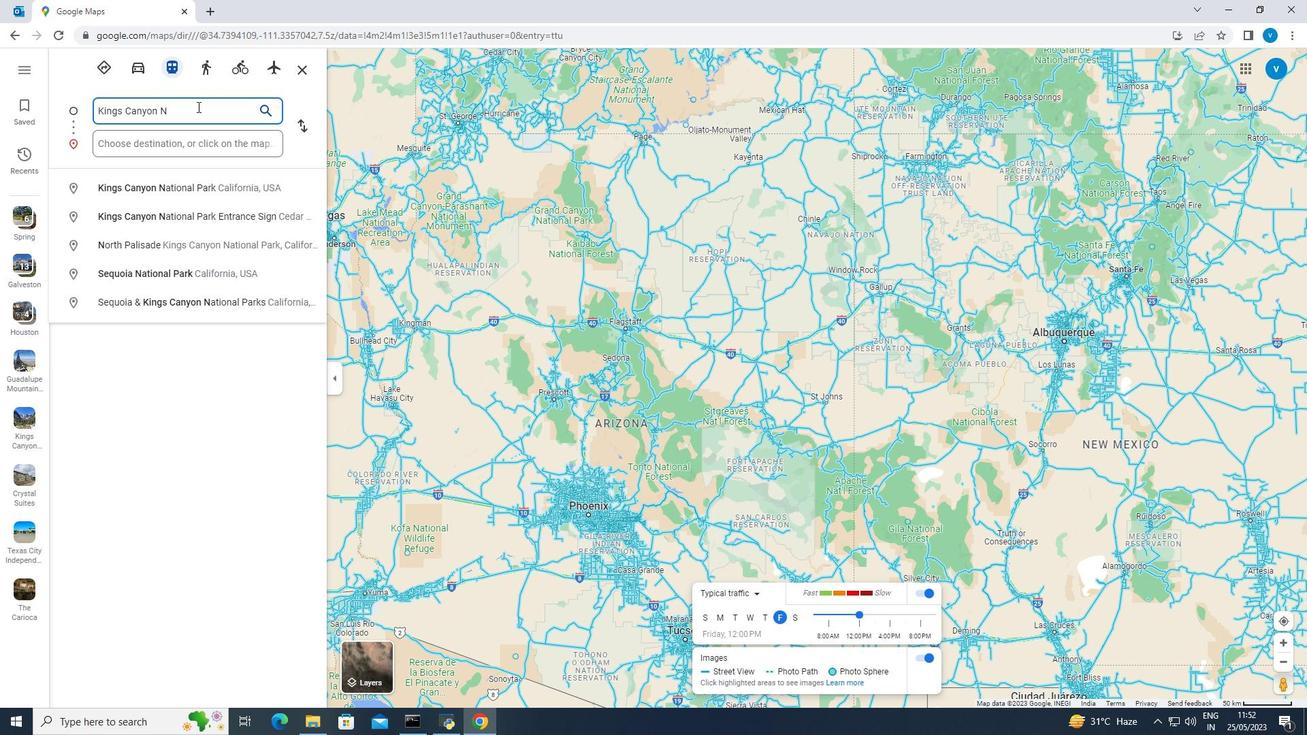 
Action: Mouse moved to (686, 526)
Screenshot: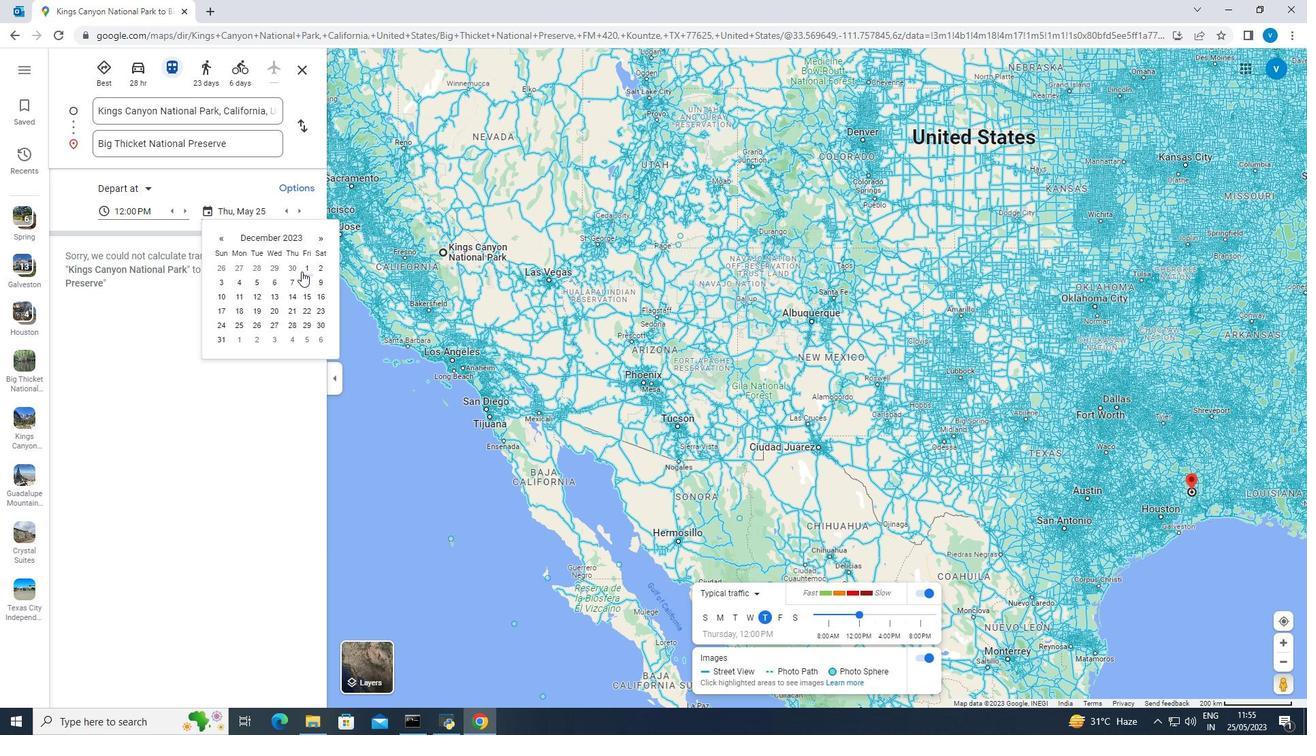 
Action: Key pressed i
Screenshot: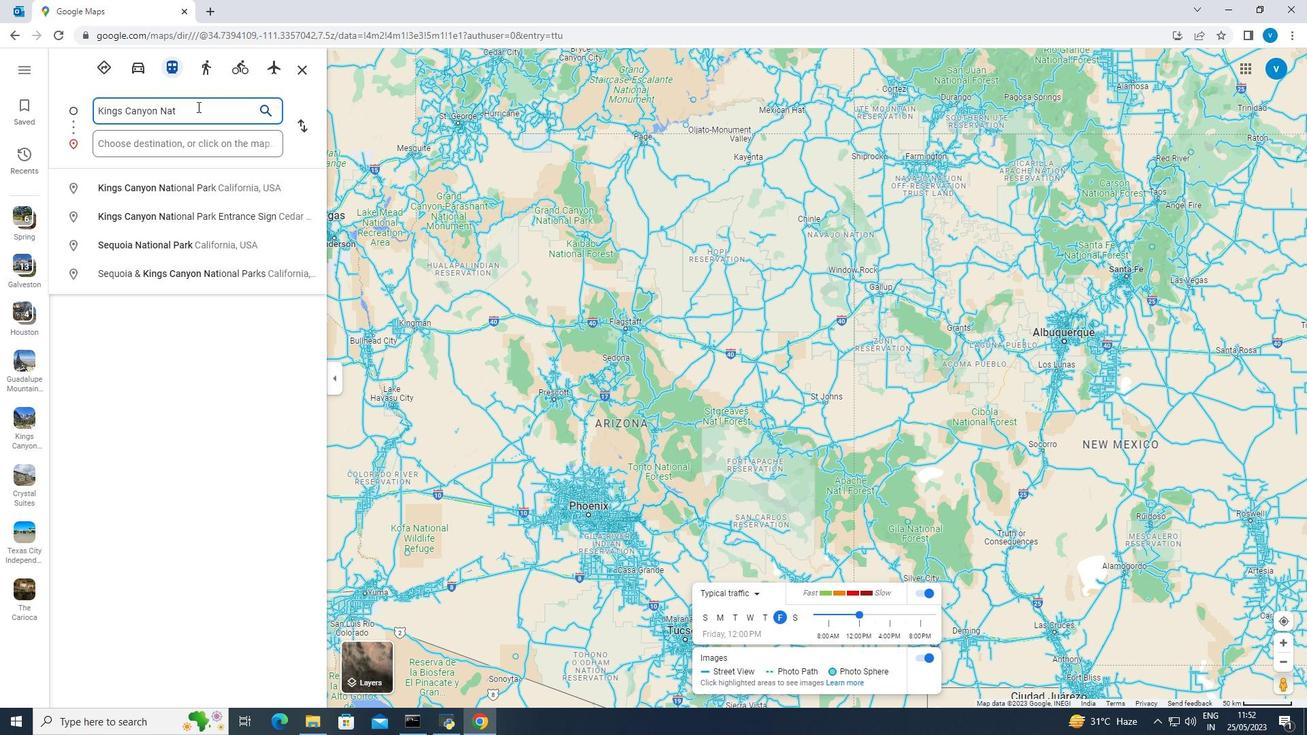 
Action: Mouse moved to (685, 526)
Screenshot: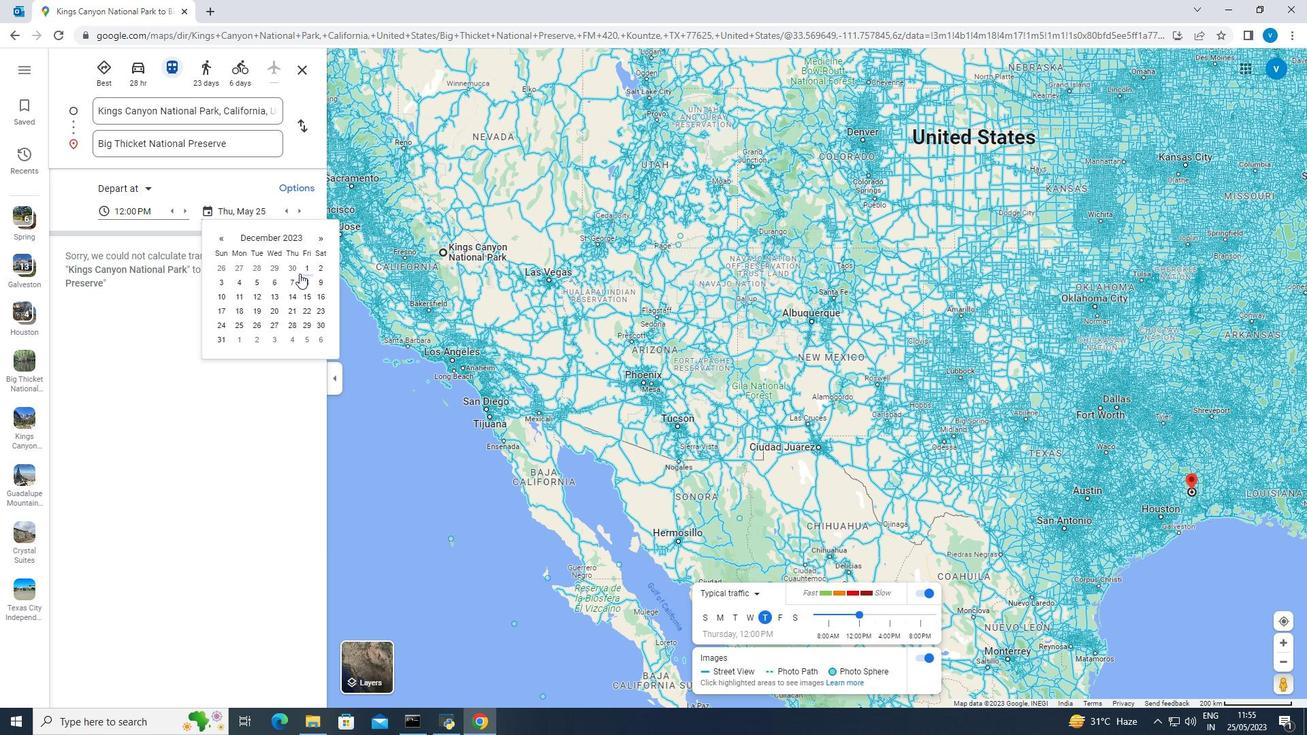 
Action: Mouse scrolled (685, 527) with delta (0, 0)
Screenshot: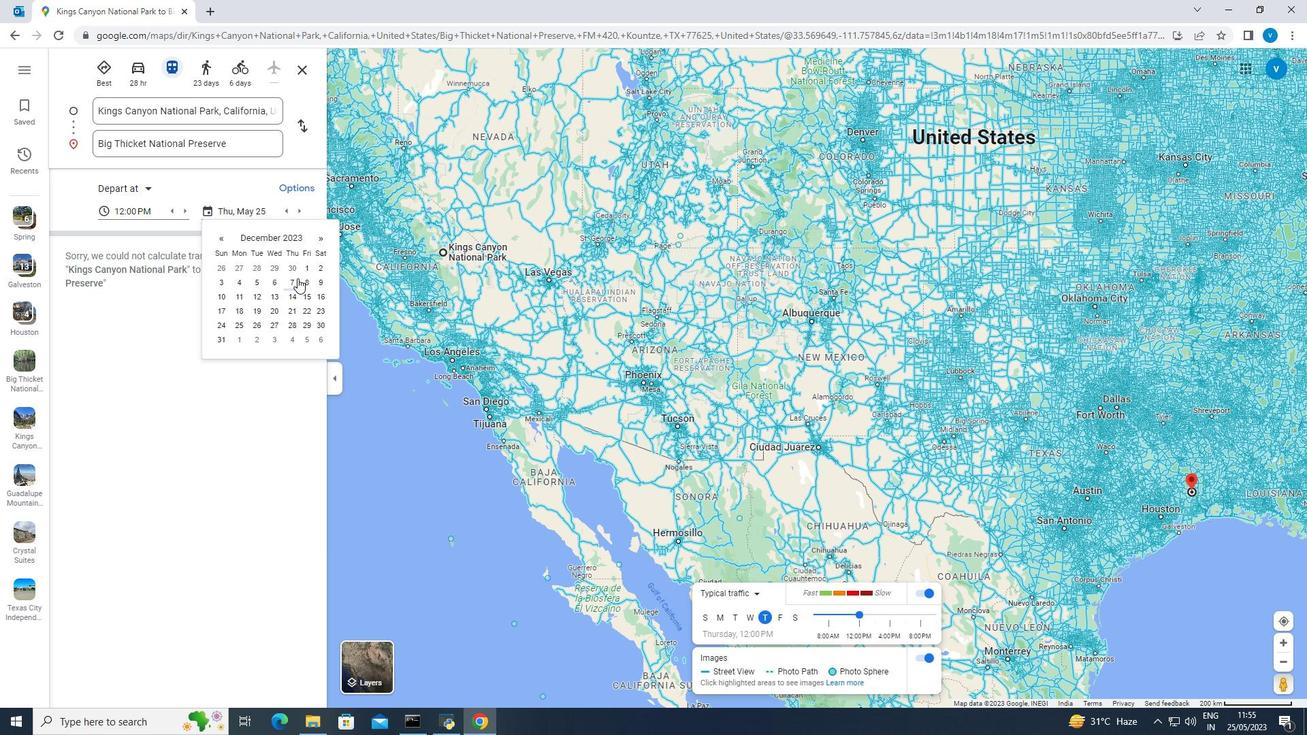 
Action: Mouse scrolled (685, 527) with delta (0, 0)
Screenshot: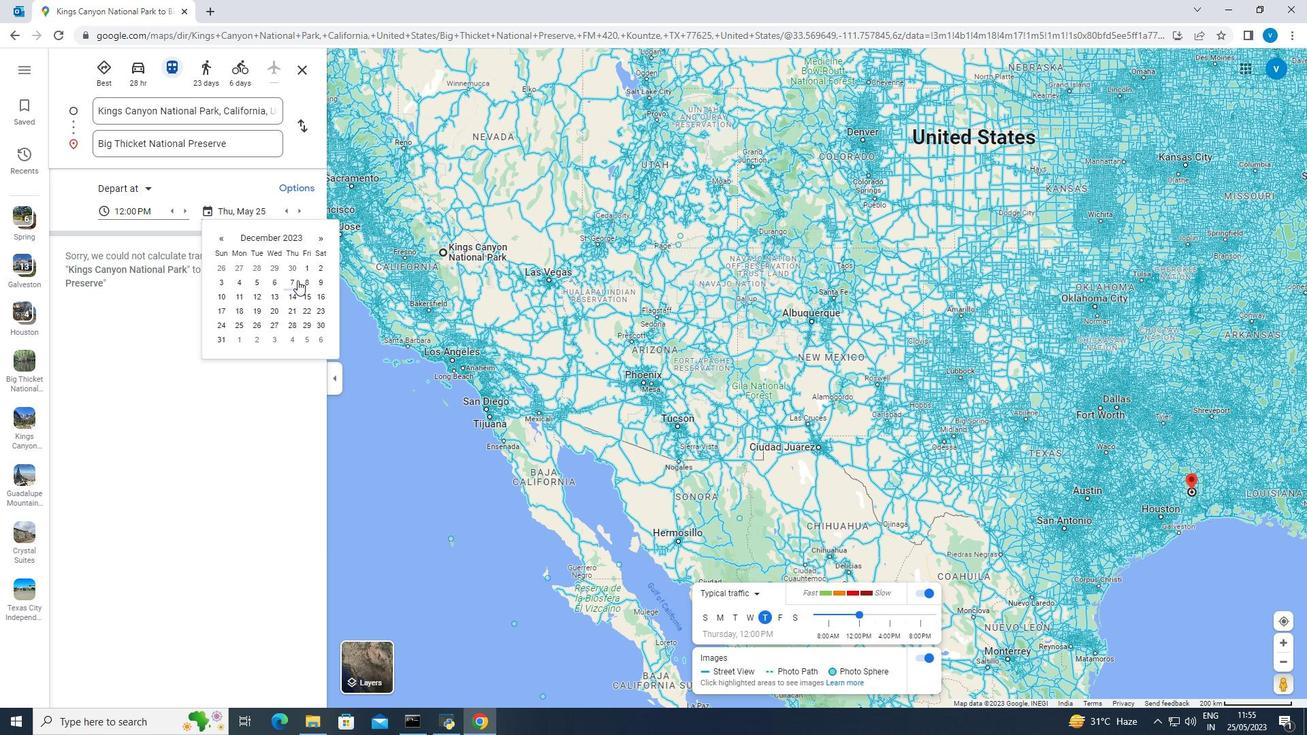
Action: Key pressed o
Screenshot: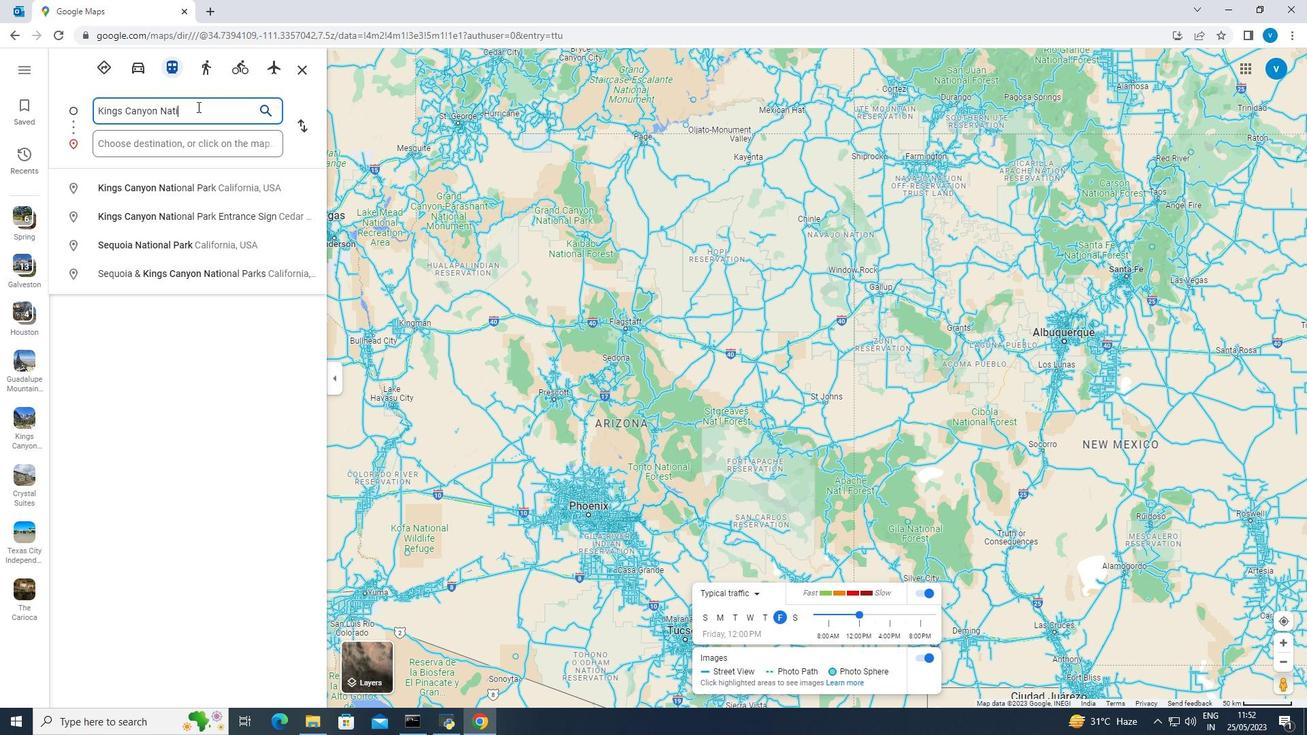 
Action: Mouse scrolled (685, 527) with delta (0, 0)
Screenshot: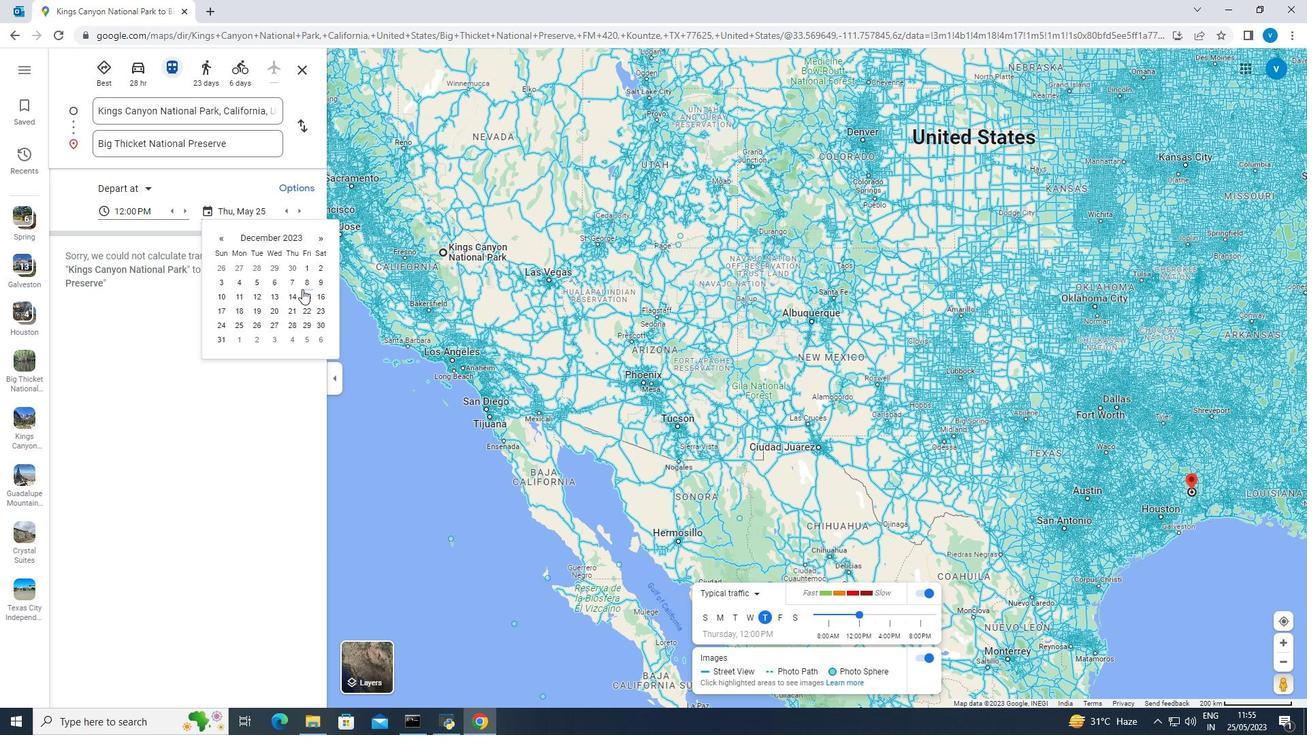 
Action: Mouse scrolled (685, 527) with delta (0, 0)
Screenshot: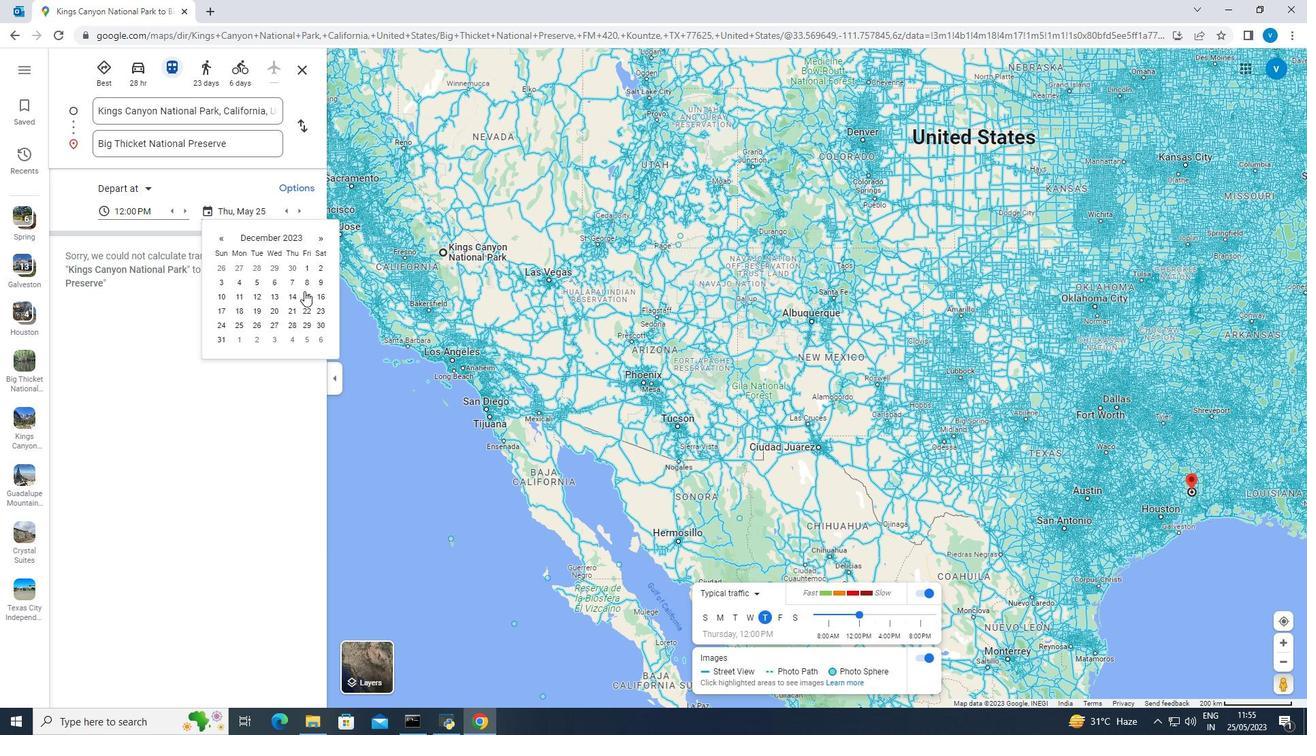 
Action: Mouse moved to (422, 560)
Screenshot: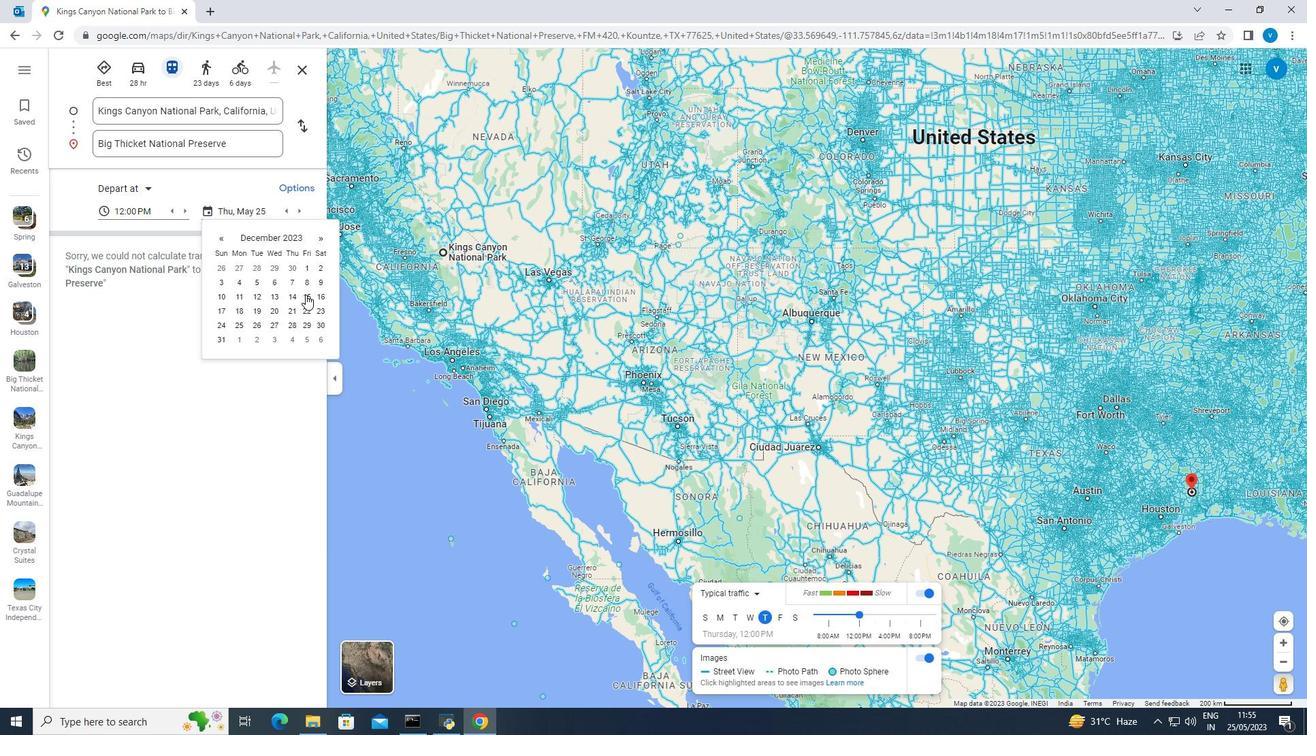 
Action: Key pressed n
Screenshot: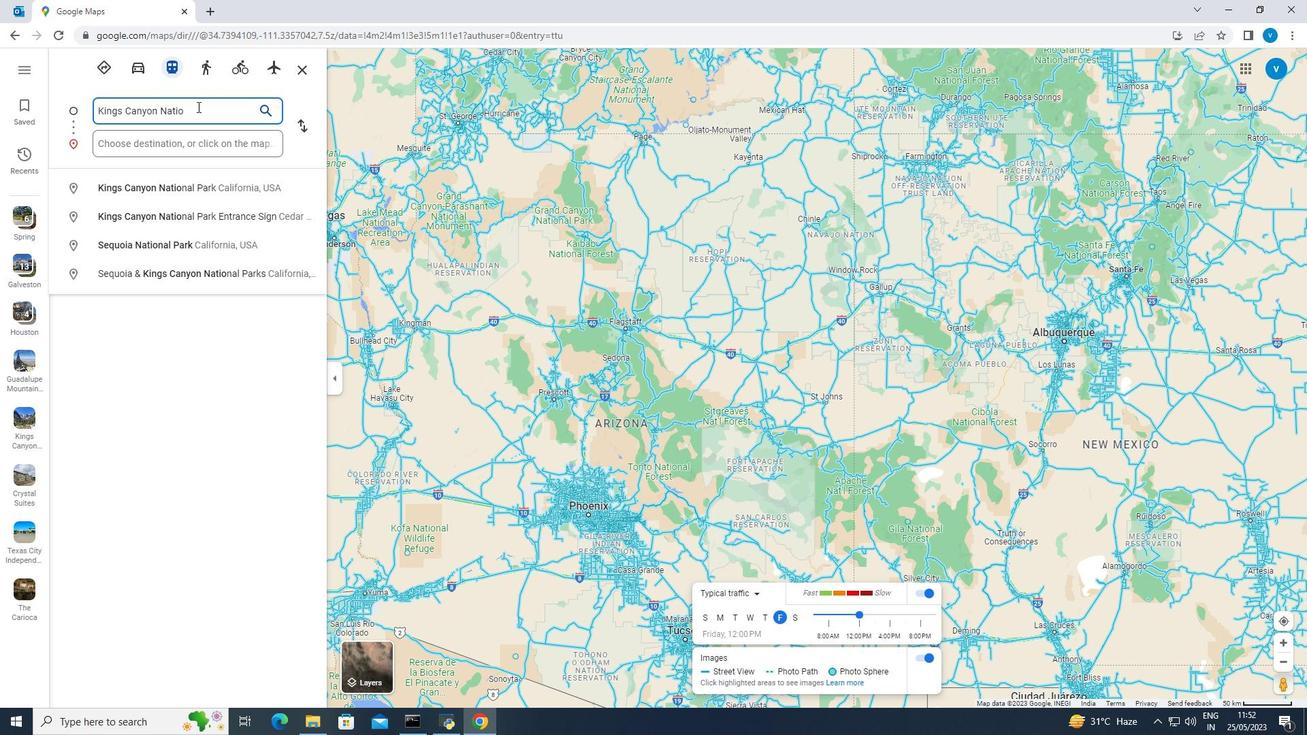 
Action: Mouse moved to (367, 565)
Screenshot: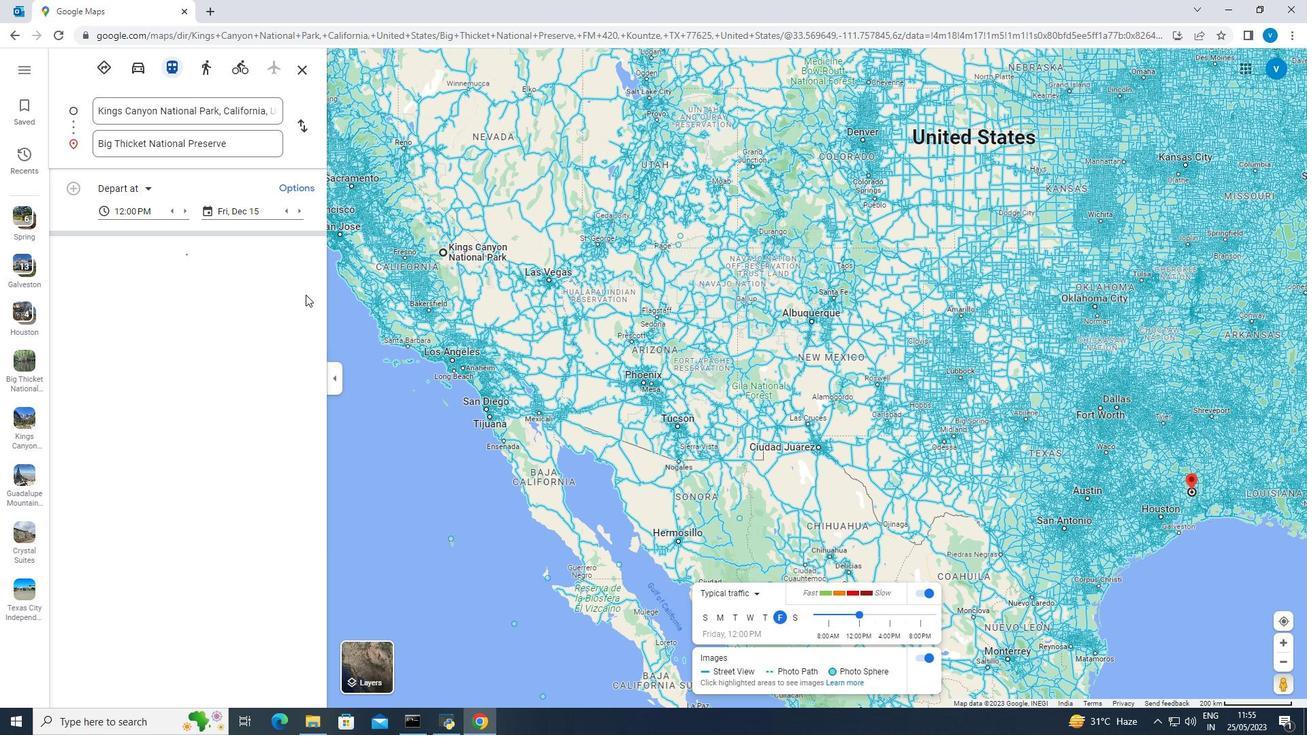 
Action: Key pressed a
Screenshot: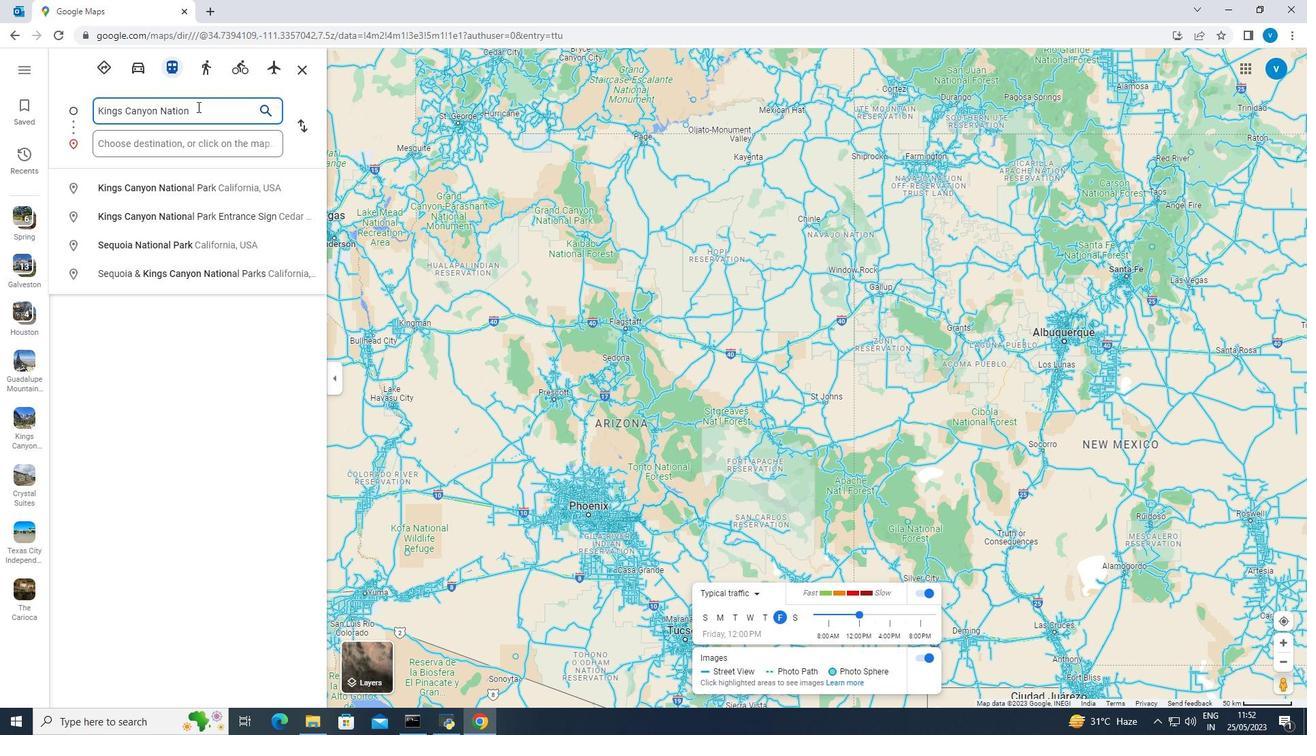 
Action: Mouse moved to (363, 565)
Screenshot: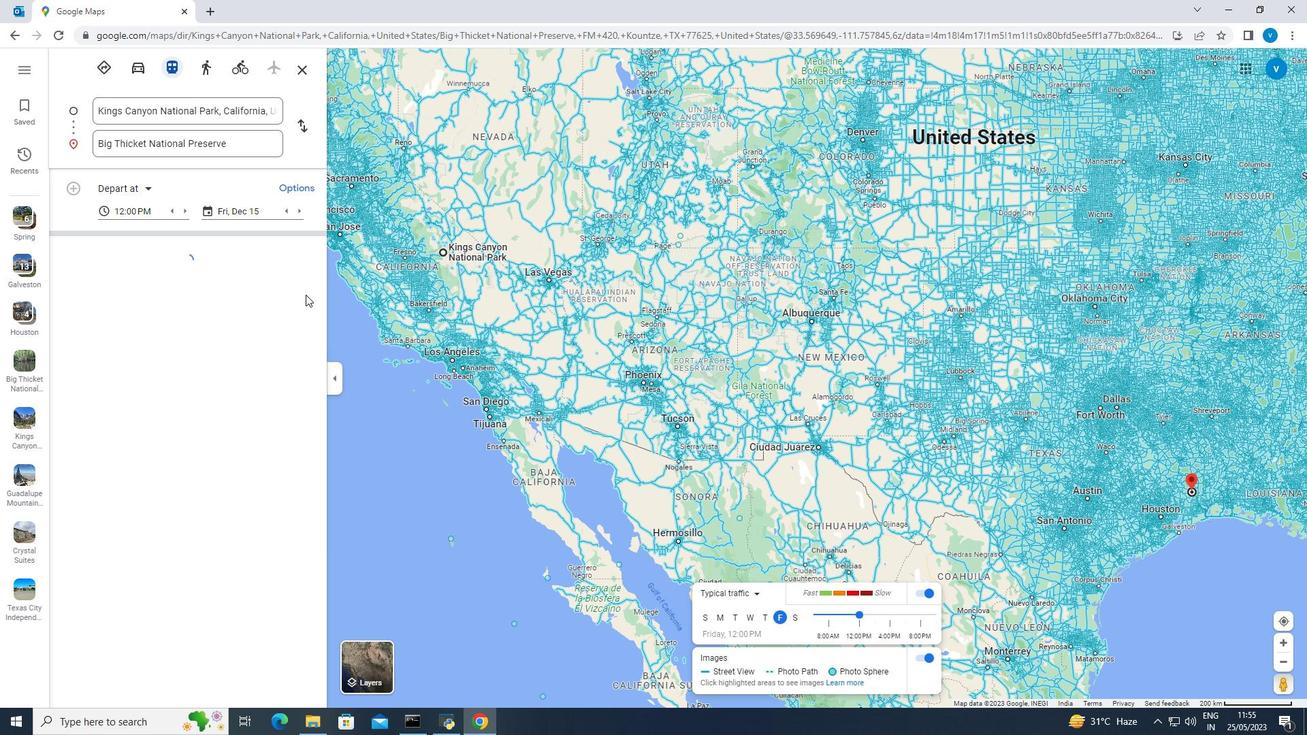 
Action: Mouse pressed left at (363, 565)
Screenshot: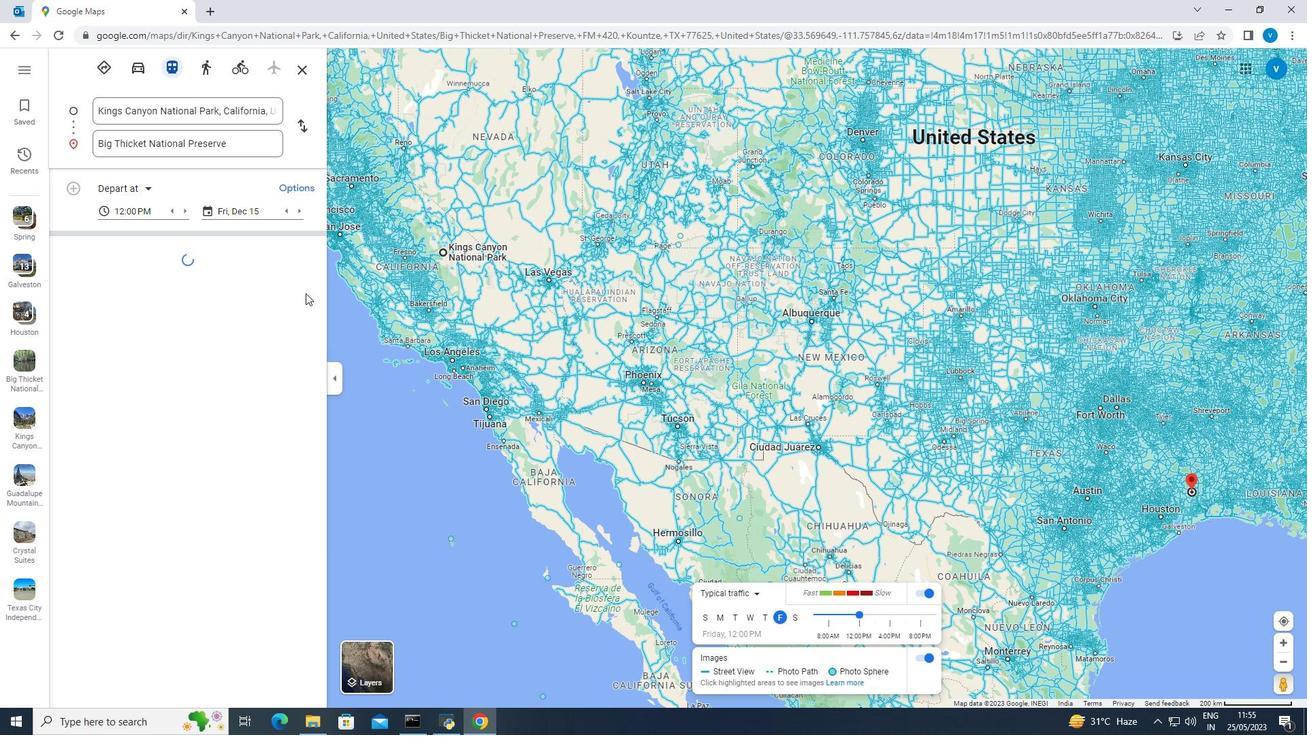 
Action: Key pressed l<Key.space>
Screenshot: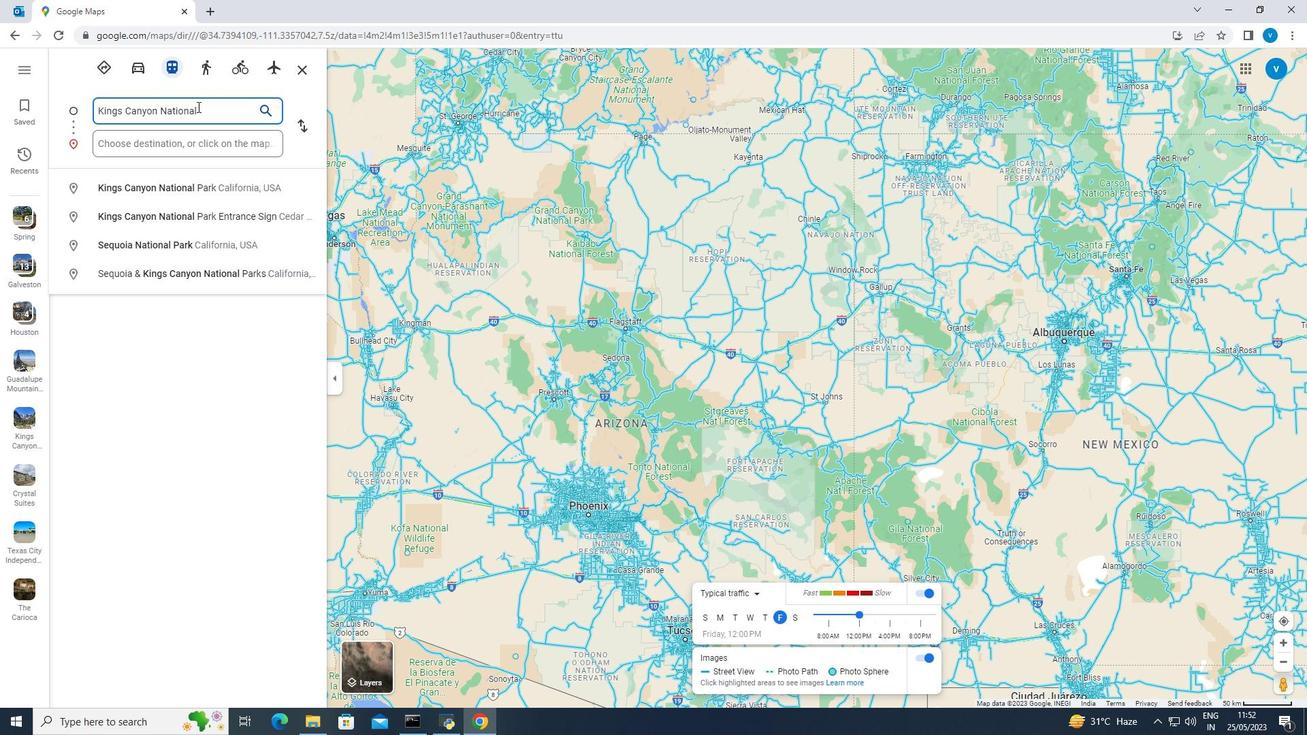 
Action: Mouse moved to (363, 565)
Screenshot: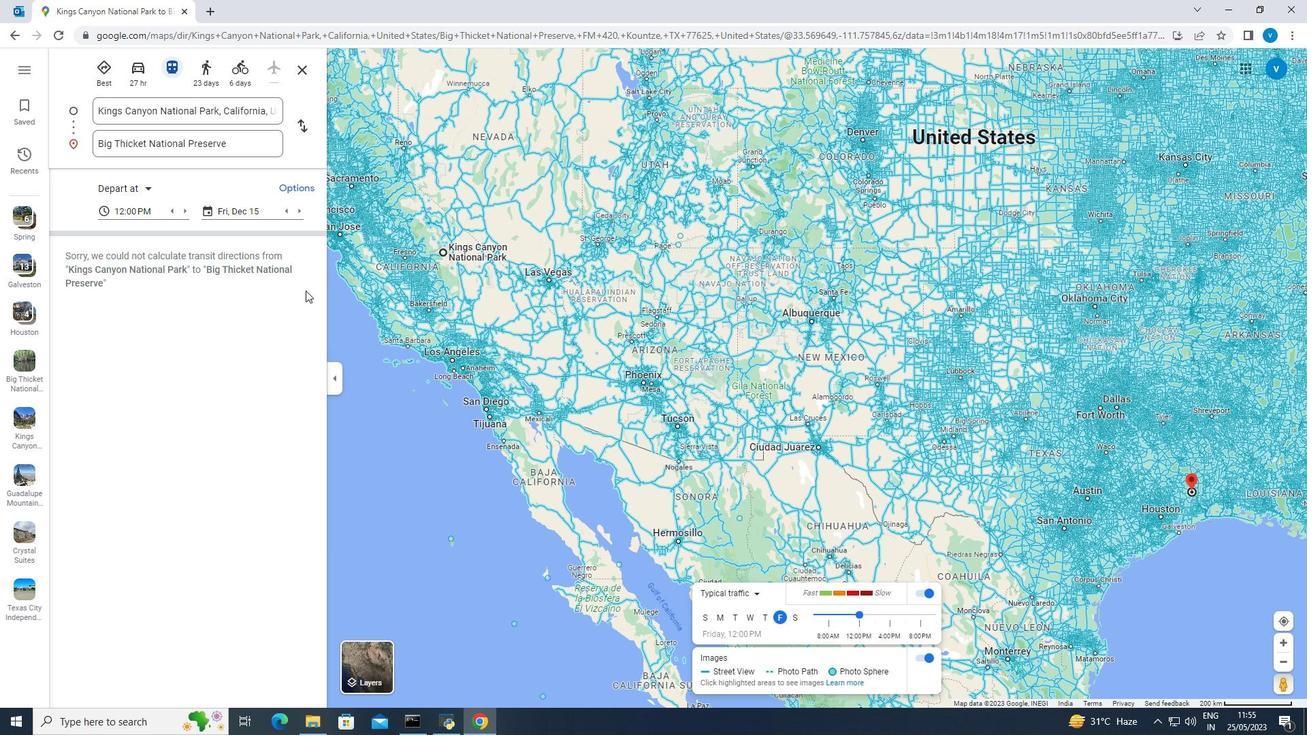 
Action: Key pressed <Key.shift>
Screenshot: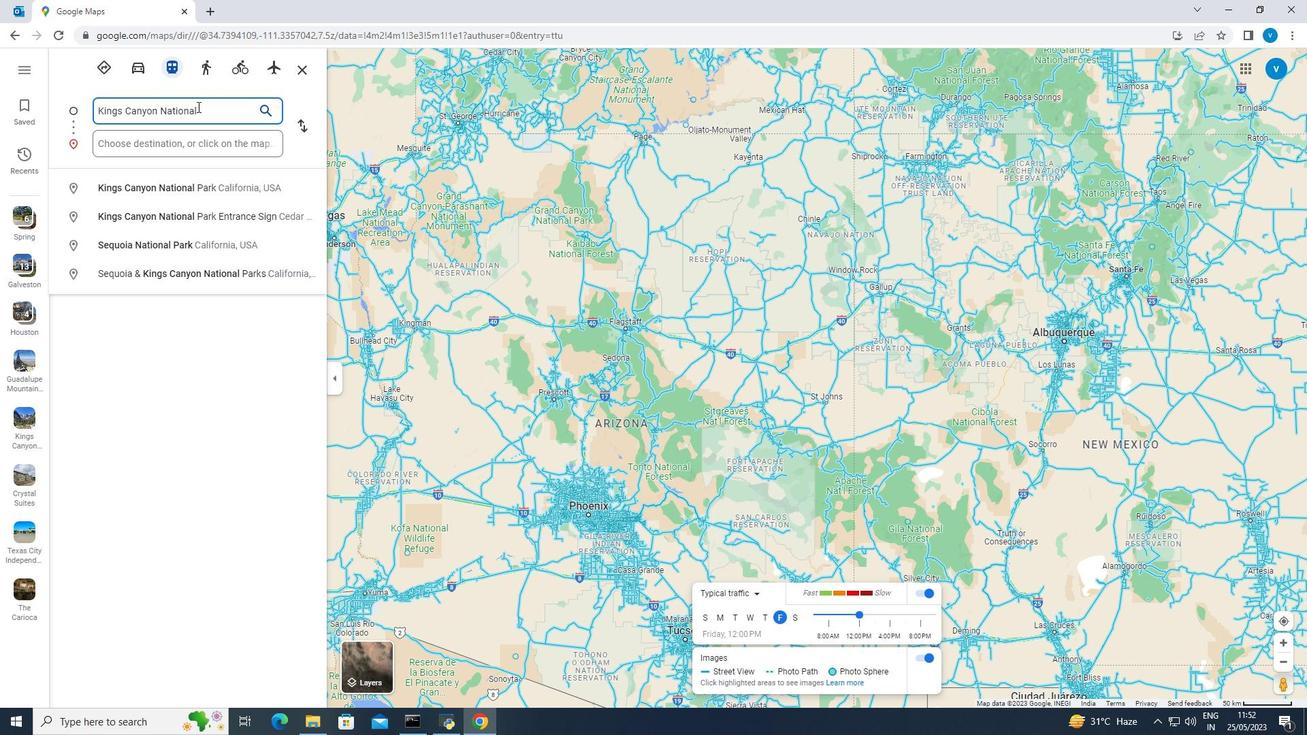 
Action: Mouse moved to (565, 459)
Screenshot: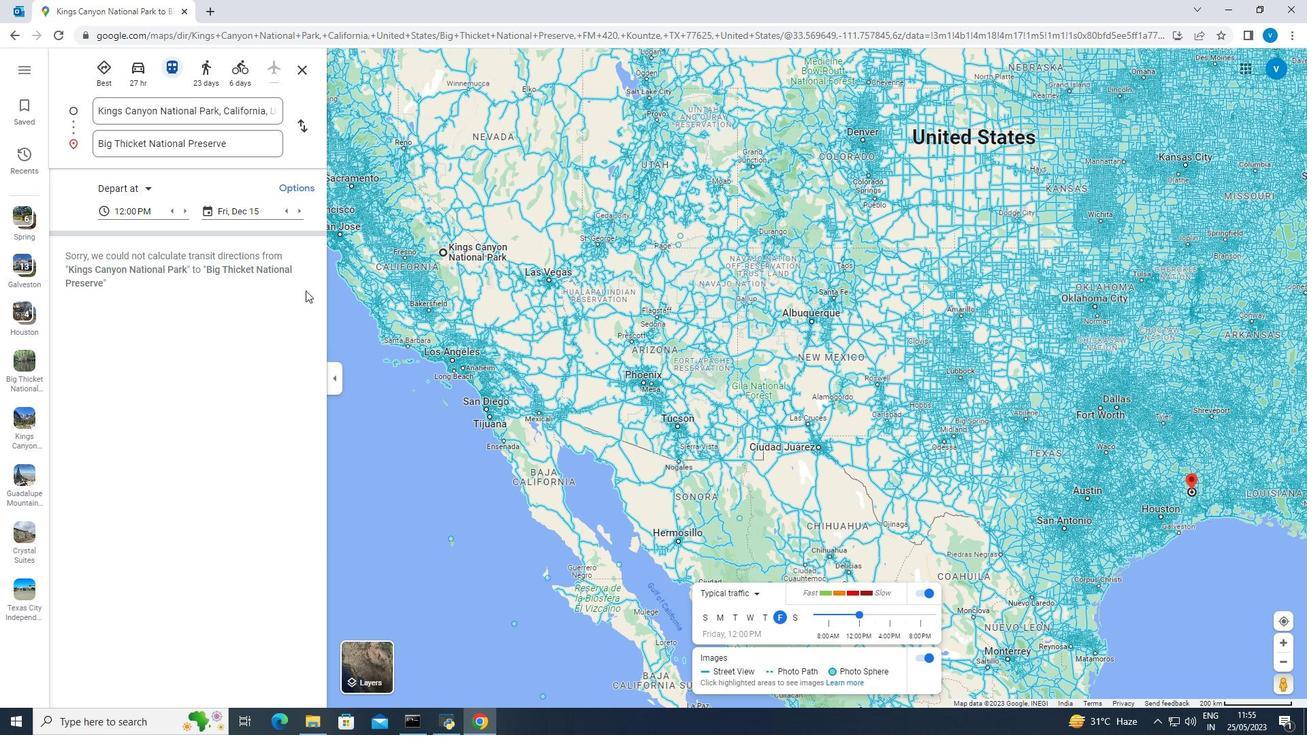 
Action: Key pressed <Key.shift>
Screenshot: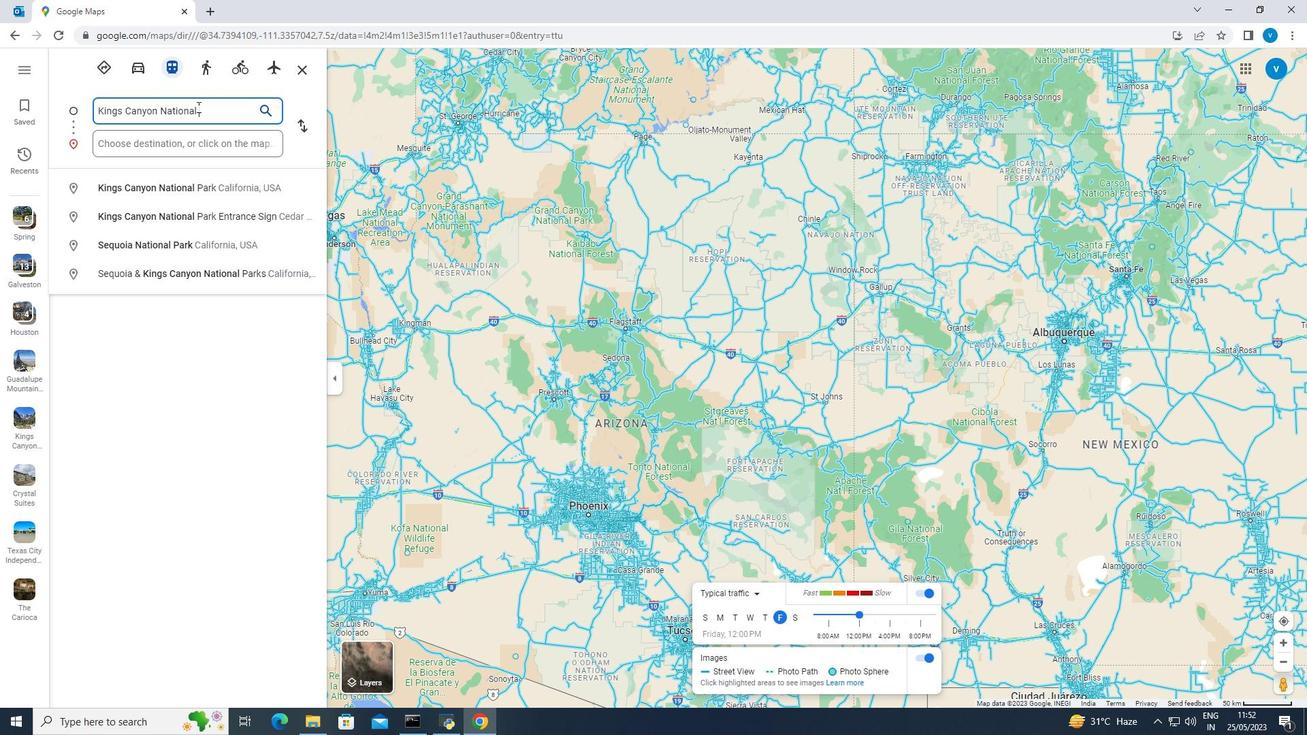 
Action: Mouse moved to (542, 469)
Screenshot: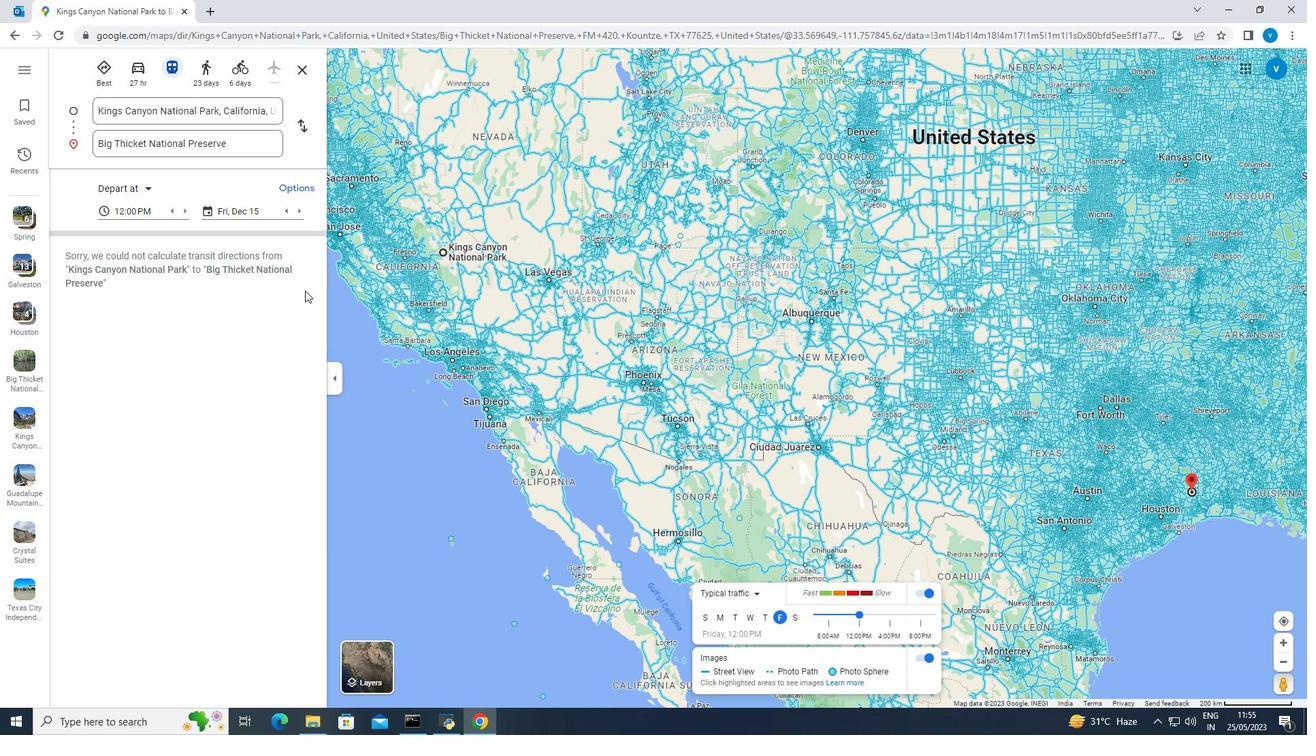 
Action: Key pressed <Key.shift>
Screenshot: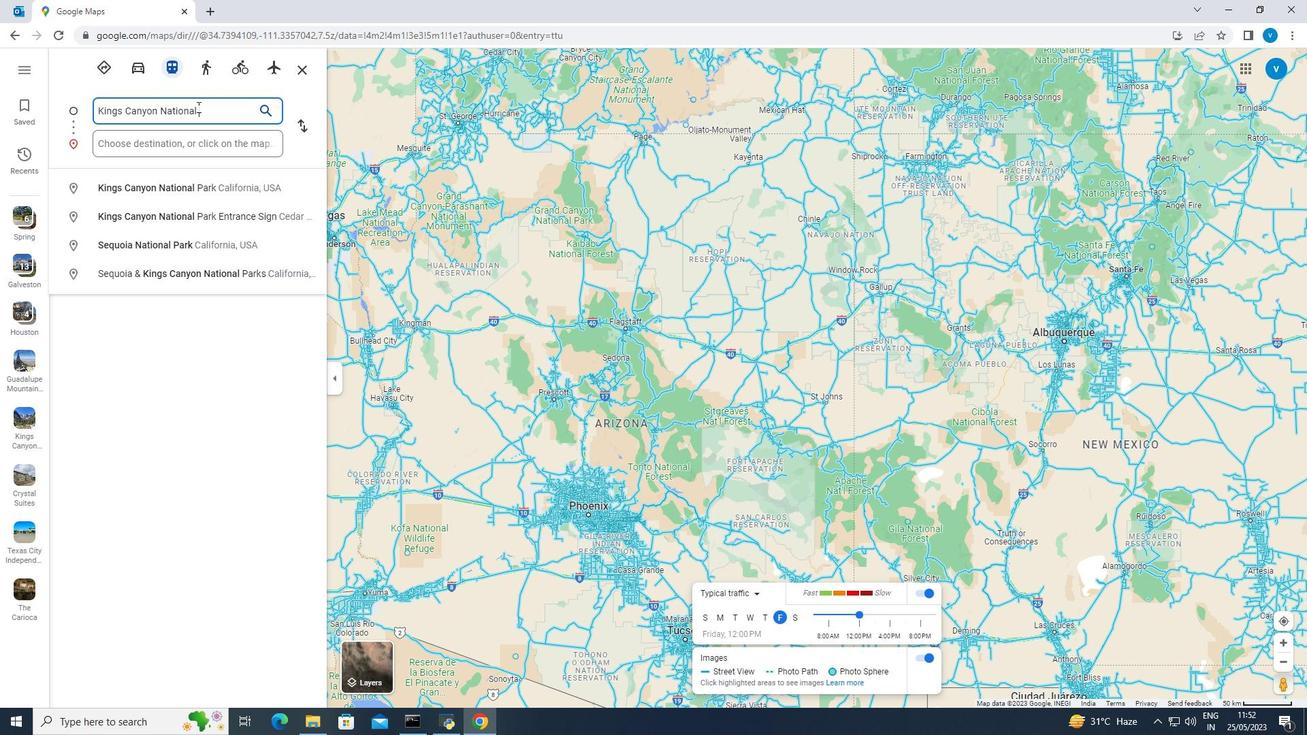 
Action: Mouse moved to (521, 479)
Screenshot: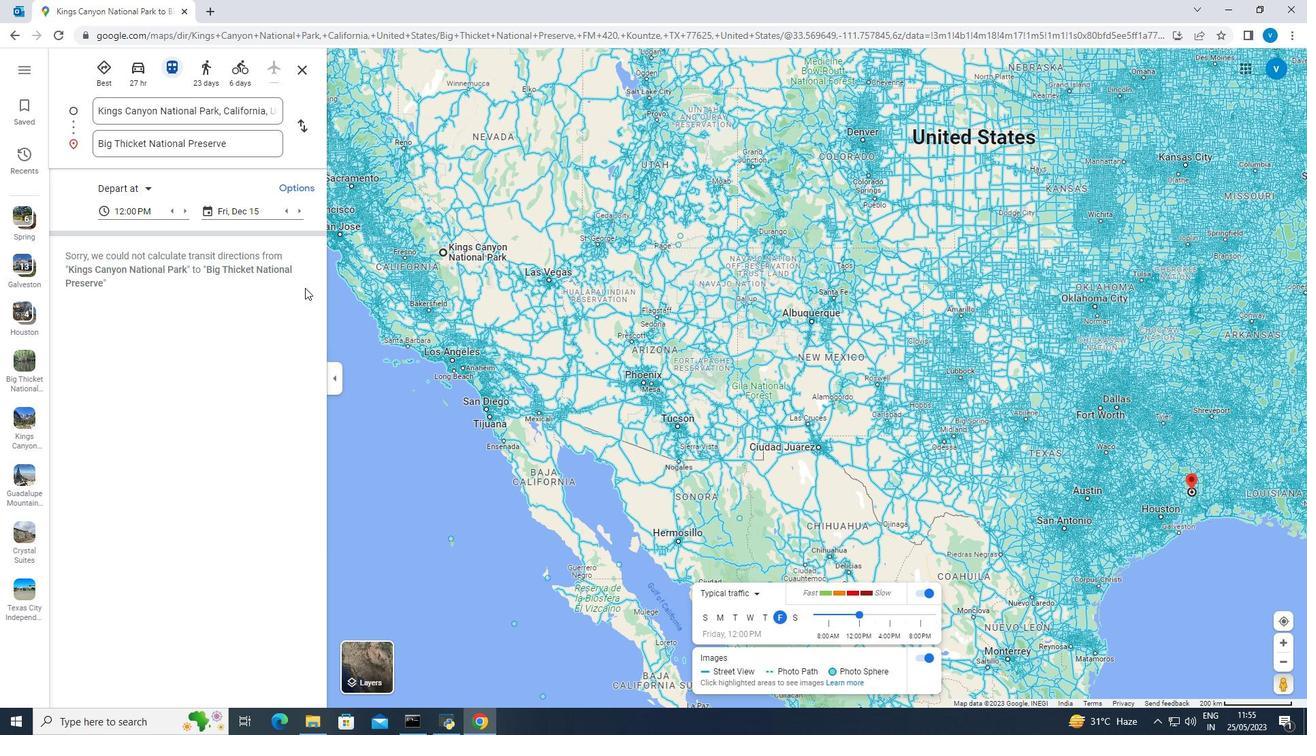 
Action: Key pressed <Key.shift>
Screenshot: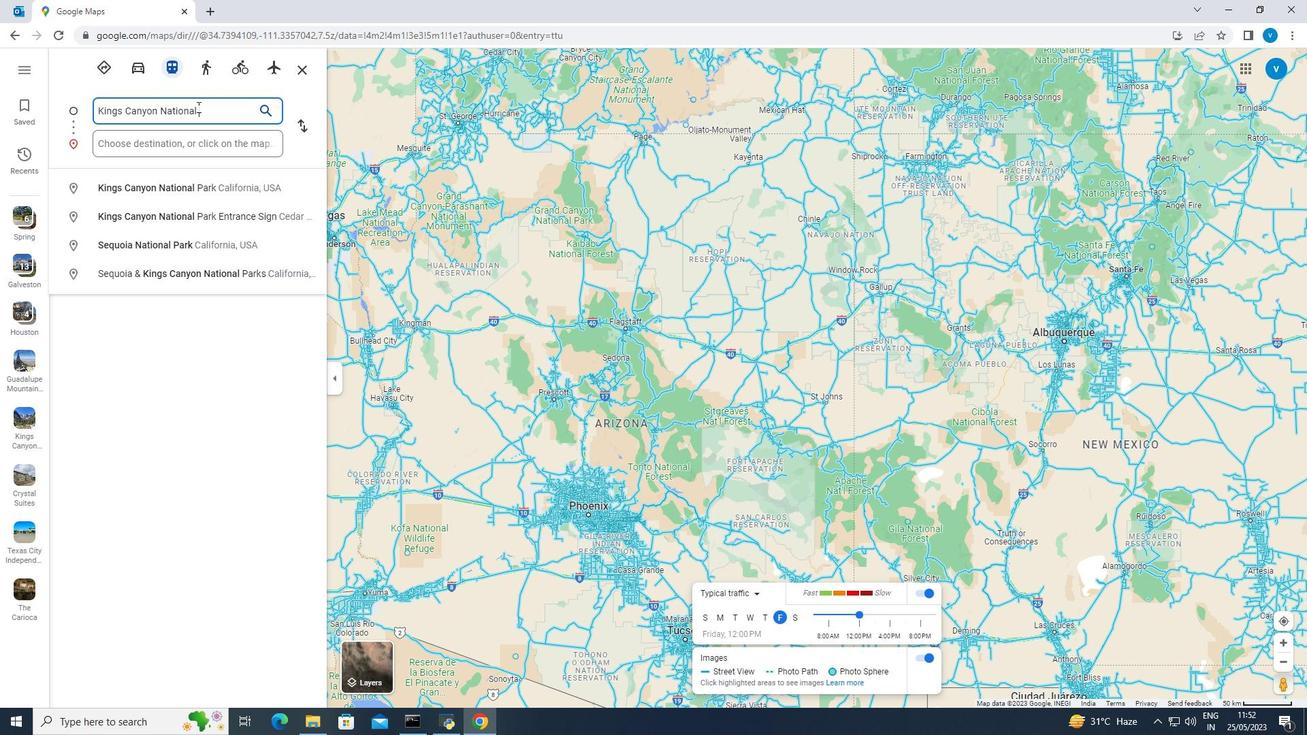
Action: Mouse moved to (480, 494)
Screenshot: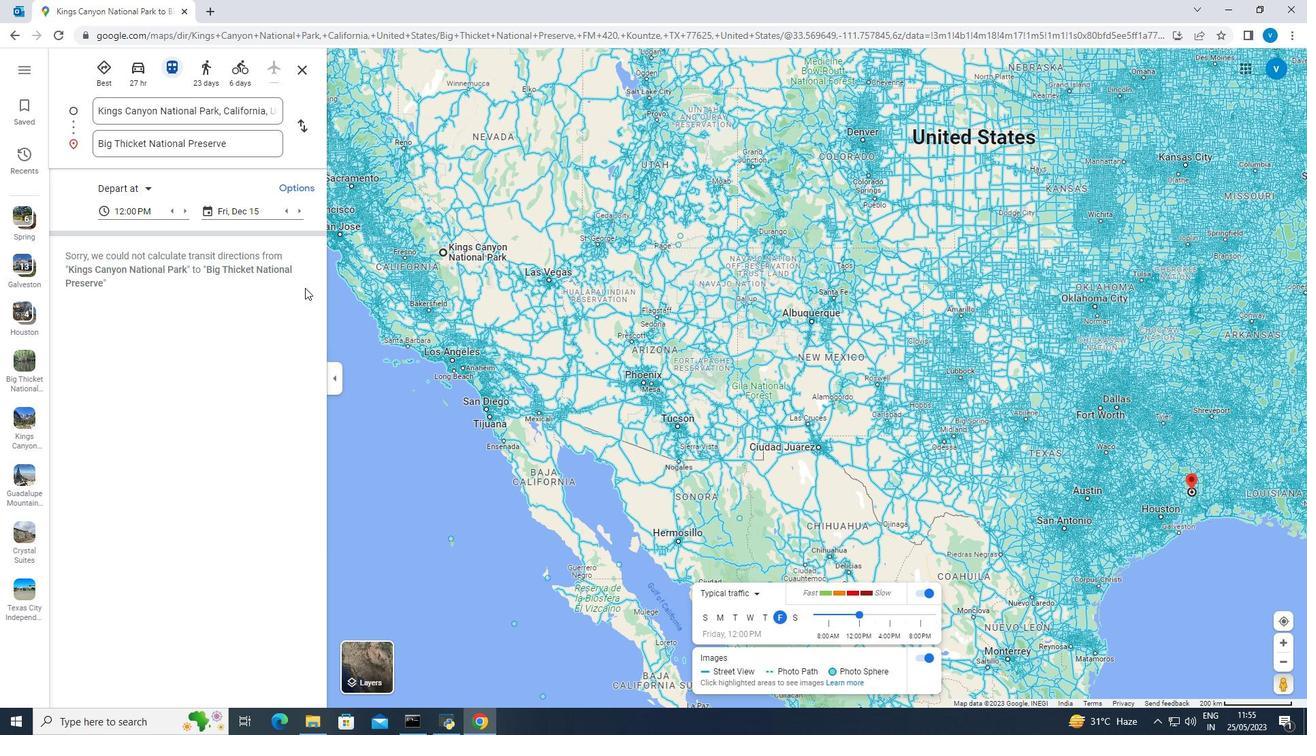 
Action: Key pressed <Key.shift>
Screenshot: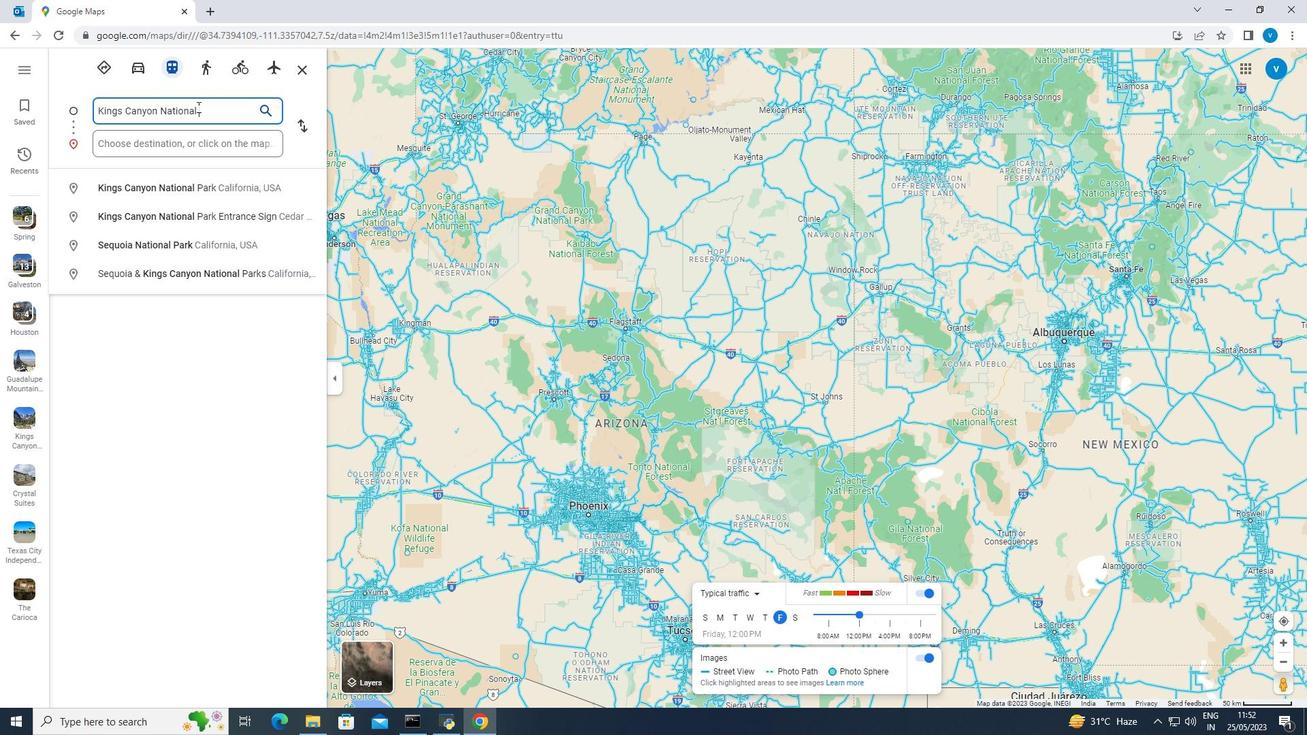 
Action: Mouse moved to (450, 507)
Screenshot: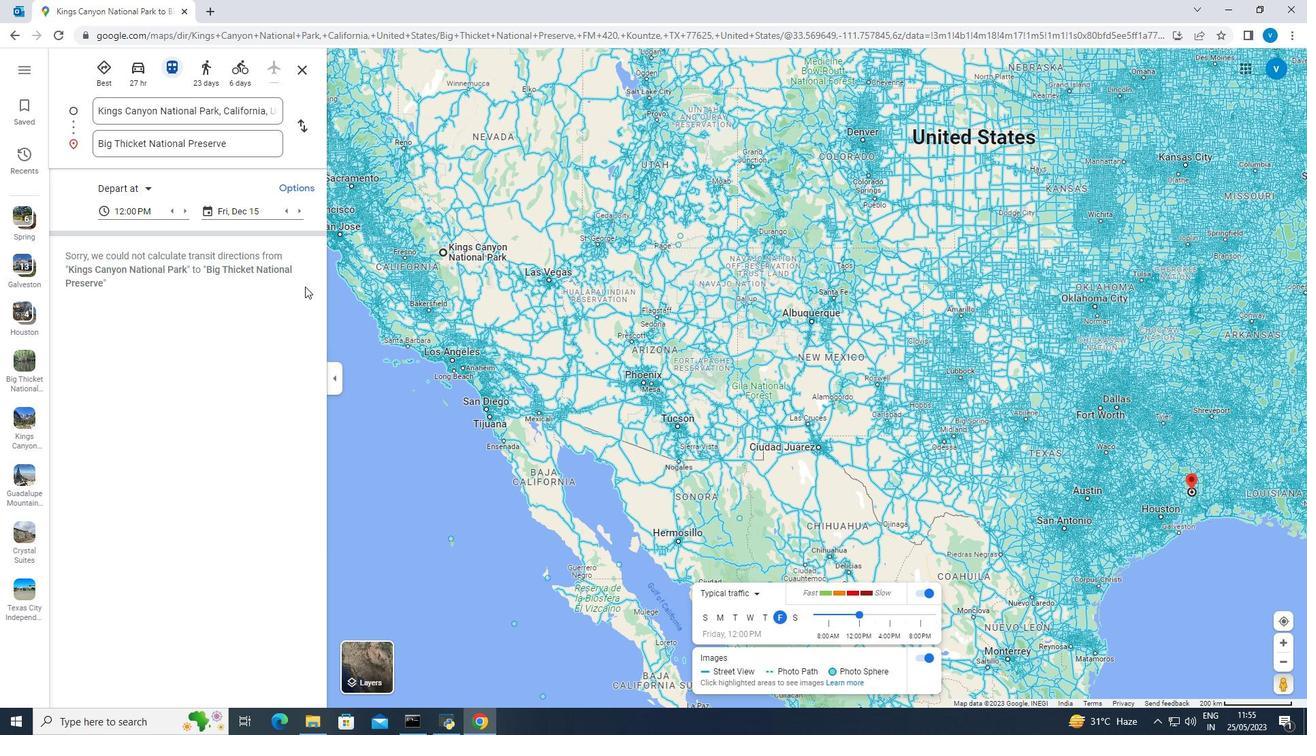 
Action: Key pressed <Key.shift>P (300, 393)
Screenshot: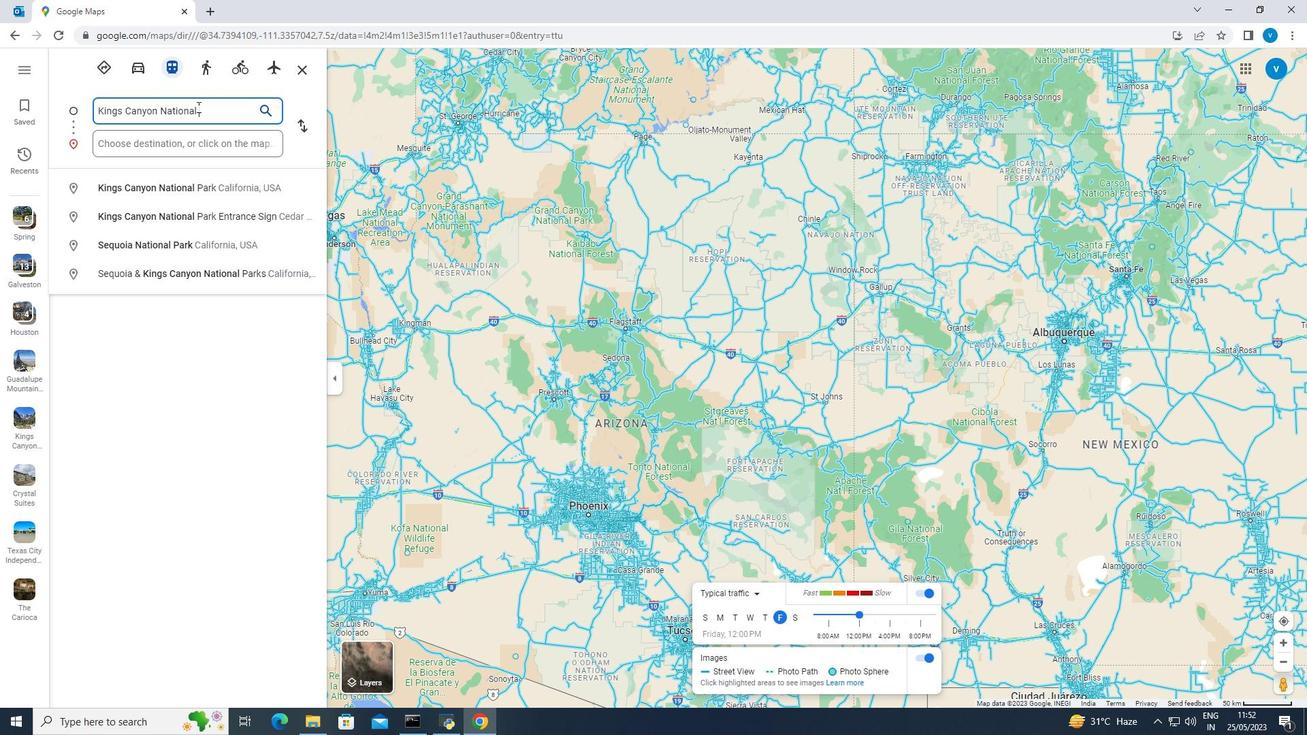 
Action: Mouse moved to (442, 511)
Screenshot: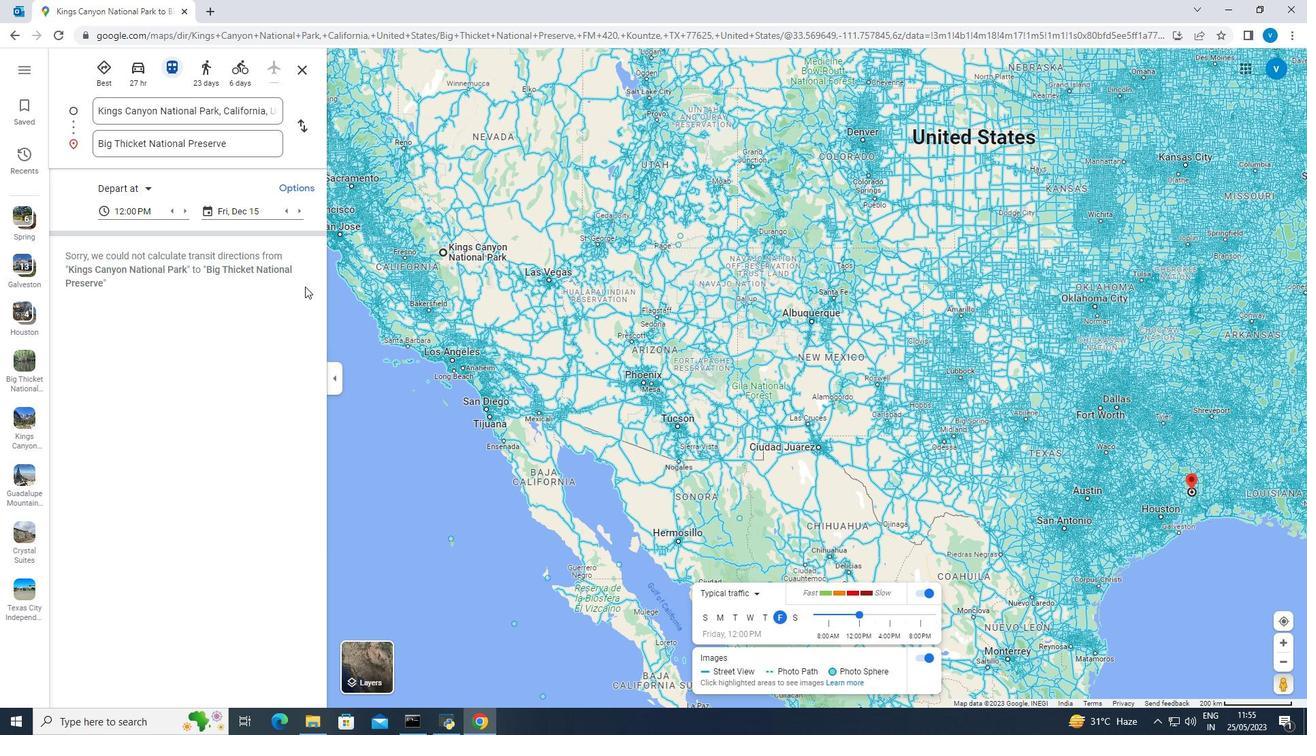 
Action: Mouse scrolled (442, 512) with delta (0, 0)
Screenshot: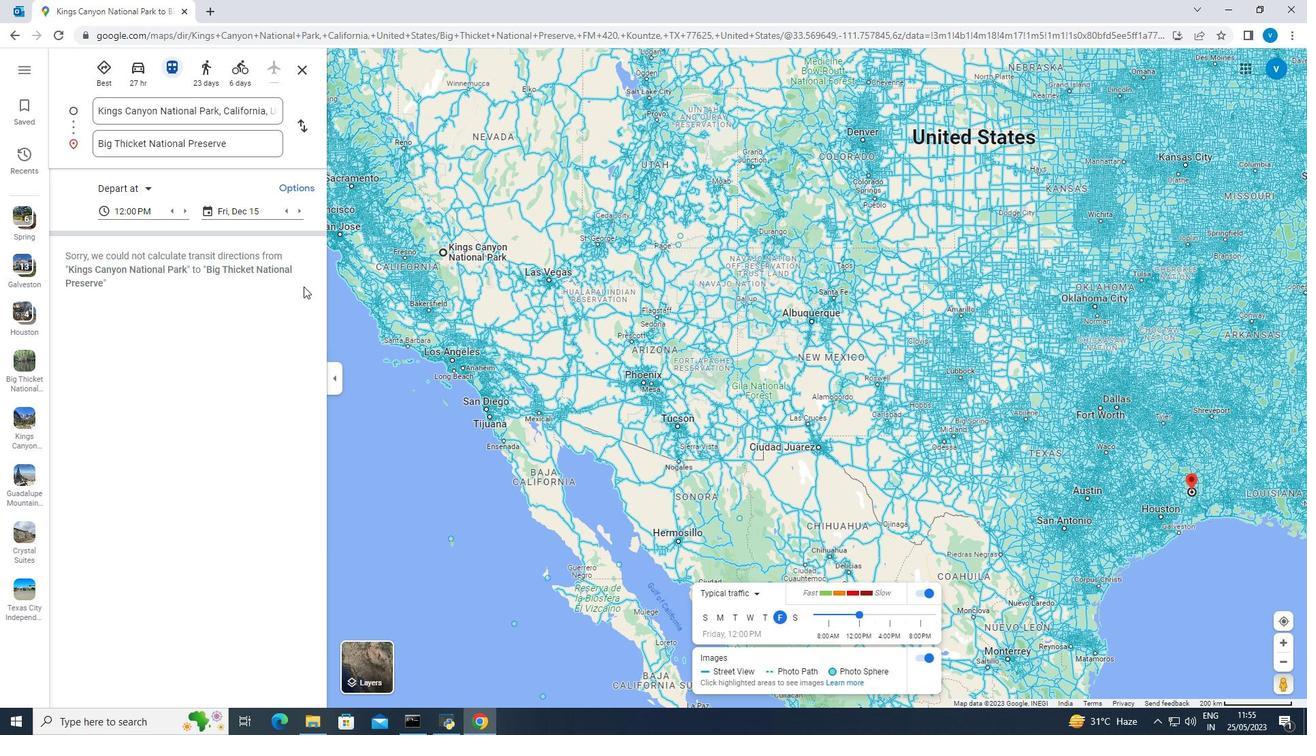 
Action: Mouse scrolled (442, 512) with delta (0, 0)
Screenshot: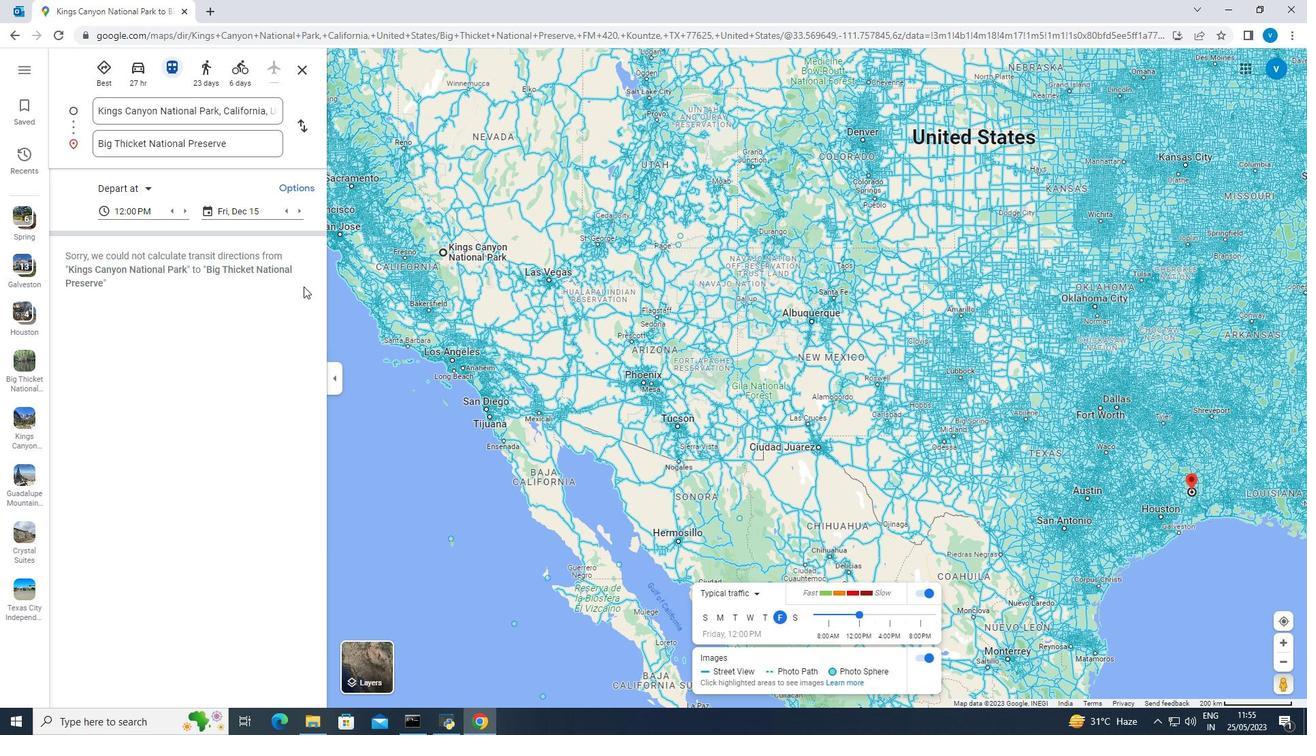 
Action: Mouse scrolled (442, 512) with delta (0, 0)
Screenshot: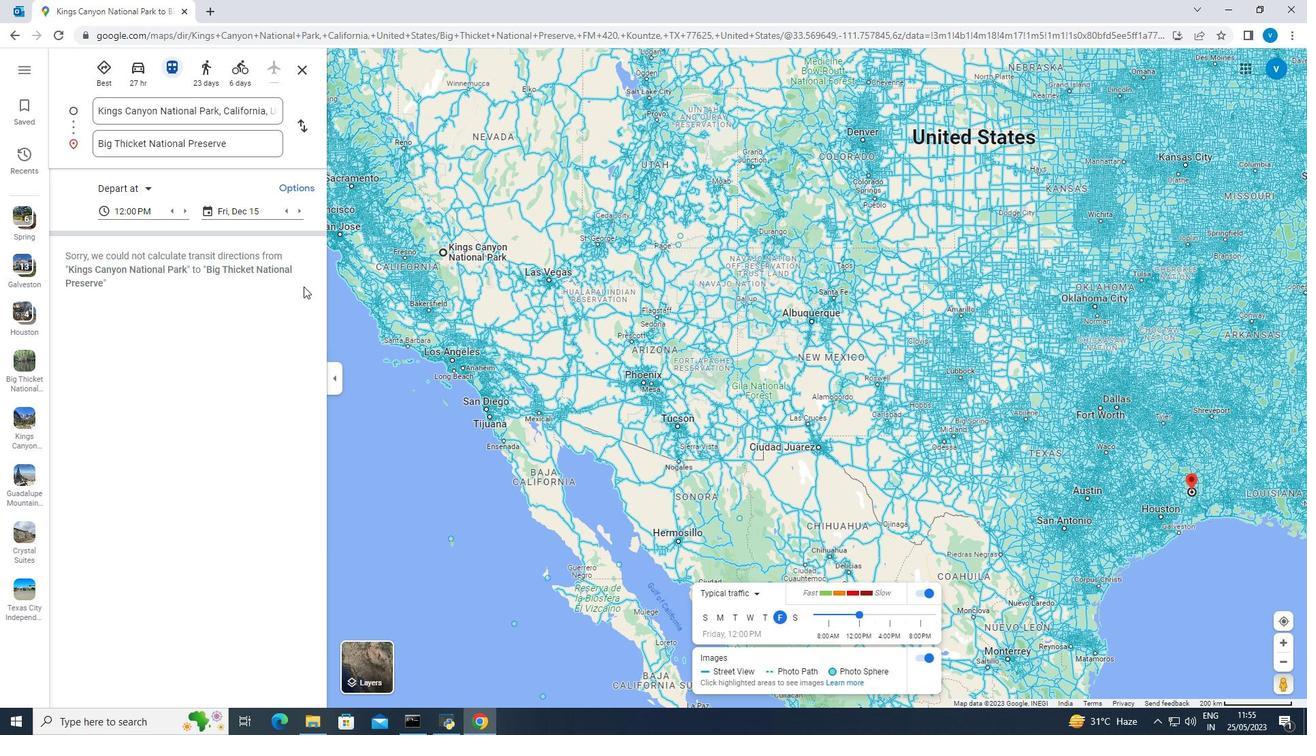 
Action: Mouse scrolled (442, 512) with delta (0, 0)
Screenshot: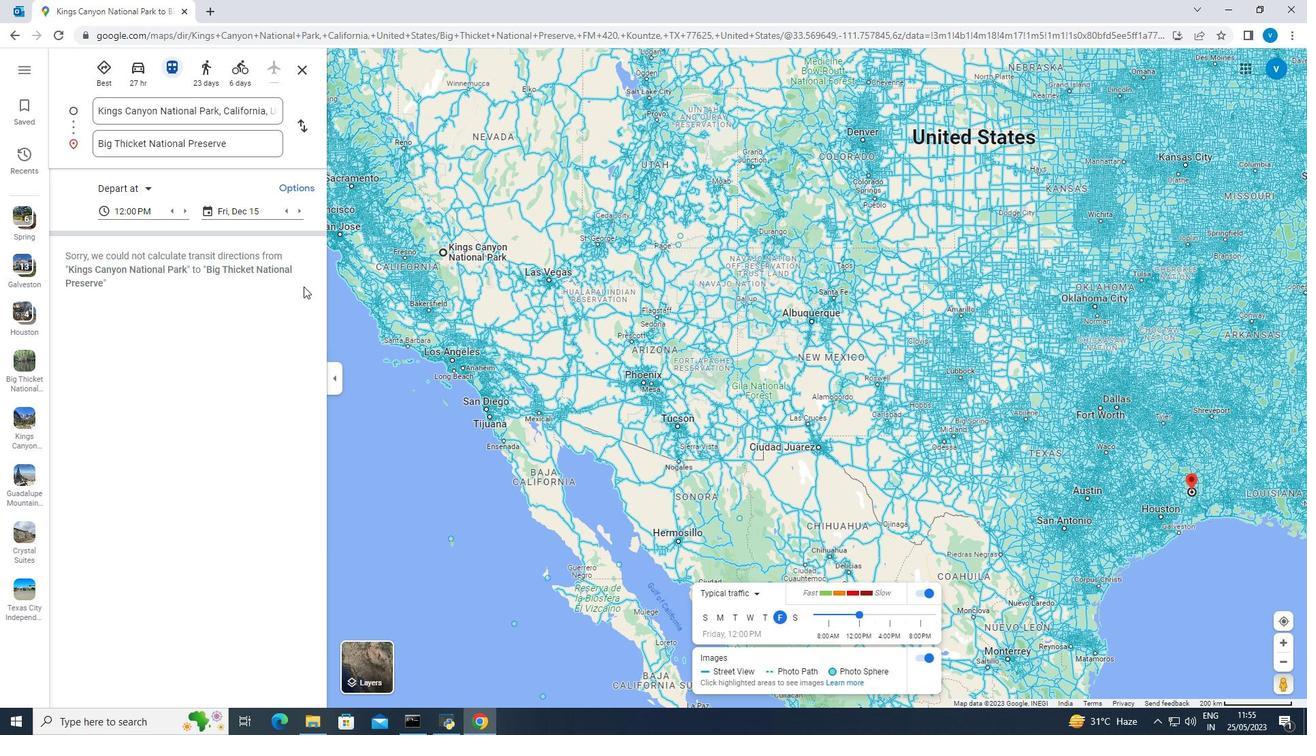 
Action: Mouse scrolled (442, 510) with delta (0, 0)
Screenshot: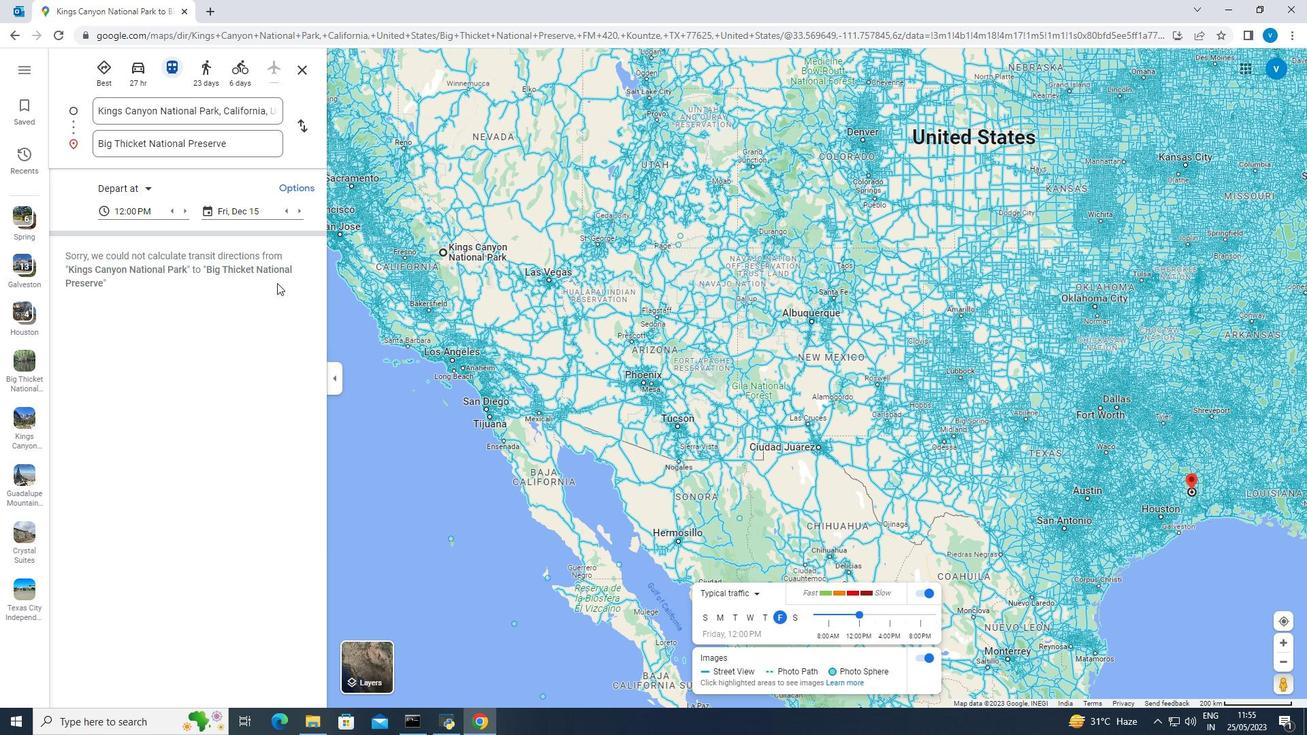 
Action: Mouse scrolled (442, 510) with delta (0, 0)
Screenshot: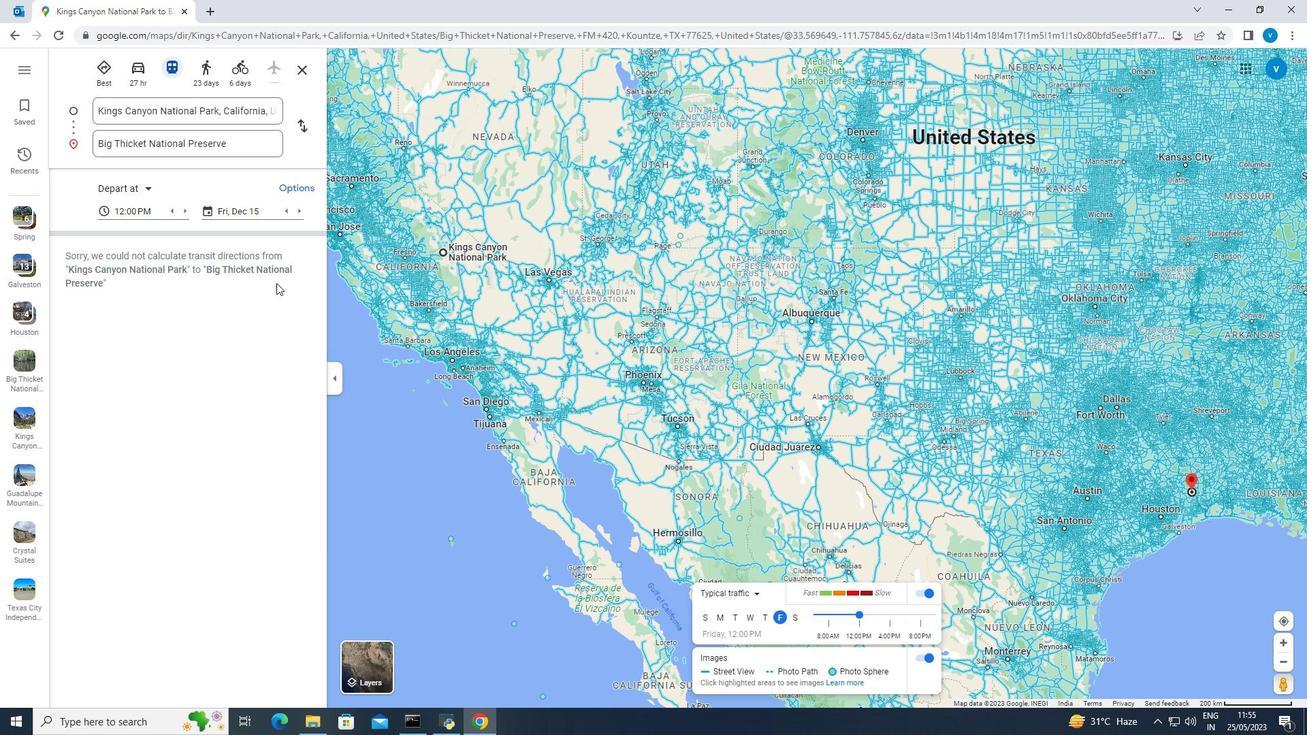 
Action: Mouse scrolled (442, 510) with delta (0, 0)
Screenshot: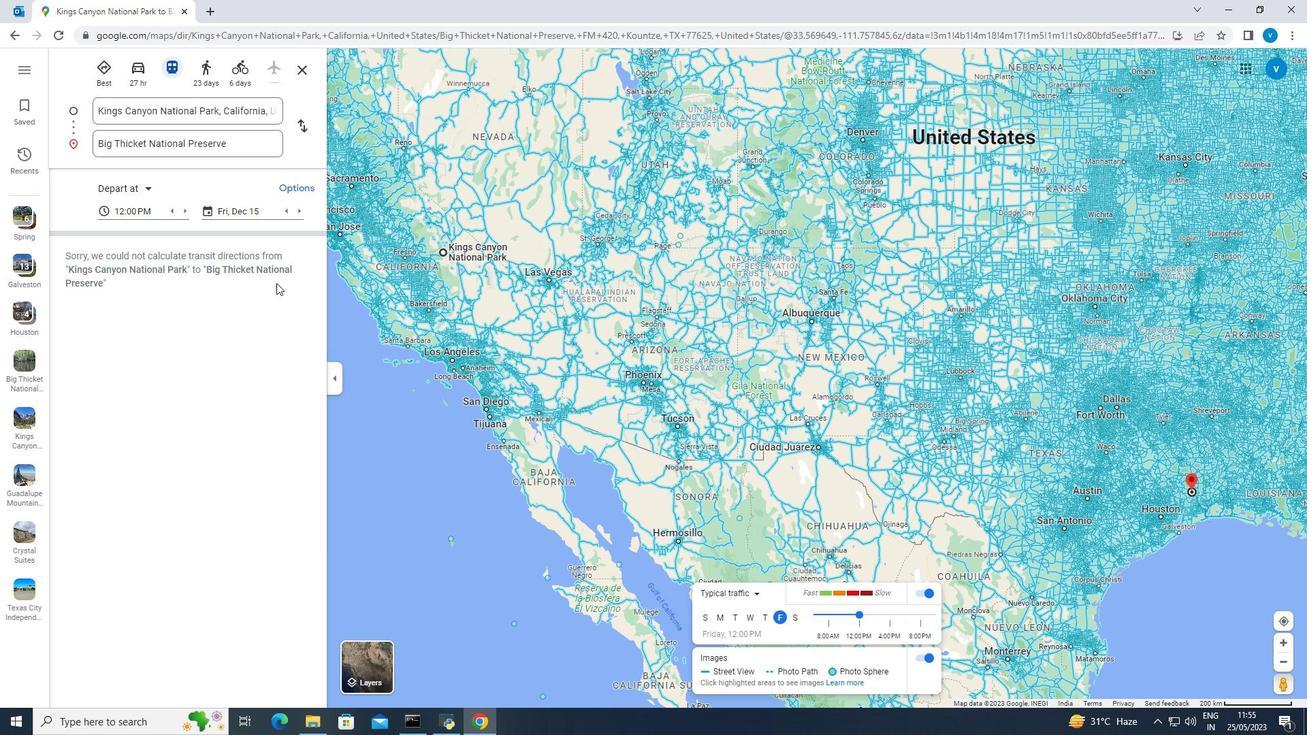 
Action: Mouse scrolled (442, 510) with delta (0, 0)
Screenshot: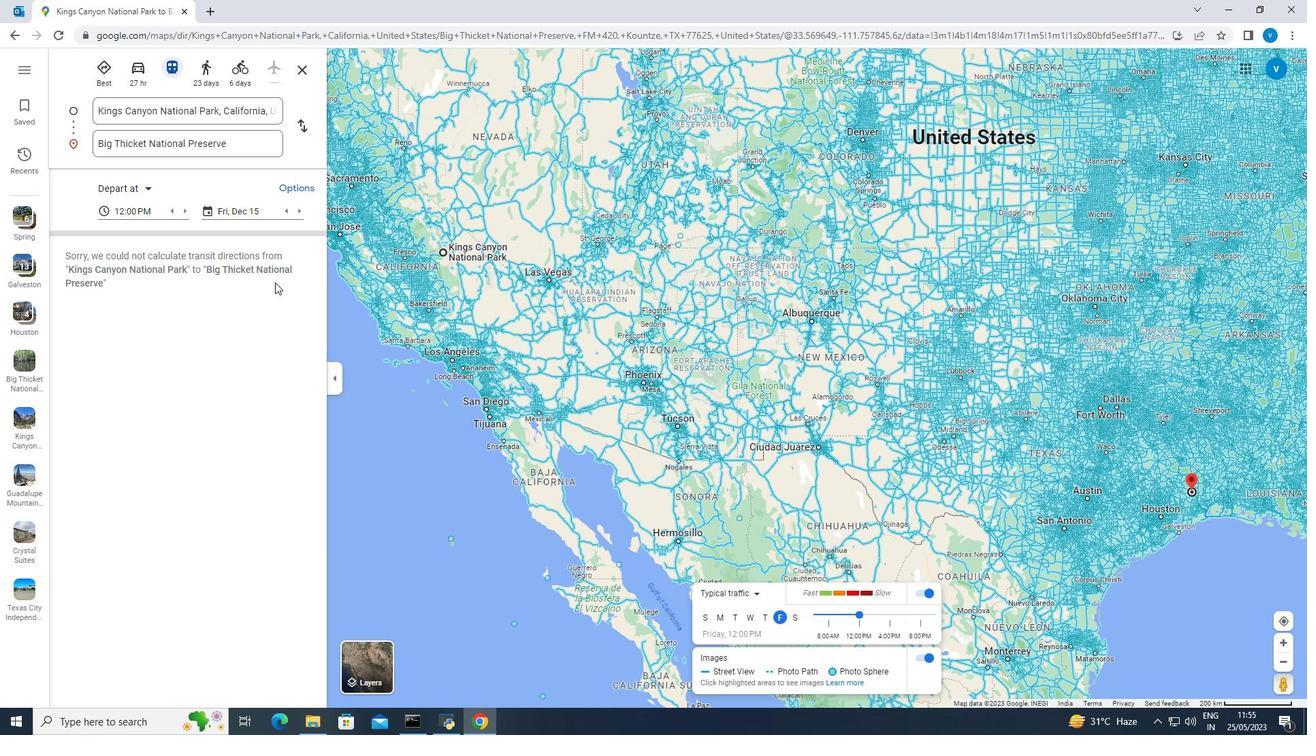 
Action: Mouse scrolled (442, 510) with delta (0, 0)
Screenshot: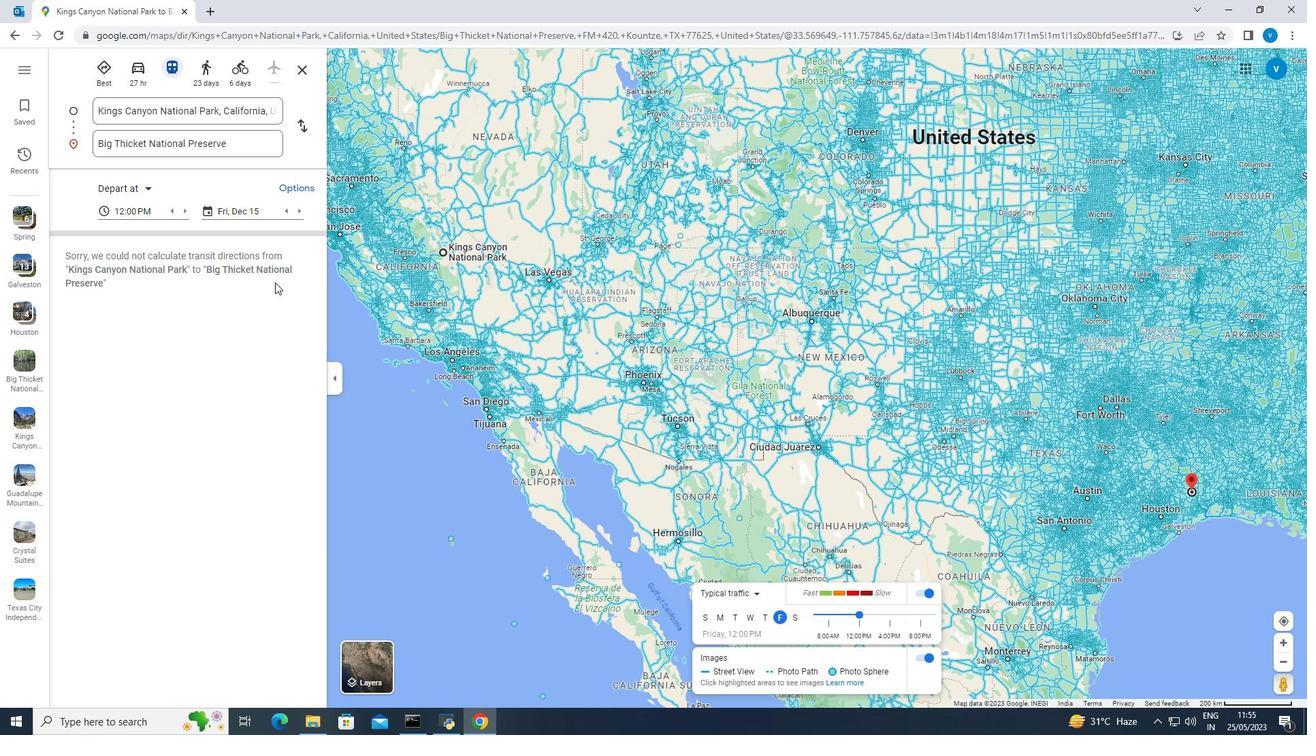 
Action: Mouse moved to (442, 514)
Screenshot: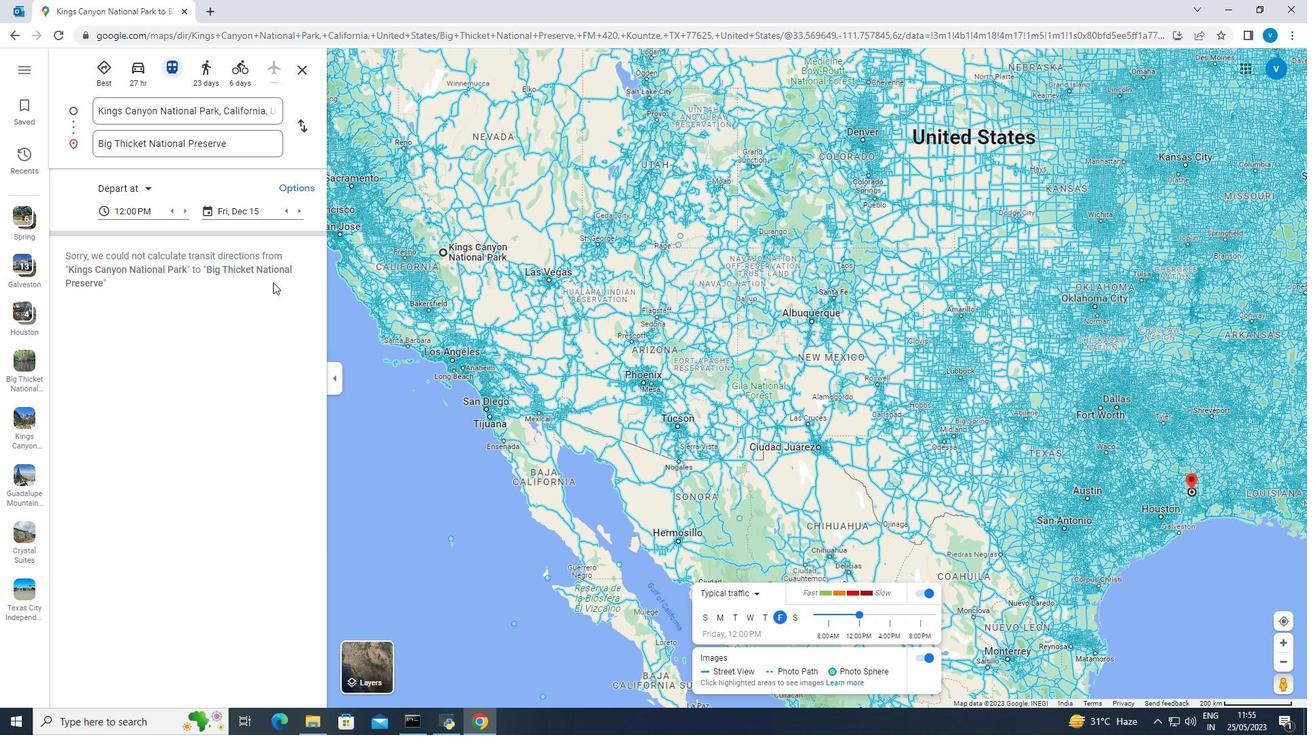 
Action: Mouse scrolled (442, 513) with delta (0, 0)
Screenshot: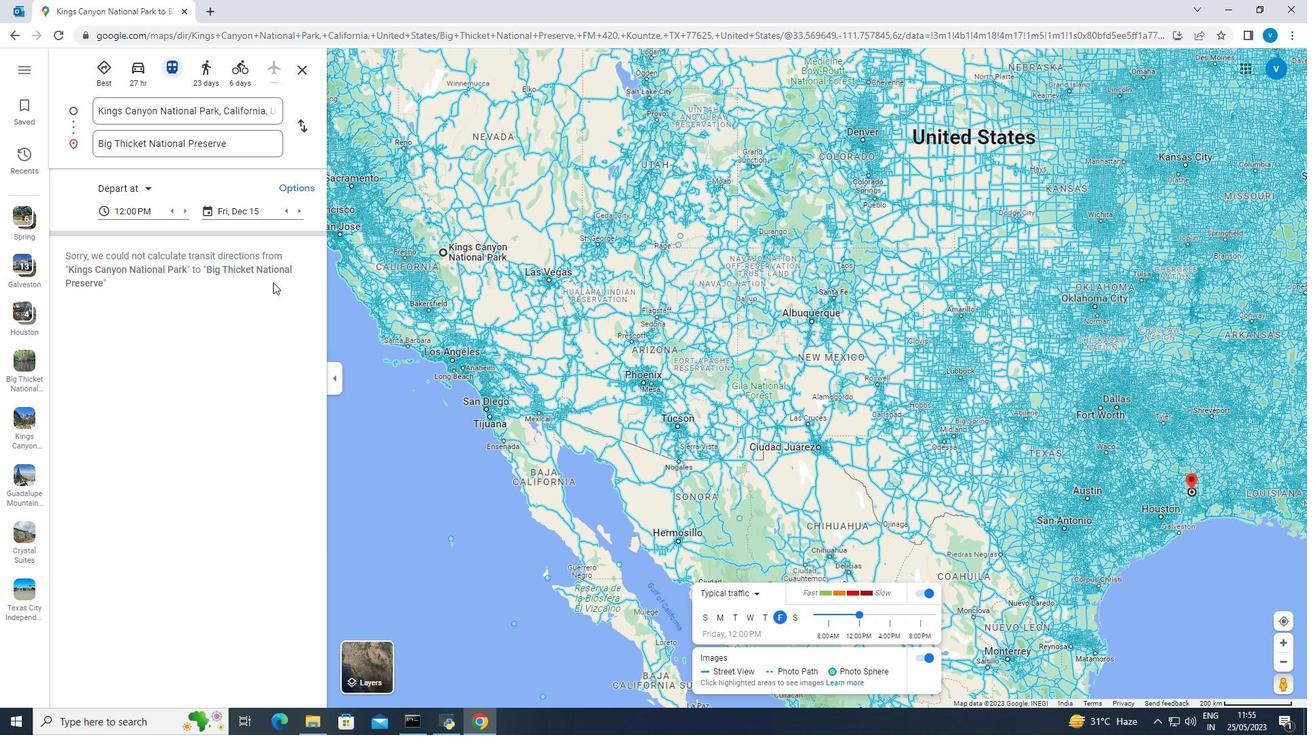 
Action: Mouse moved to (442, 517)
Screenshot: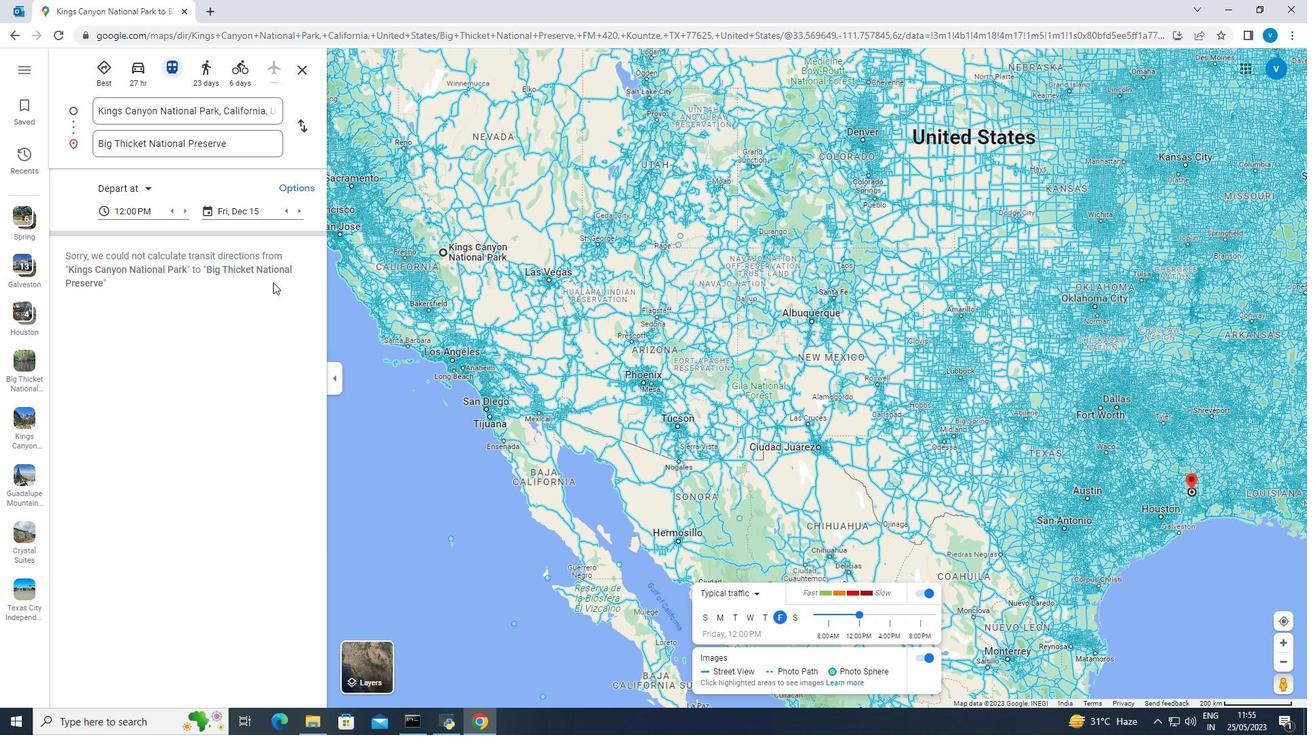 
Action: Mouse scrolled (442, 516) with delta (0, 0)
Screenshot: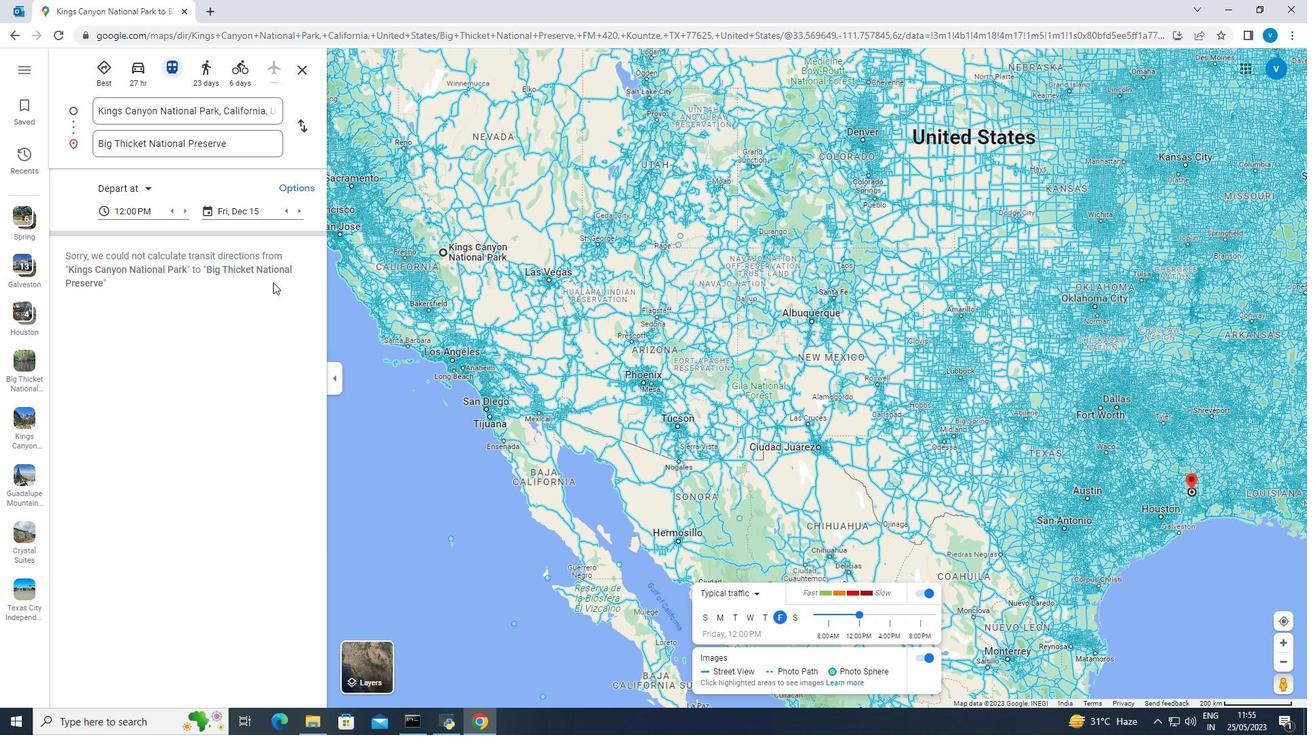 
Action: Mouse moved to (442, 518)
Screenshot: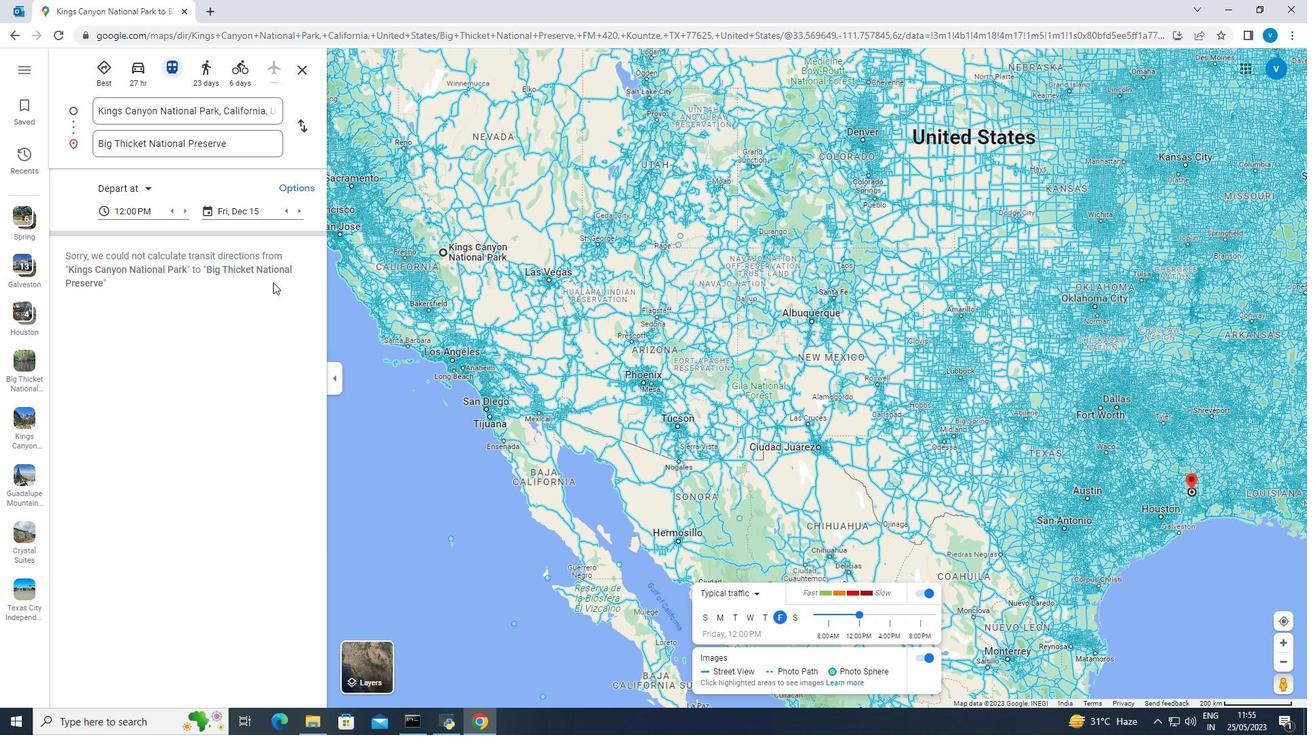 
Action: Key pressed a
Screenshot: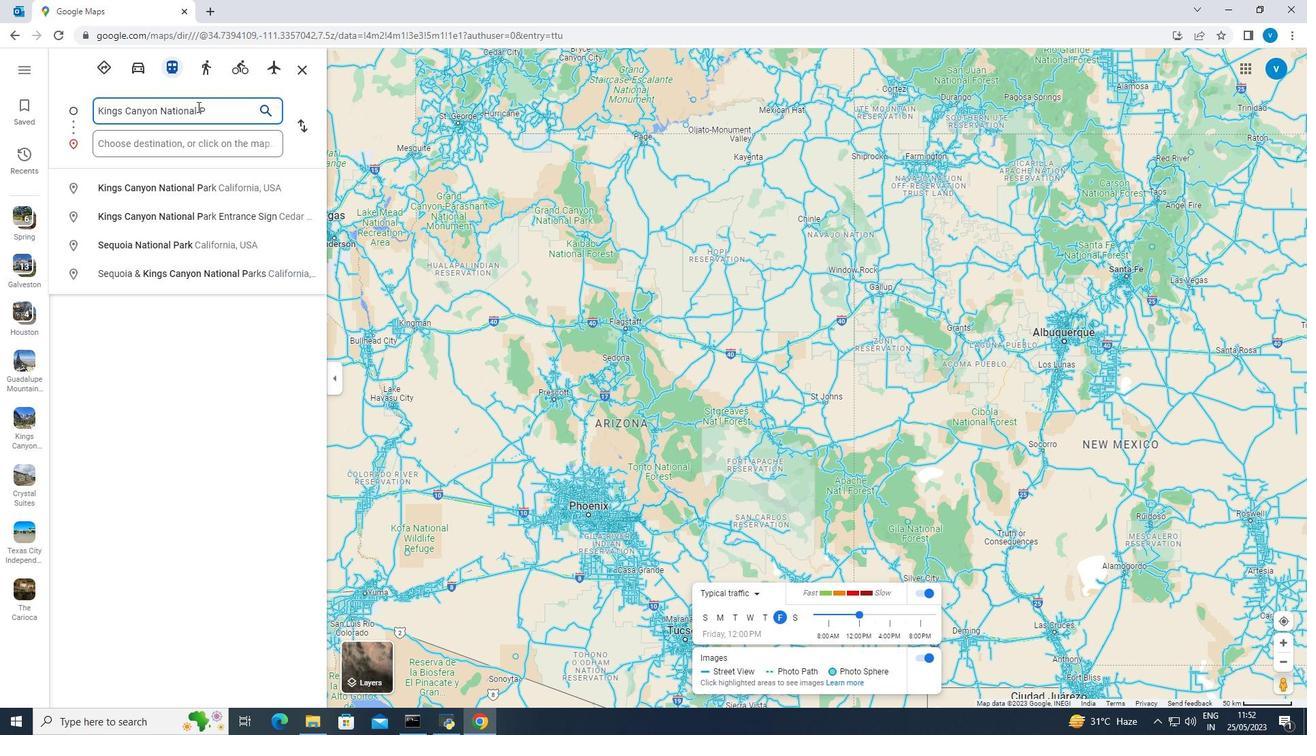 
Action: Mouse moved to (442, 521)
Screenshot: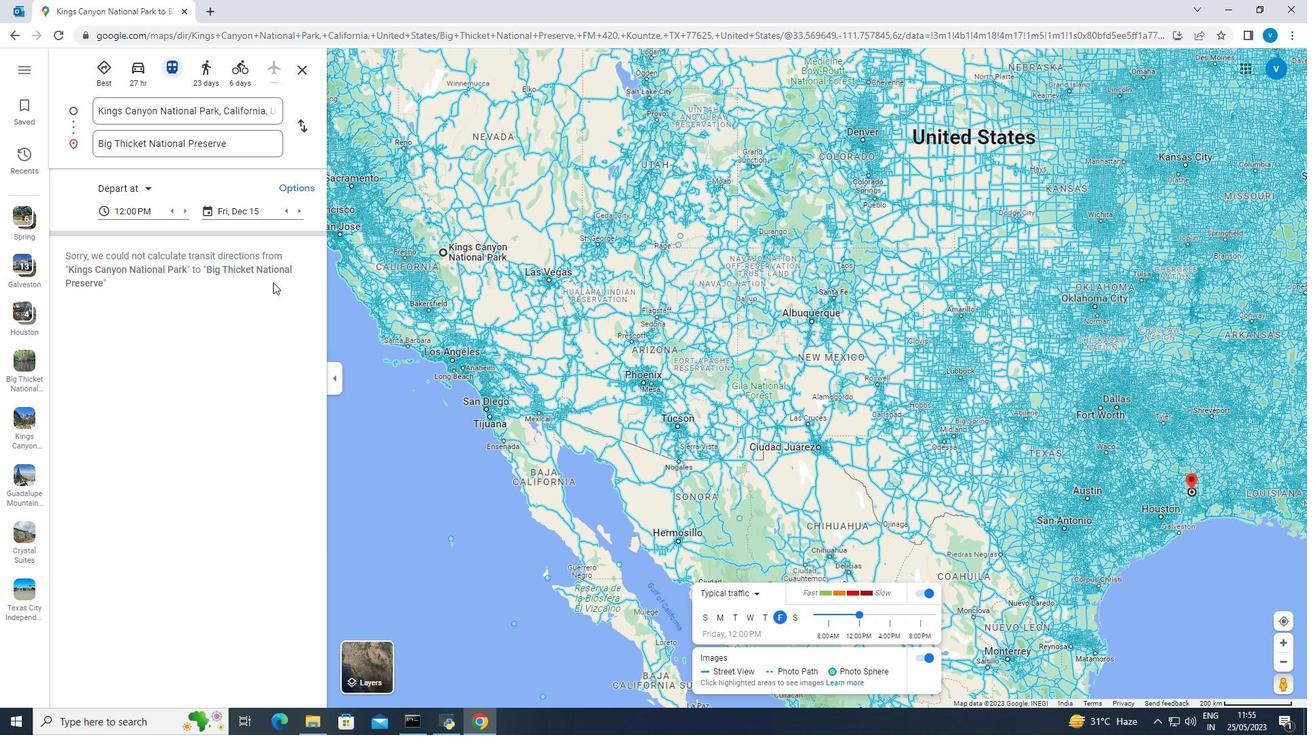 
Action: Mouse scrolled (442, 520) with delta (0, 0)
Screenshot: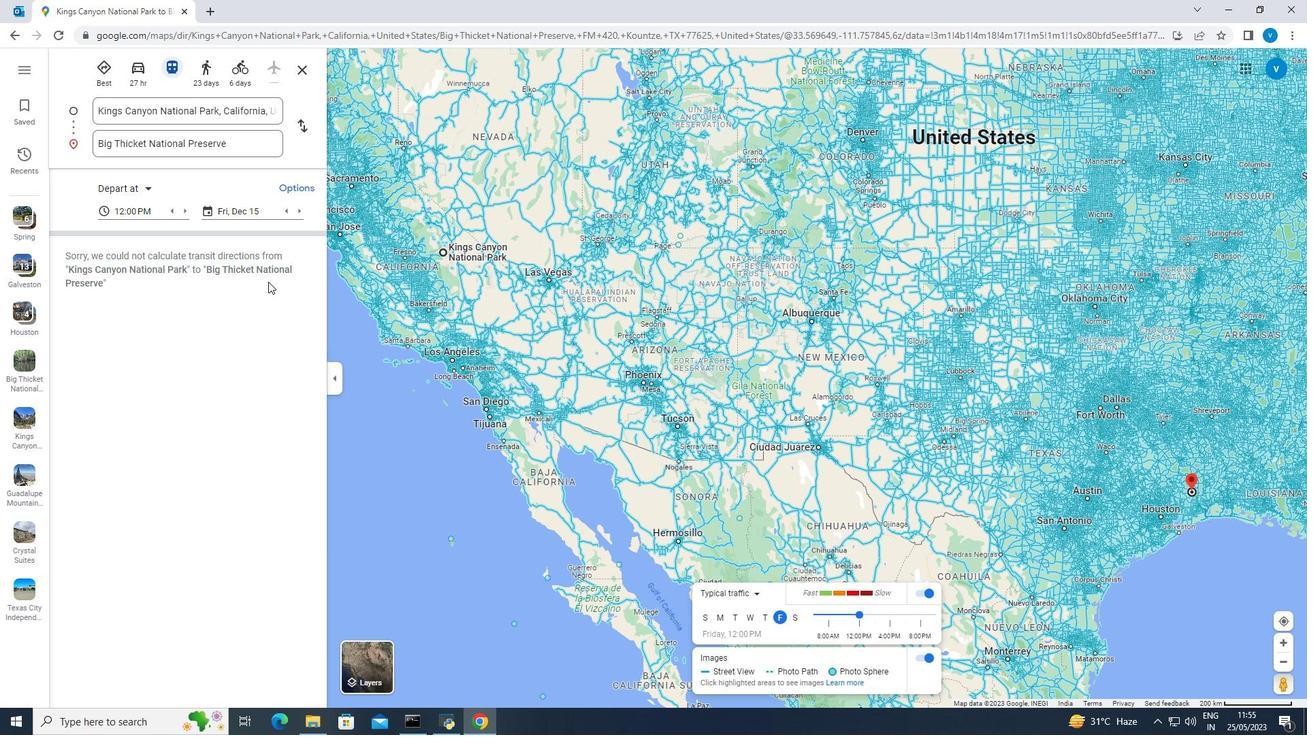 
Action: Mouse moved to (422, 683)
Screenshot: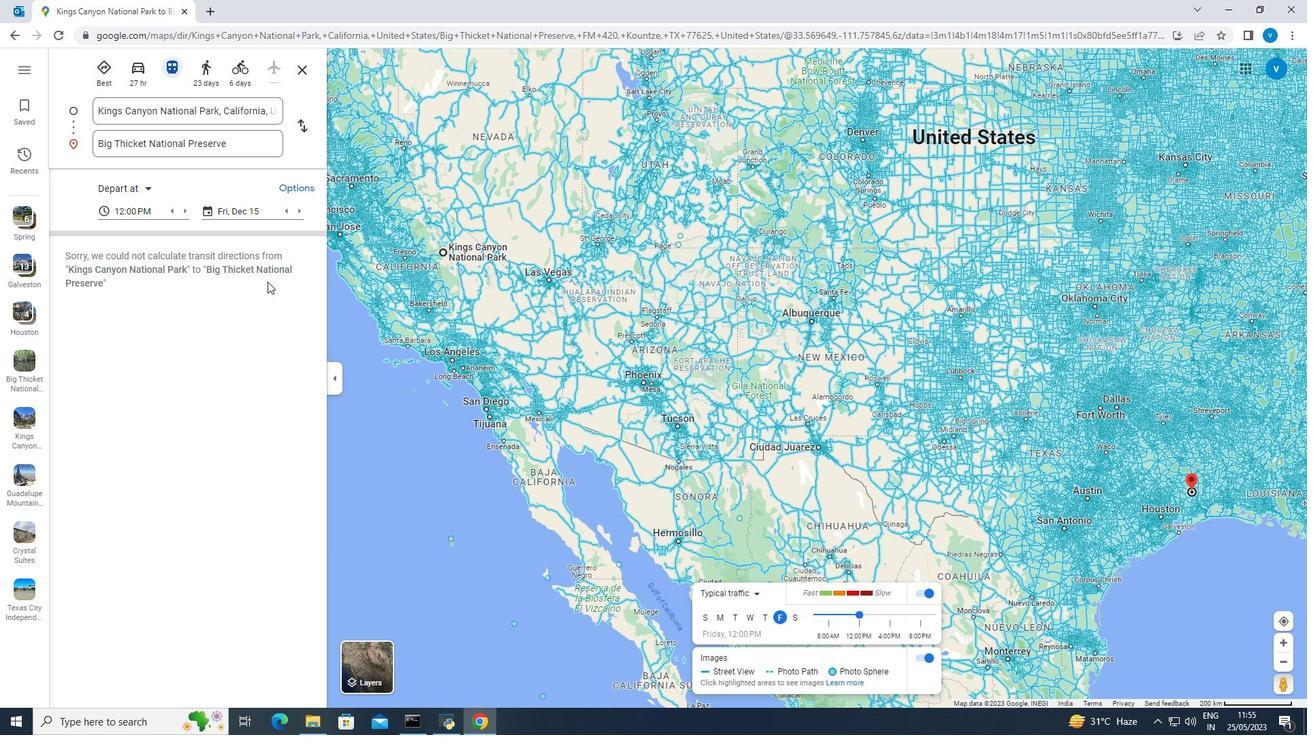 
Action: Mouse scrolled (422, 683) with delta (0, 0)
Screenshot: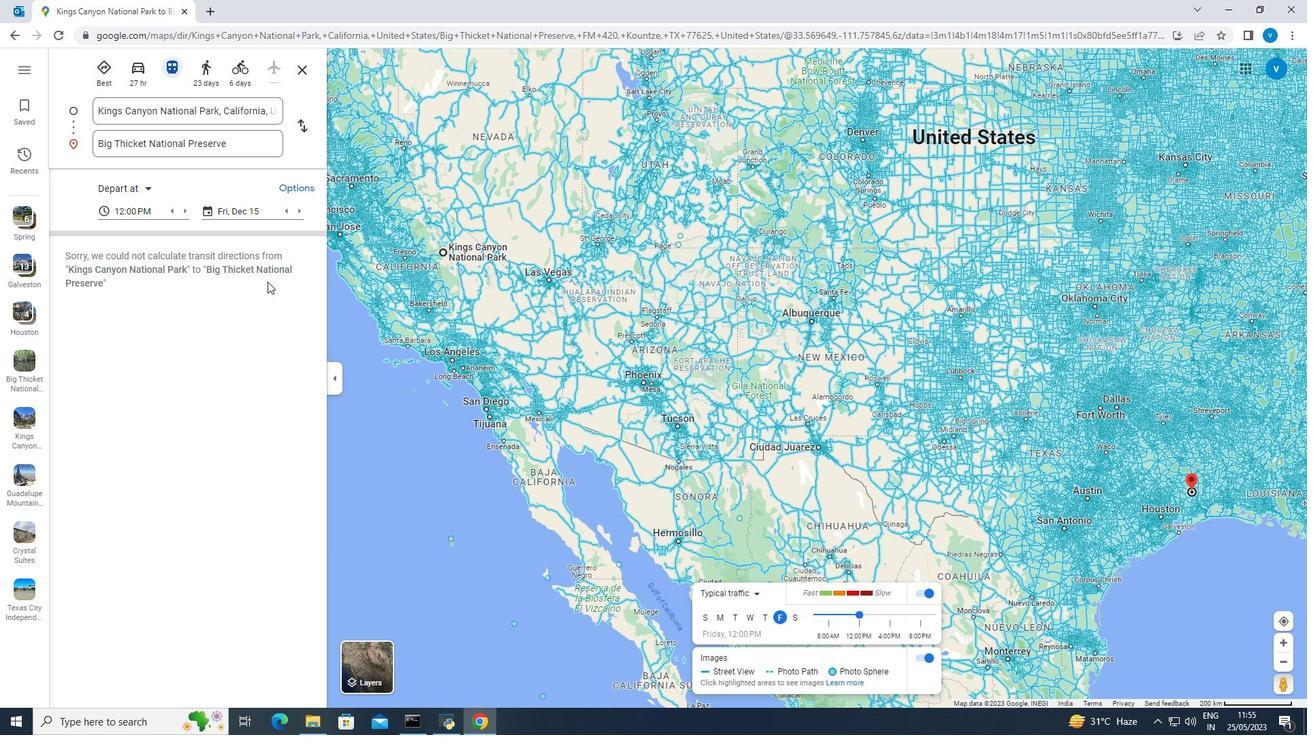 
Action: Mouse moved to (421, 684)
Screenshot: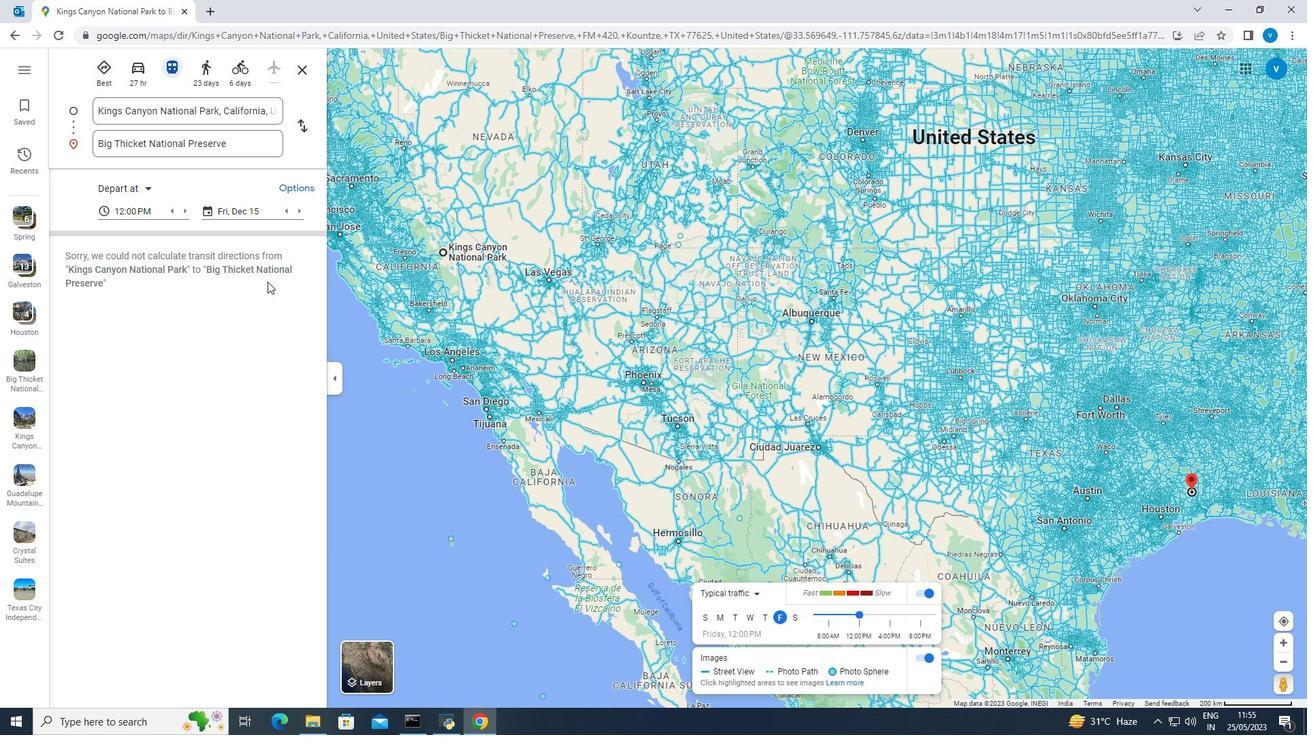 
Action: Mouse scrolled (421, 683) with delta (0, 0)
Screenshot: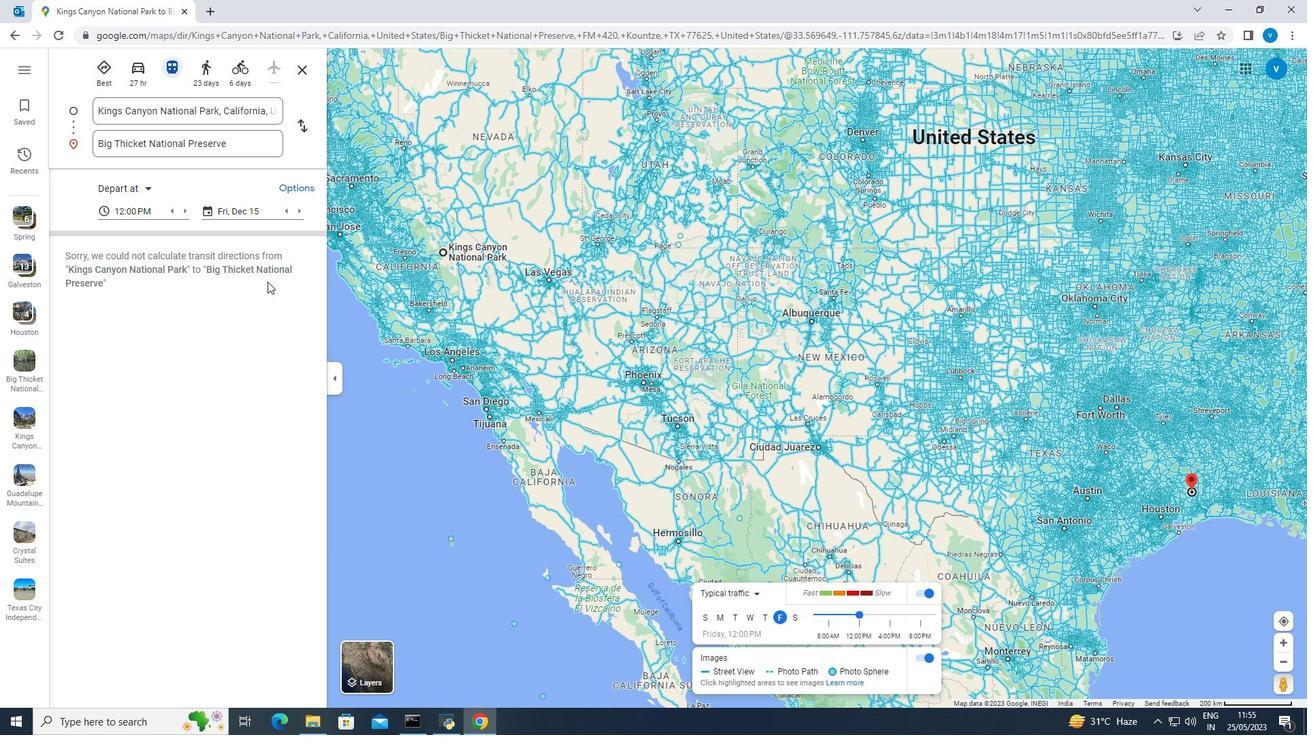 
Action: Mouse moved to (420, 685)
Screenshot: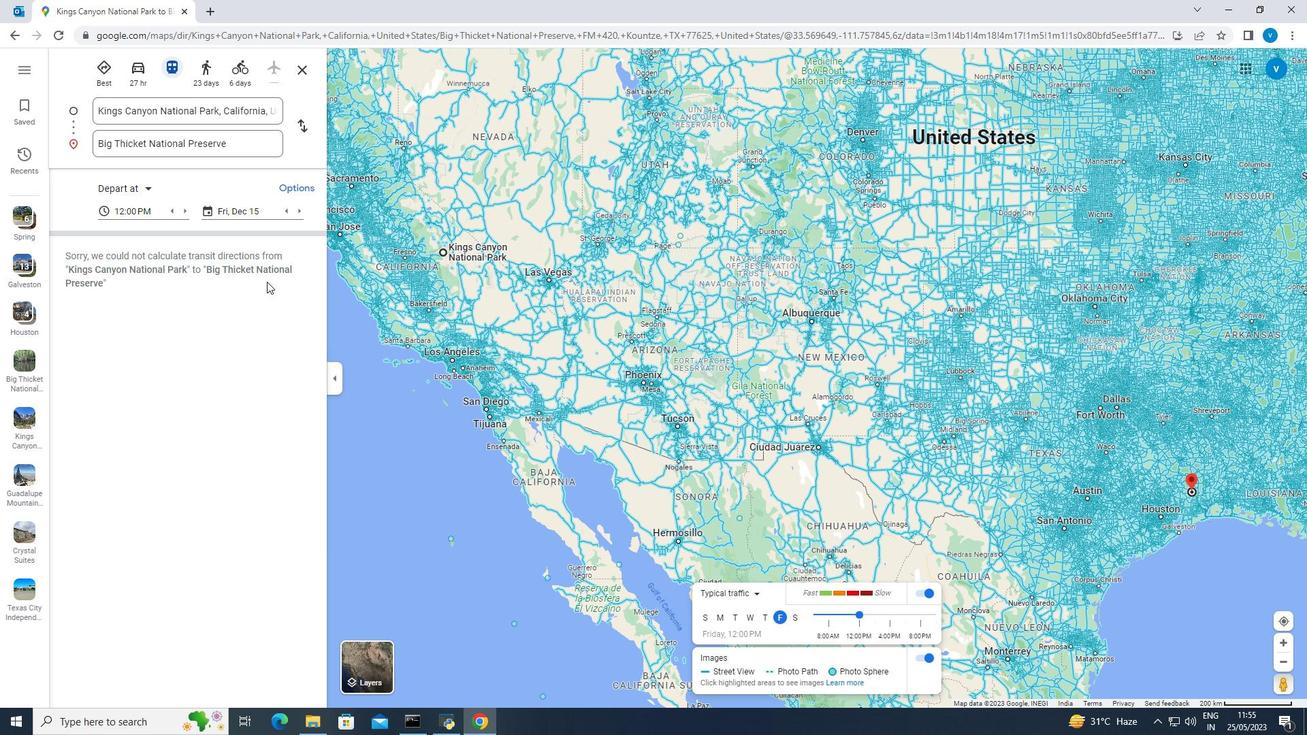 
Action: Mouse scrolled (420, 684) with delta (0, 0)
Screenshot: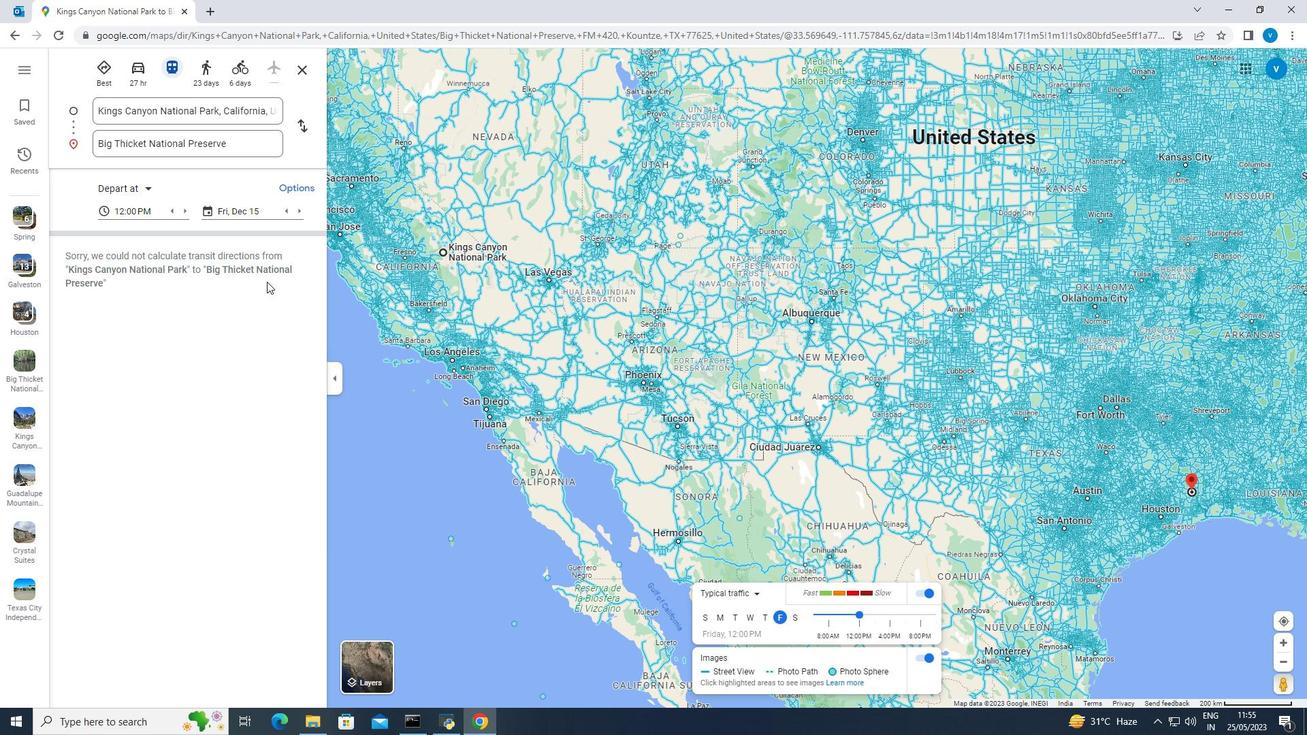 
Action: Mouse moved to (419, 685)
Screenshot: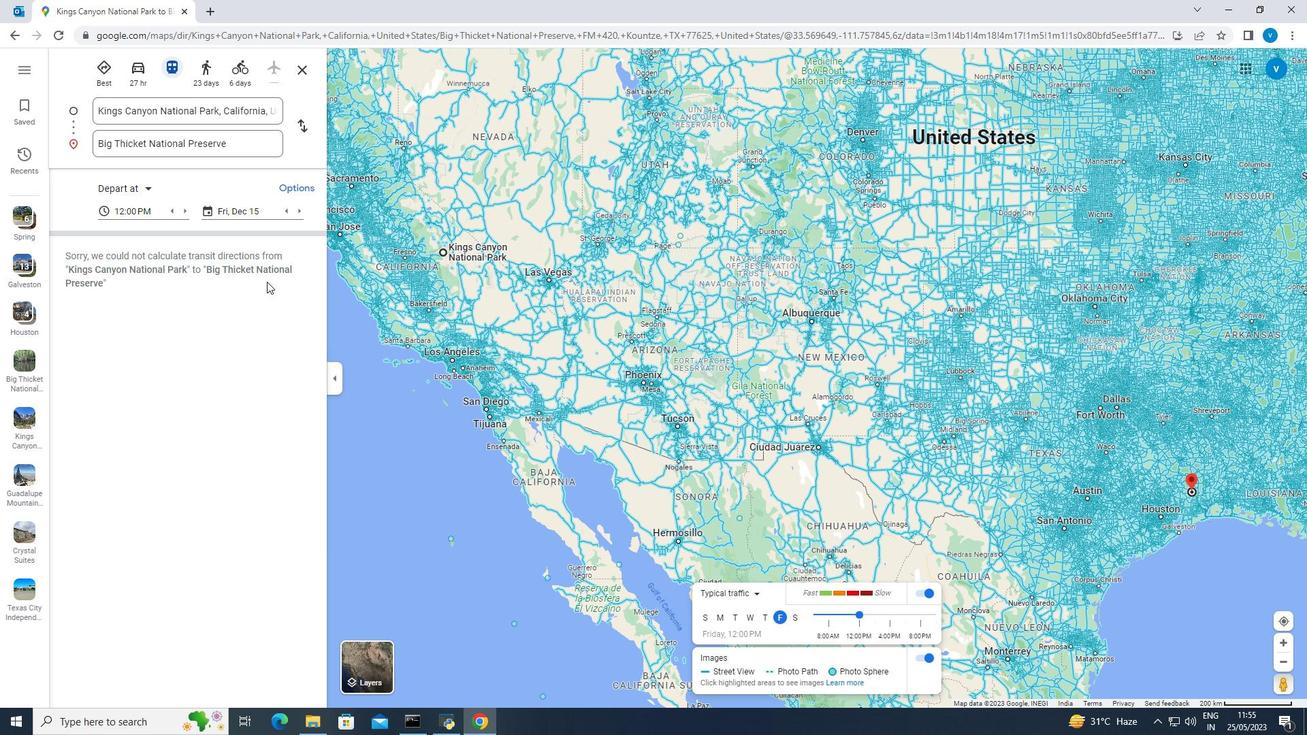 
Action: Mouse scrolled (419, 684) with delta (0, 0)
Screenshot: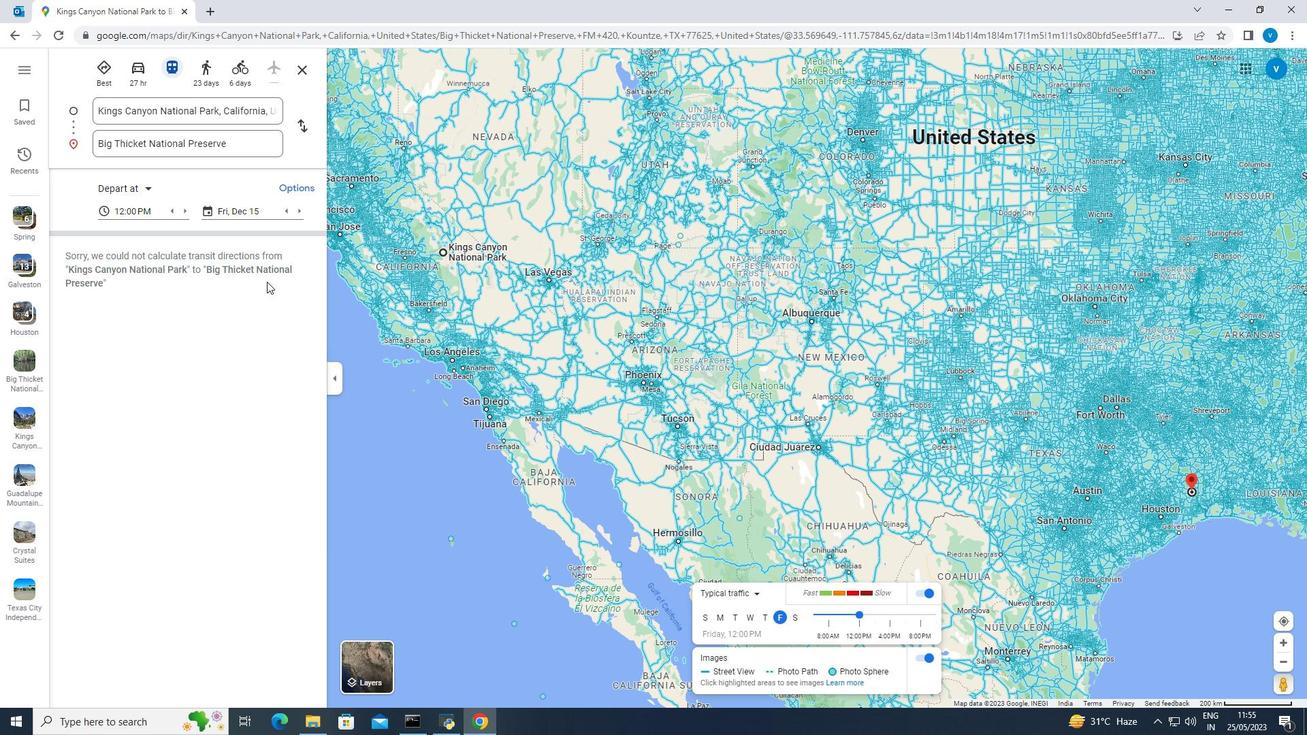 
Action: Mouse scrolled (419, 684) with delta (0, 0)
Screenshot: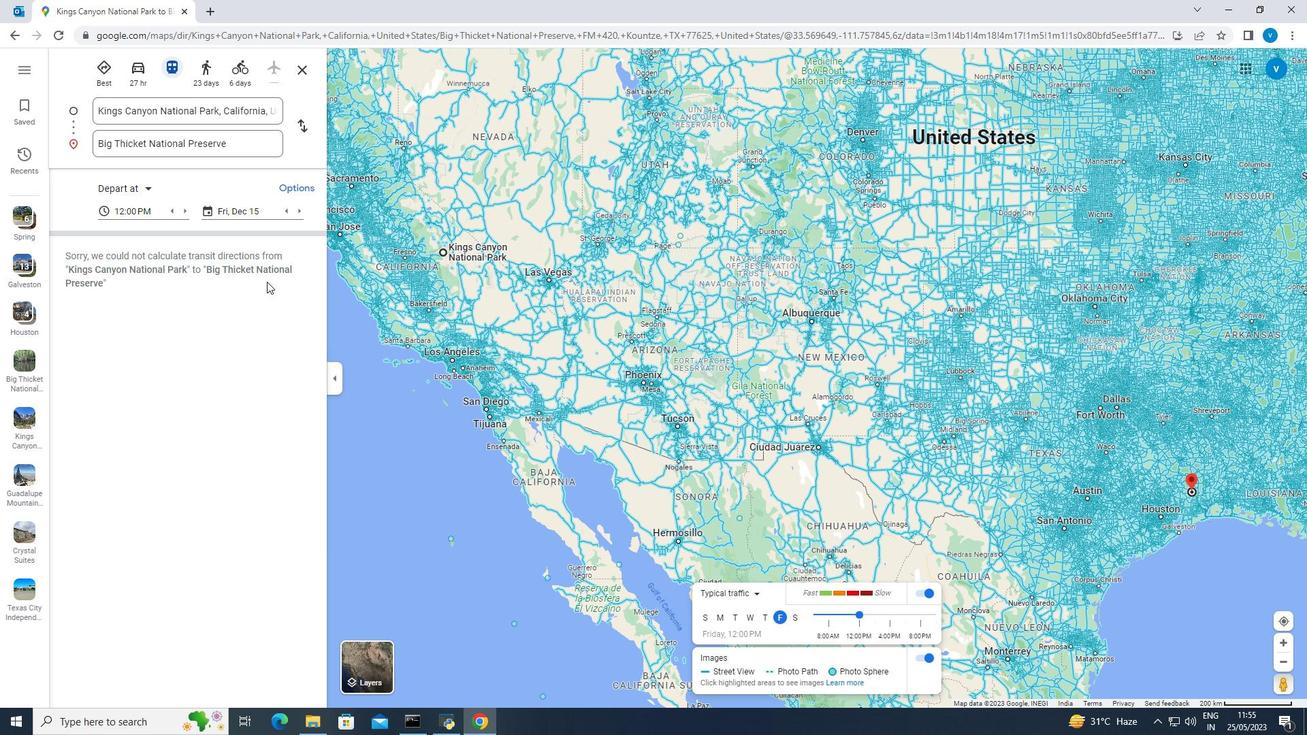 
Action: Mouse moved to (427, 710)
Screenshot: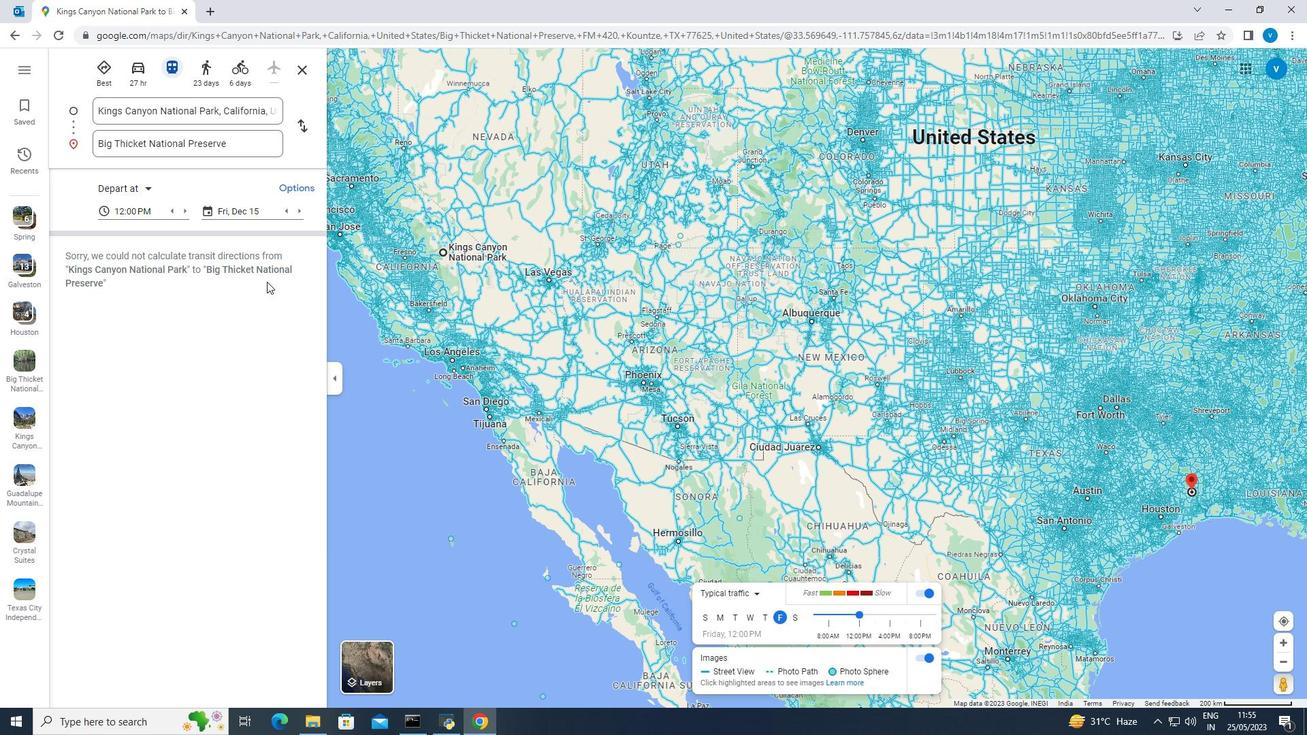 
Action: Key pressed r
Screenshot: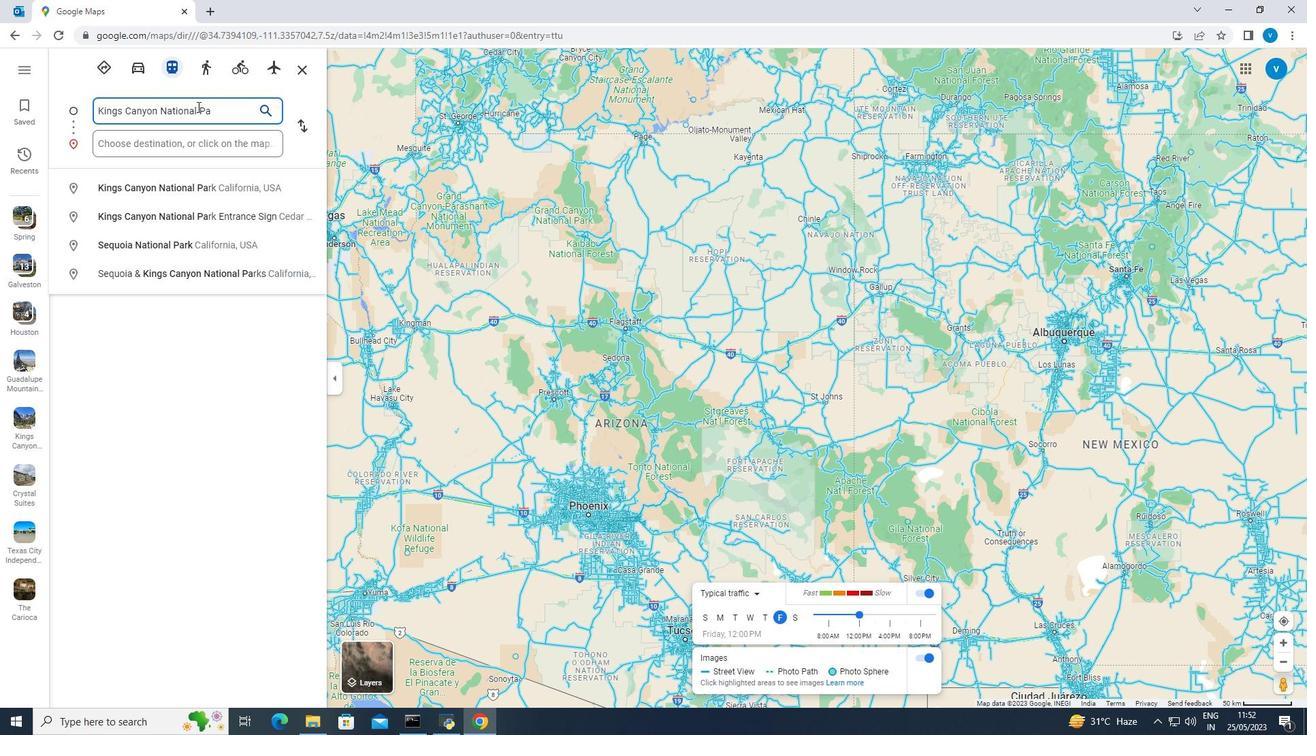 
Action: Mouse moved to (424, 709)
Screenshot: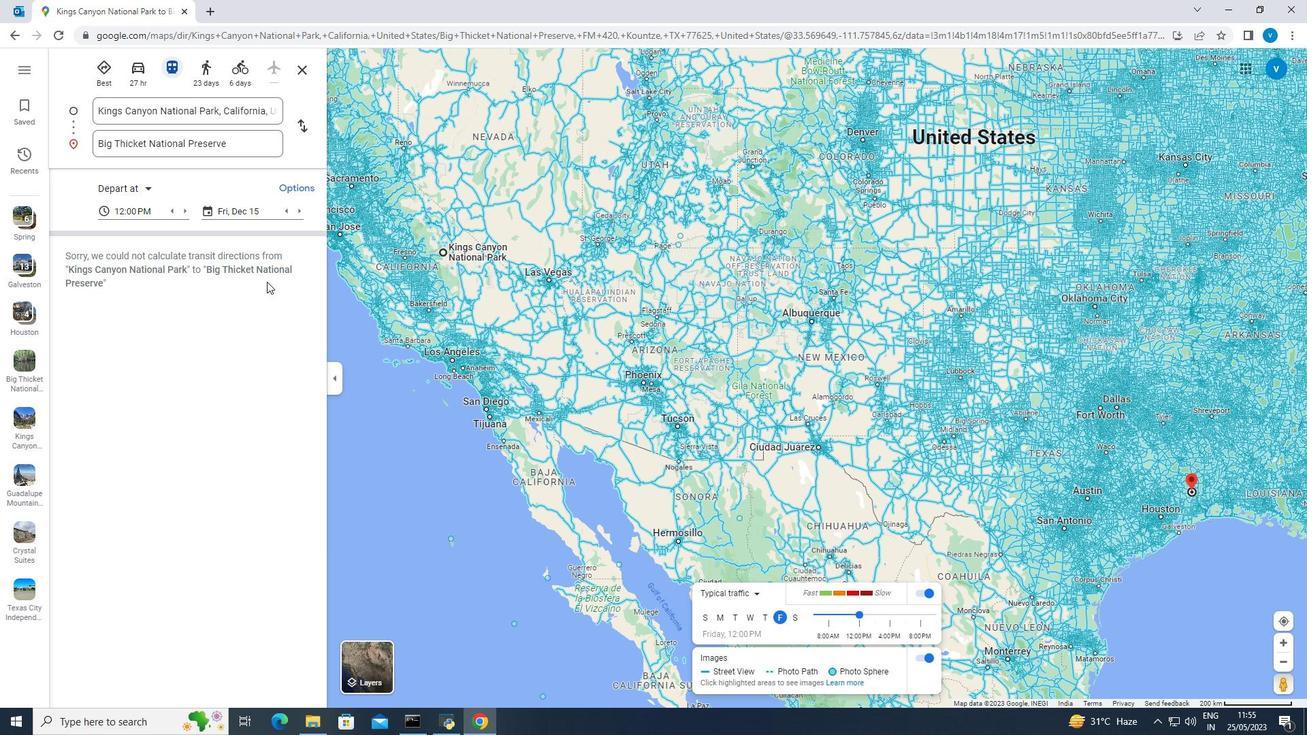 
Action: Mouse scrolled (424, 708) with delta (0, 0)
Screenshot: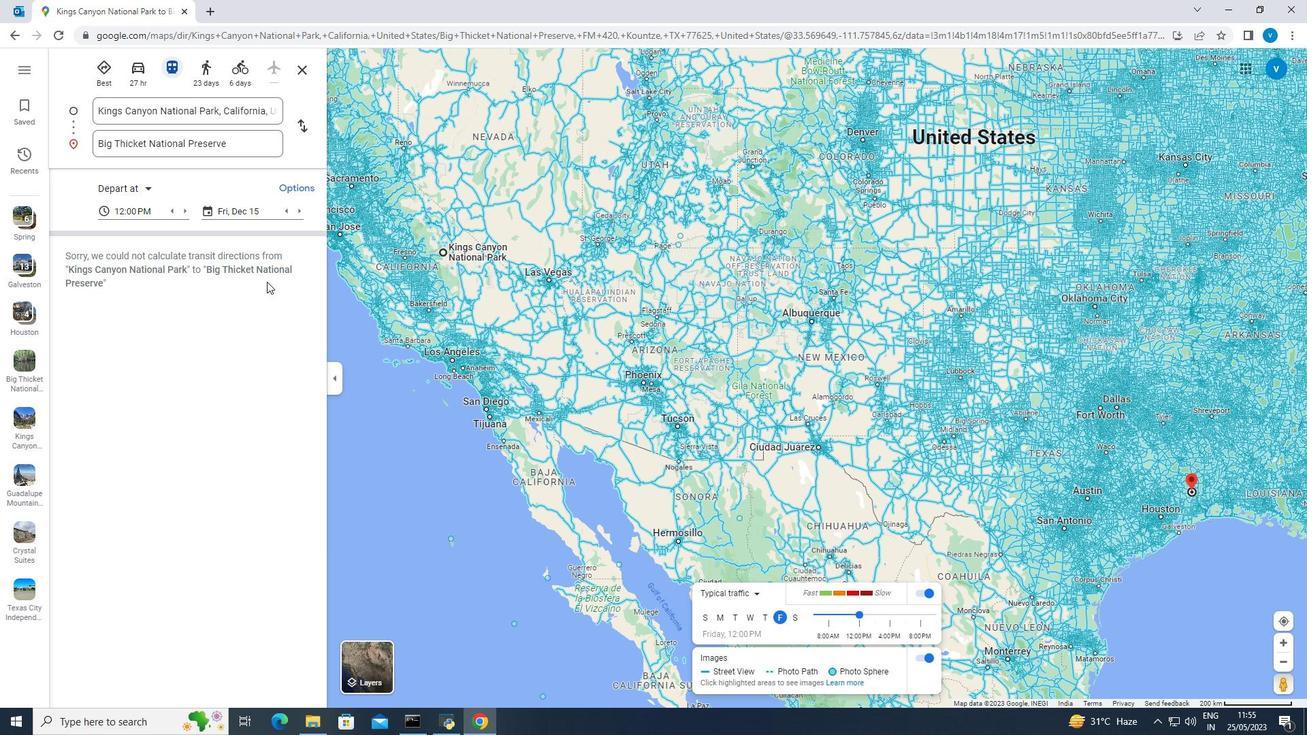 
Action: Mouse moved to (424, 709)
Screenshot: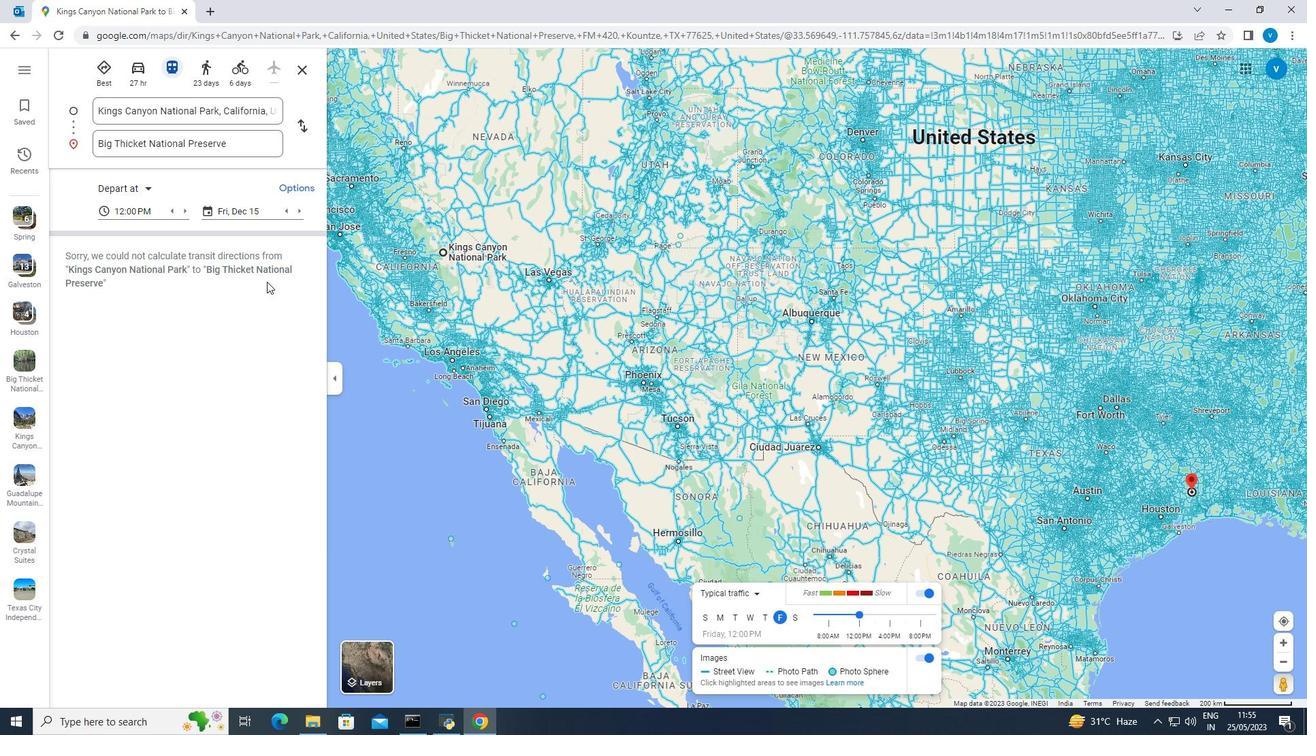 
Action: Mouse scrolled (424, 708) with delta (0, 0)
Screenshot: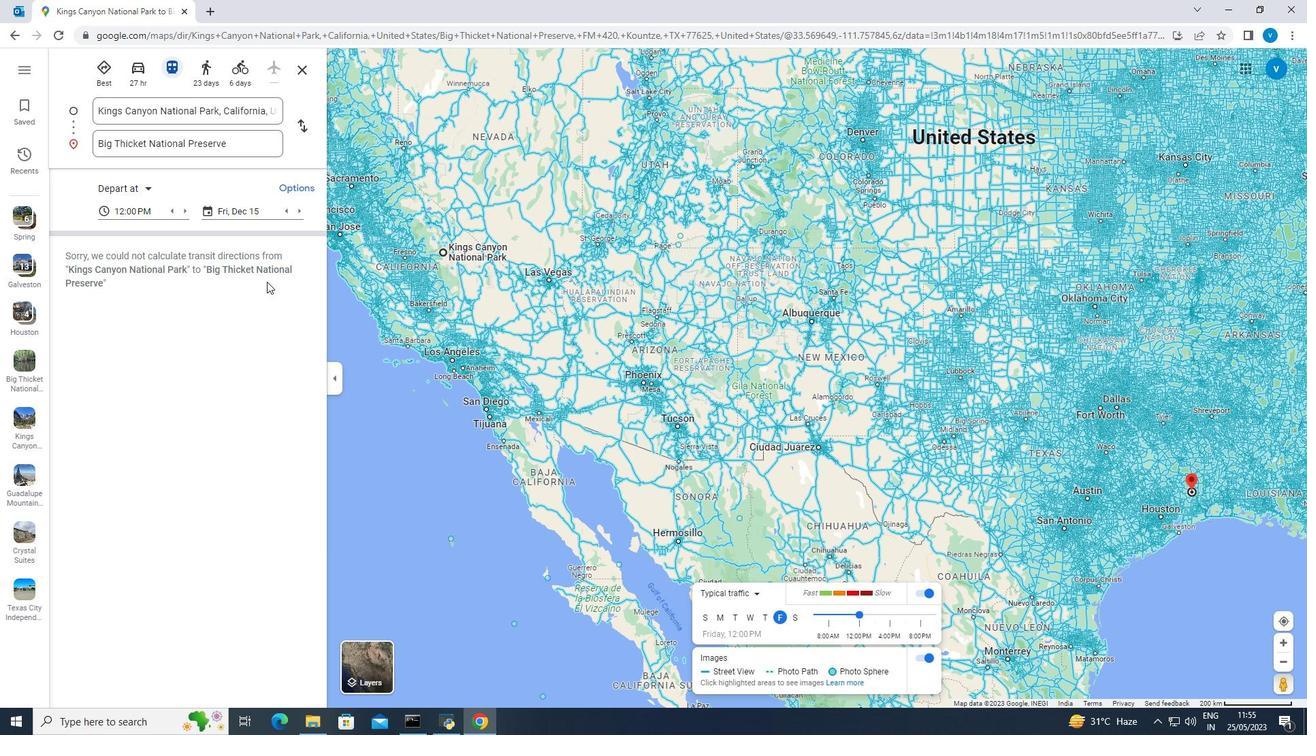 
Action: Mouse moved to (423, 709)
Screenshot: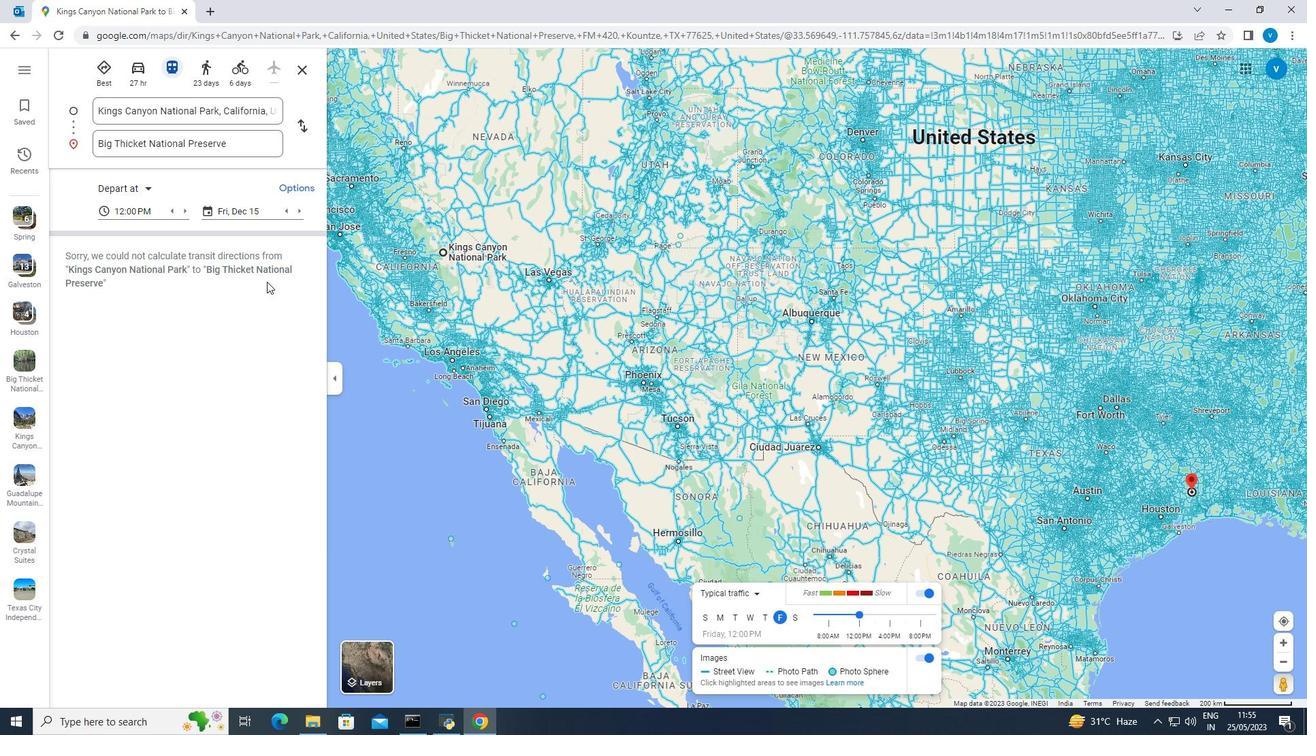 
Action: Mouse scrolled (423, 708) with delta (0, 0)
Screenshot: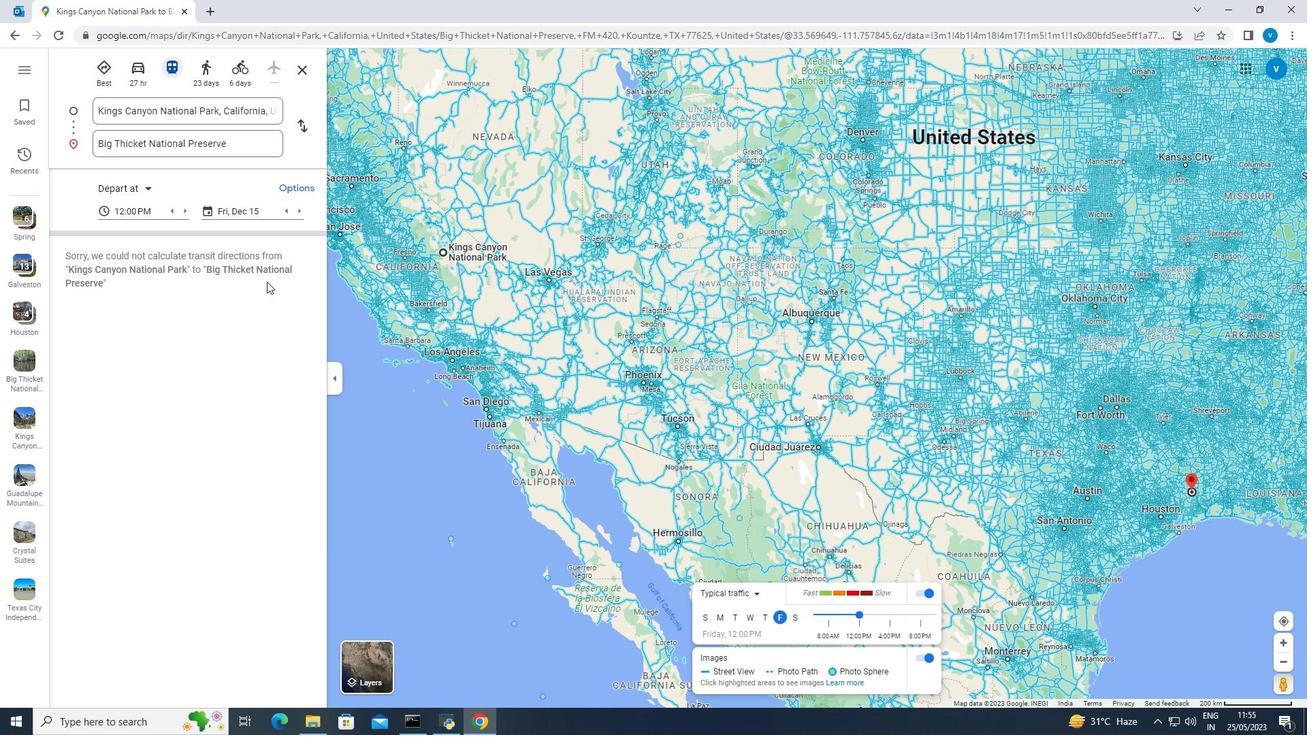 
Action: Mouse moved to (422, 708)
Screenshot: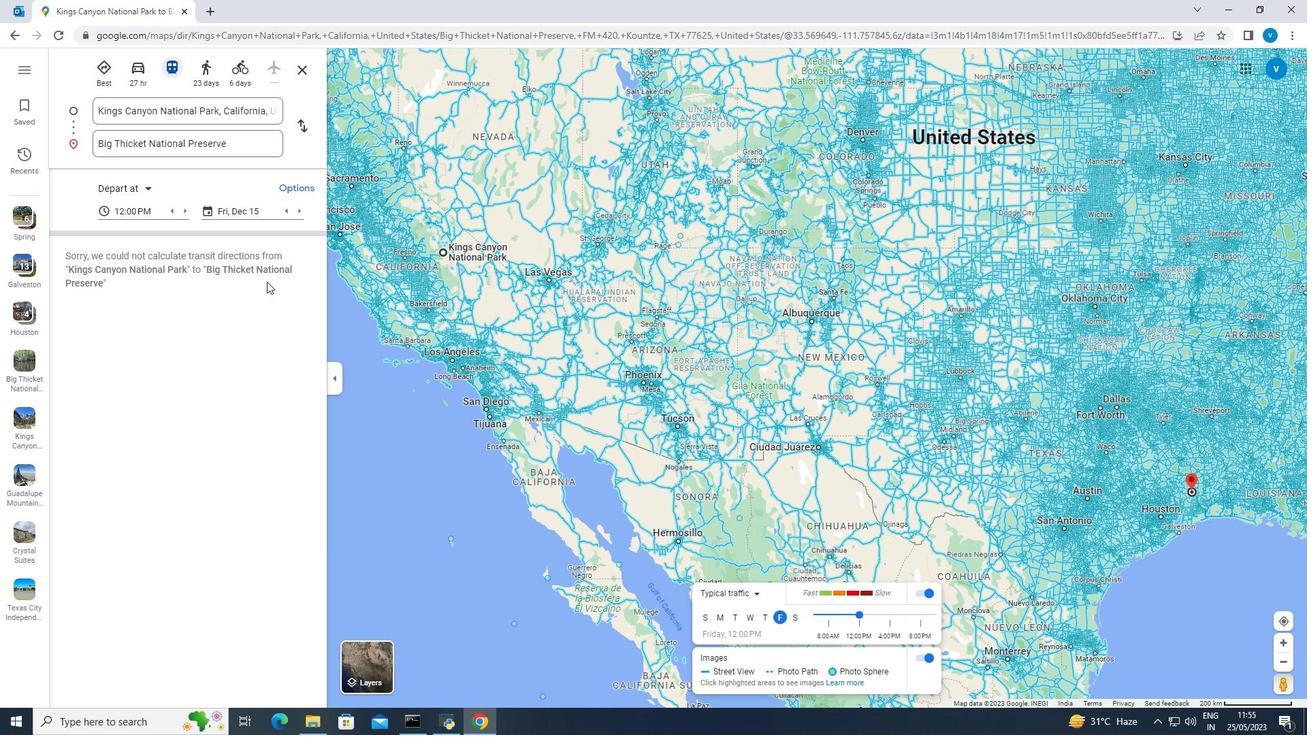 
Action: Mouse scrolled (422, 707) with delta (0, 0)
Screenshot: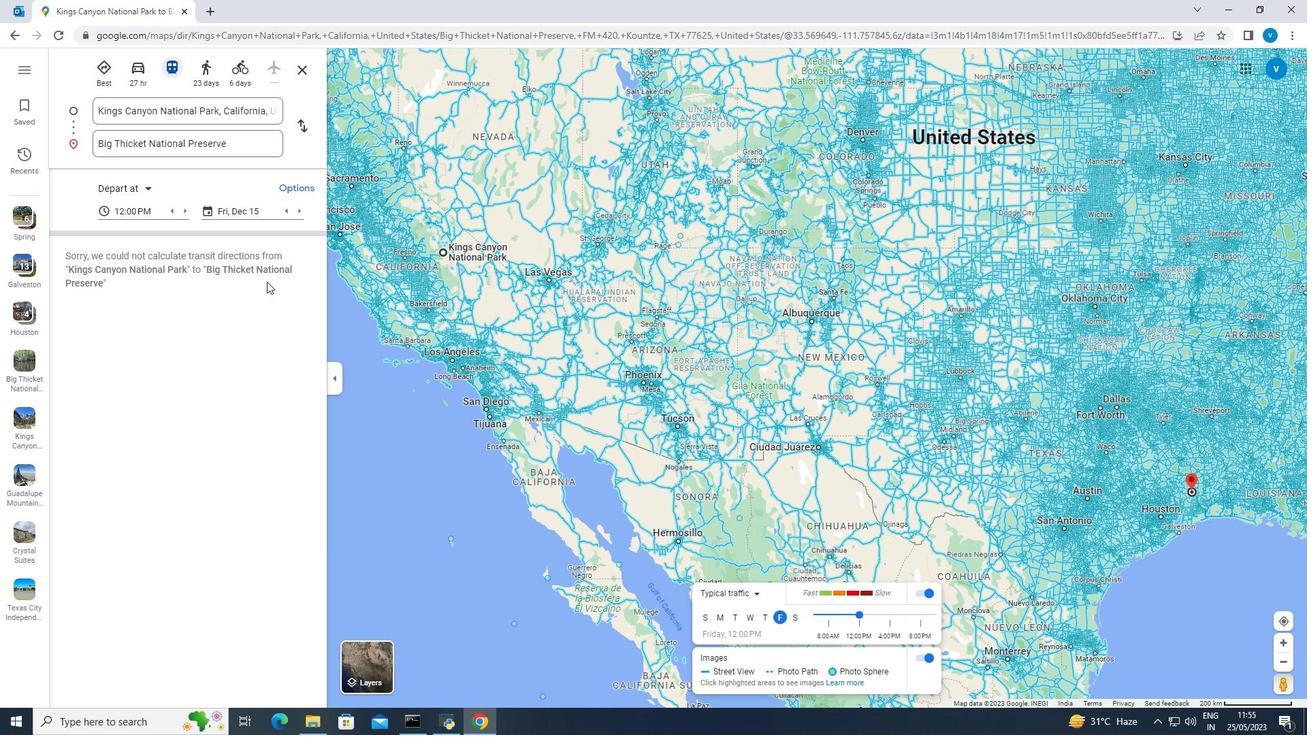 
Action: Mouse moved to (422, 707)
Screenshot: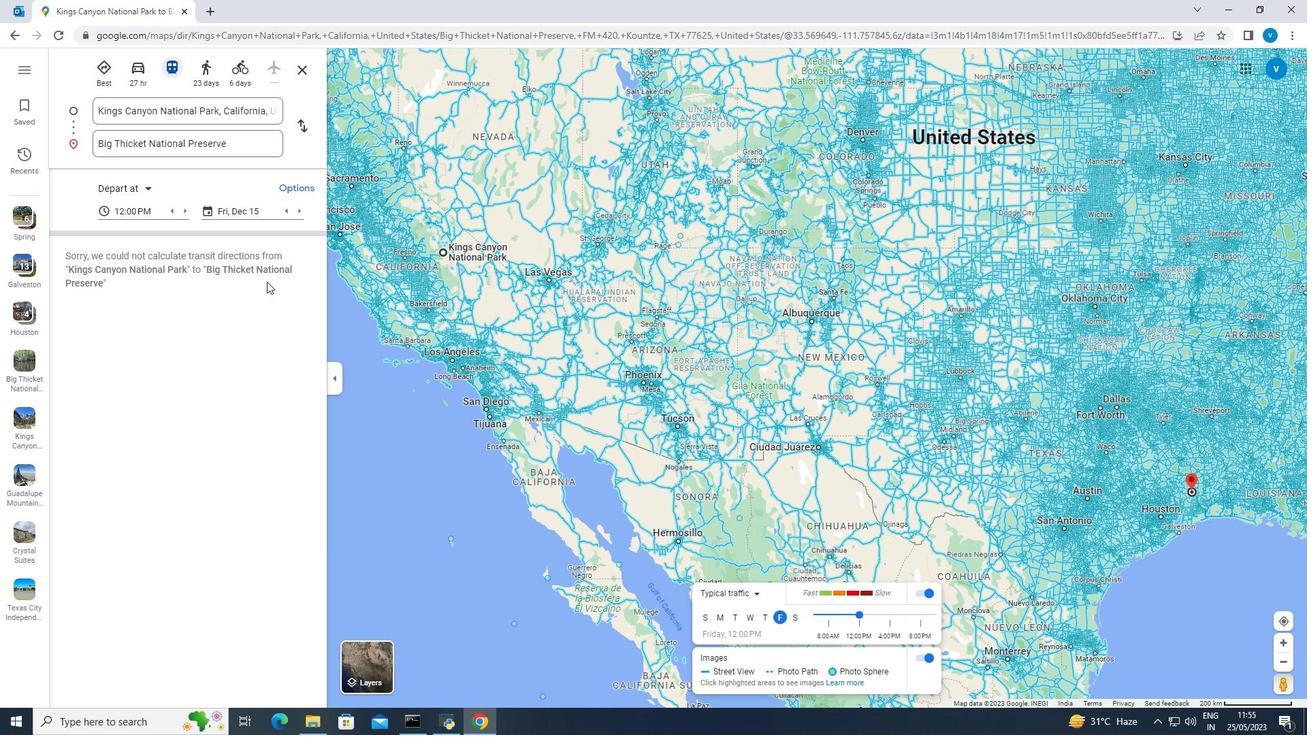 
Action: Mouse scrolled (422, 706) with delta (0, 0)
Screenshot: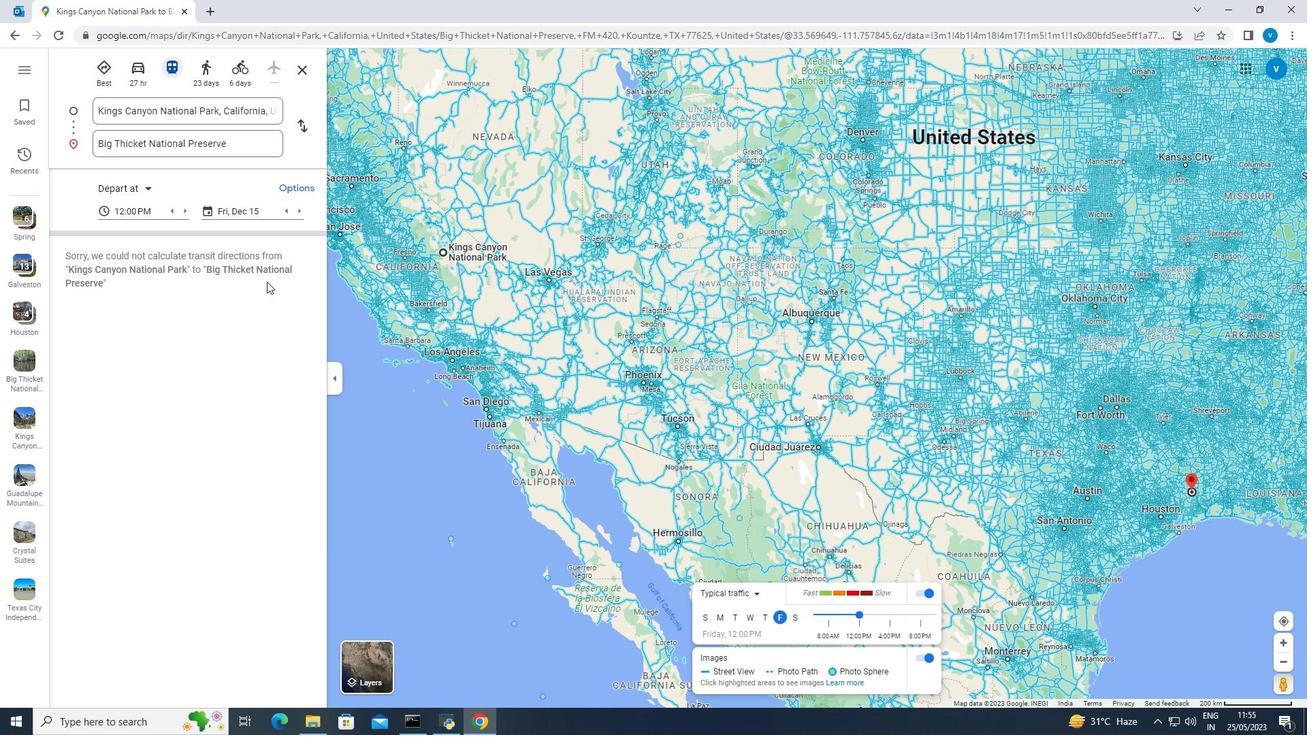 
Action: Mouse moved to (422, 706)
Screenshot: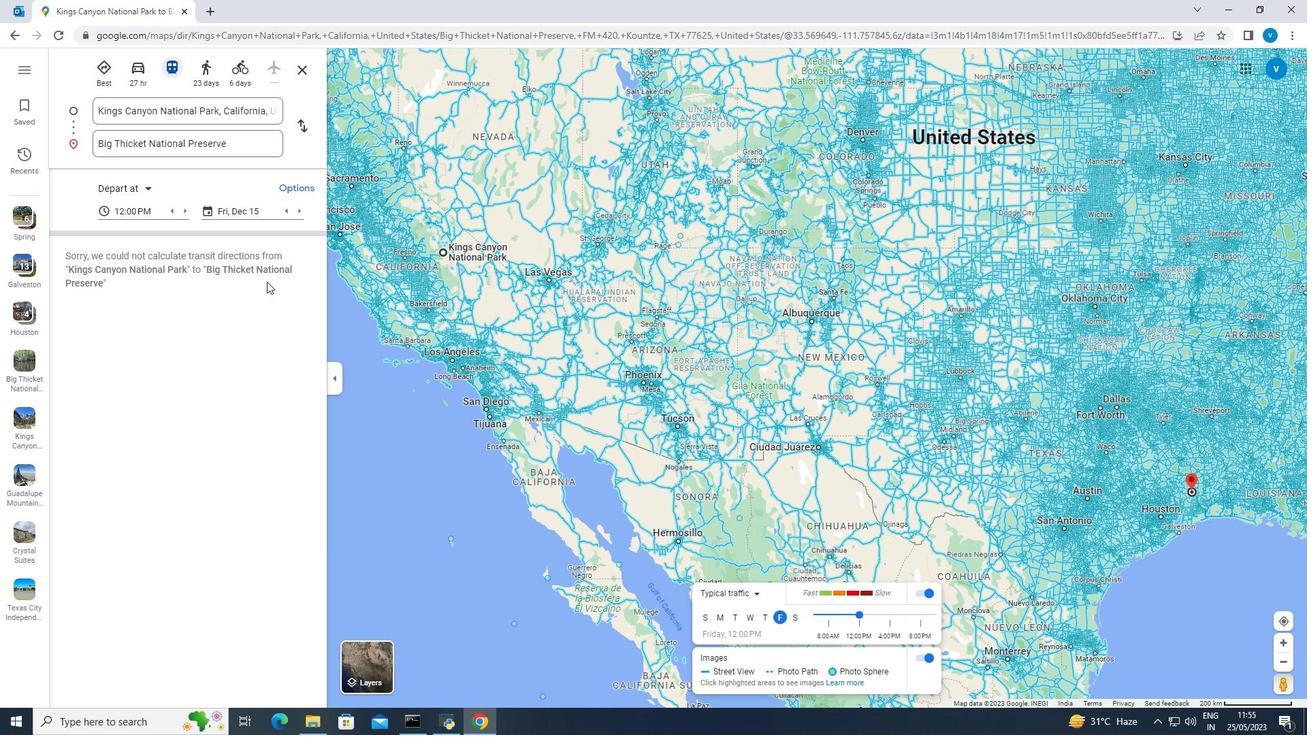 
Action: Mouse scrolled (422, 705) with delta (0, 0)
Screenshot: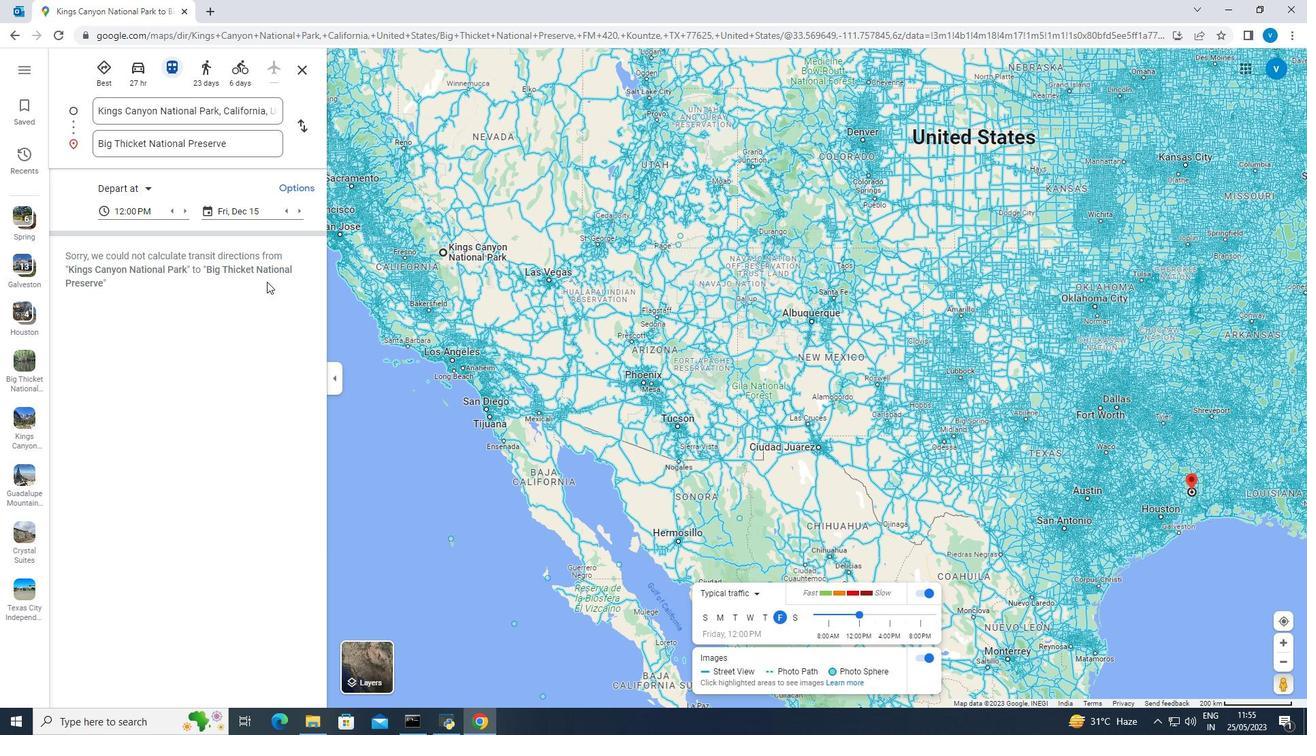 
Action: Mouse moved to (420, 699)
Screenshot: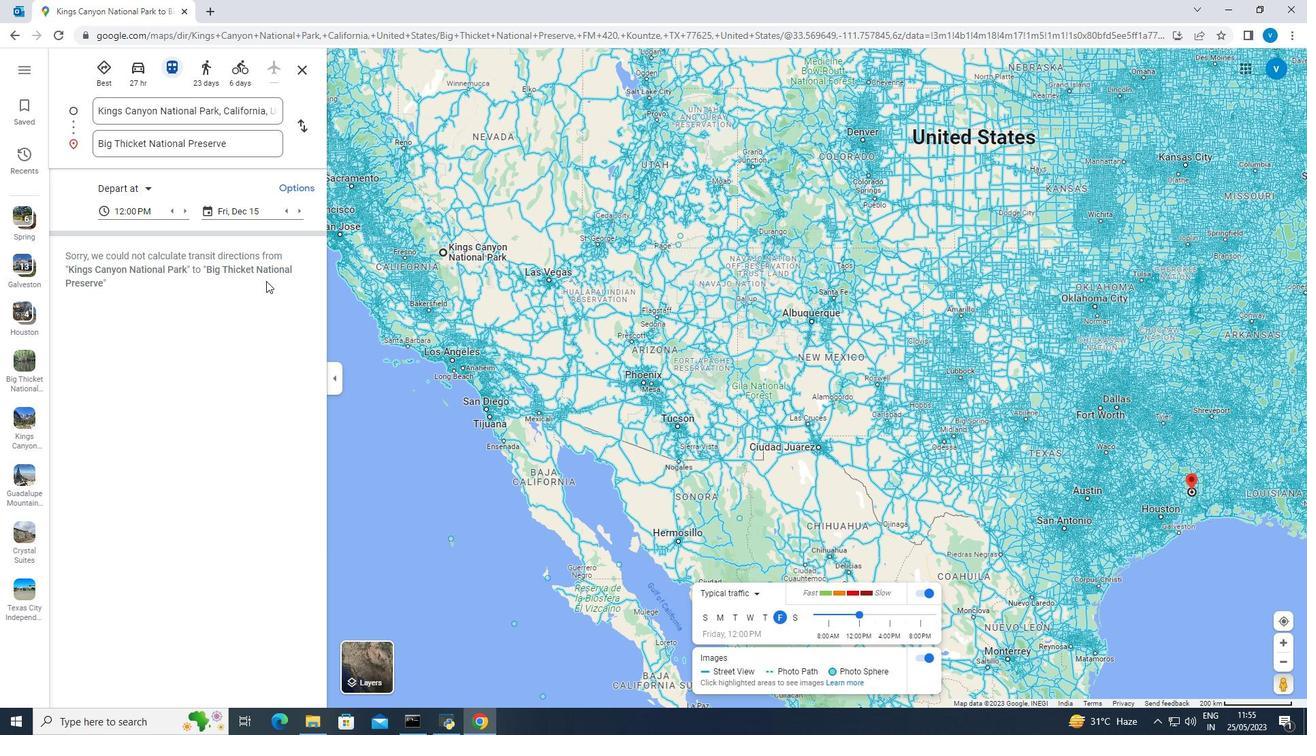 
Action: Mouse scrolled (420, 700) with delta (0, 0)
Screenshot: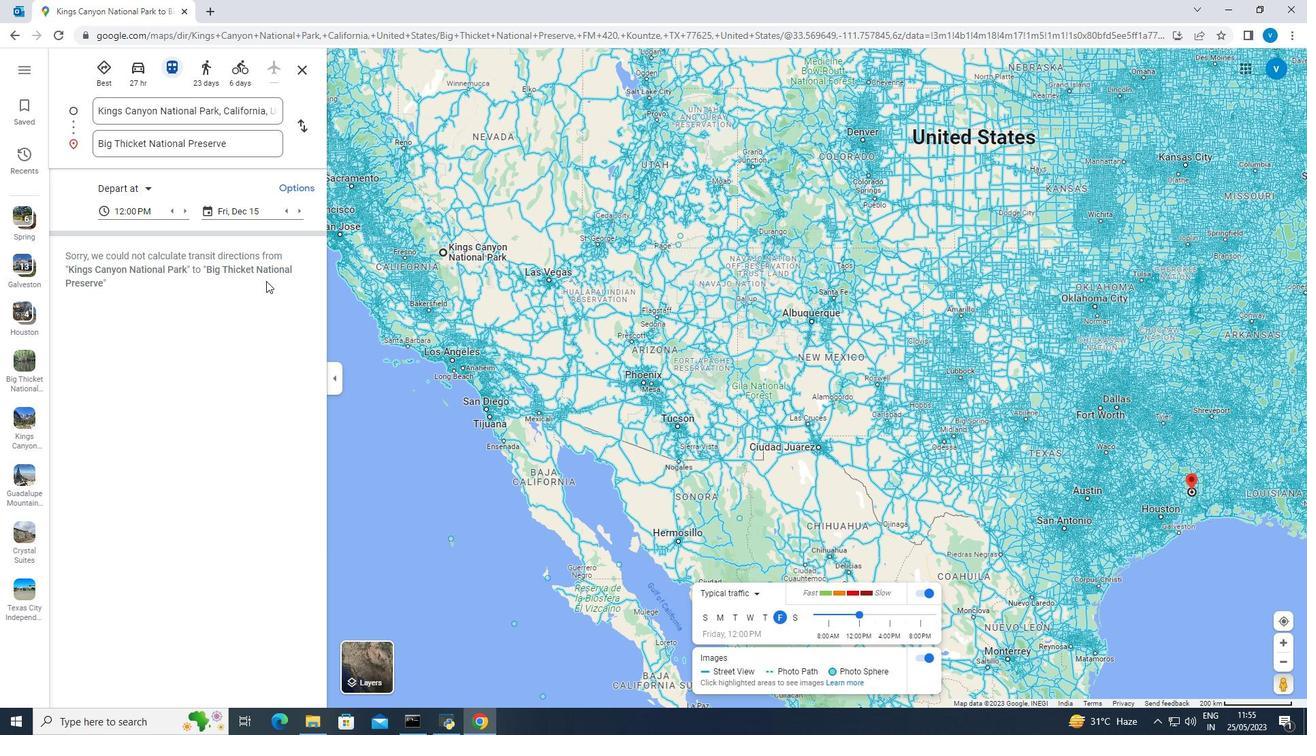 
Action: Mouse scrolled (420, 700) with delta (0, 0)
Screenshot: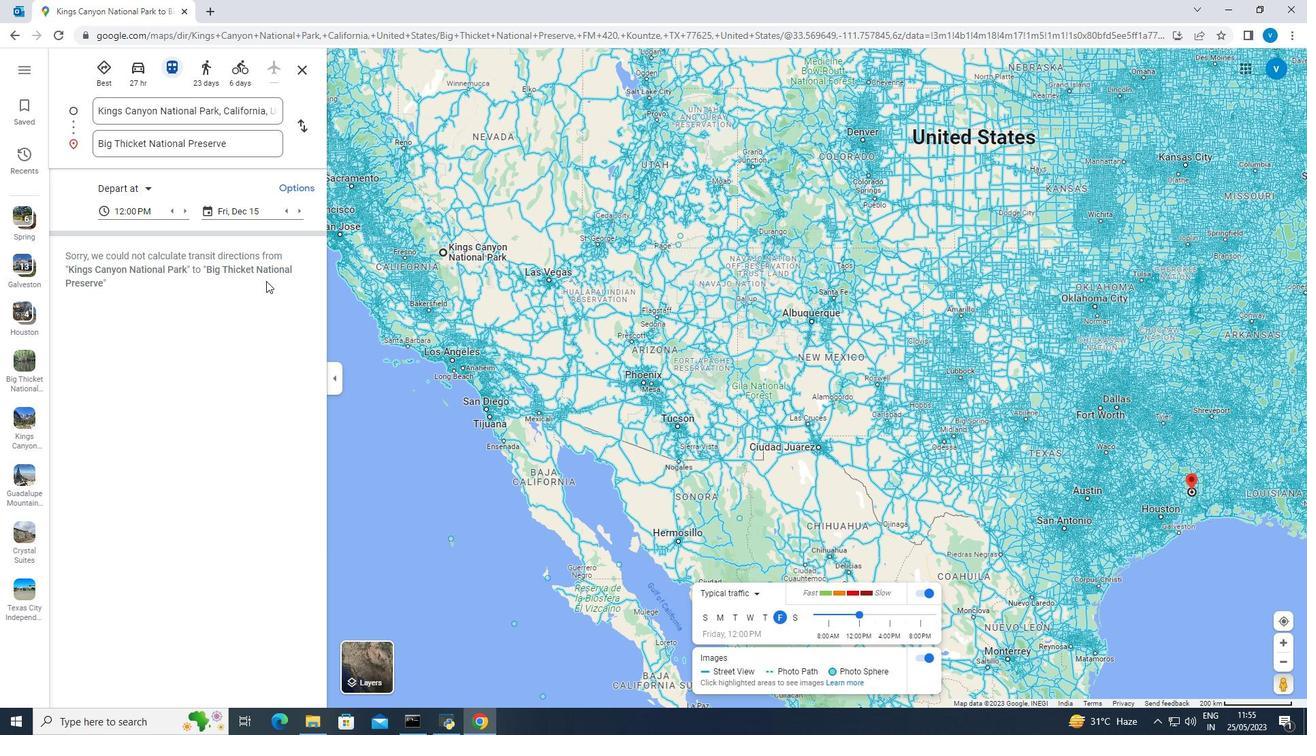 
Action: Mouse moved to (420, 699)
Screenshot: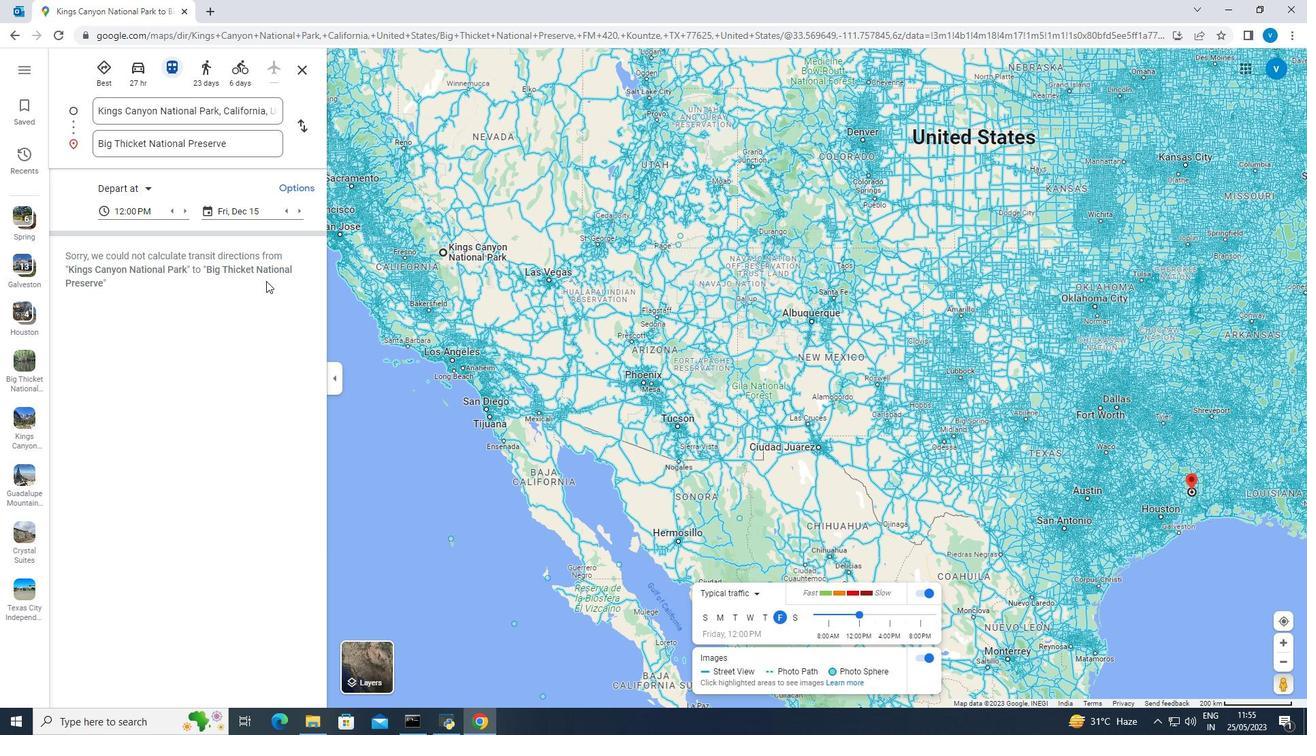
Action: Mouse scrolled (420, 700) with delta (0, 0)
Screenshot: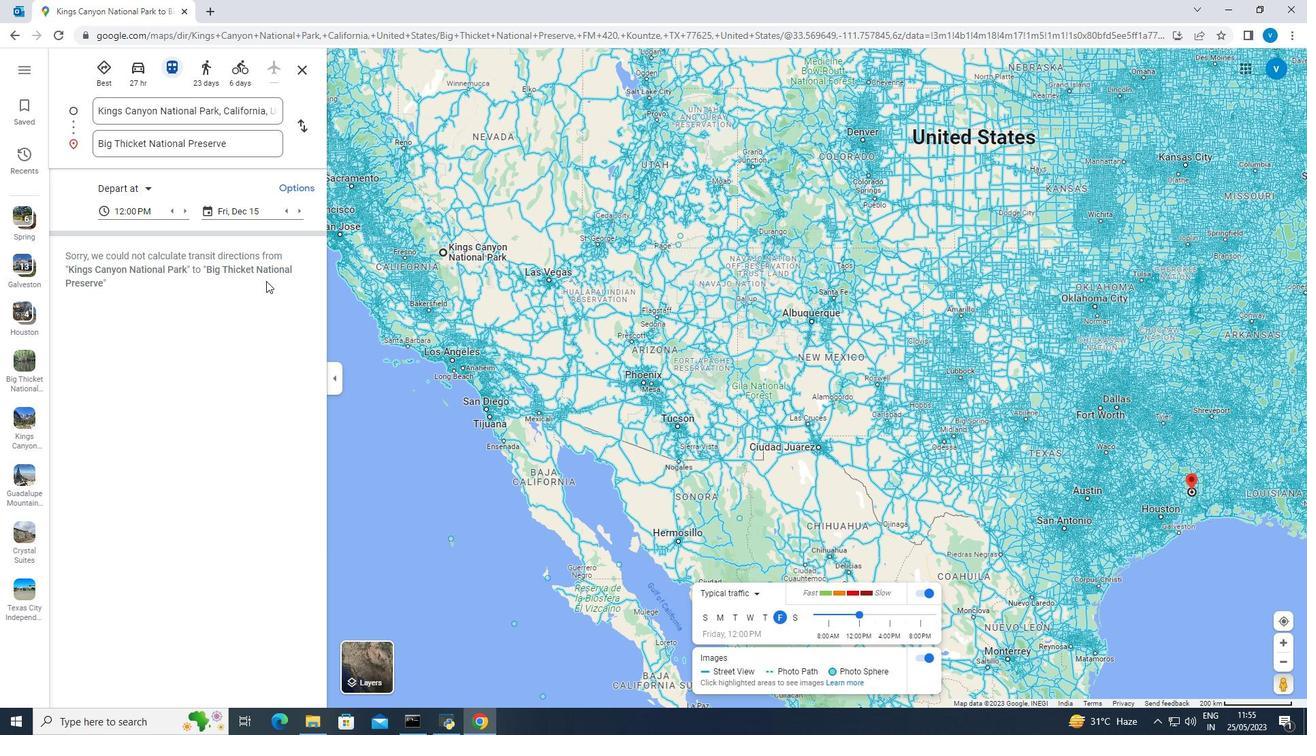 
Action: Mouse scrolled (420, 700) with delta (0, 0)
Screenshot: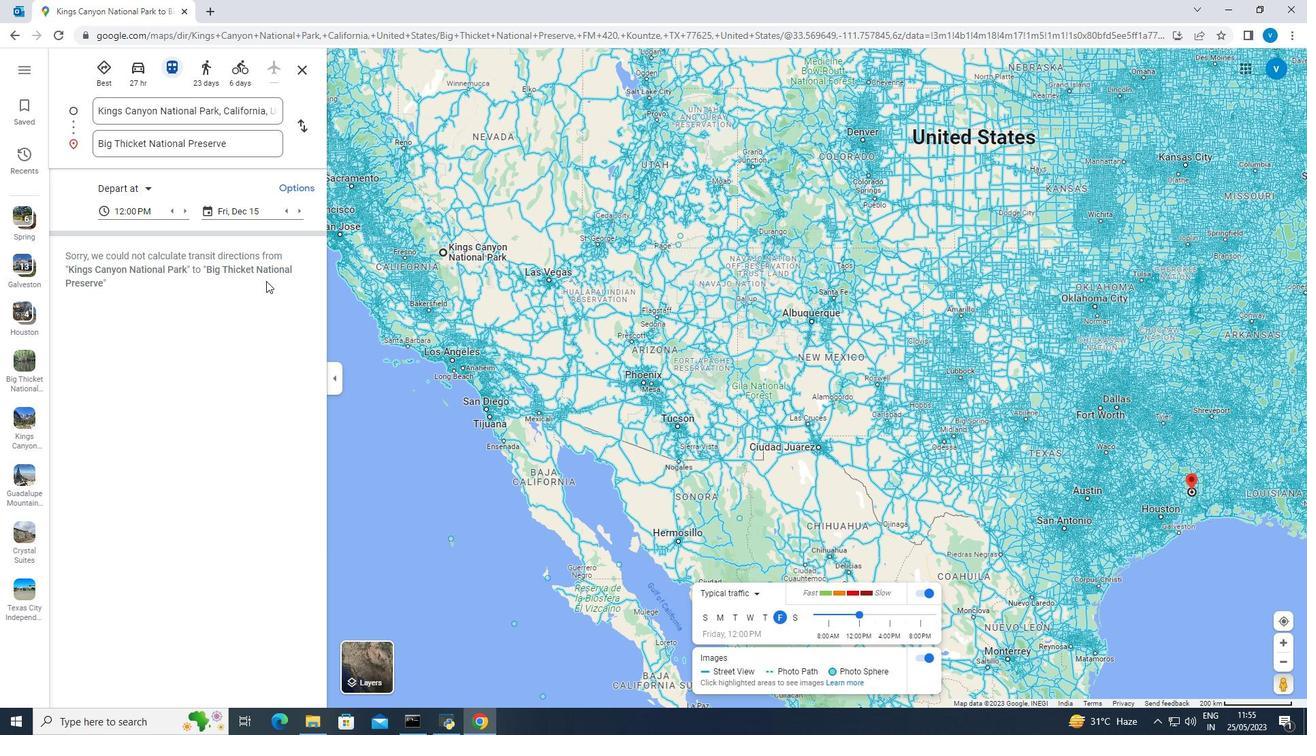 
Action: Mouse scrolled (420, 700) with delta (0, 0)
Screenshot: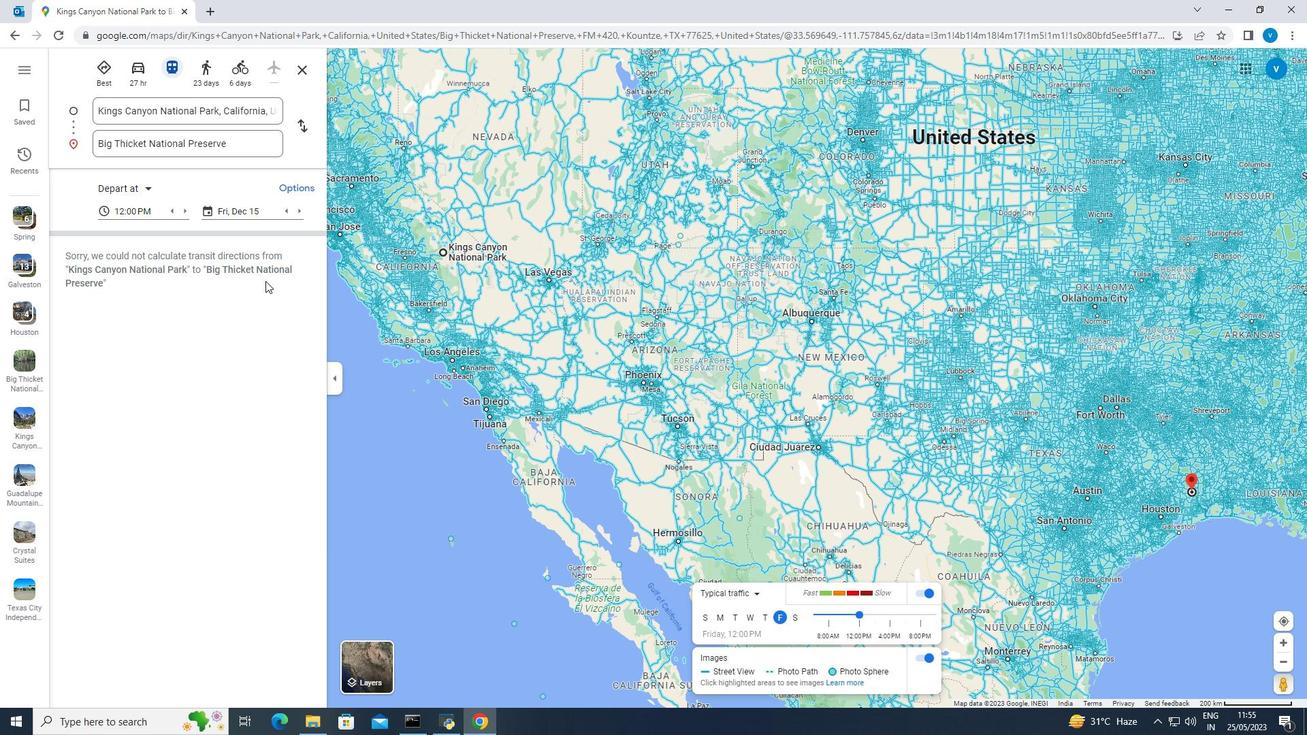 
Action: Mouse moved to (420, 698)
Screenshot: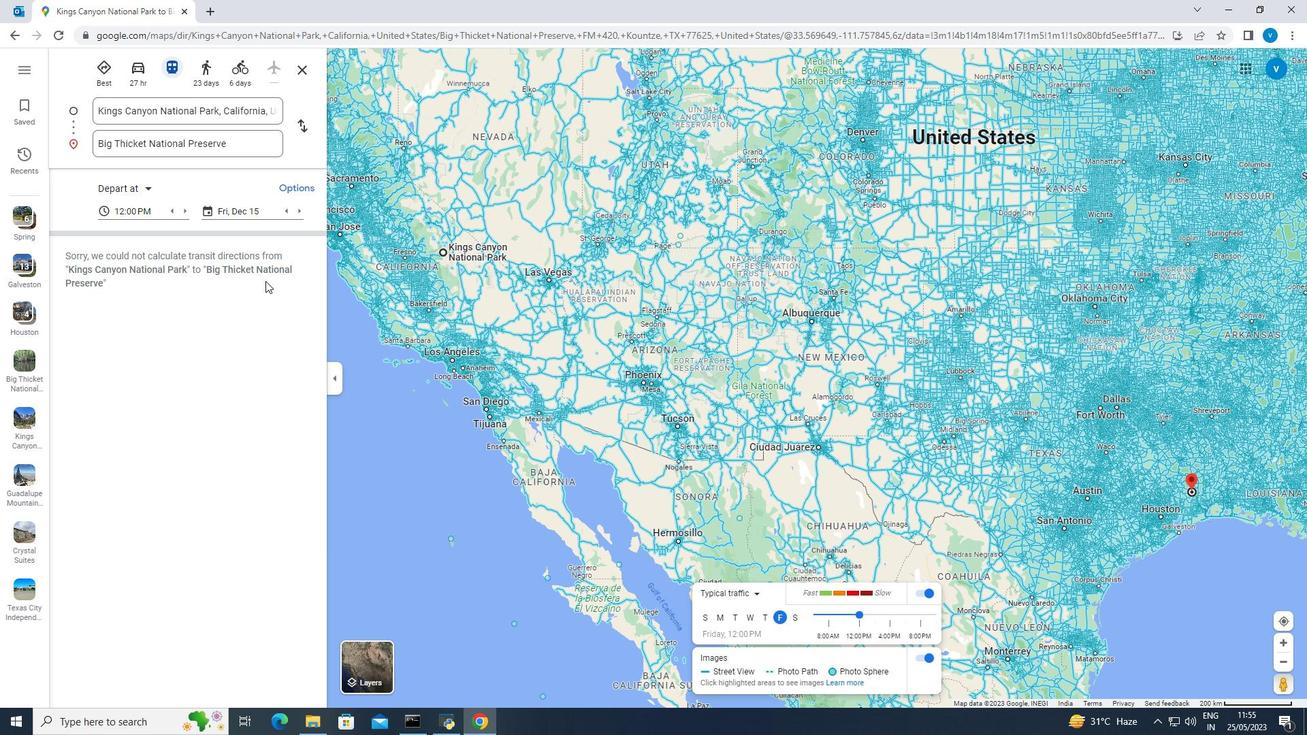 
Action: Mouse scrolled (420, 699) with delta (0, 0)
Screenshot: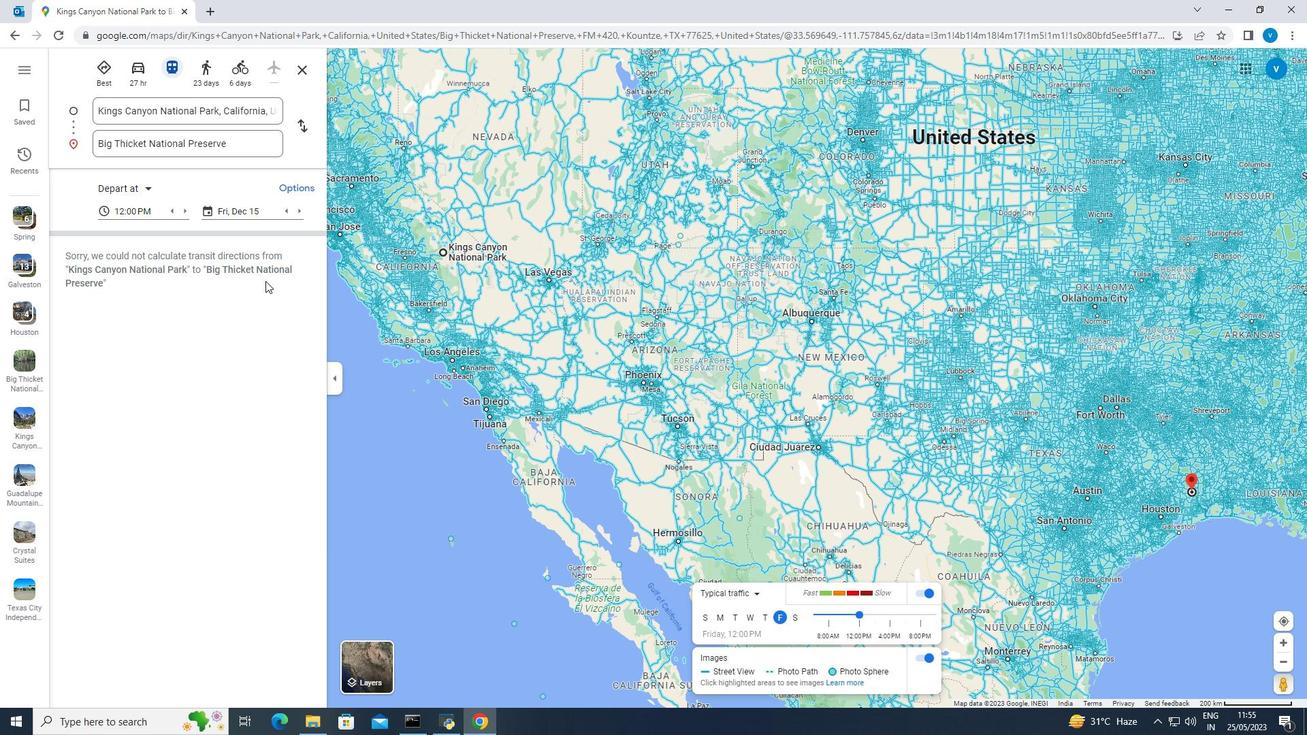 
Action: Mouse moved to (431, 642)
Screenshot: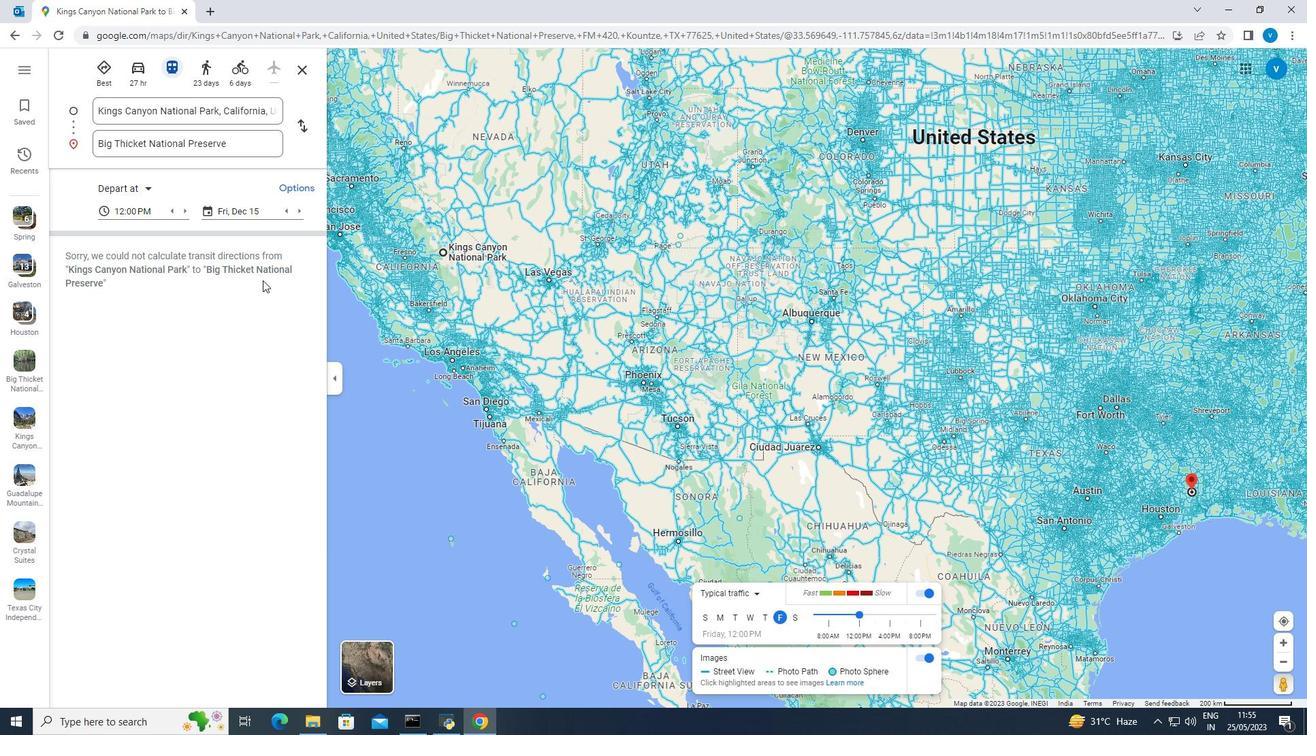 
Action: Key pressed k
Screenshot: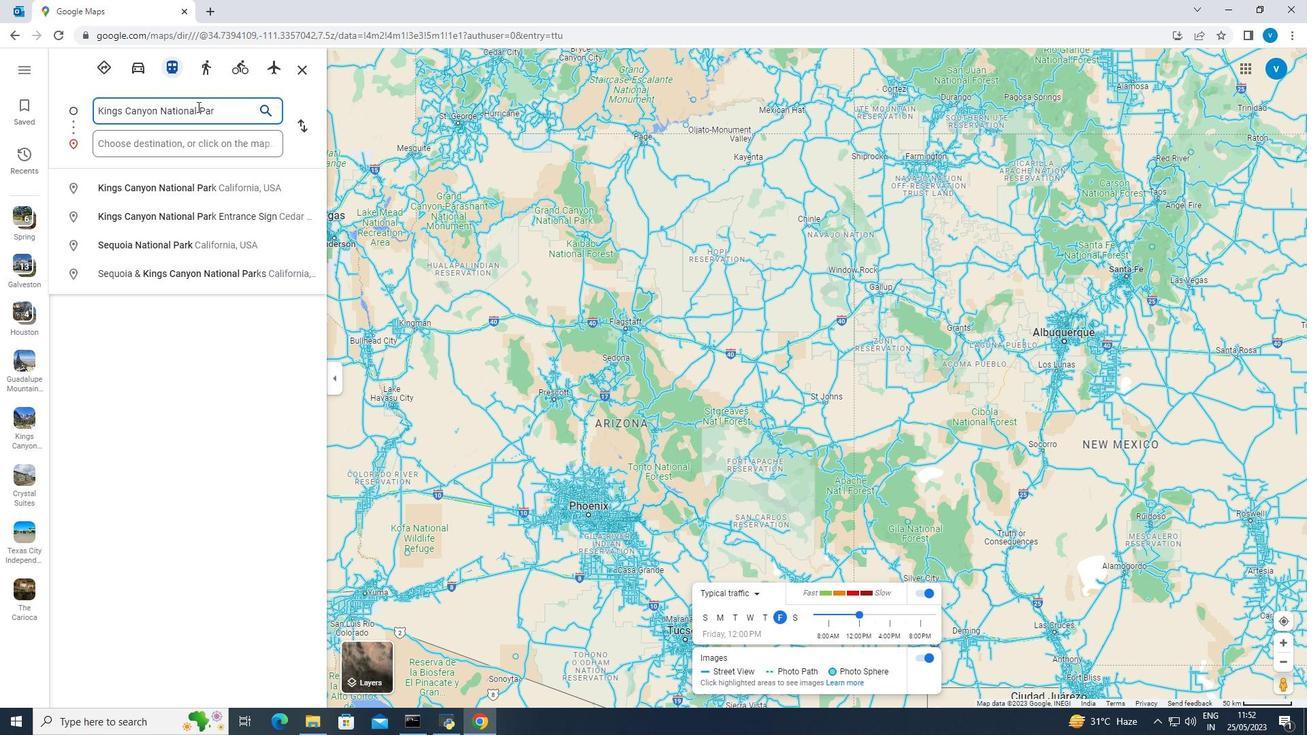 
Action: Mouse moved to (443, 429)
Screenshot: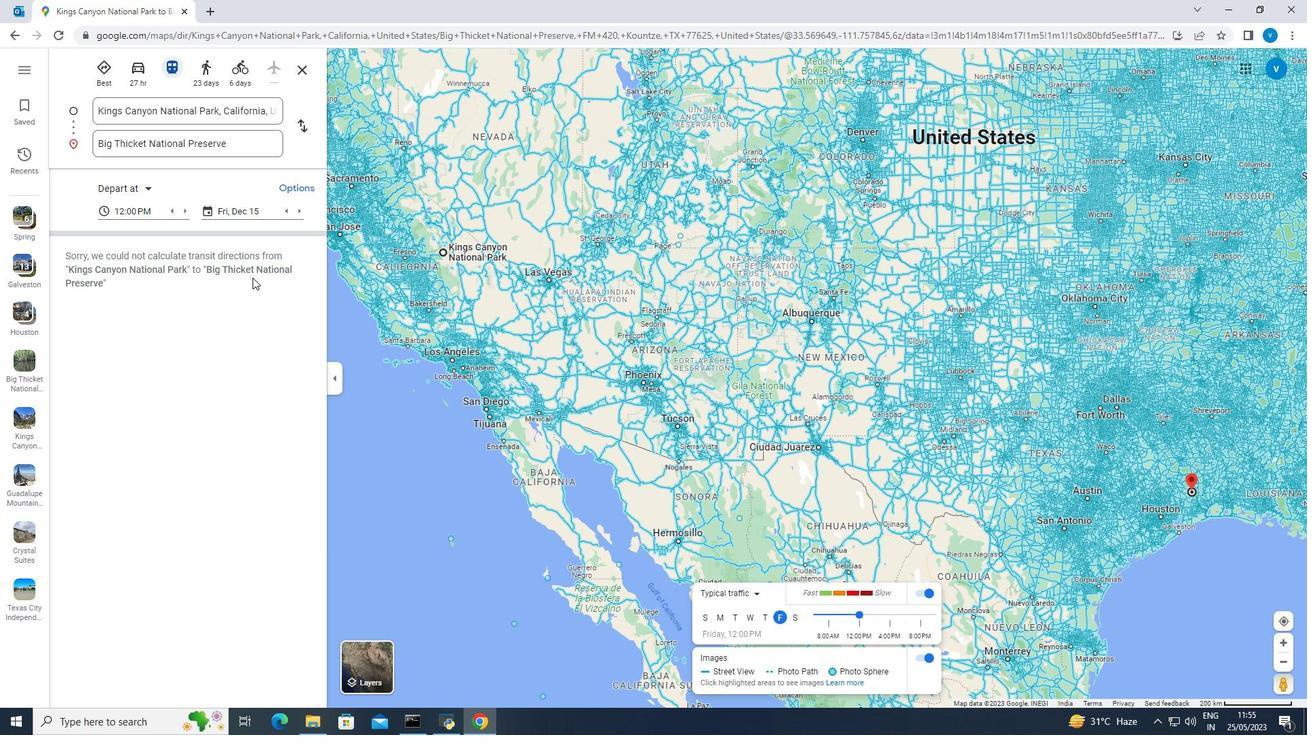
Action: Key pressed ,
Screenshot: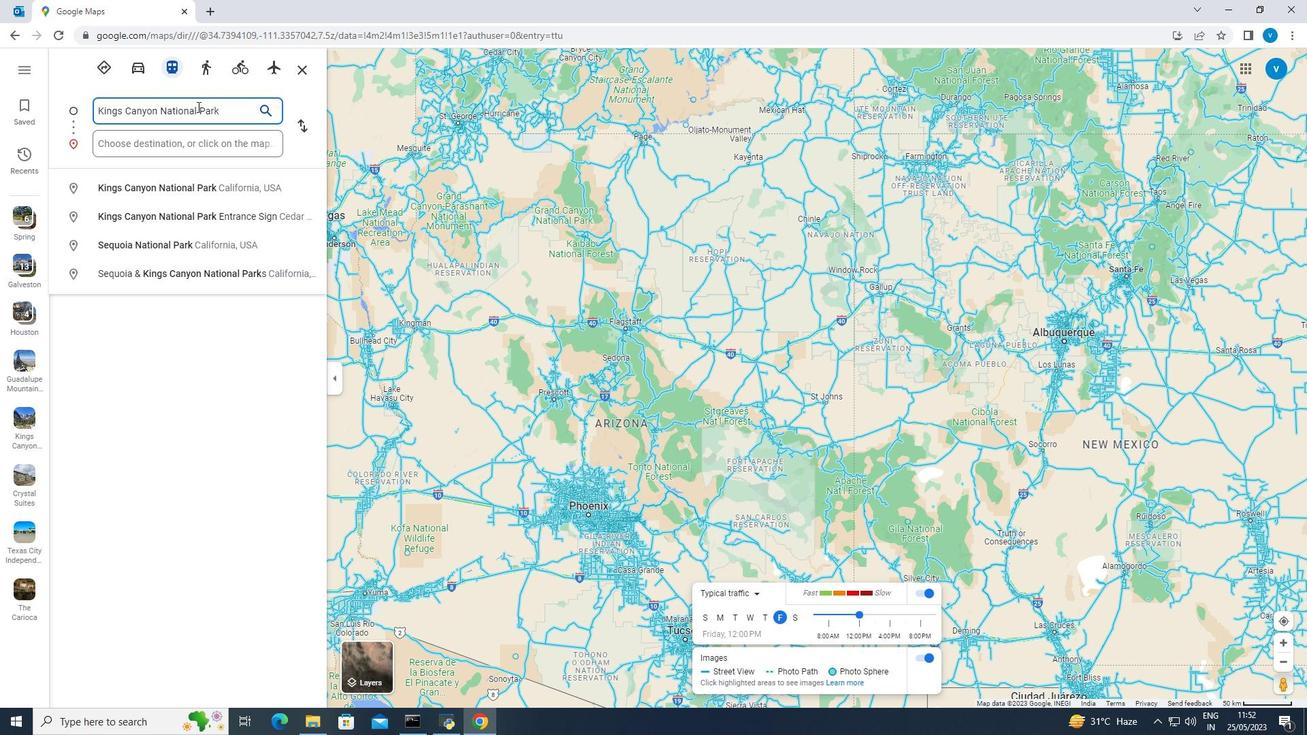 
Action: Mouse moved to (475, 521)
Screenshot: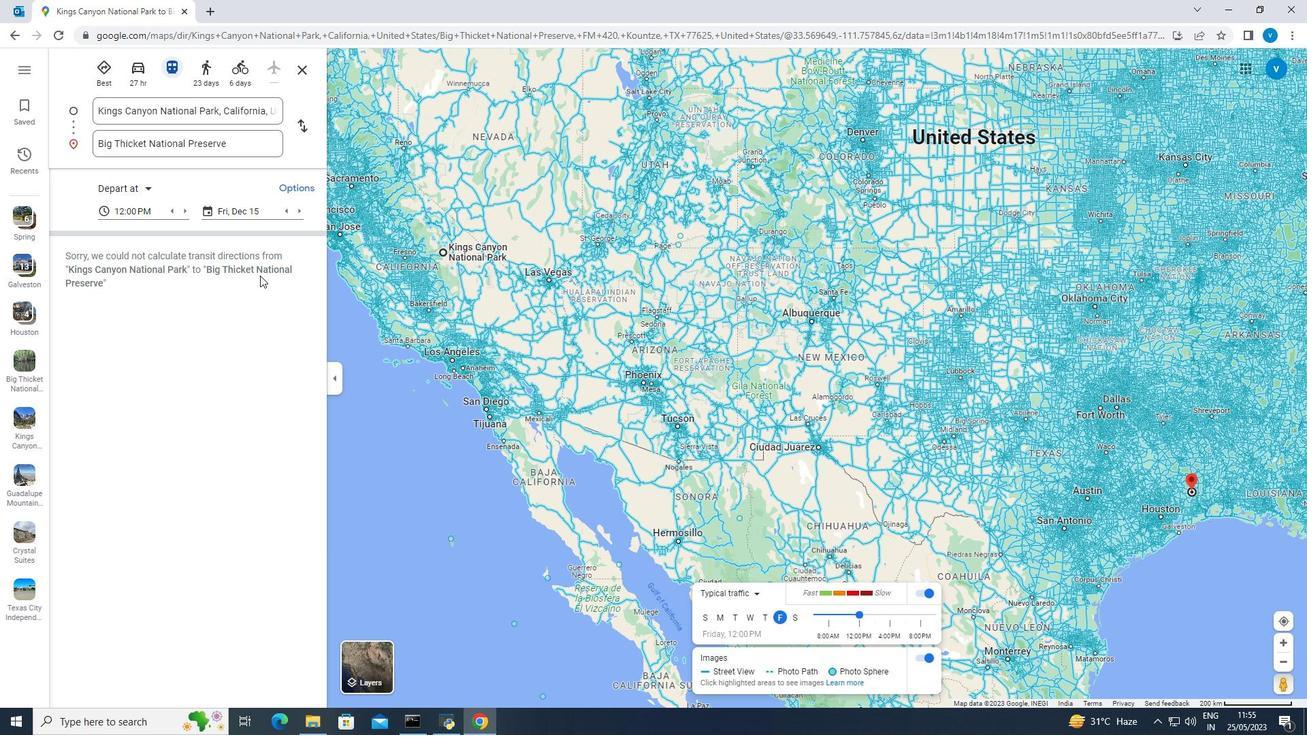 
Action: Mouse scrolled (475, 522) with delta (0, 0)
Screenshot: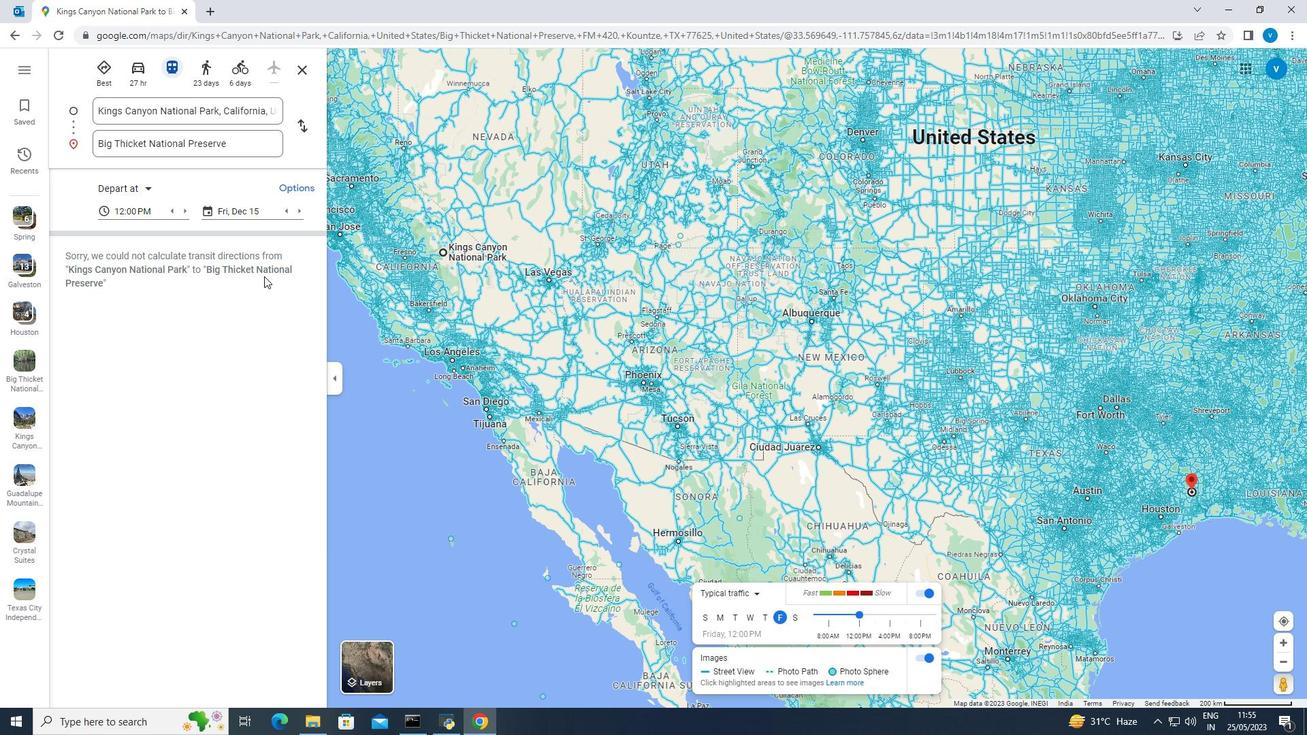 
Action: Mouse moved to (475, 521)
Screenshot: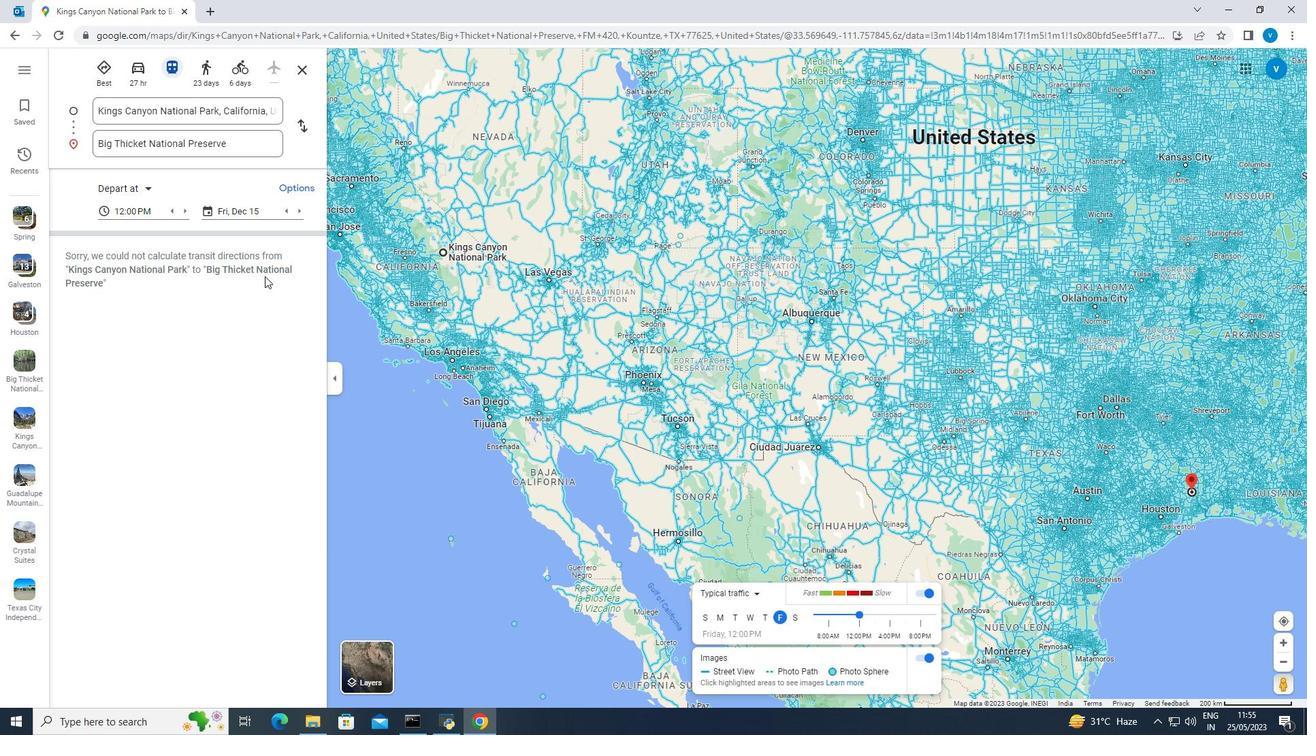 
Action: Key pressed <Key.space>
Screenshot: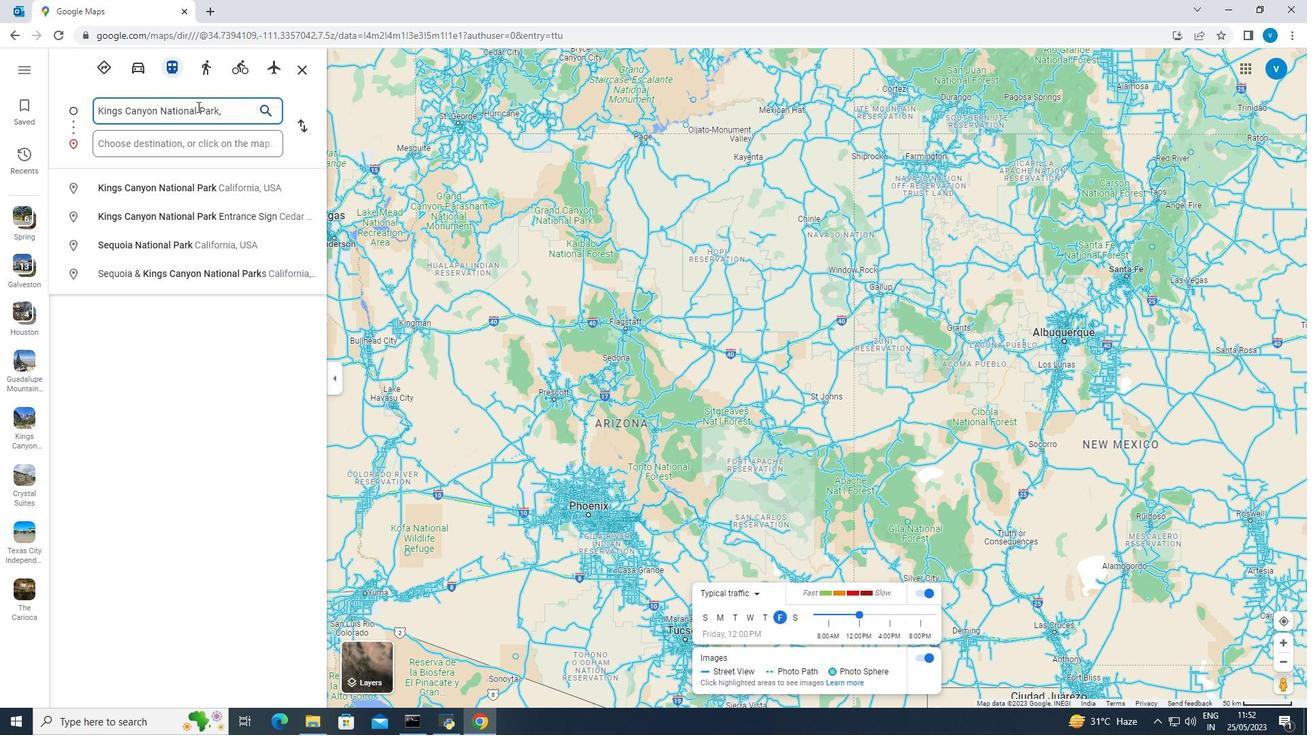 
Action: Mouse scrolled (475, 521) with delta (0, 0)
Screenshot: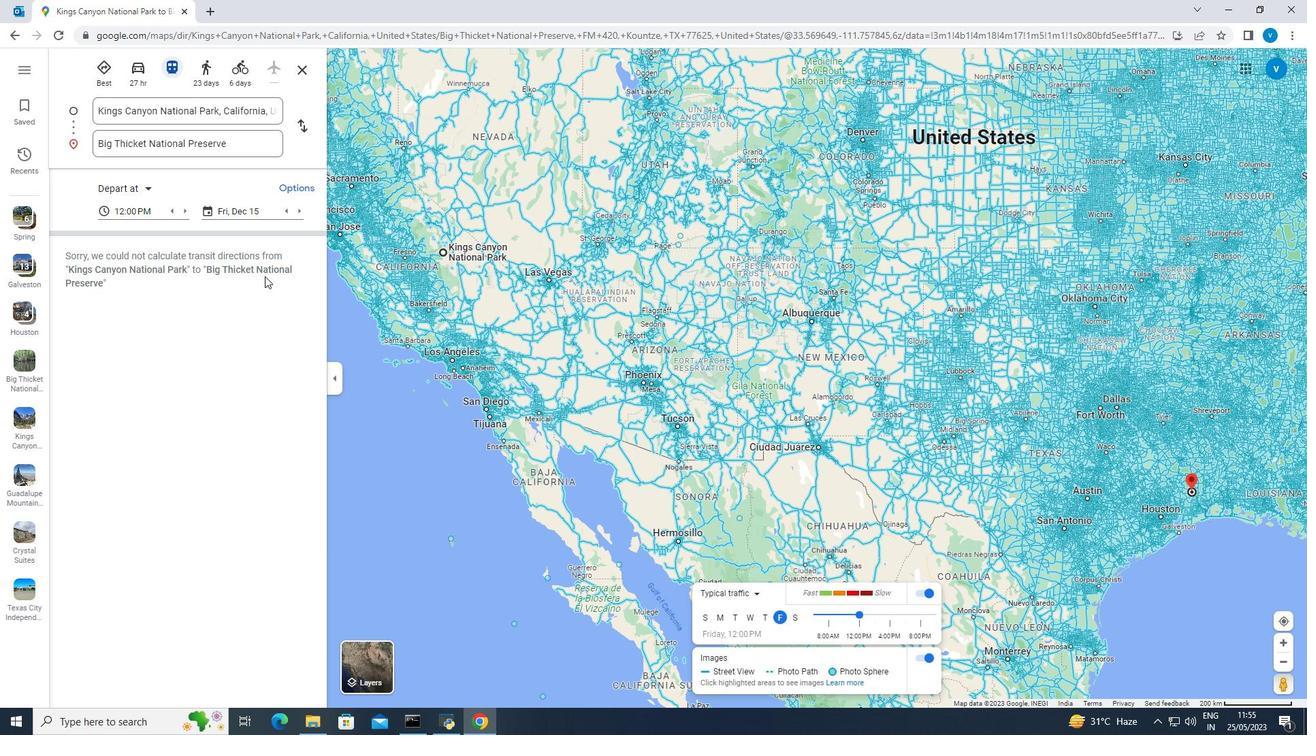 
Action: Mouse moved to (474, 521)
Screenshot: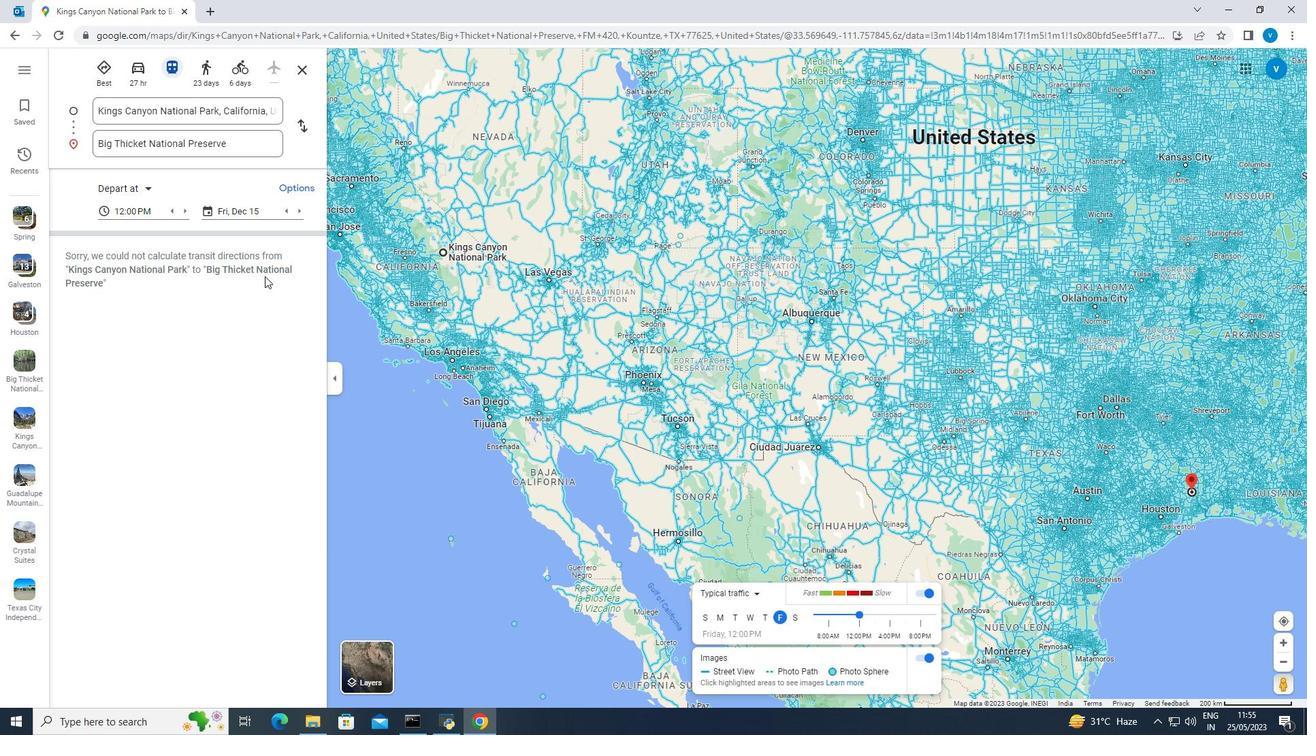 
Action: Mouse scrolled (474, 521) with delta (0, 0)
Screenshot: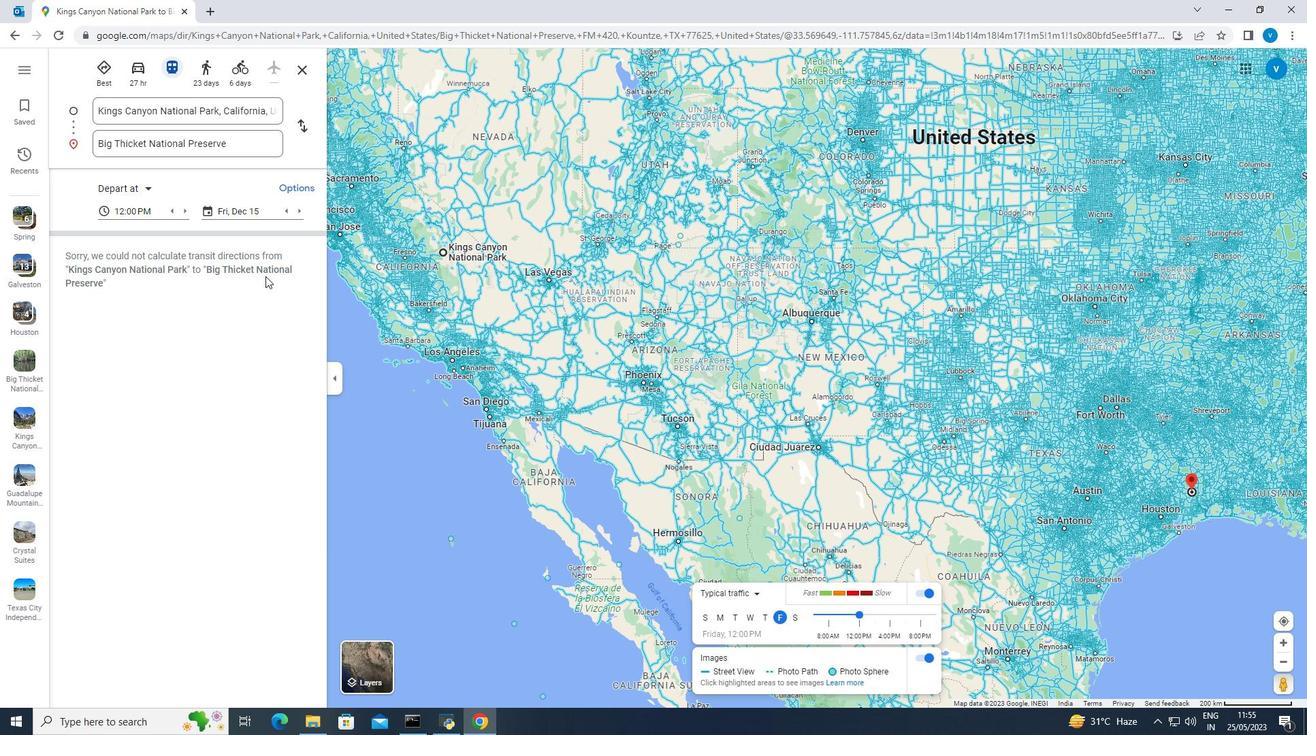 
Action: Mouse moved to (474, 521)
Screenshot: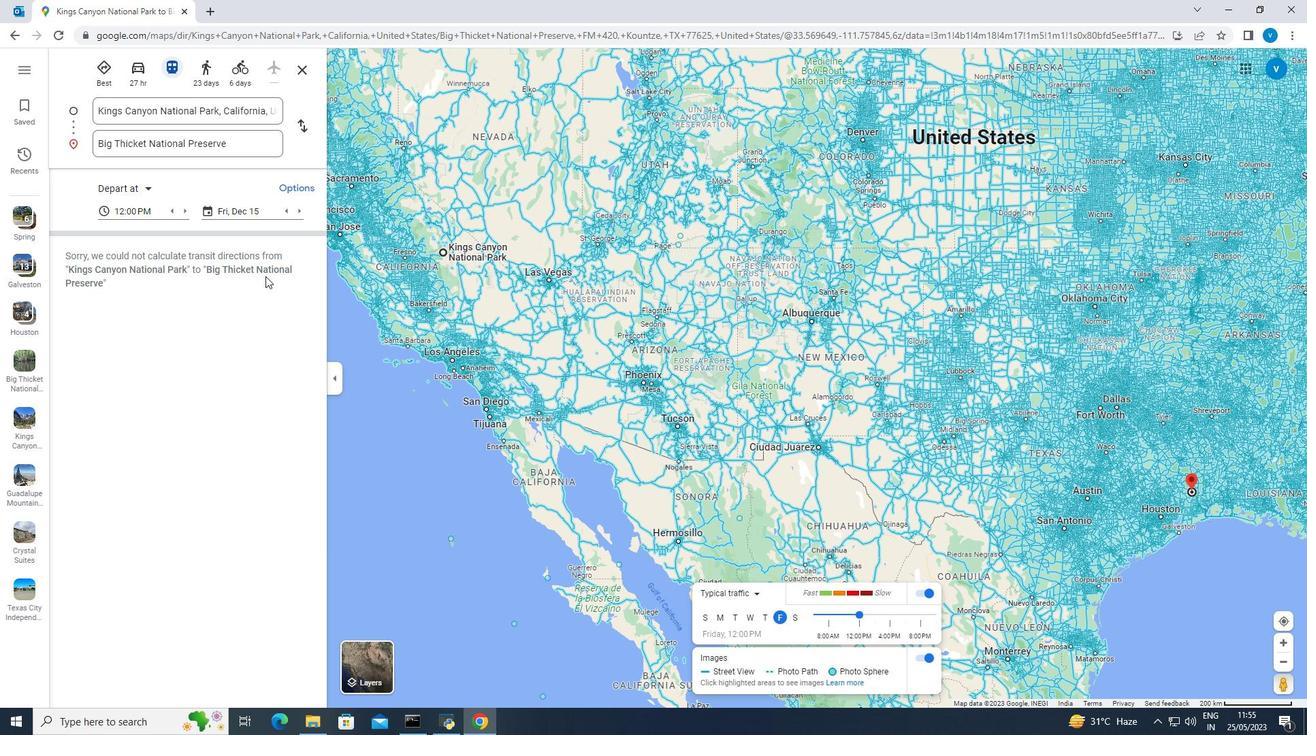 
Action: Mouse scrolled (474, 521) with delta (0, 0)
Screenshot: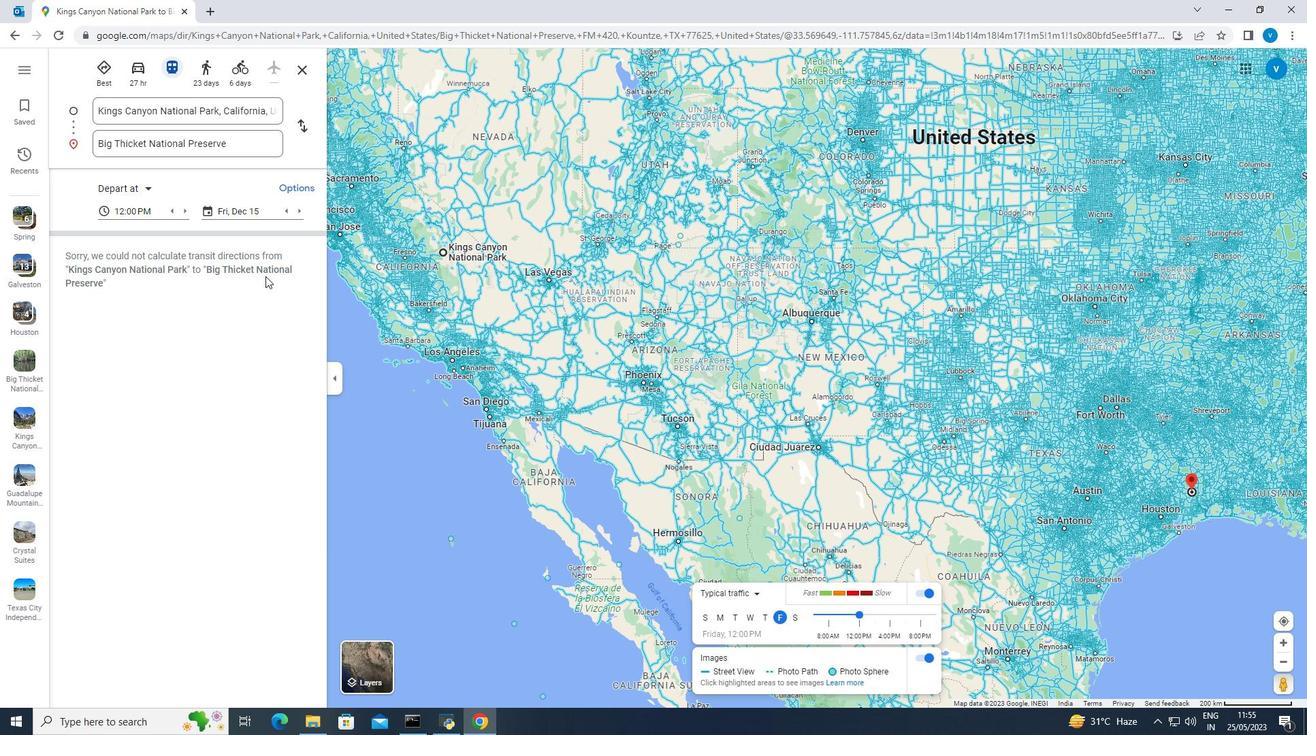 
Action: Mouse moved to (472, 521)
Screenshot: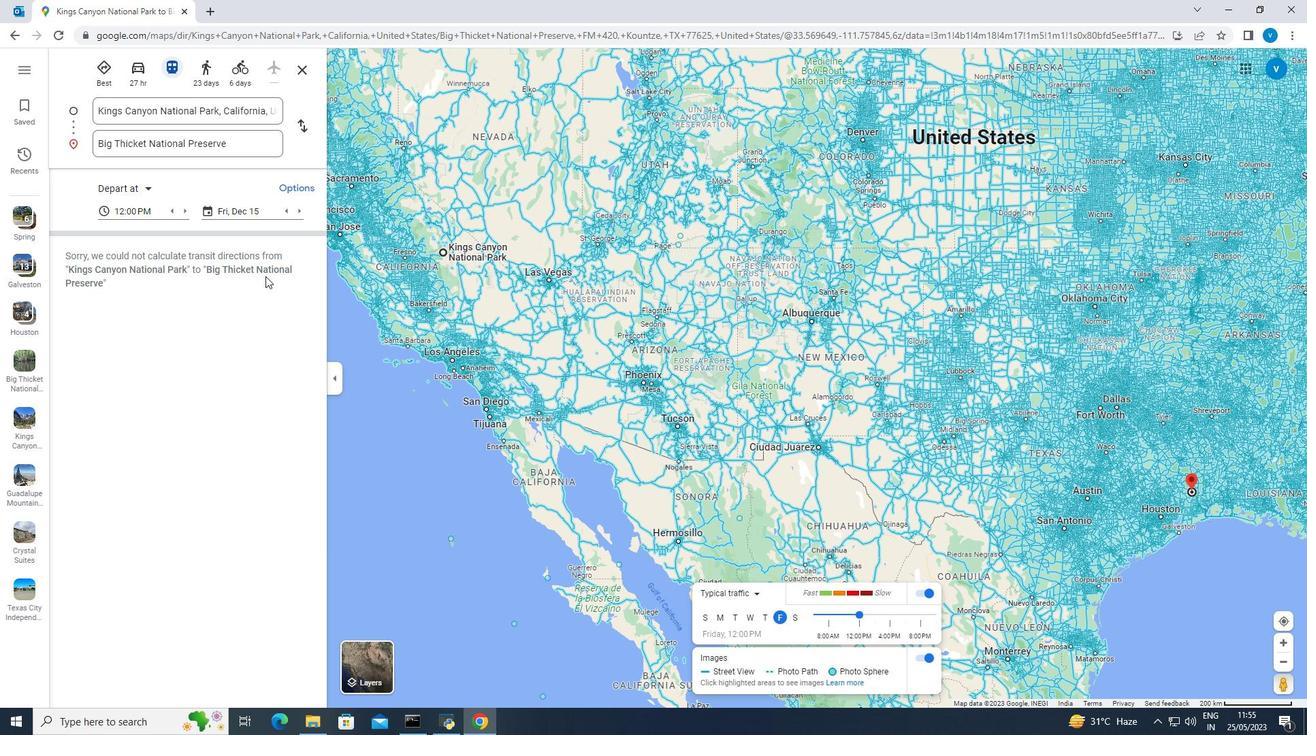 
Action: Mouse scrolled (473, 521) with delta (0, 0)
Screenshot: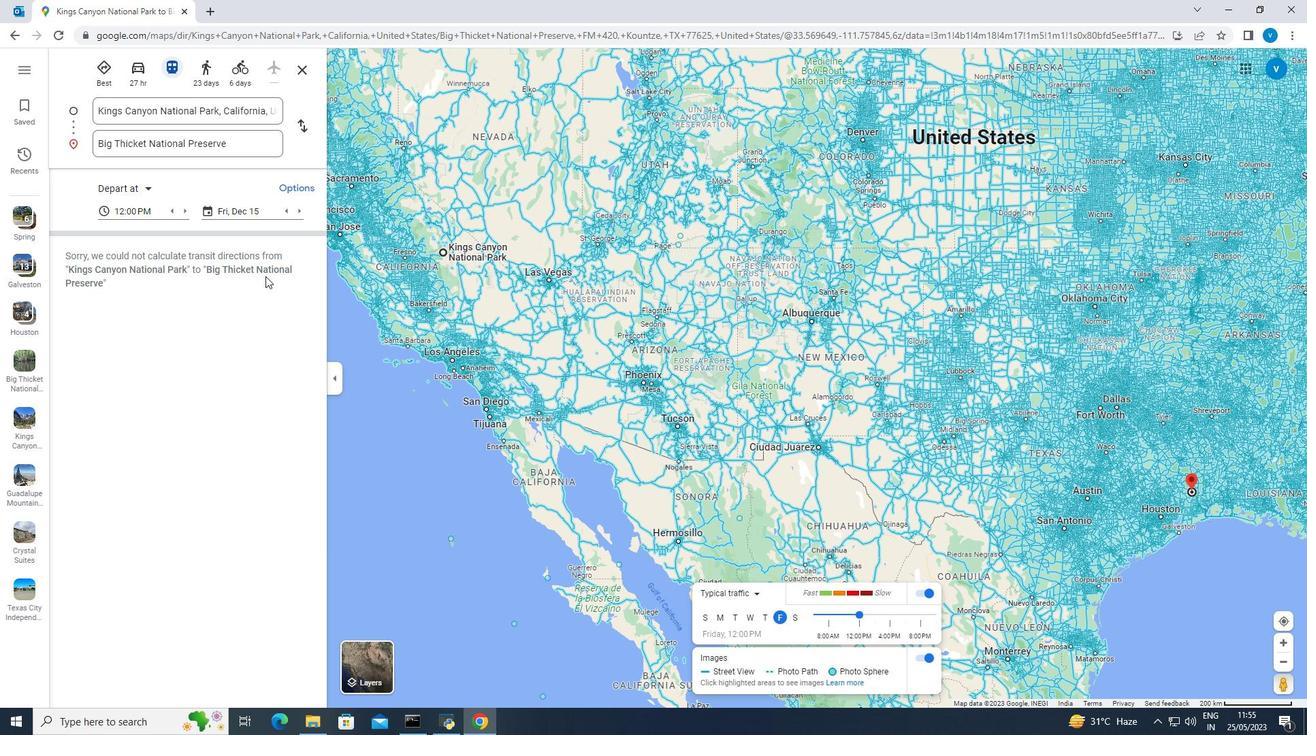 
Action: Mouse moved to (471, 521)
Screenshot: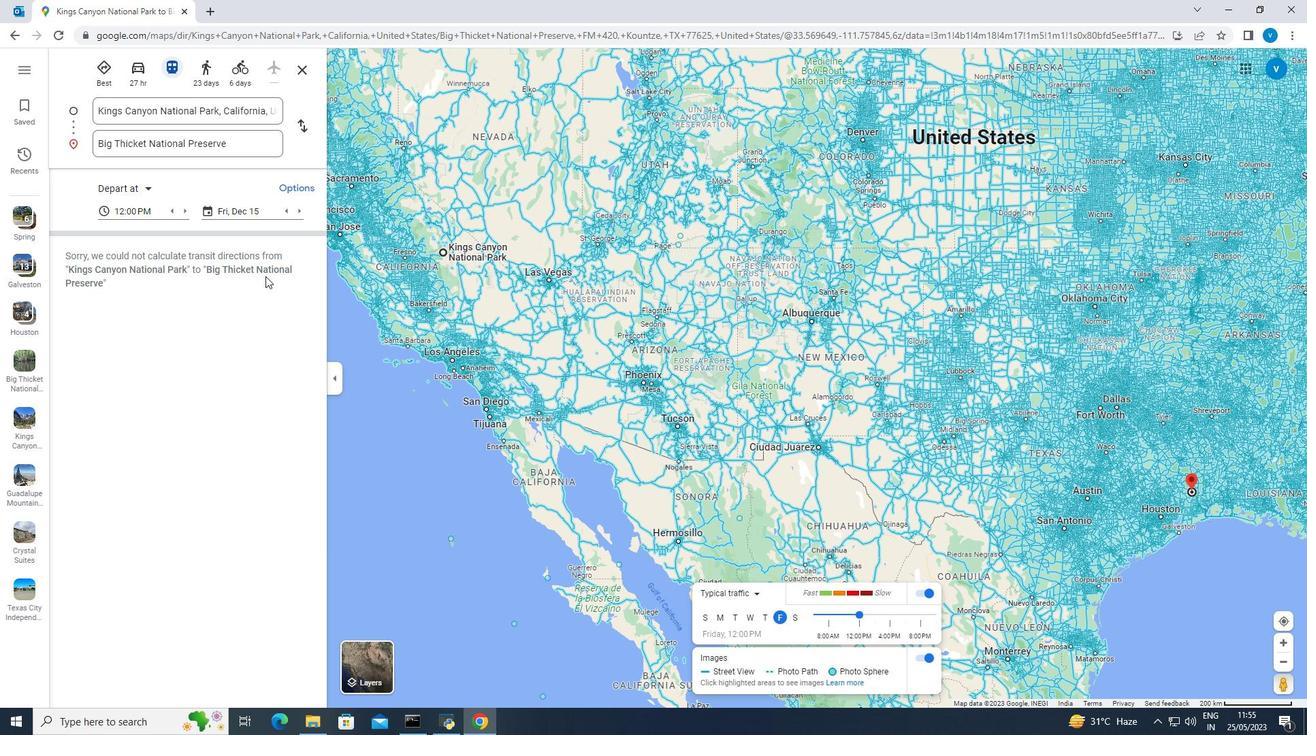 
Action: Mouse scrolled (471, 521) with delta (0, 0)
Screenshot: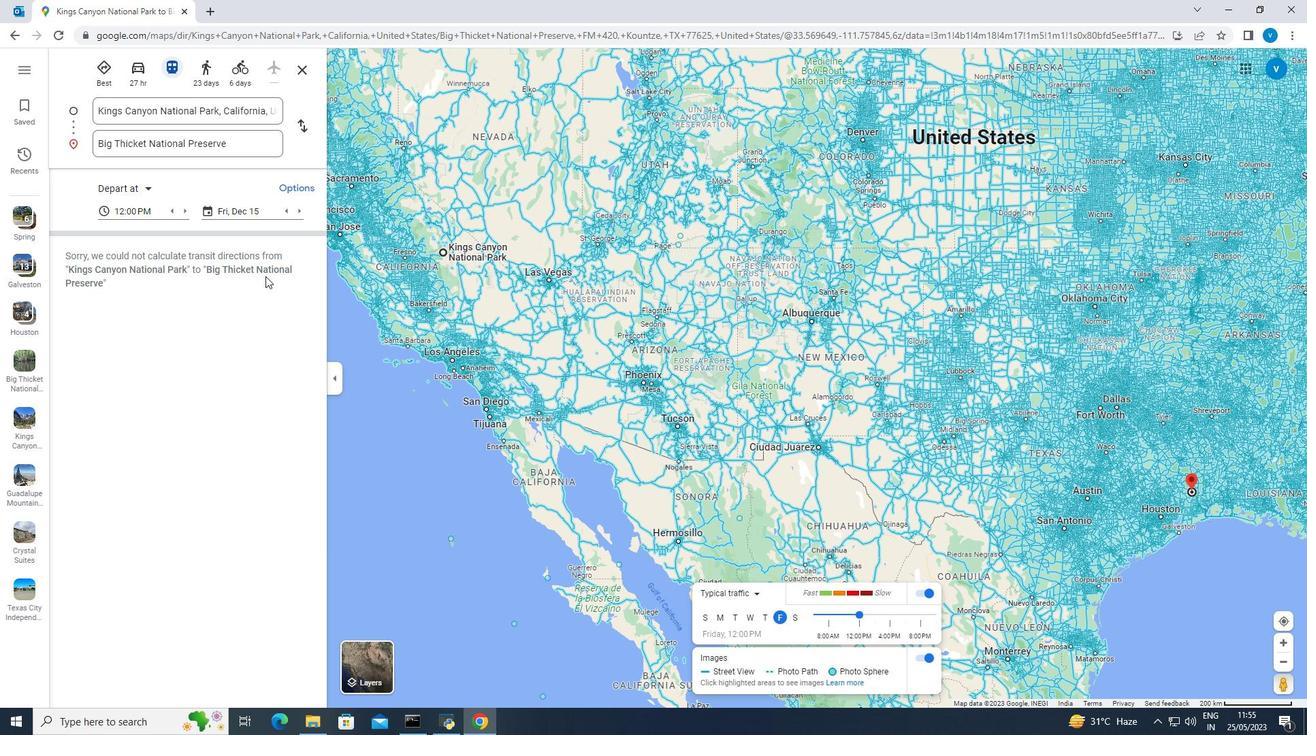 
Action: Mouse moved to (470, 521)
Screenshot: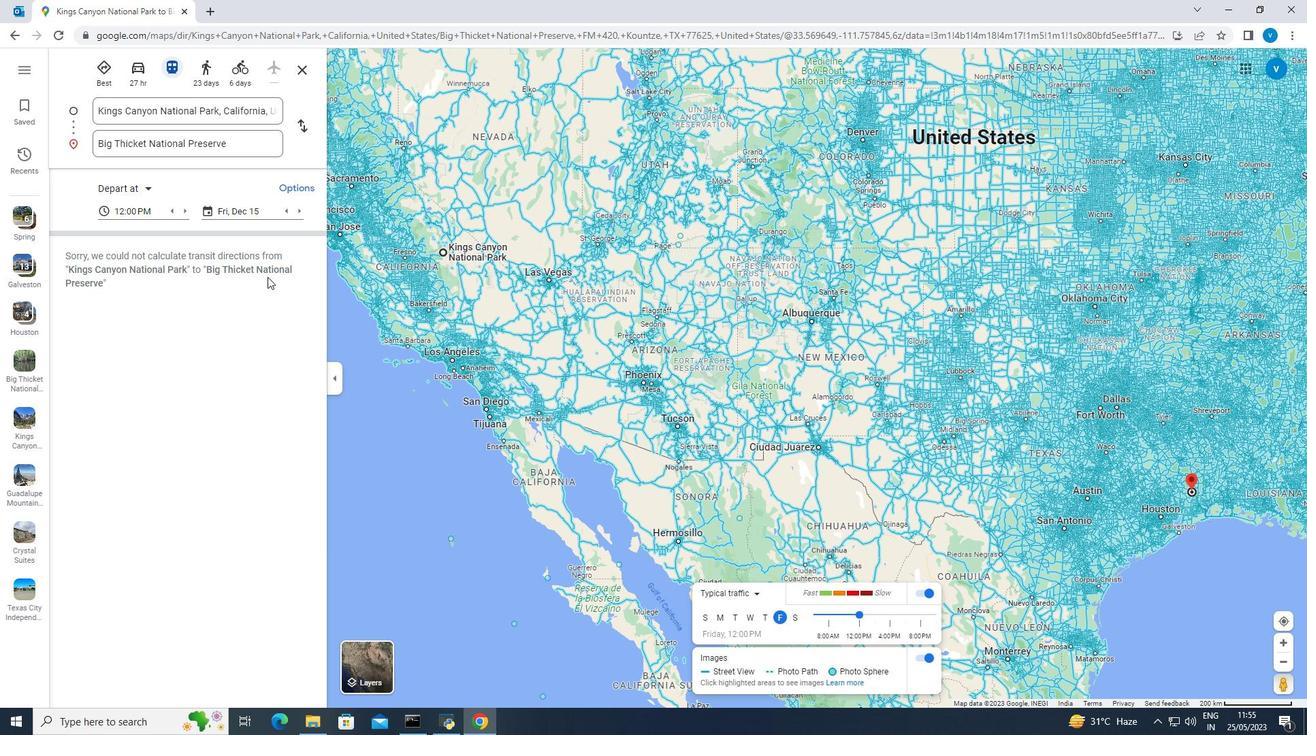 
Action: Mouse scrolled (470, 521) with delta (0, 0)
Screenshot: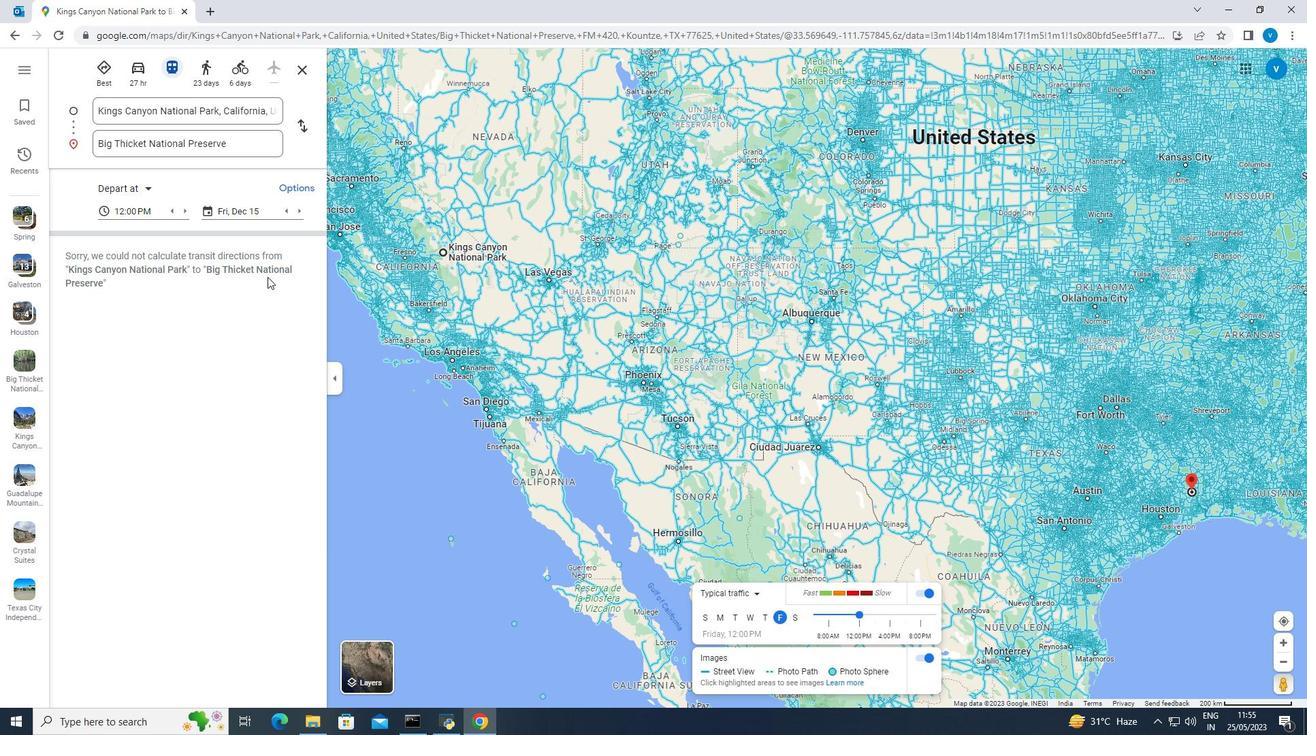 
Action: Mouse moved to (393, 519)
Screenshot: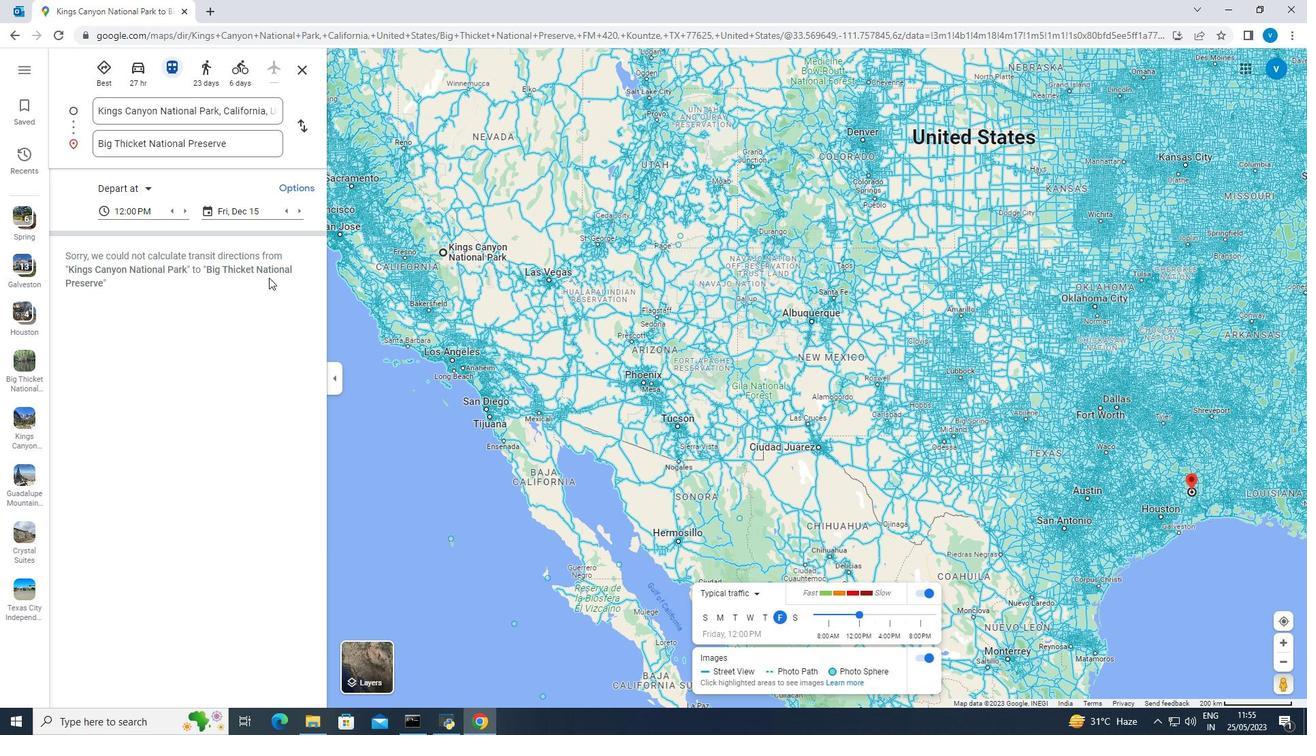 
Action: Key pressed <Key.shift>
Screenshot: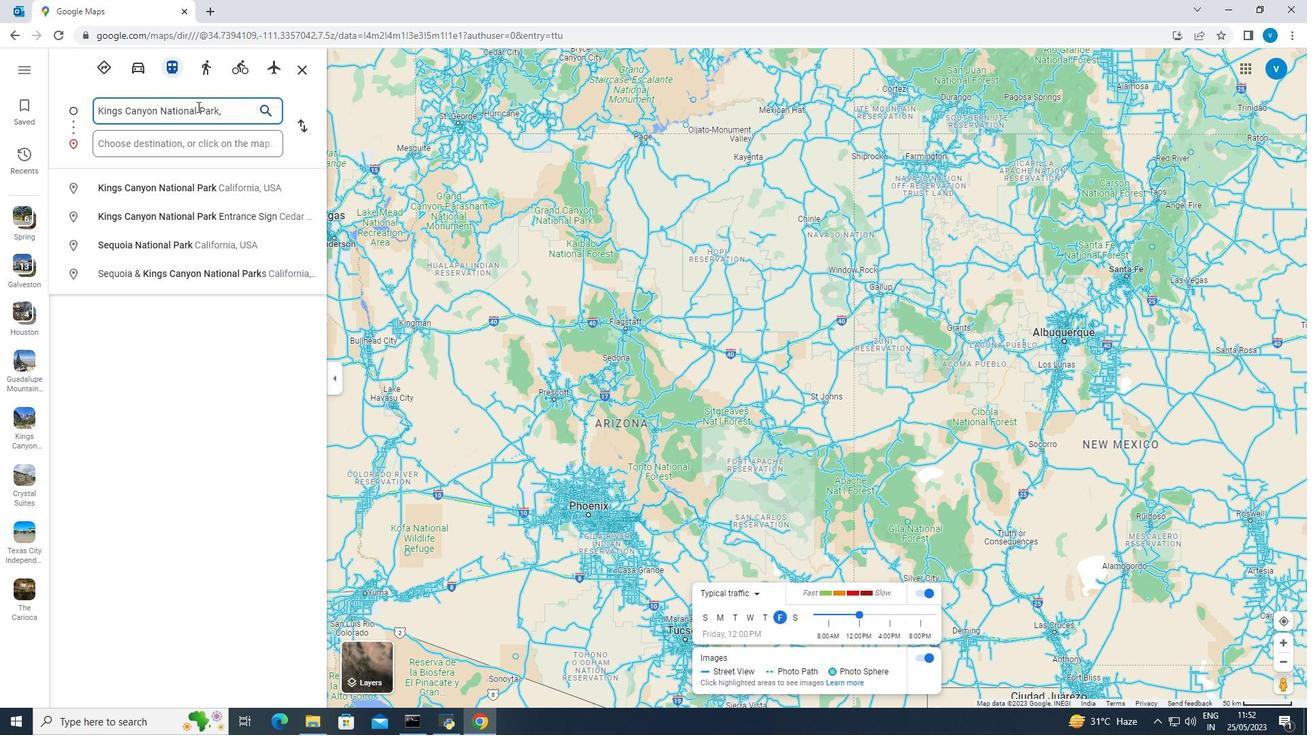 
Action: Mouse moved to (392, 509)
Screenshot: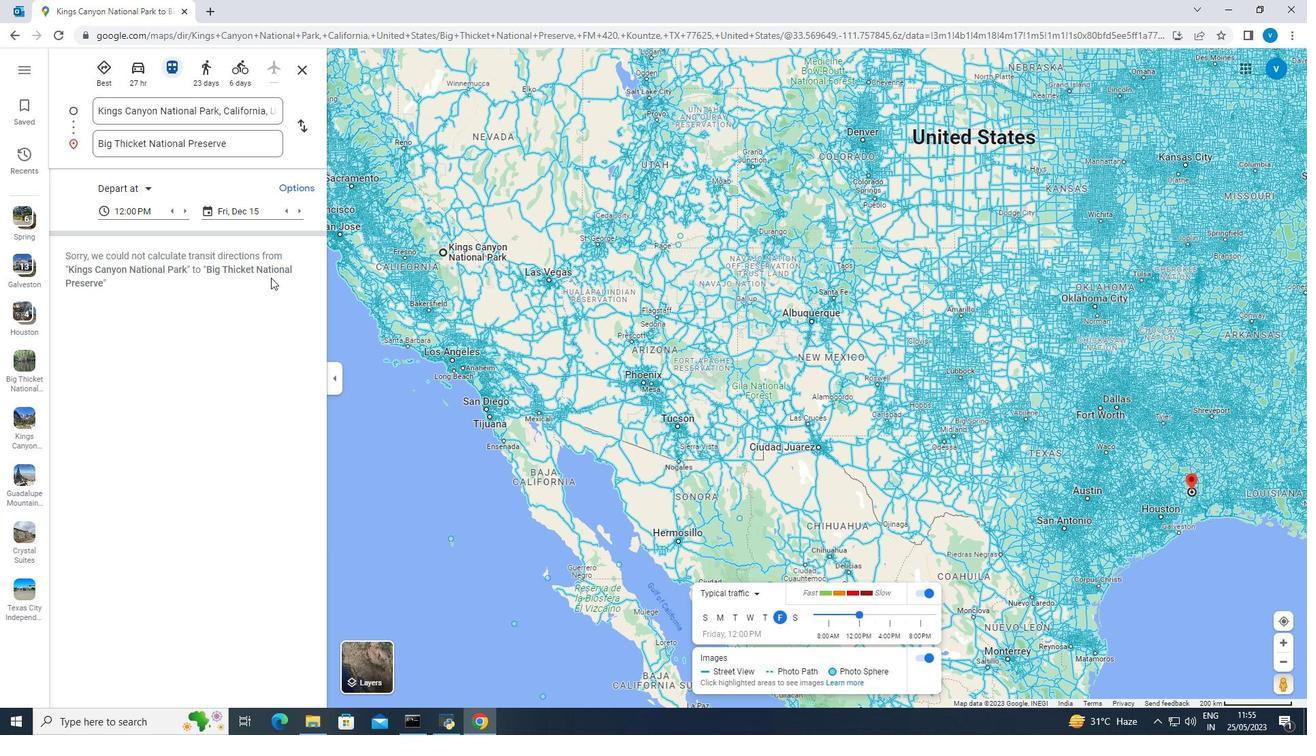 
Action: Key pressed <Key.shift><Key.shift><Key.shift><Key.shift><Key.shift>
Screenshot: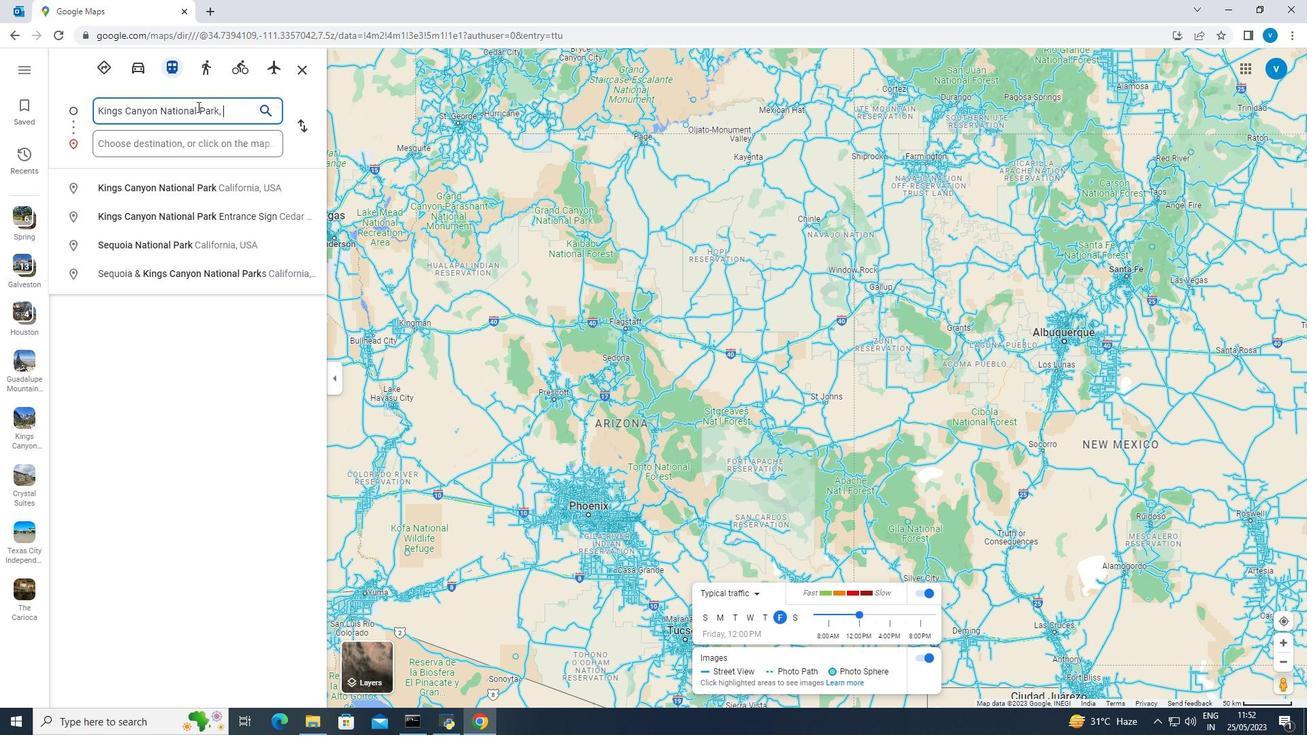 
Action: Mouse moved to (395, 503)
Screenshot: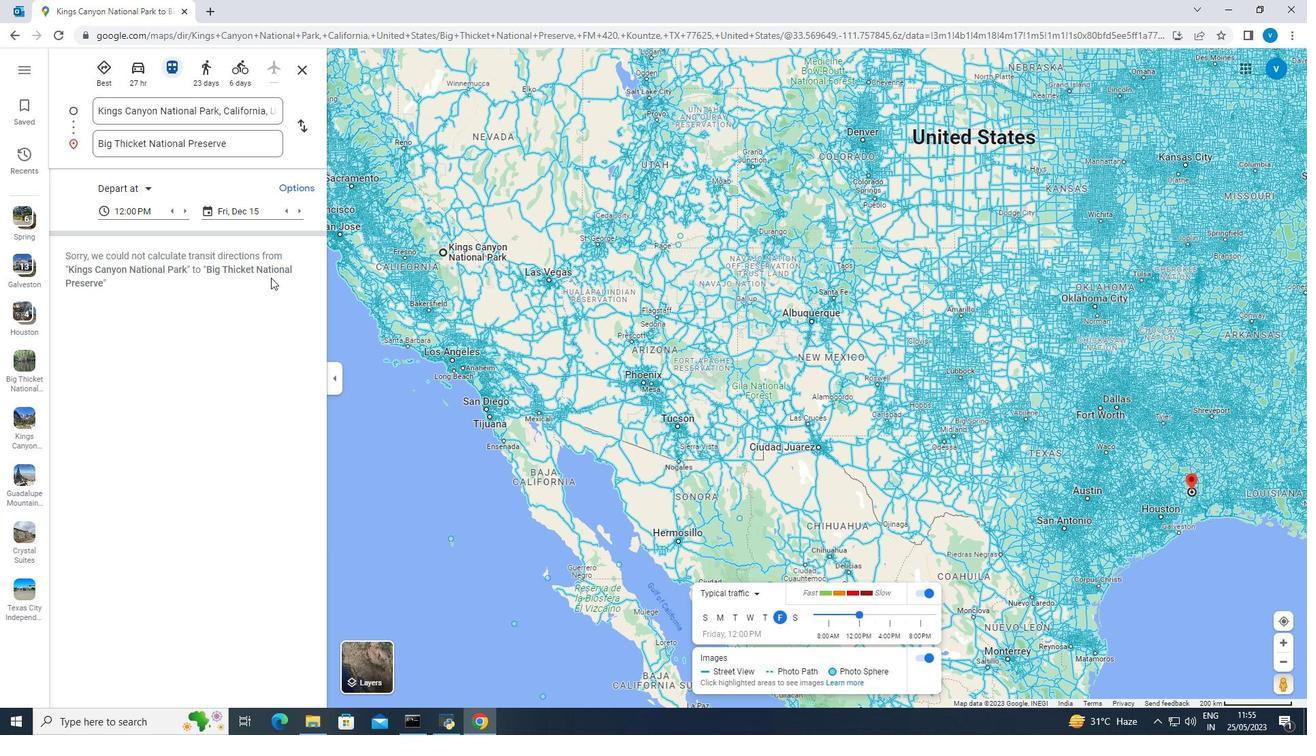 
Action: Key pressed <Key.shift>
Screenshot: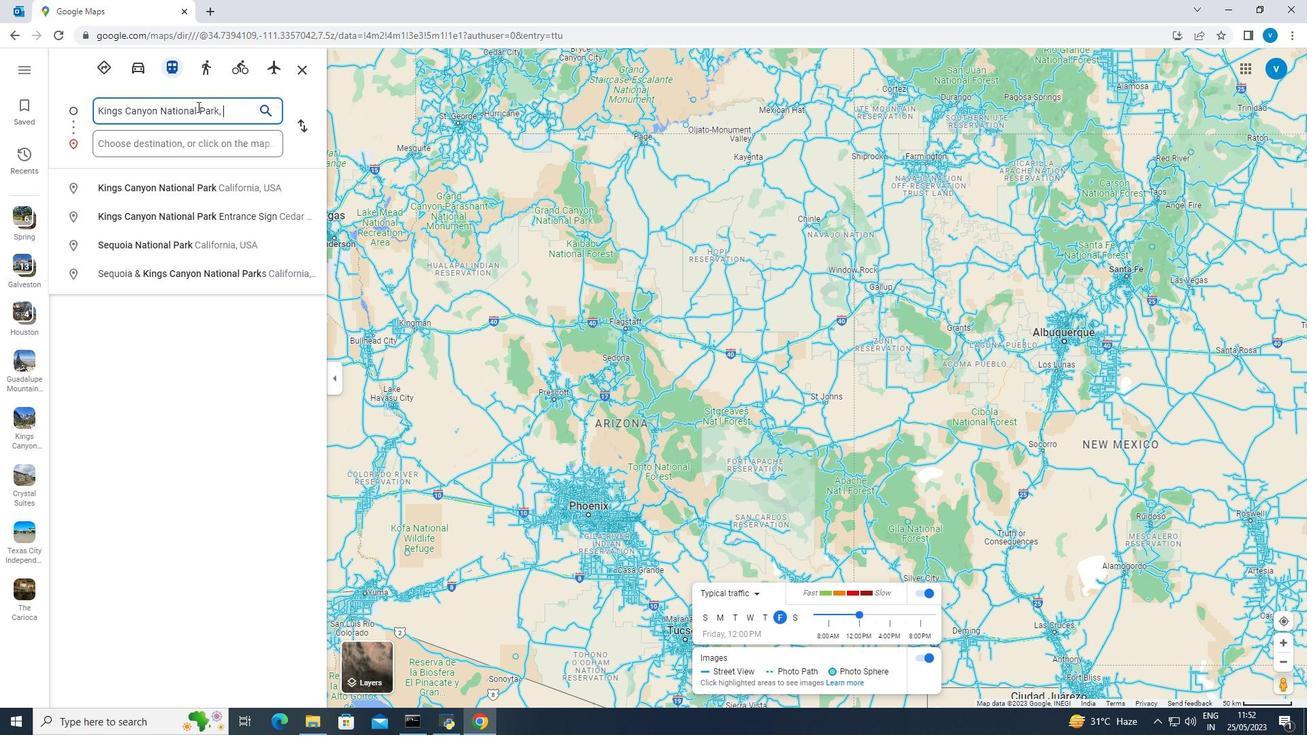 
Action: Mouse moved to (401, 494)
Screenshot: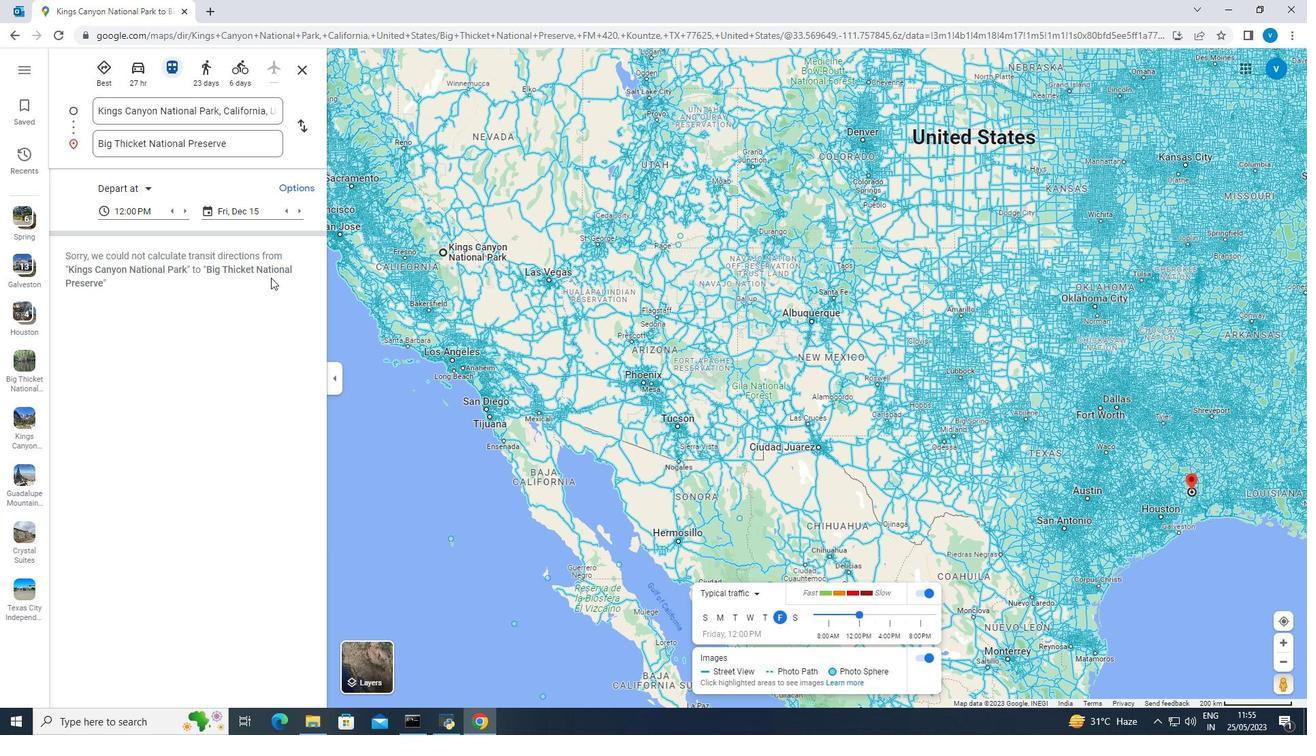 
Action: Key pressed C
Screenshot: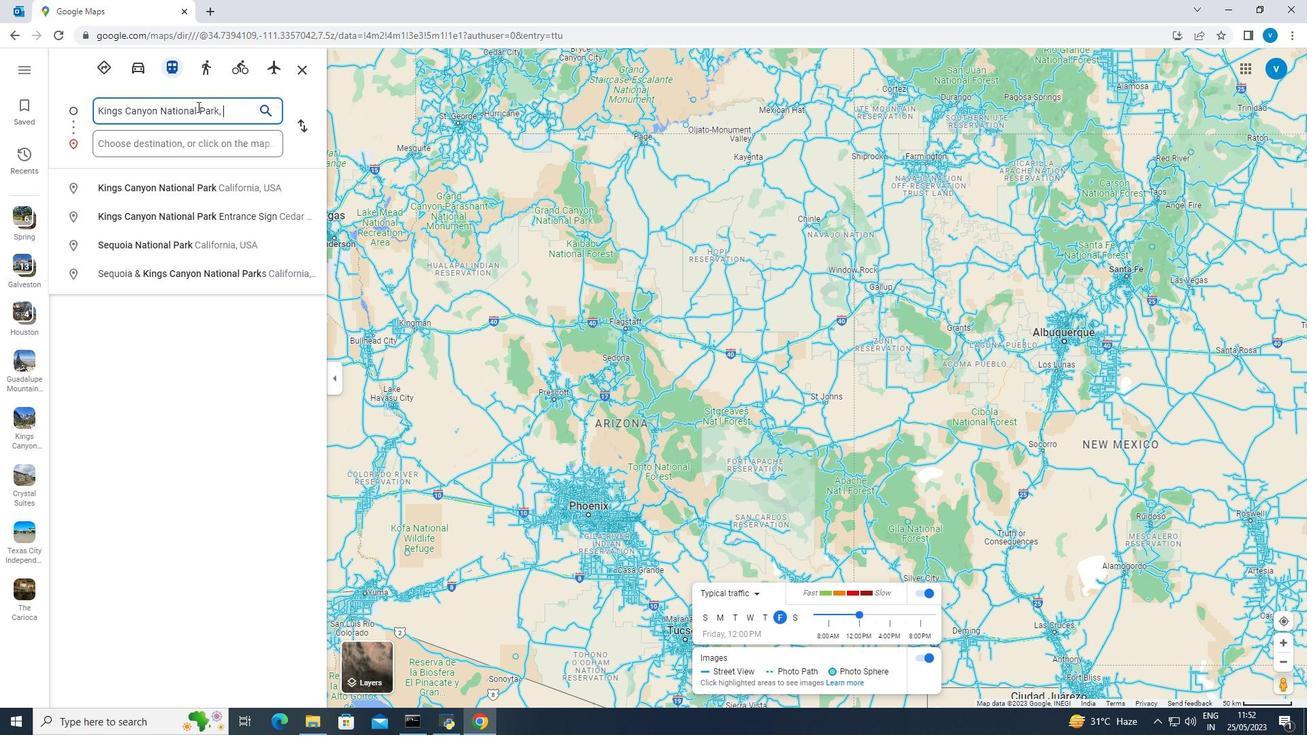 
Action: Mouse moved to (431, 436)
Screenshot: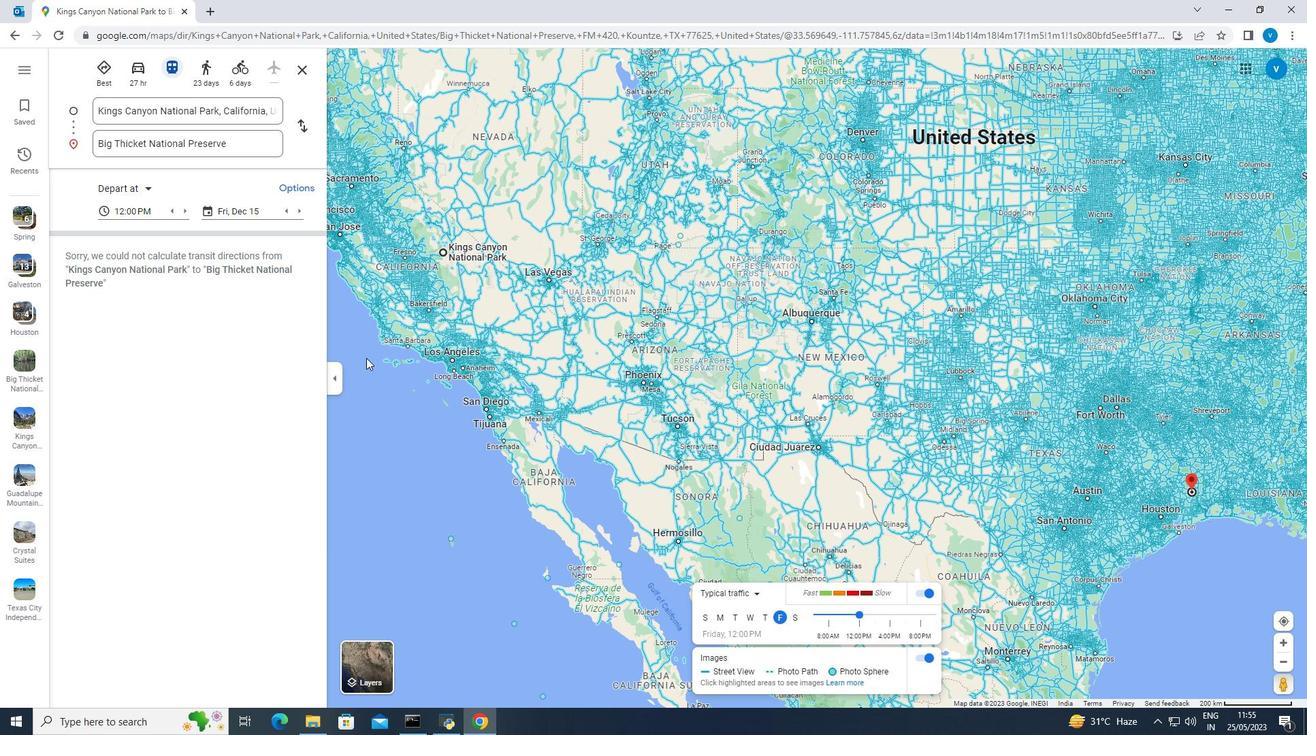 
Action: Key pressed a
Screenshot: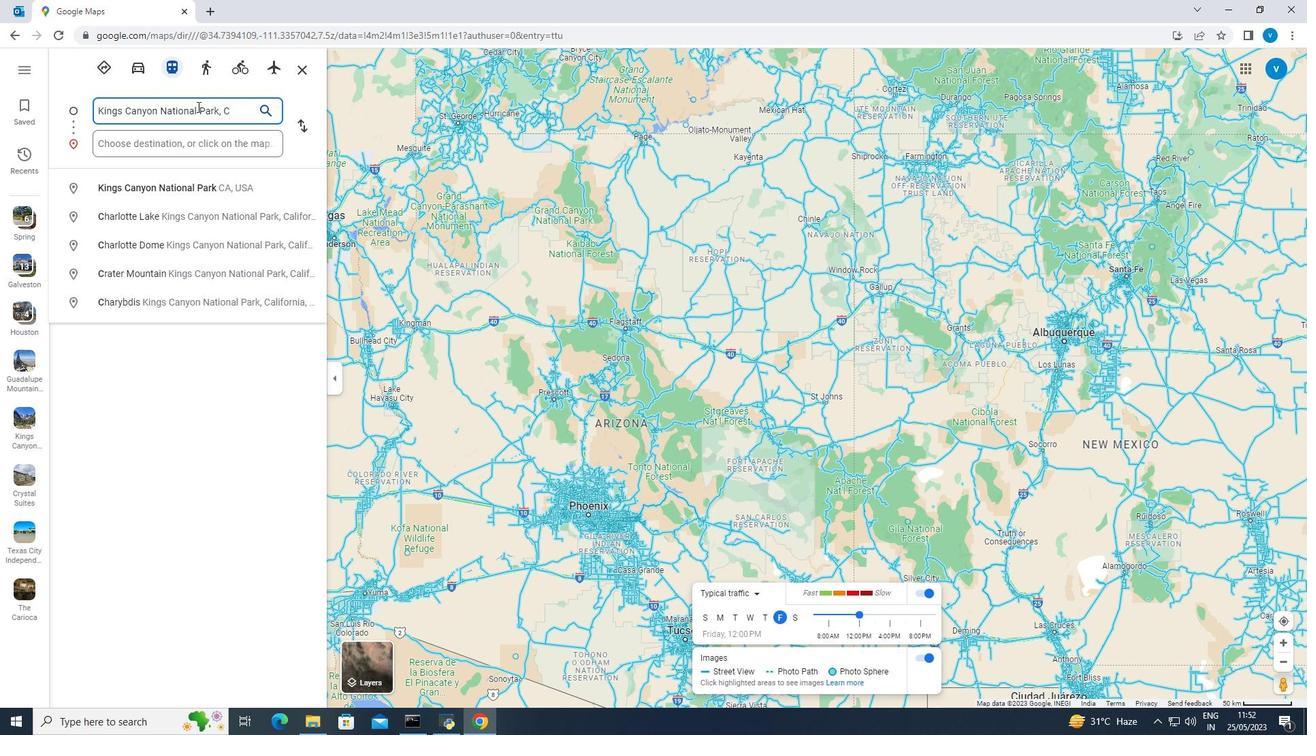 
Action: Mouse moved to (433, 432)
Screenshot: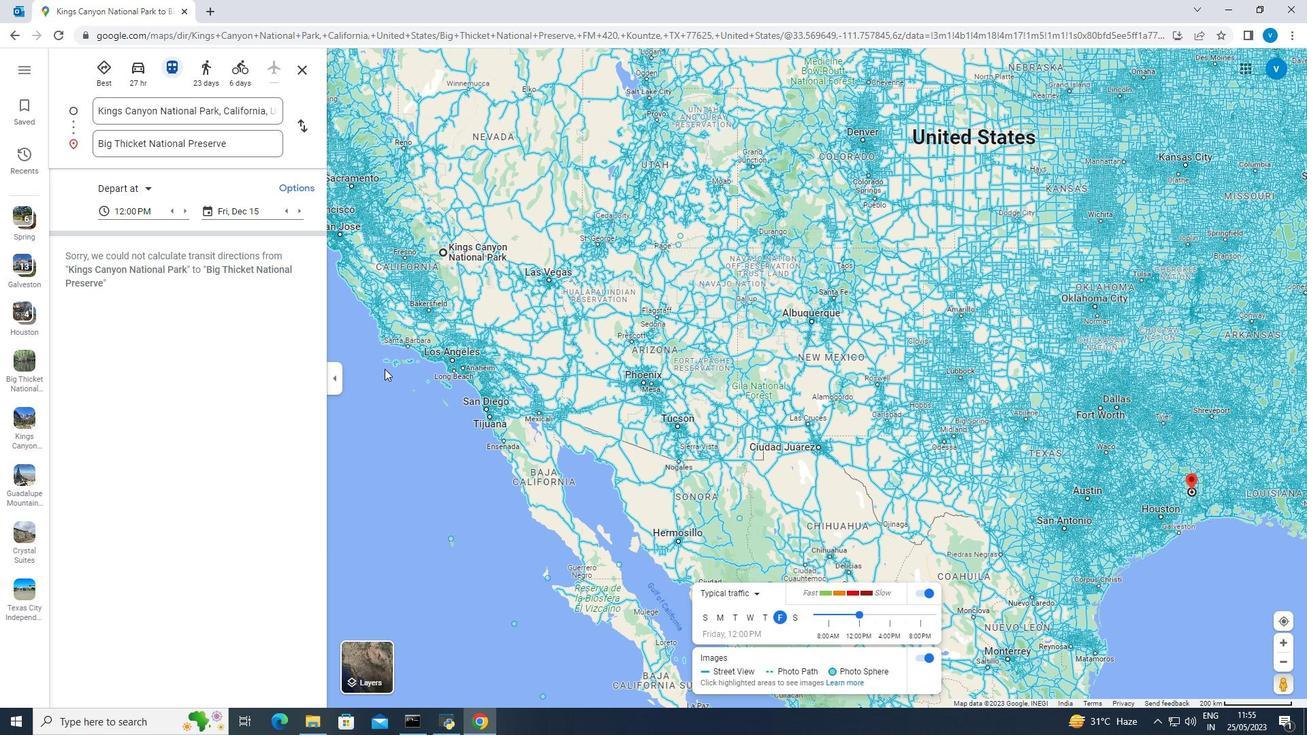 
Action: Mouse scrolled (433, 433) with delta (0, 0)
Screenshot: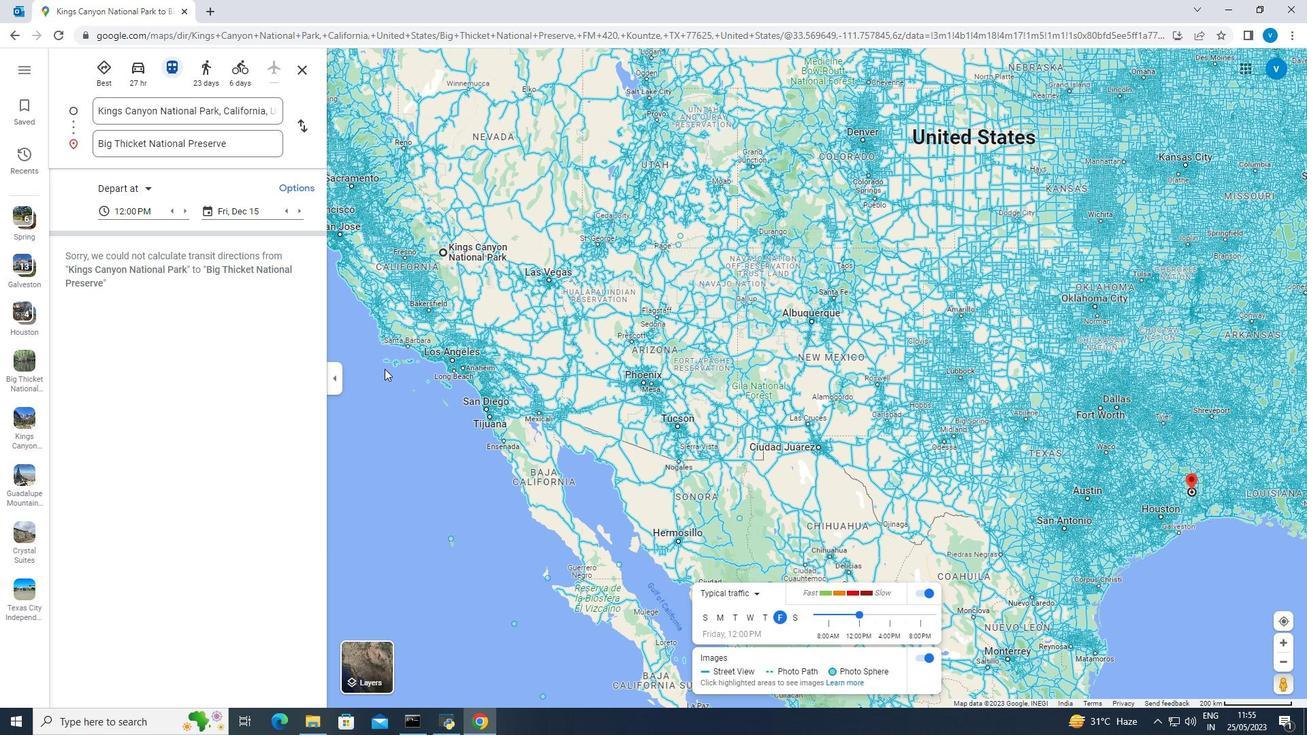 
Action: Mouse scrolled (433, 433) with delta (0, 0)
Screenshot: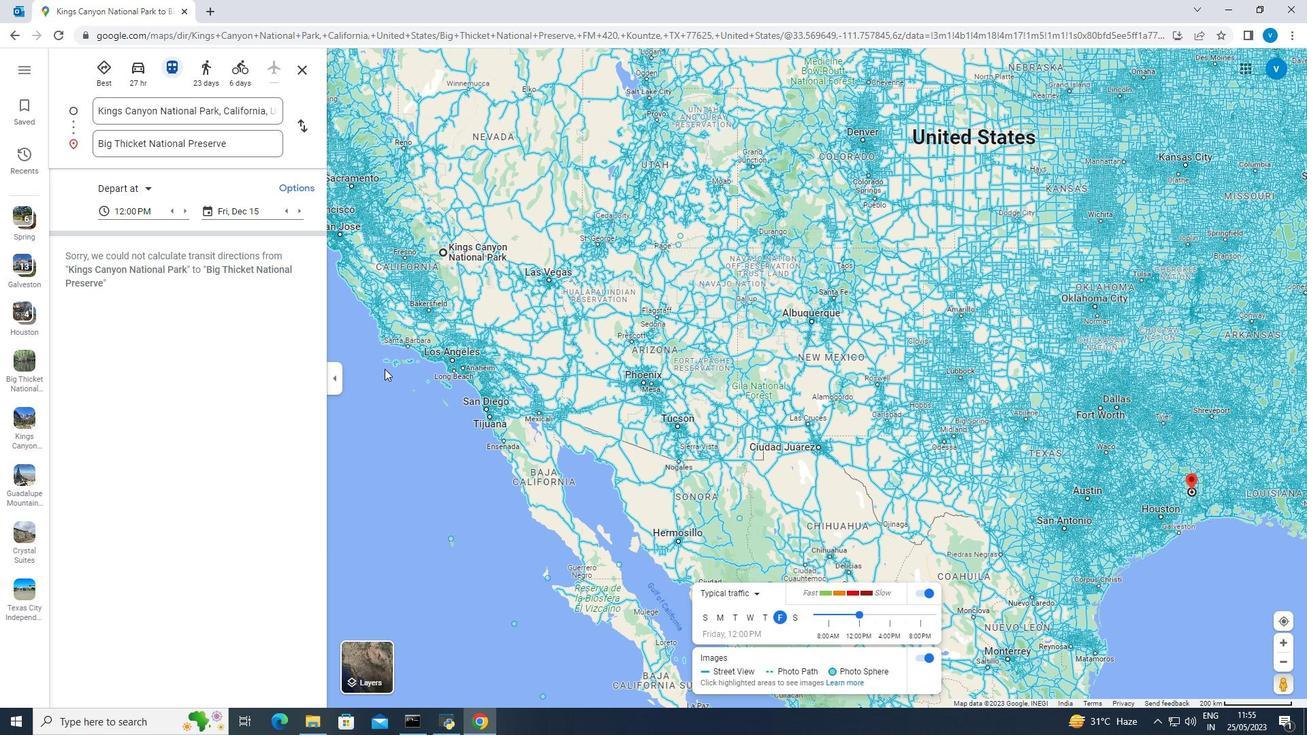 
Action: Mouse scrolled (433, 433) with delta (0, 0)
Screenshot: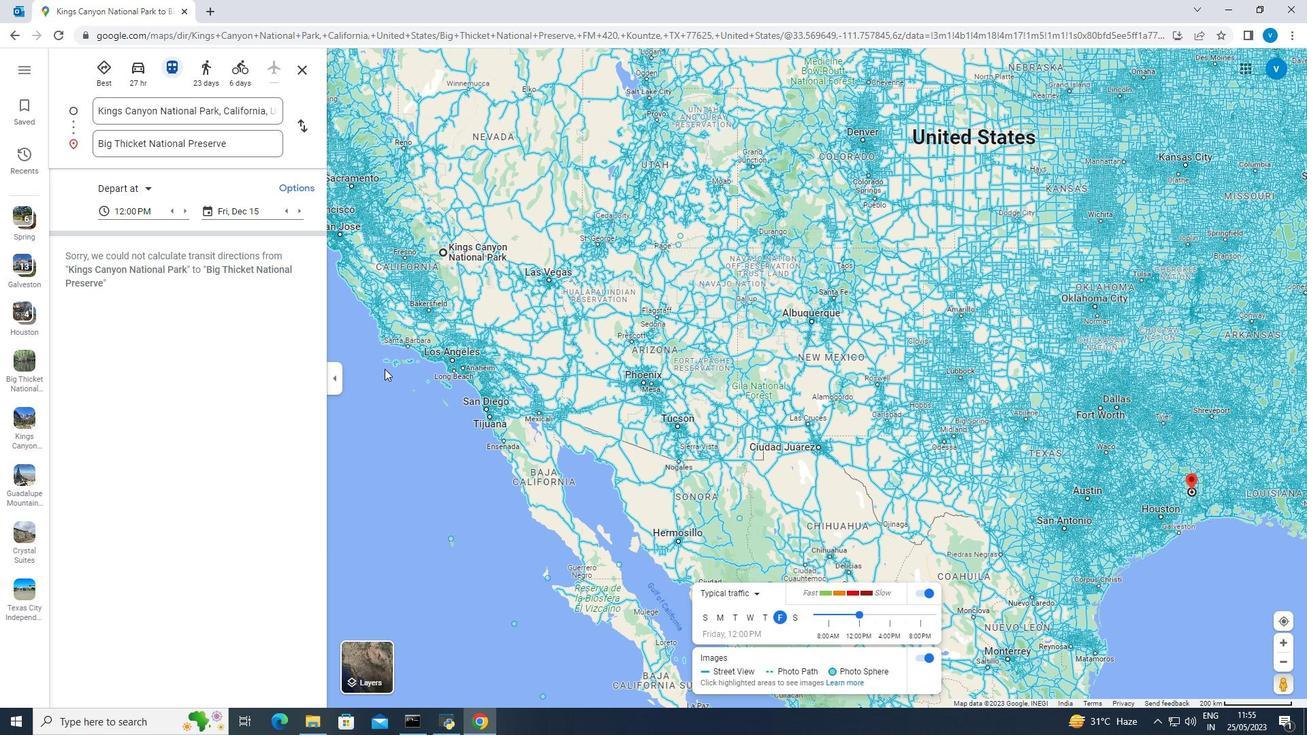 
Action: Mouse scrolled (433, 433) with delta (0, 0)
Screenshot: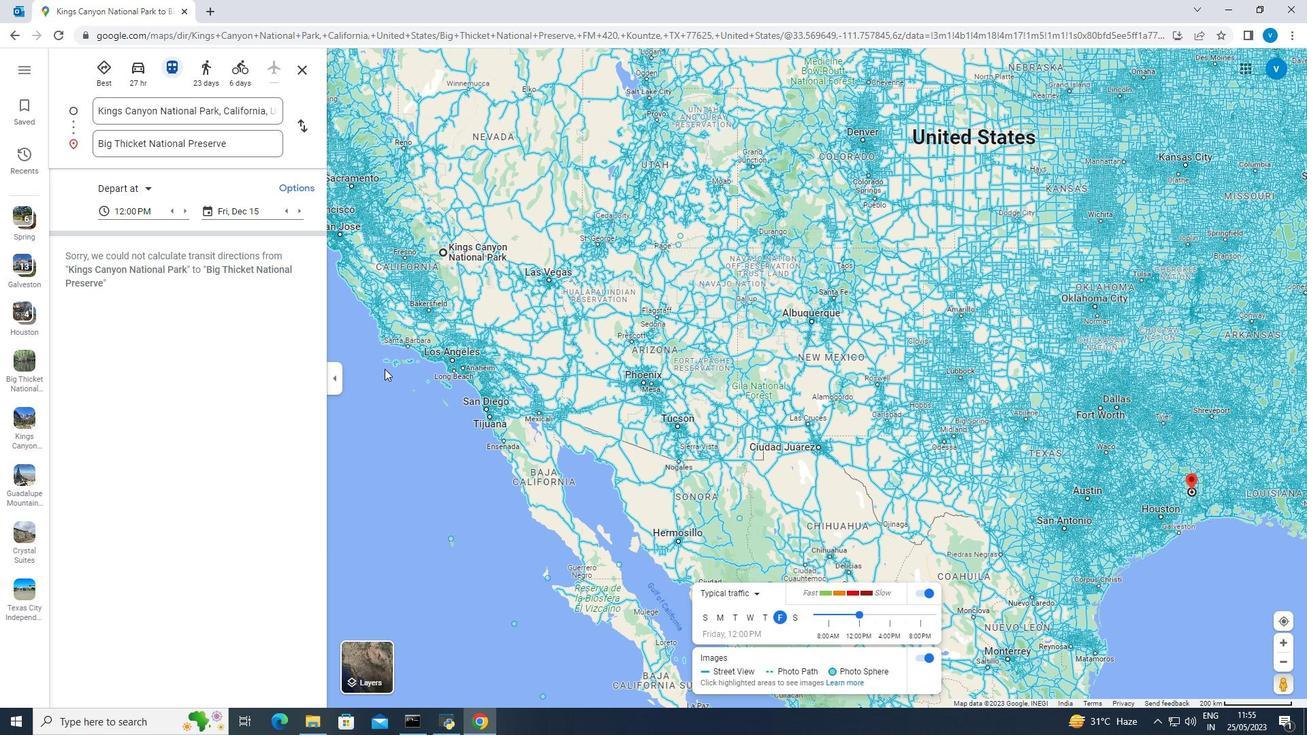
Action: Mouse scrolled (433, 433) with delta (0, 0)
Screenshot: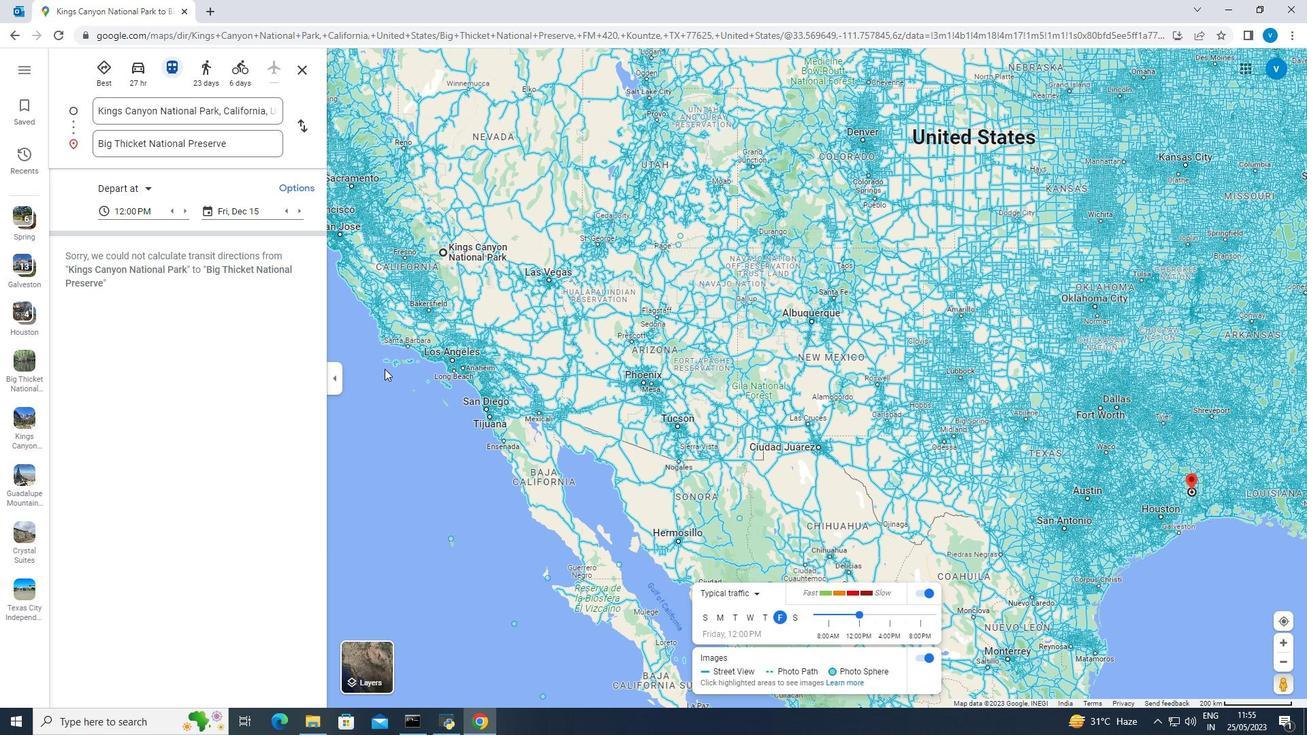 
Action: Mouse scrolled (433, 433) with delta (0, 0)
Screenshot: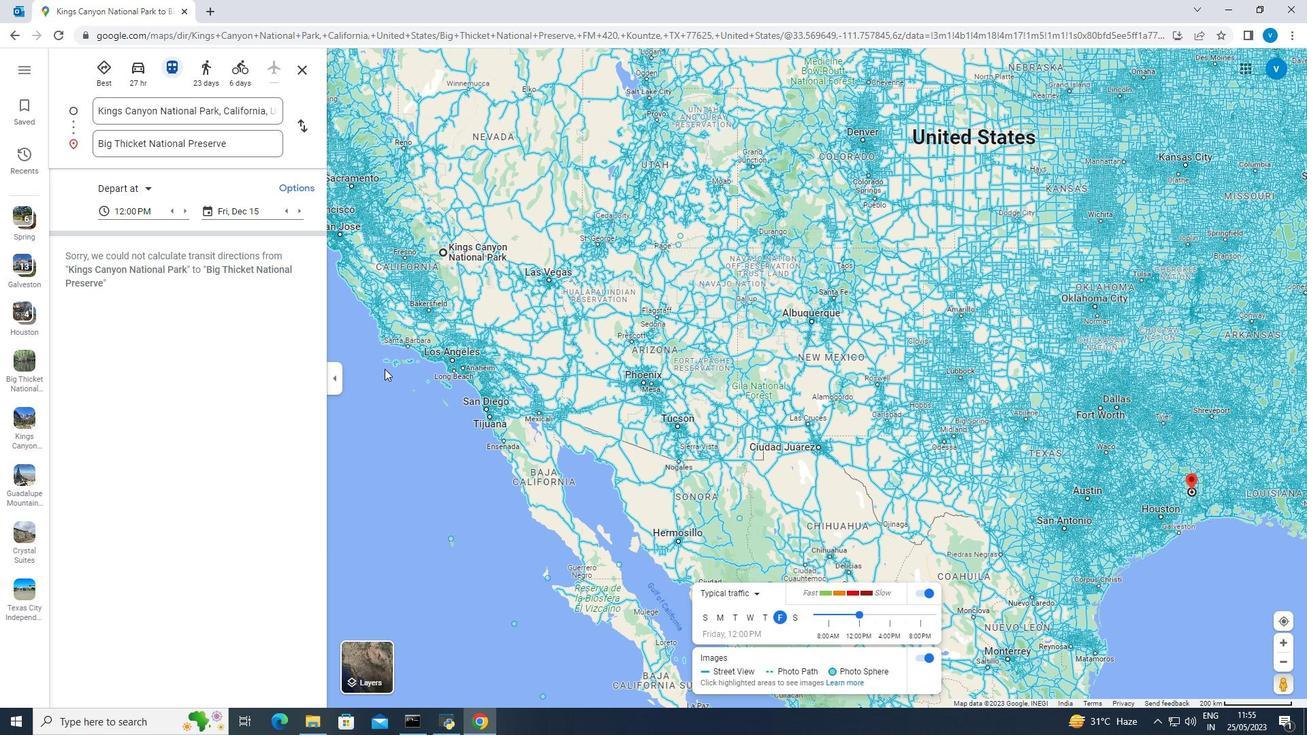 
Action: Mouse moved to (418, 399)
Screenshot: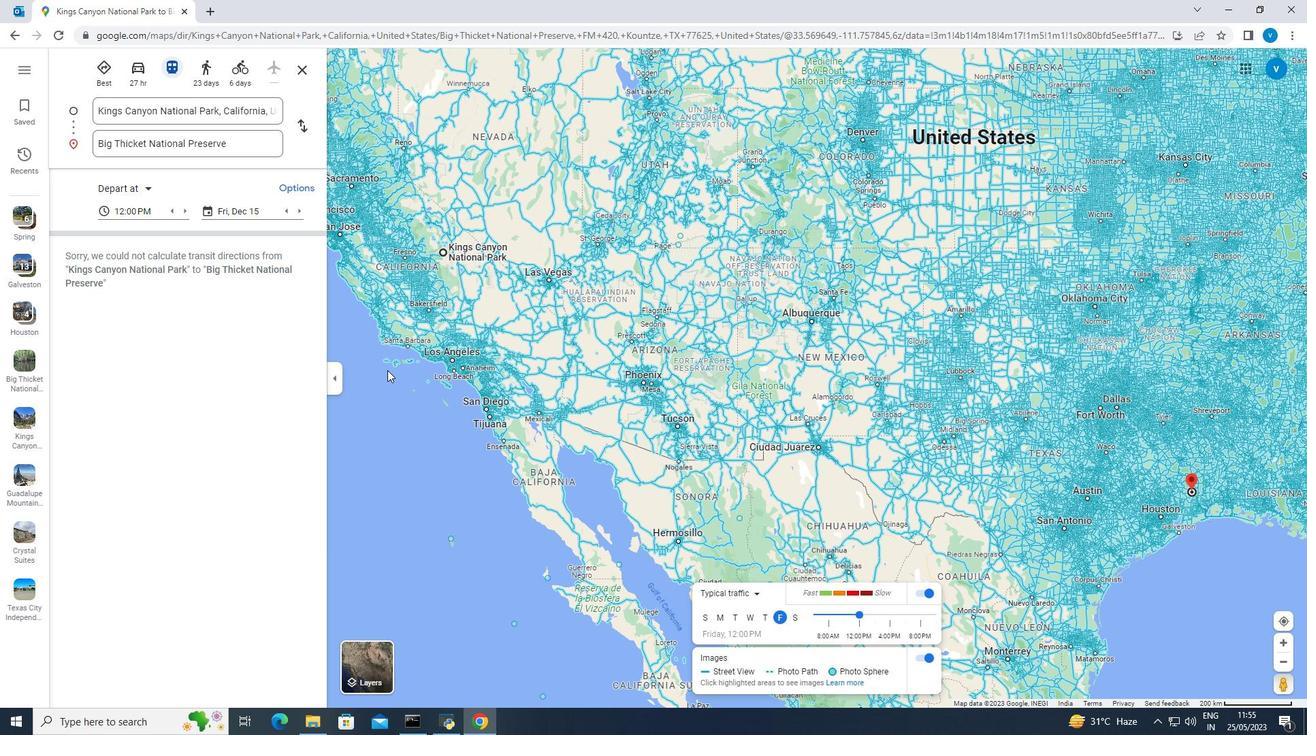 
Action: Key pressed l
Screenshot: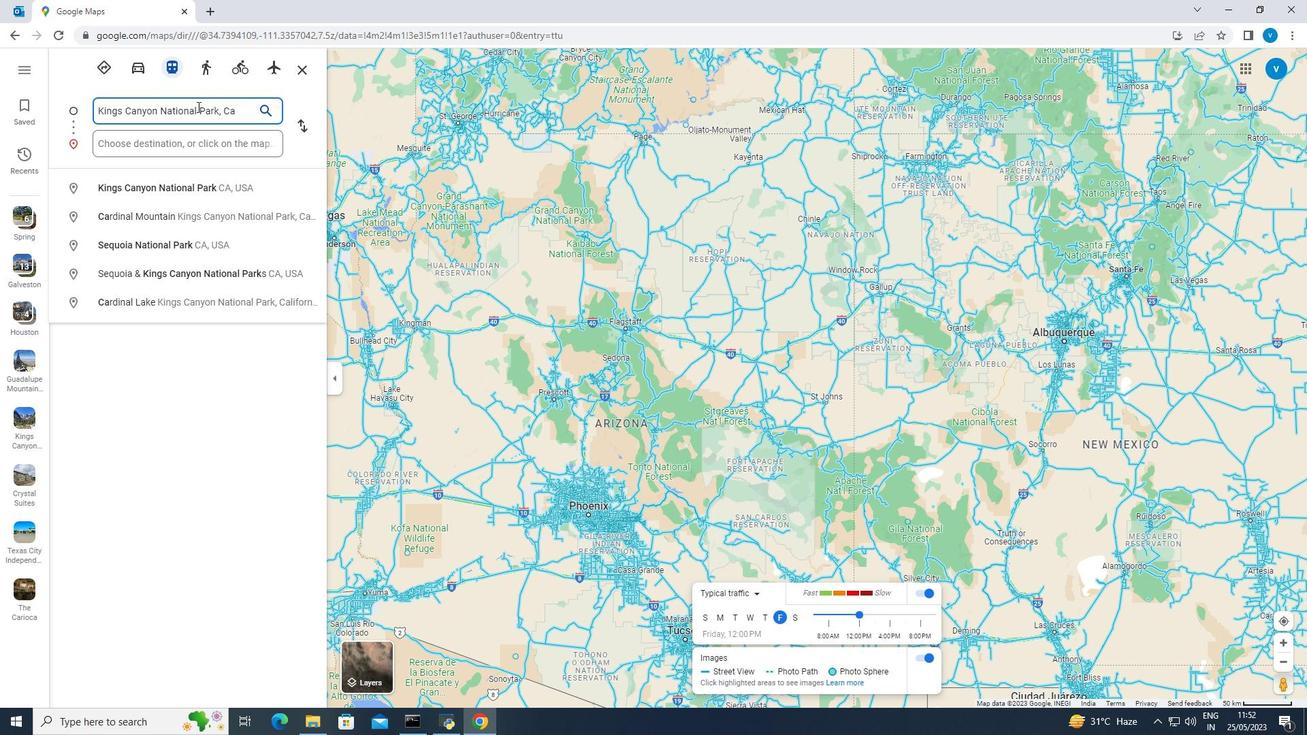 
Action: Mouse moved to (418, 399)
Screenshot: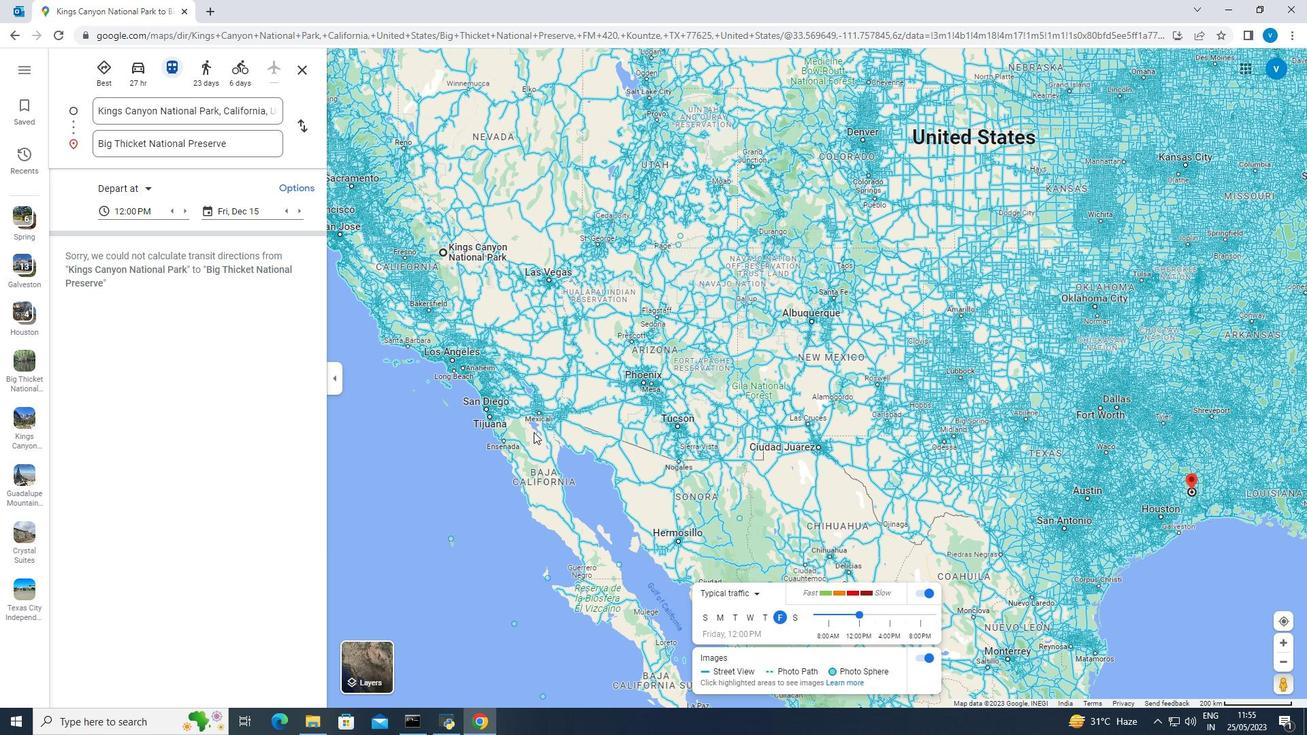 
Action: Mouse scrolled (418, 400) with delta (0, 0)
Screenshot: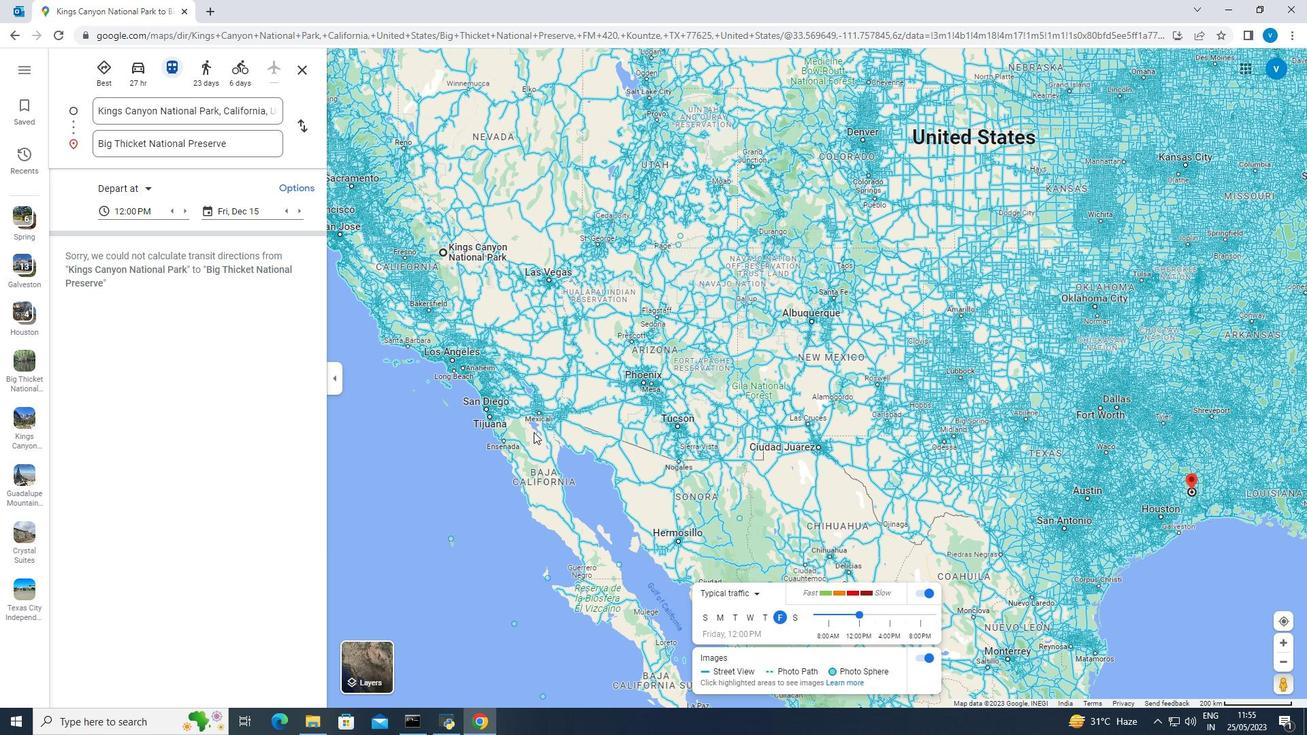 
Action: Mouse scrolled (418, 400) with delta (0, 0)
